 Task: Get directions from Crater Lake National Park, Oregon, United States to Guadalupe Mountains National Park, Texas, United States and explore the nearby restaurants with rating 4 and above and open 24 hours and cuisine european
Action: Mouse moved to (256, 74)
Screenshot: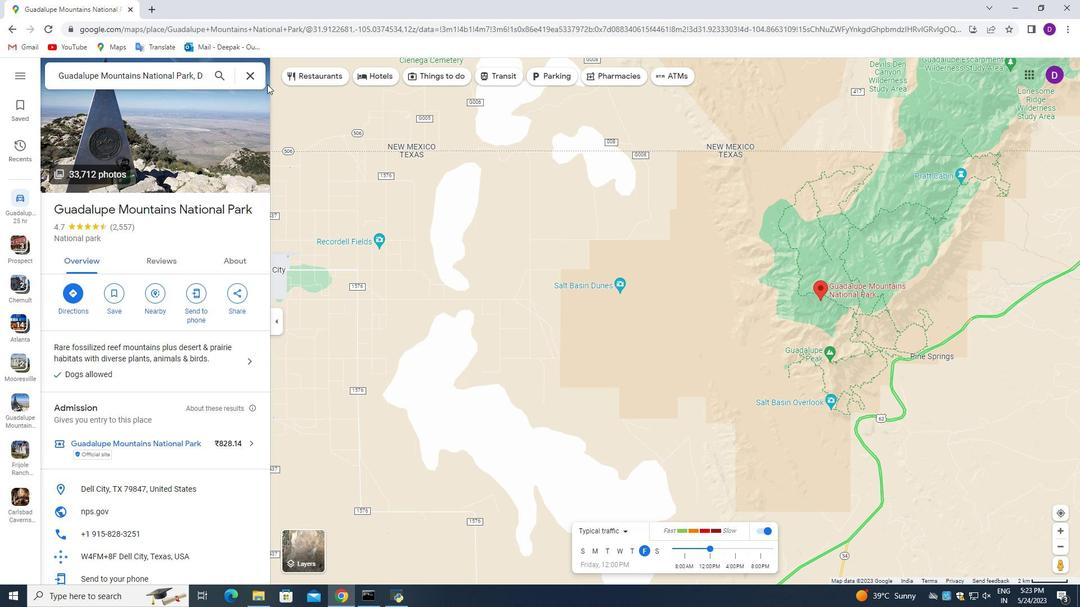 
Action: Mouse pressed left at (256, 74)
Screenshot: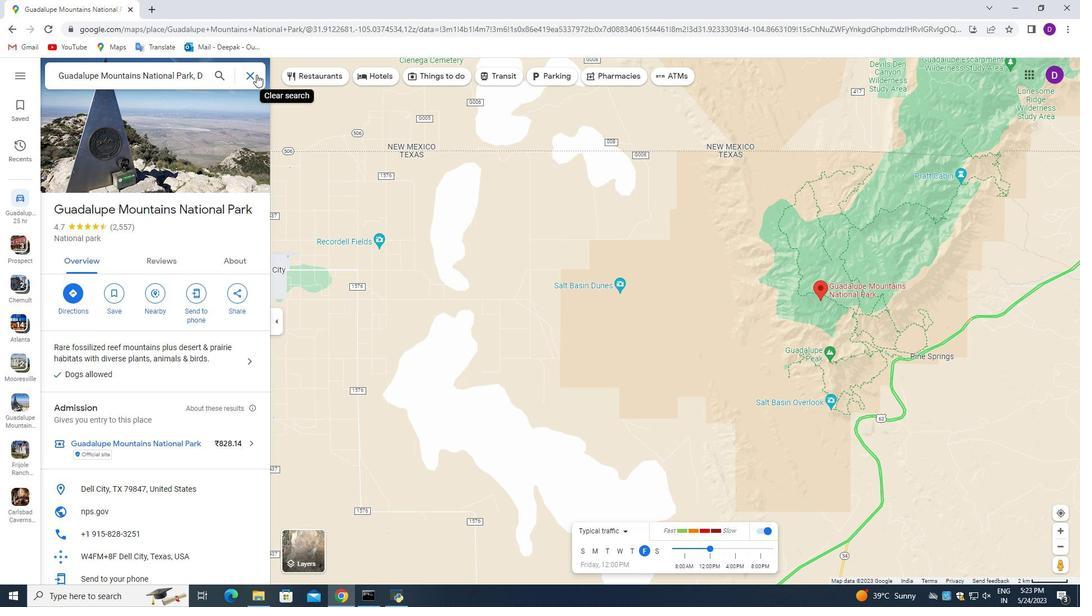 
Action: Mouse moved to (134, 73)
Screenshot: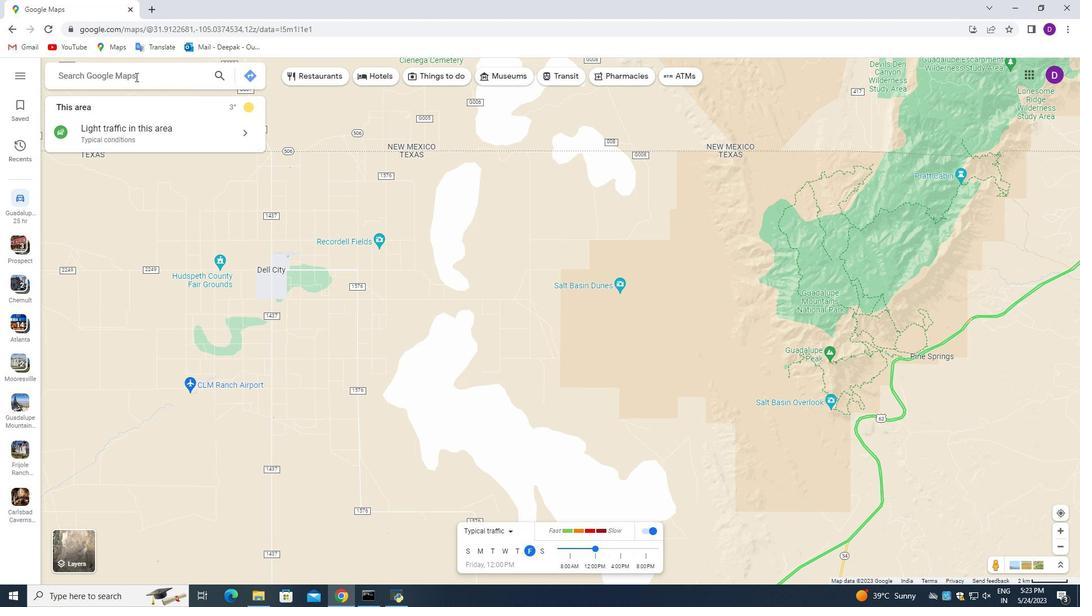 
Action: Mouse pressed left at (134, 73)
Screenshot: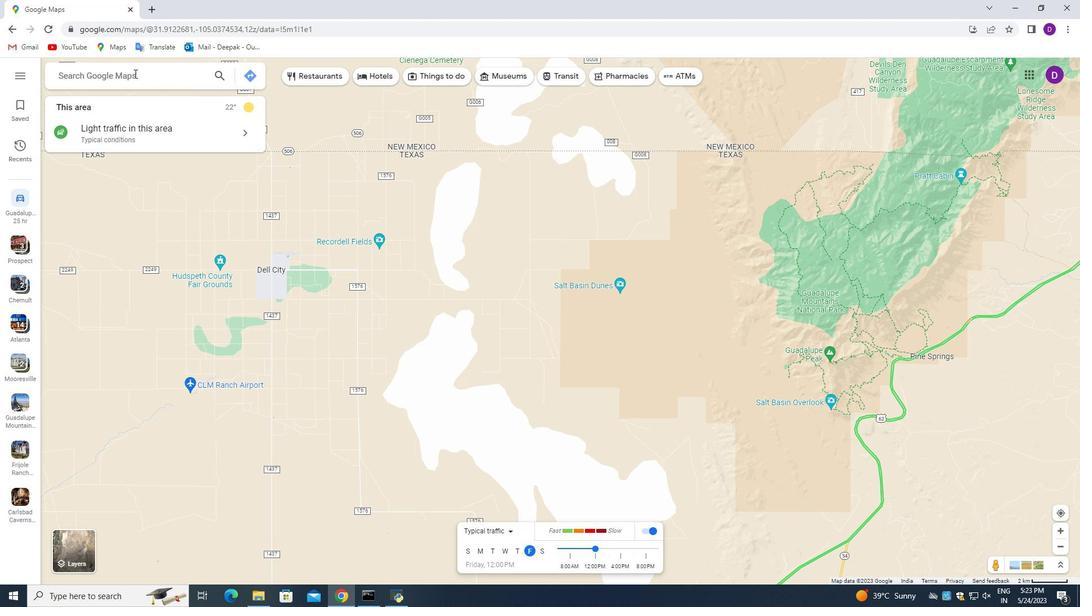 
Action: Mouse moved to (344, 183)
Screenshot: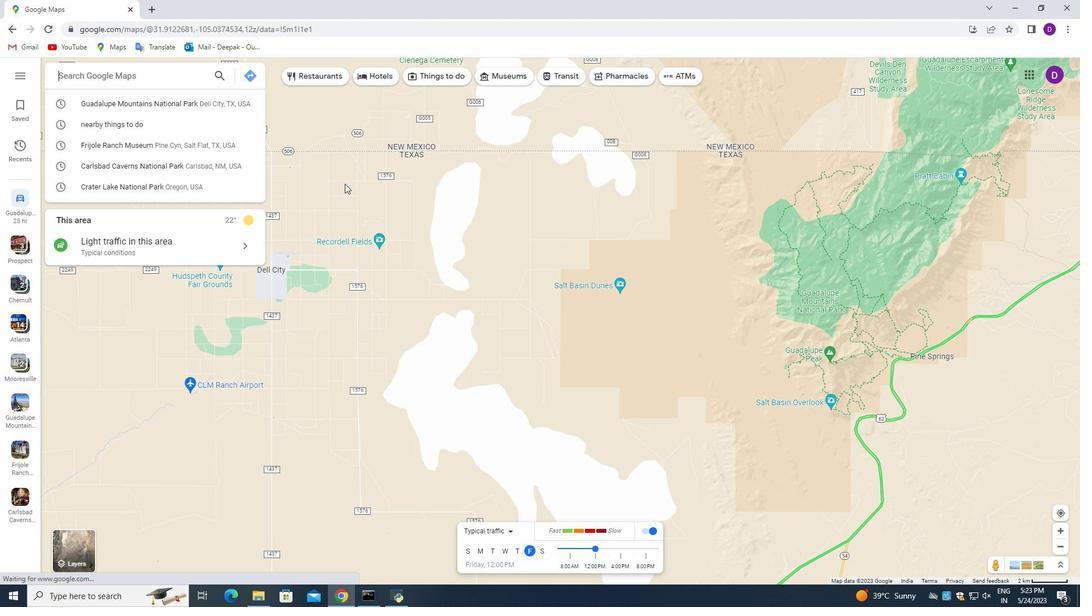 
Action: Key pressed <Key.shift_r>Ca<Key.backspace>rater<Key.space><Key.shift>Lake<Key.space><Key.shift>National<Key.space><Key.shift>Park,<Key.space><Key.shift>Oregon,<Key.space><Key.shift>United<Key.space><Key.shift_r>States
Screenshot: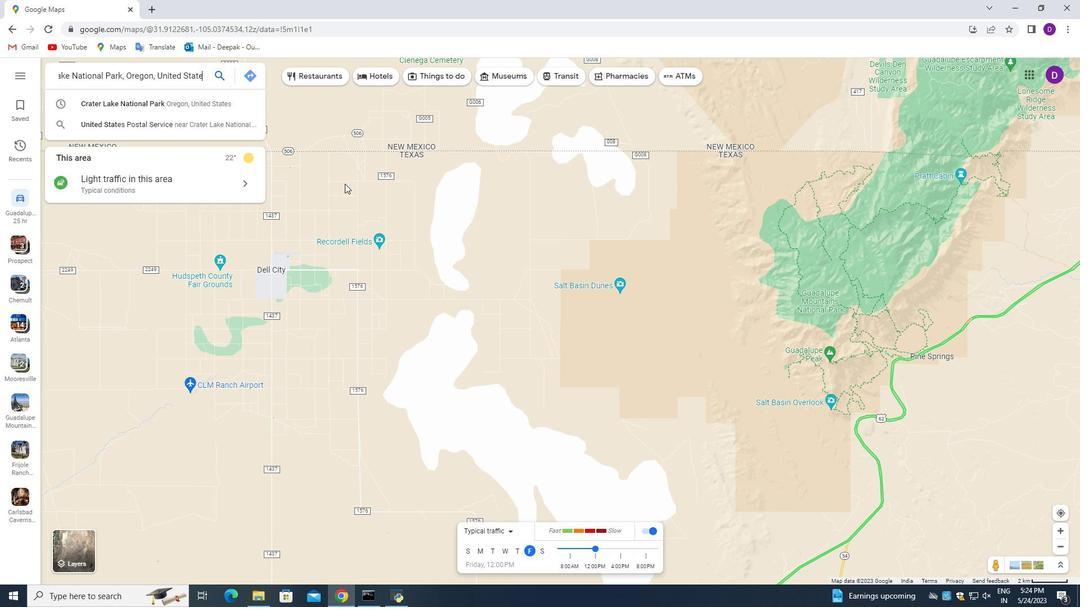 
Action: Mouse moved to (246, 76)
Screenshot: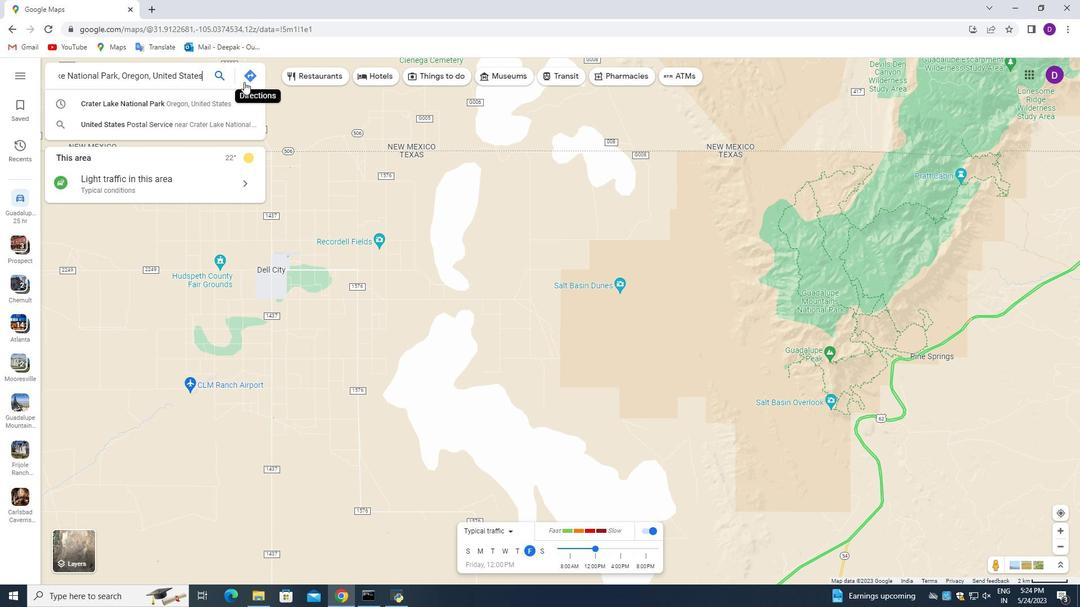 
Action: Mouse pressed left at (246, 76)
Screenshot: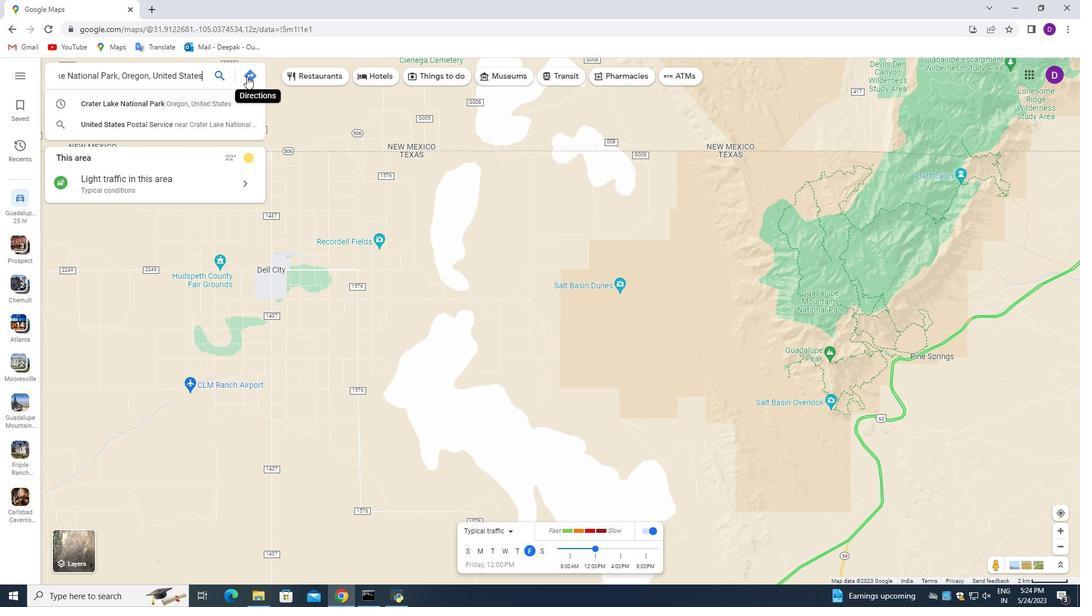 
Action: Mouse moved to (252, 111)
Screenshot: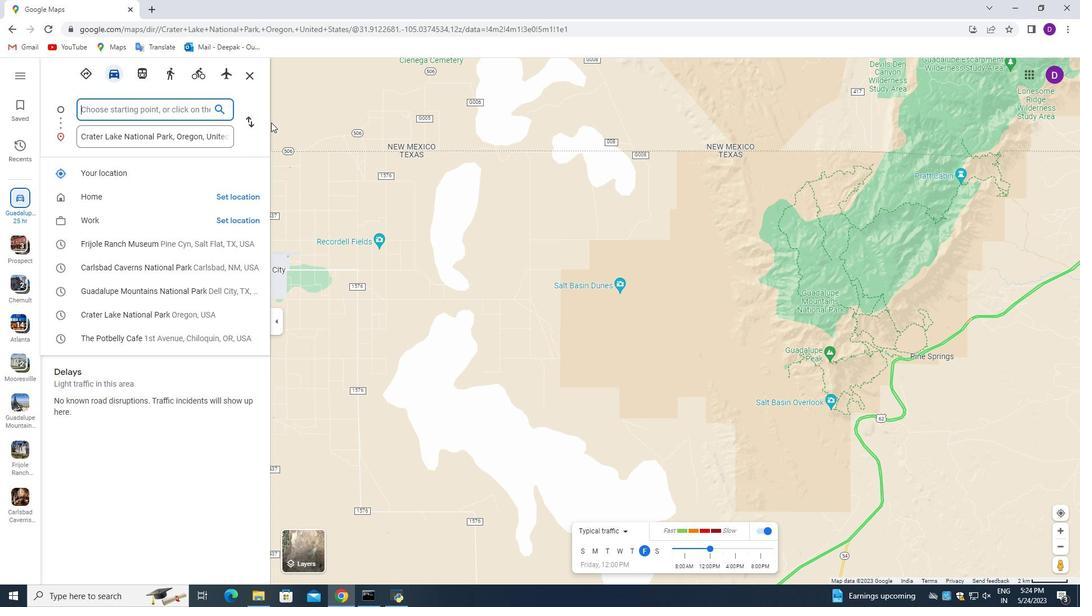 
Action: Key pressed <Key.shift_r>Guadalupe<Key.space><Key.shift>Mountains<Key.space><Key.shift>National<Key.space><Key.shift>Park,<Key.space><Key.shift_r>Texas,<Key.space><Key.shift>United<Key.space><Key.shift_r>States
Screenshot: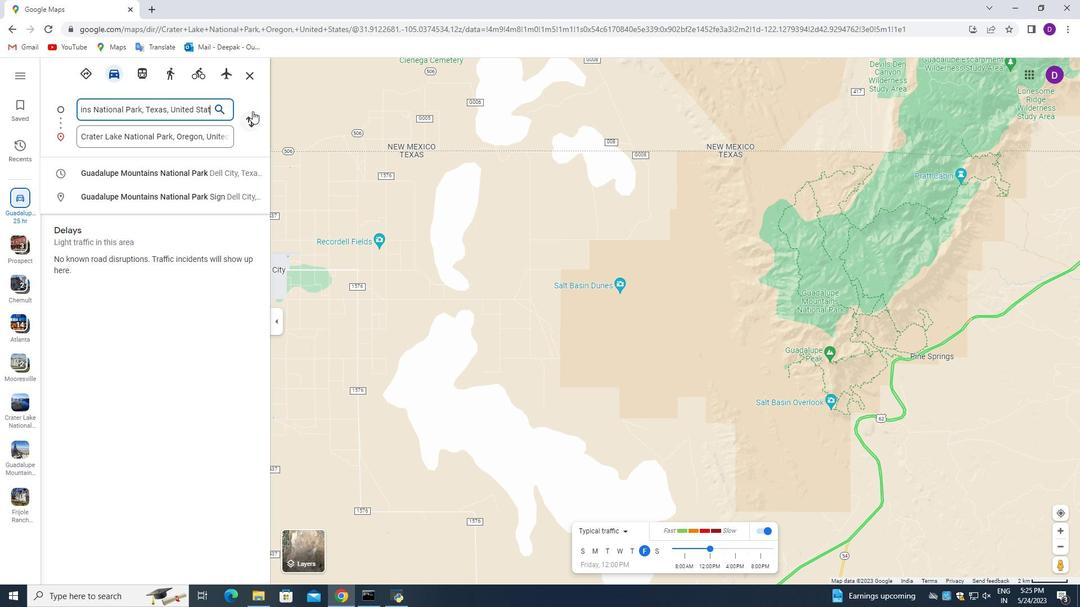 
Action: Mouse pressed left at (252, 111)
Screenshot: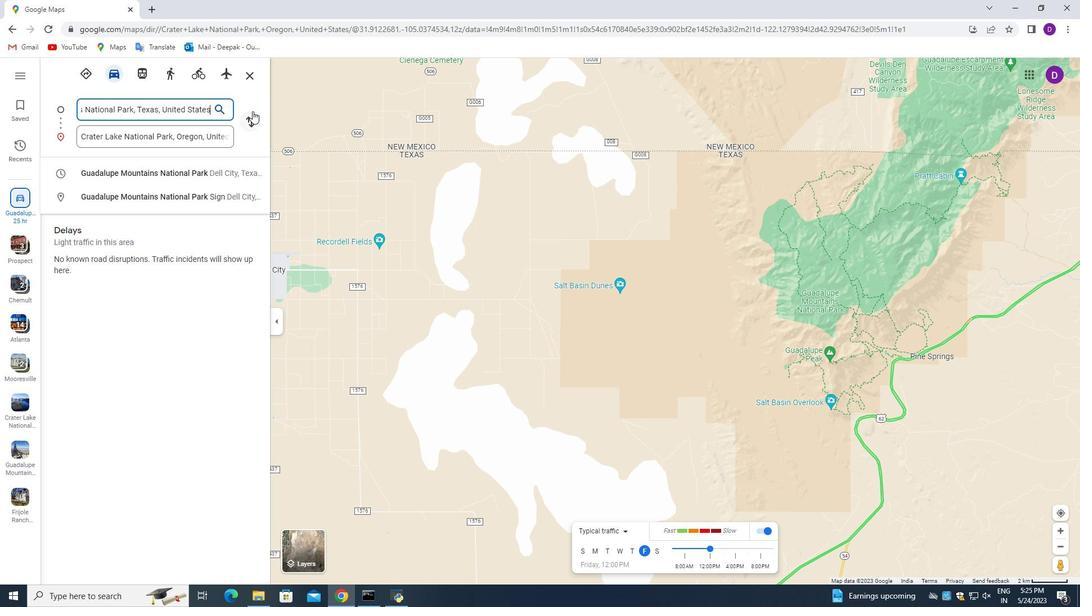 
Action: Mouse moved to (900, 486)
Screenshot: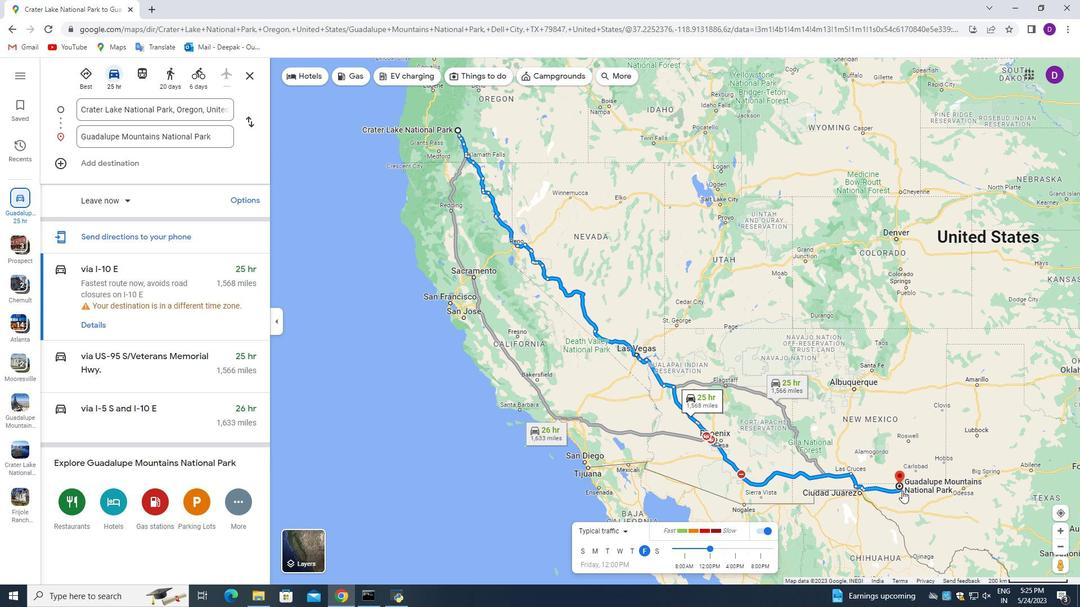 
Action: Mouse pressed left at (900, 486)
Screenshot: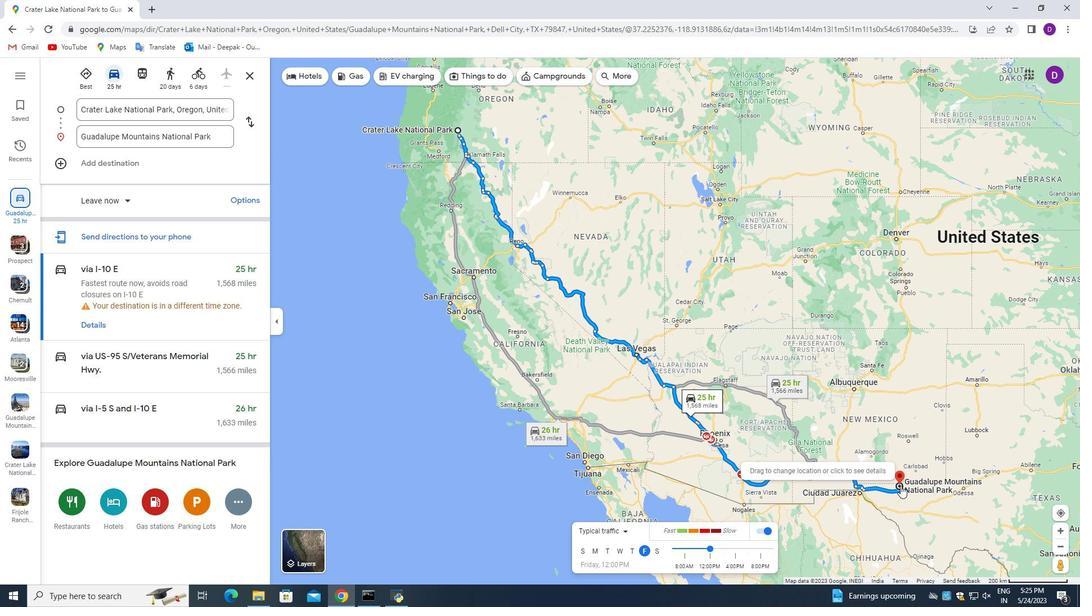 
Action: Mouse moved to (153, 300)
Screenshot: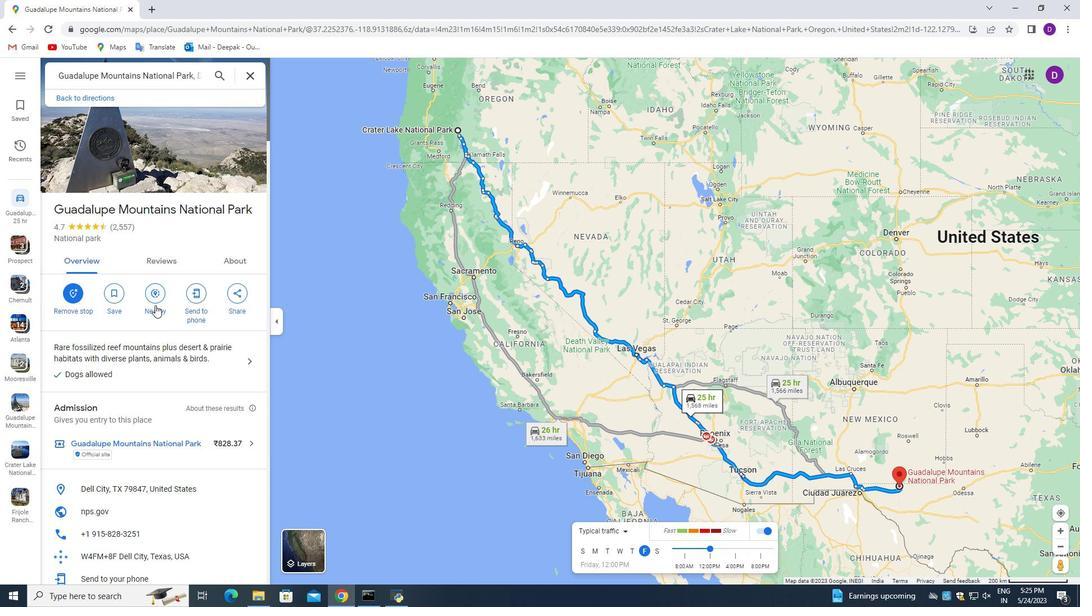 
Action: Mouse pressed left at (153, 300)
Screenshot: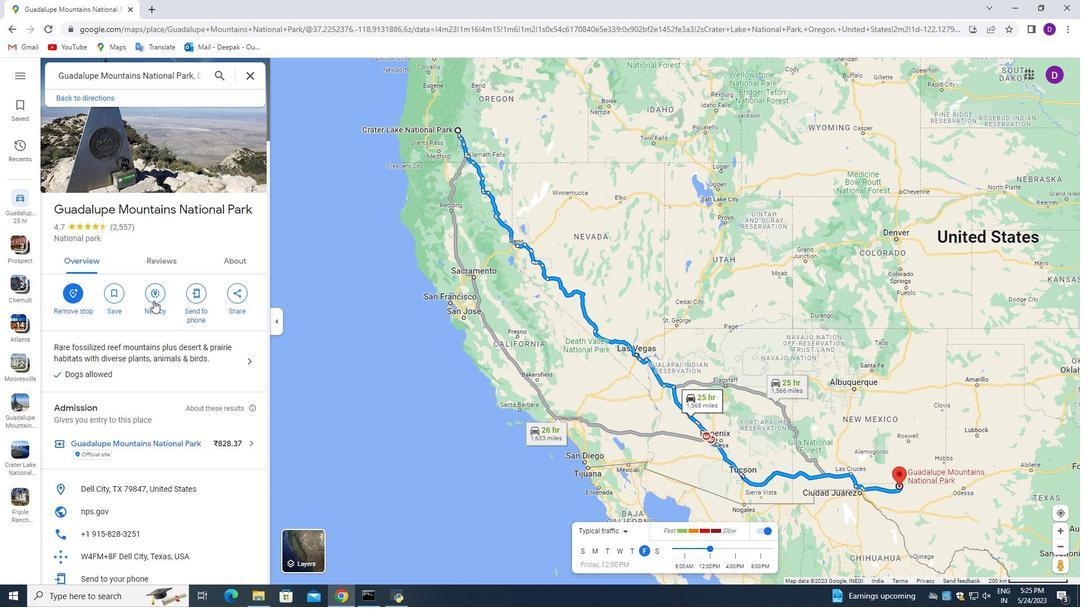 
Action: Mouse moved to (118, 97)
Screenshot: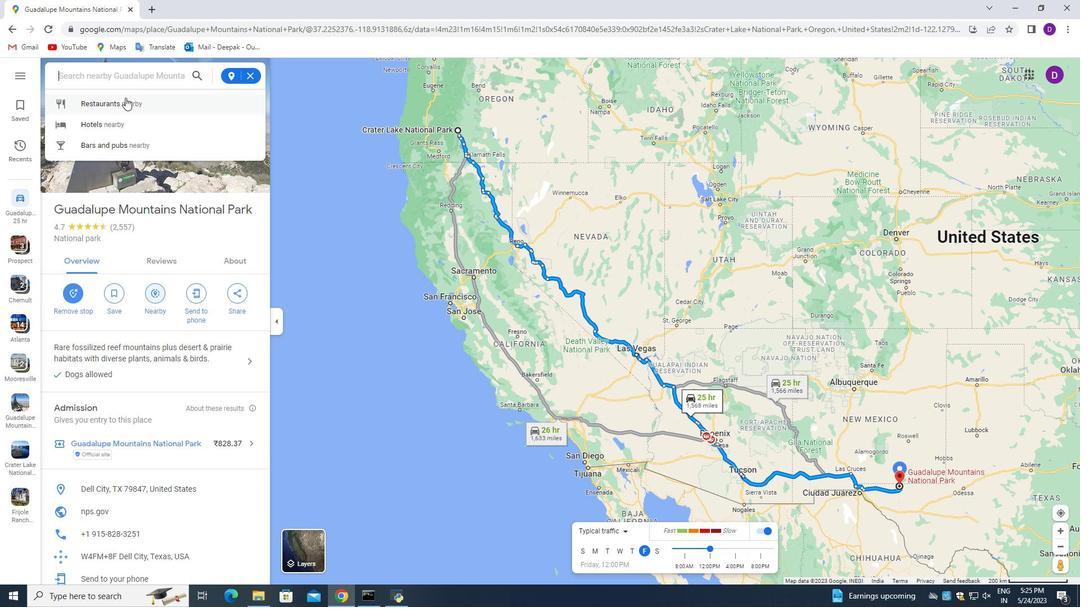 
Action: Mouse pressed left at (118, 97)
Screenshot: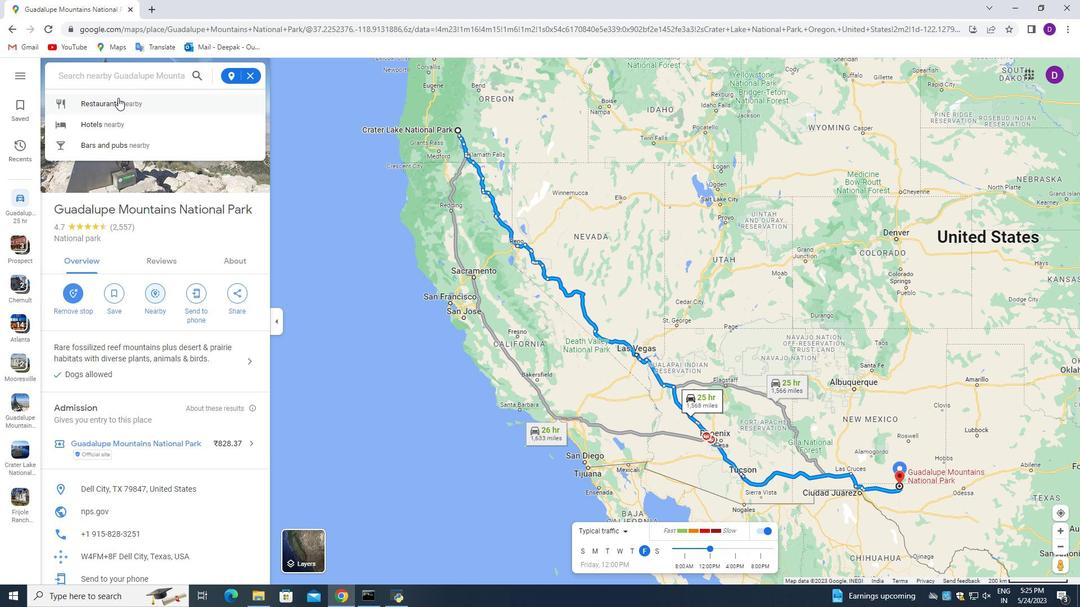 
Action: Mouse moved to (155, 153)
Screenshot: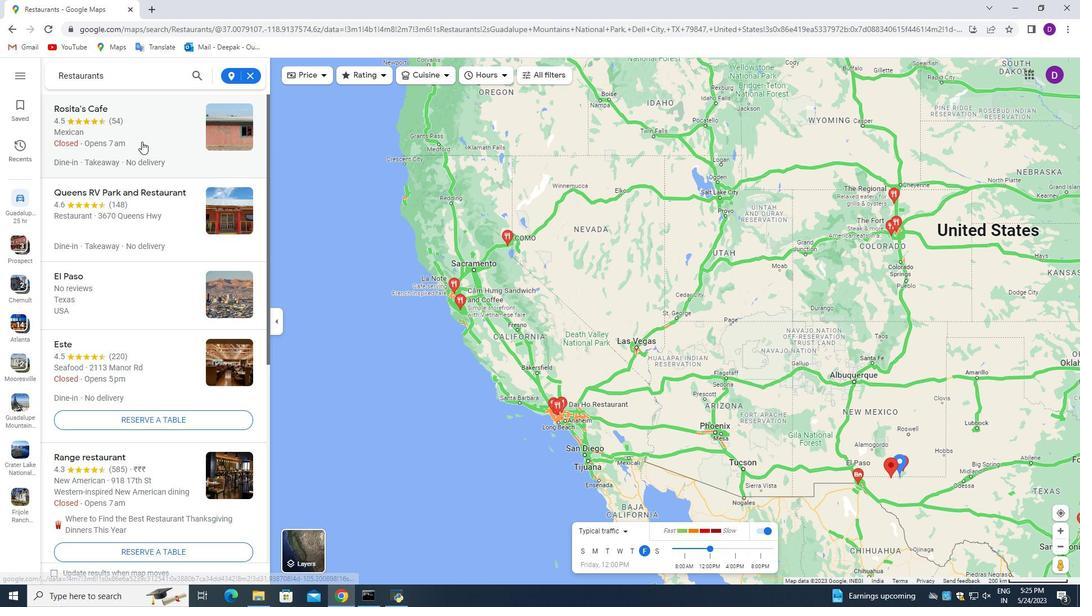 
Action: Mouse scrolled (155, 154) with delta (0, 0)
Screenshot: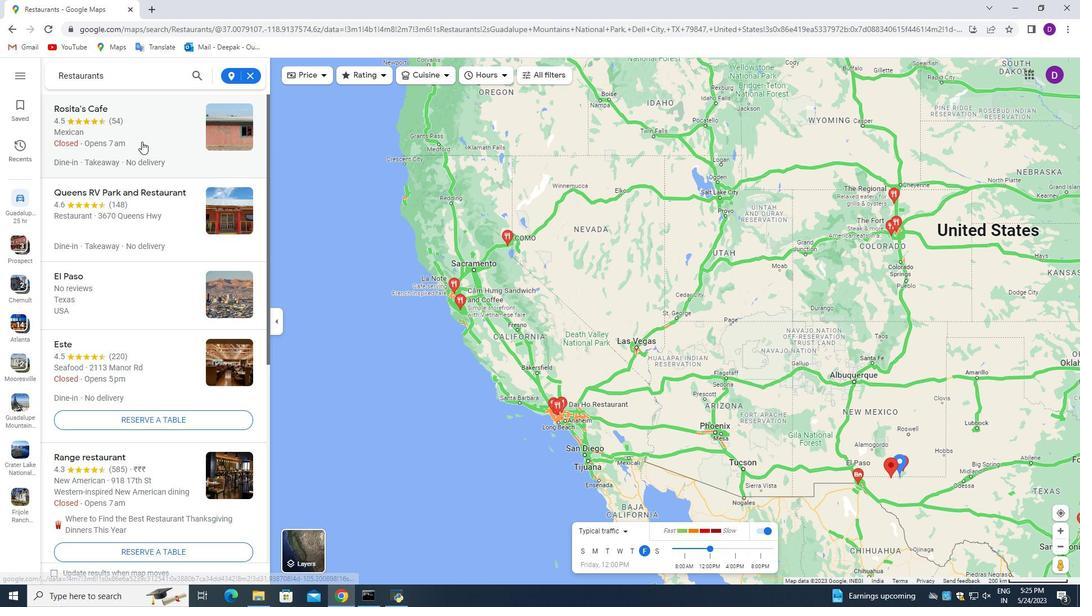 
Action: Mouse scrolled (155, 154) with delta (0, 0)
Screenshot: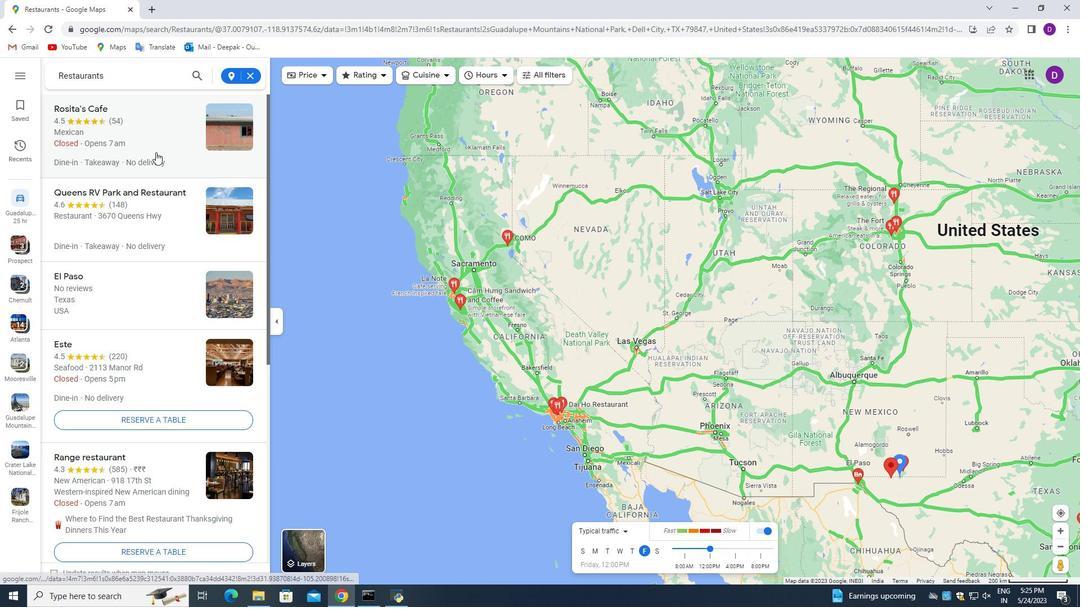
Action: Mouse scrolled (155, 154) with delta (0, 0)
Screenshot: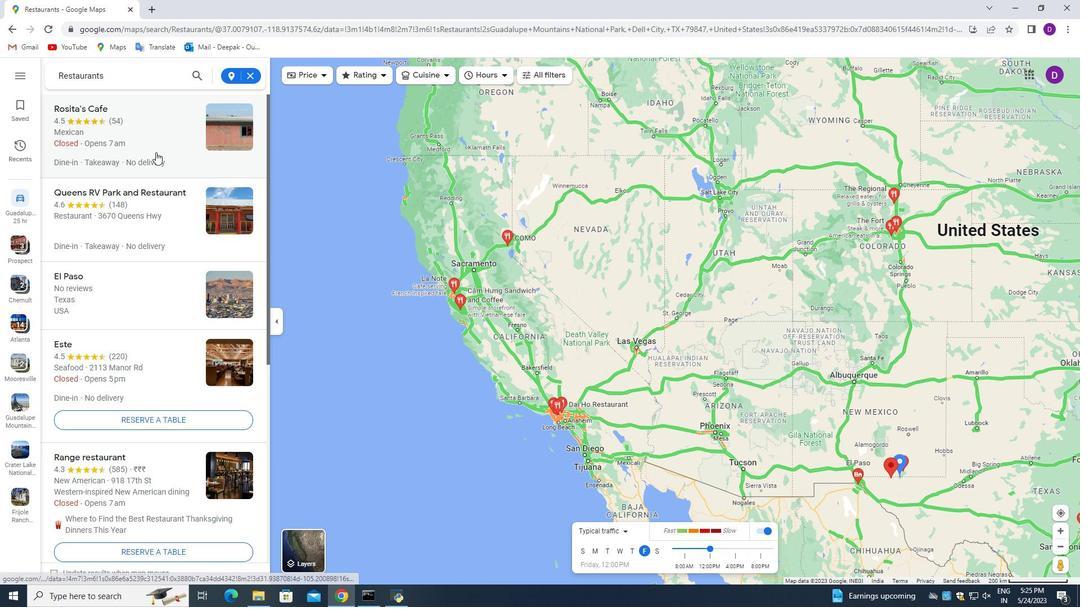 
Action: Mouse moved to (155, 154)
Screenshot: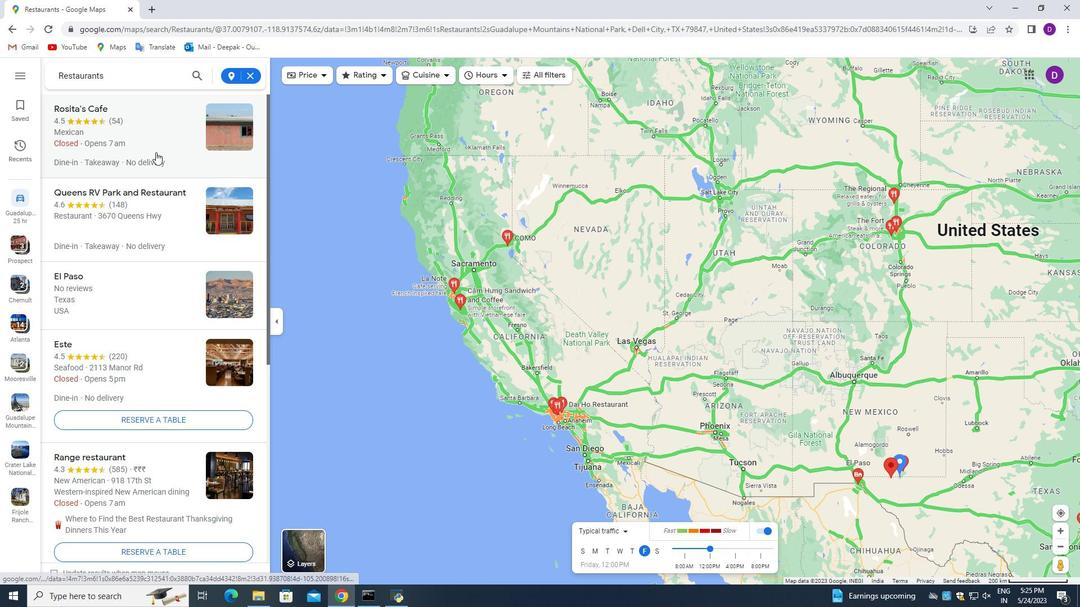 
Action: Mouse scrolled (155, 154) with delta (0, 0)
Screenshot: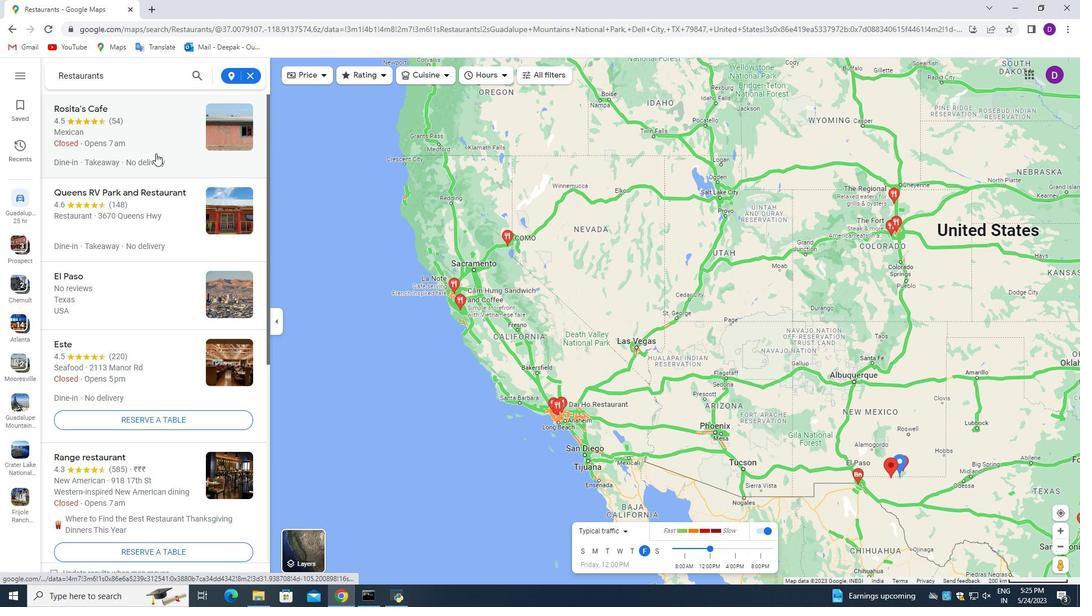 
Action: Mouse moved to (164, 228)
Screenshot: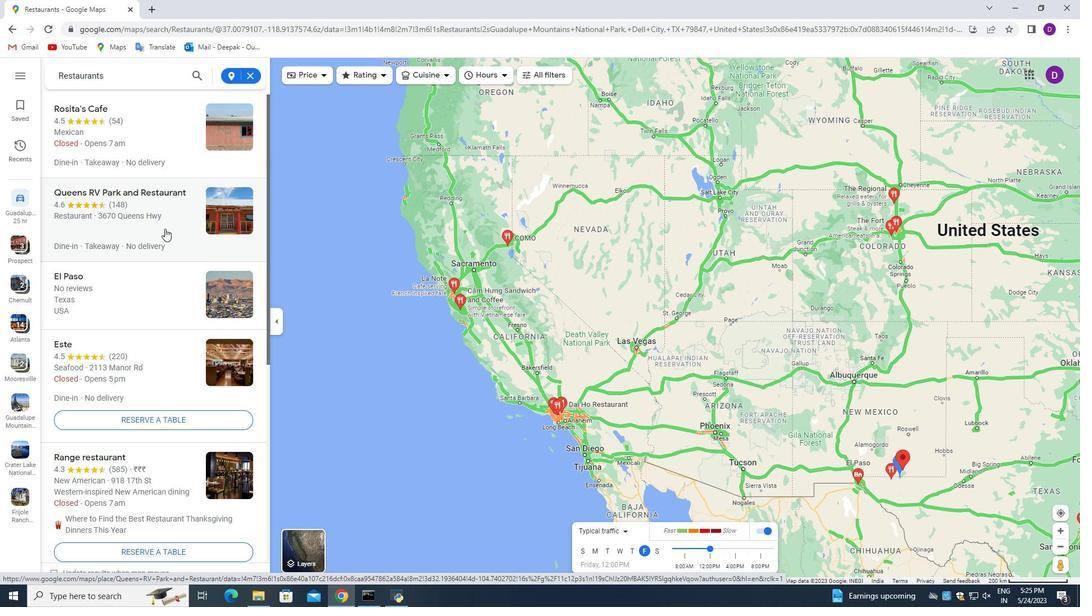 
Action: Mouse pressed left at (164, 228)
Screenshot: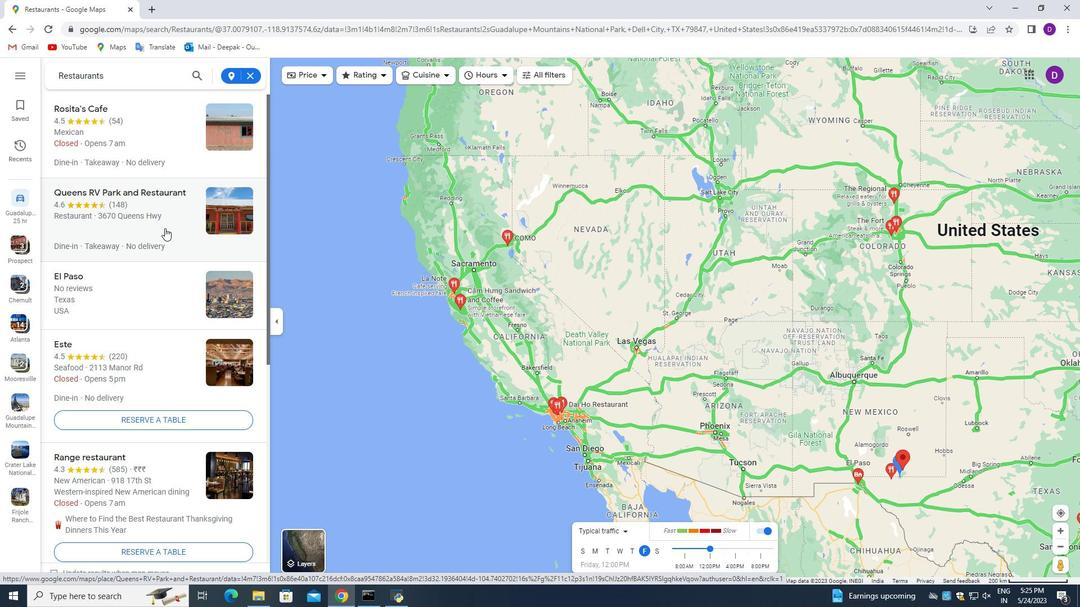 
Action: Mouse moved to (418, 436)
Screenshot: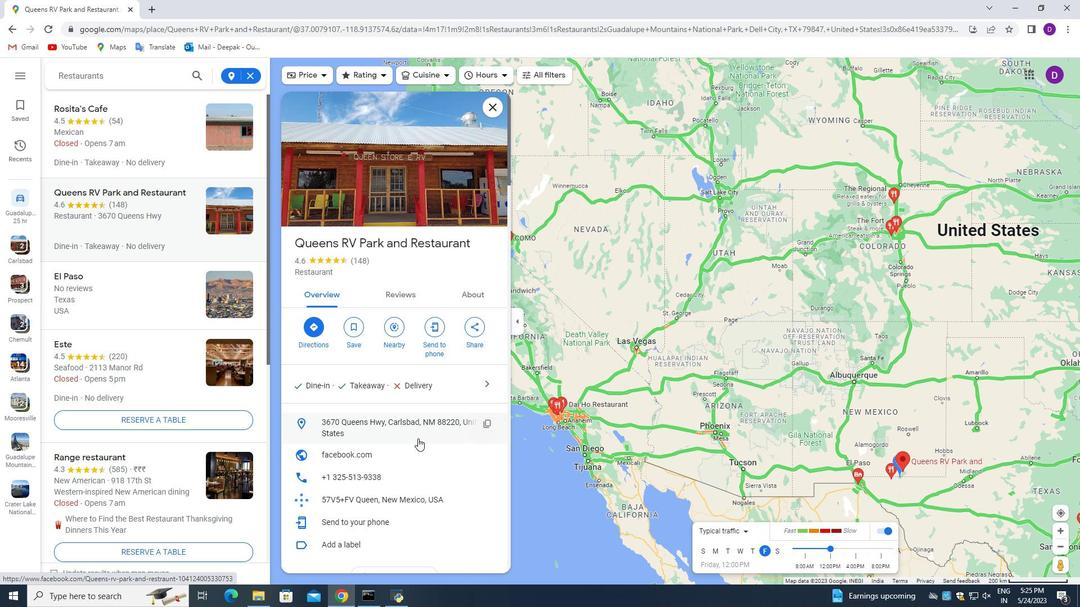
Action: Mouse scrolled (418, 435) with delta (0, 0)
Screenshot: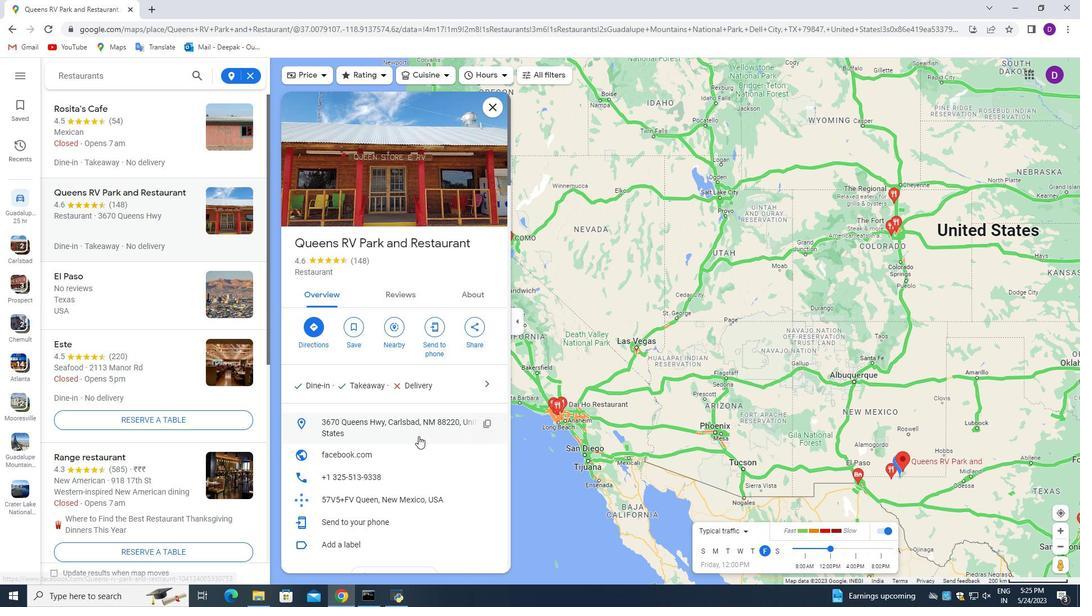 
Action: Mouse scrolled (418, 435) with delta (0, 0)
Screenshot: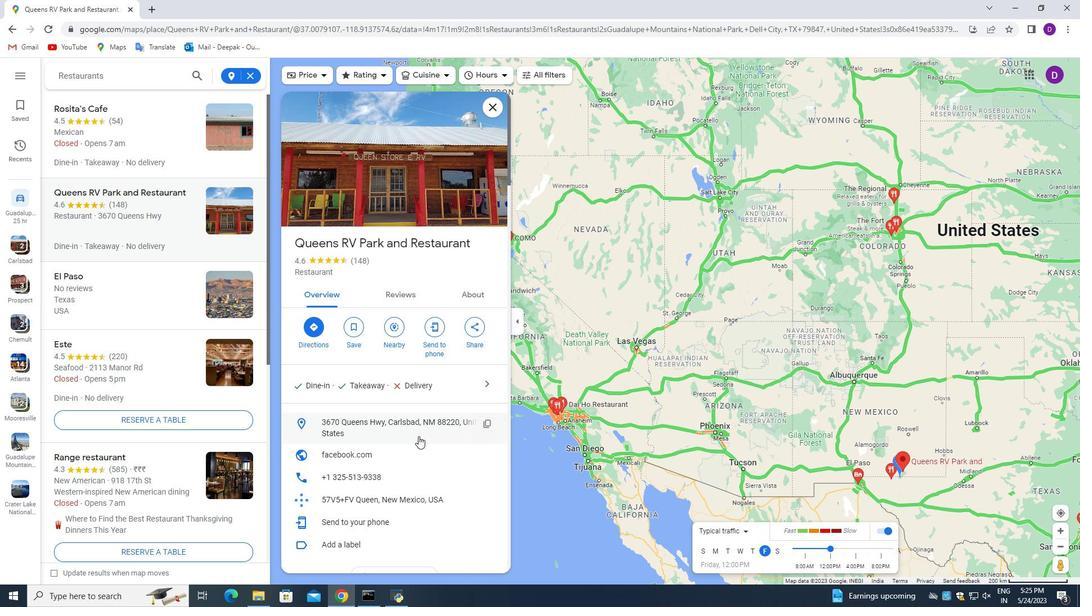 
Action: Mouse scrolled (418, 435) with delta (0, 0)
Screenshot: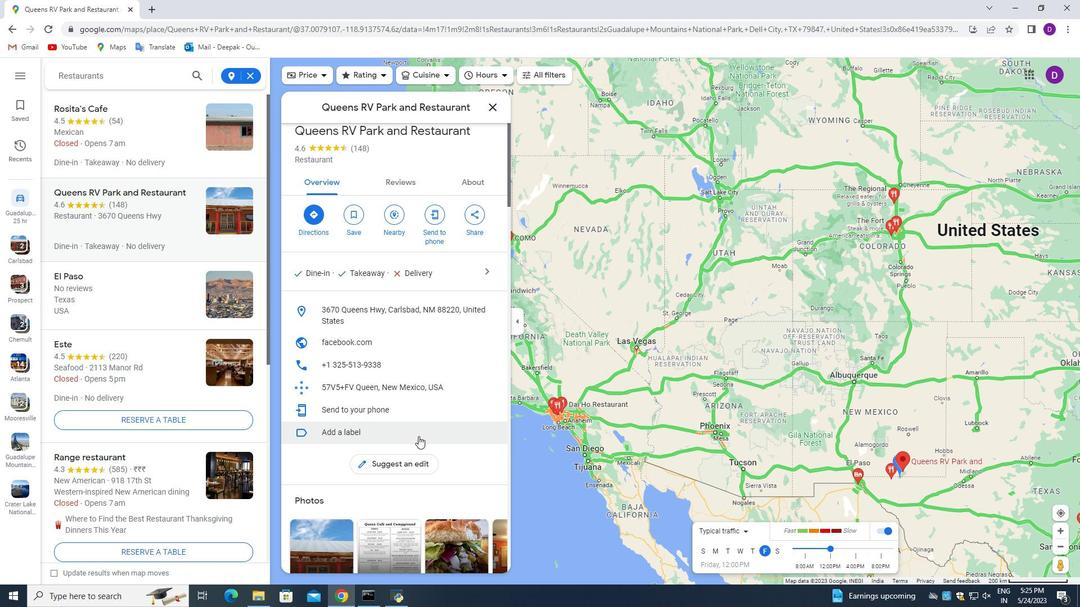 
Action: Mouse scrolled (418, 435) with delta (0, 0)
Screenshot: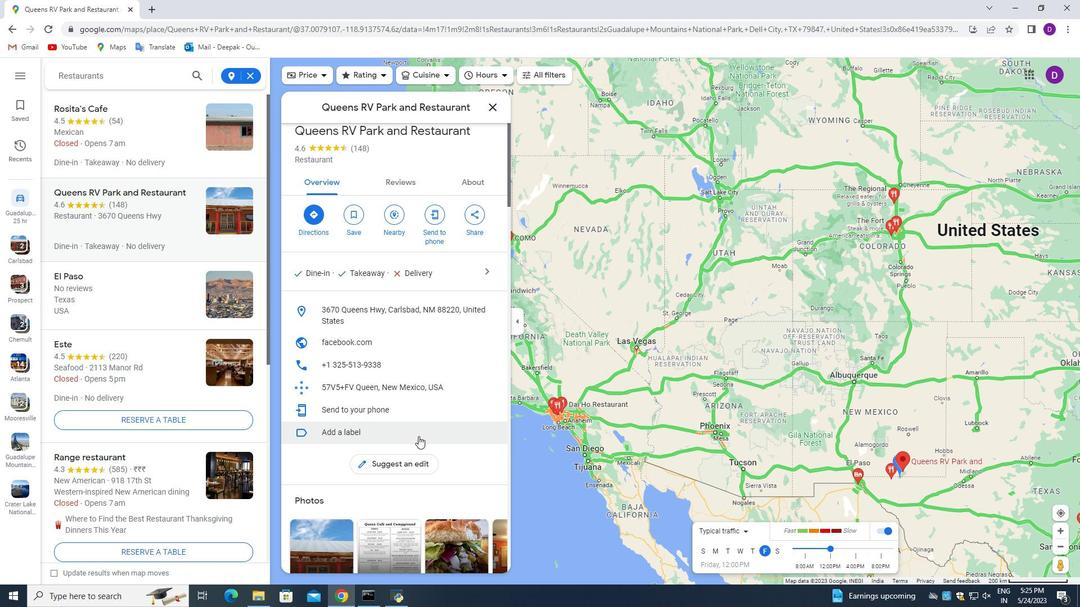 
Action: Mouse scrolled (418, 435) with delta (0, 0)
Screenshot: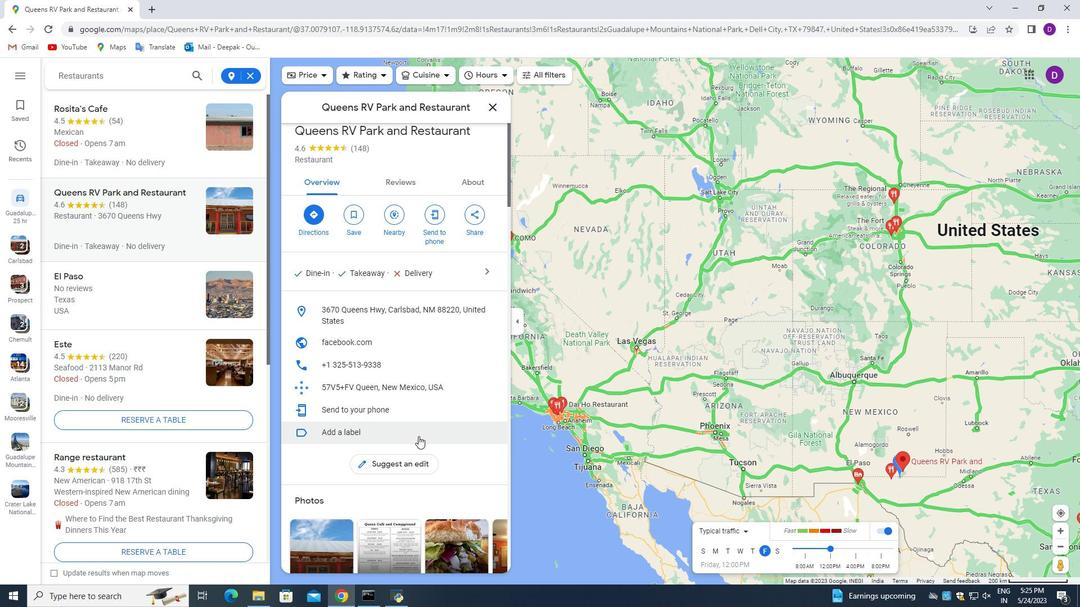 
Action: Mouse scrolled (418, 435) with delta (0, 0)
Screenshot: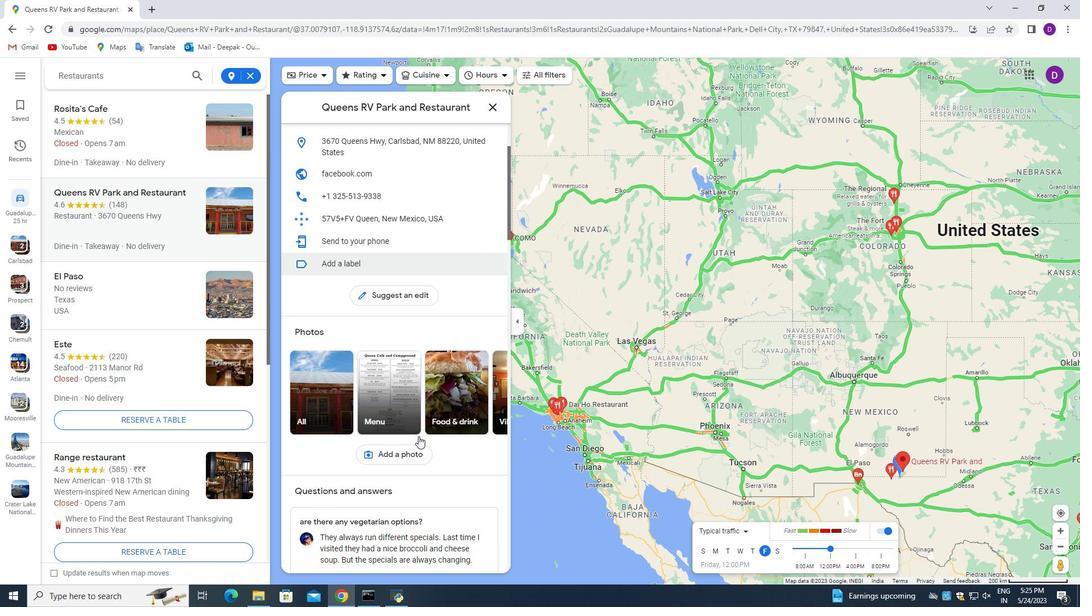 
Action: Mouse scrolled (418, 435) with delta (0, 0)
Screenshot: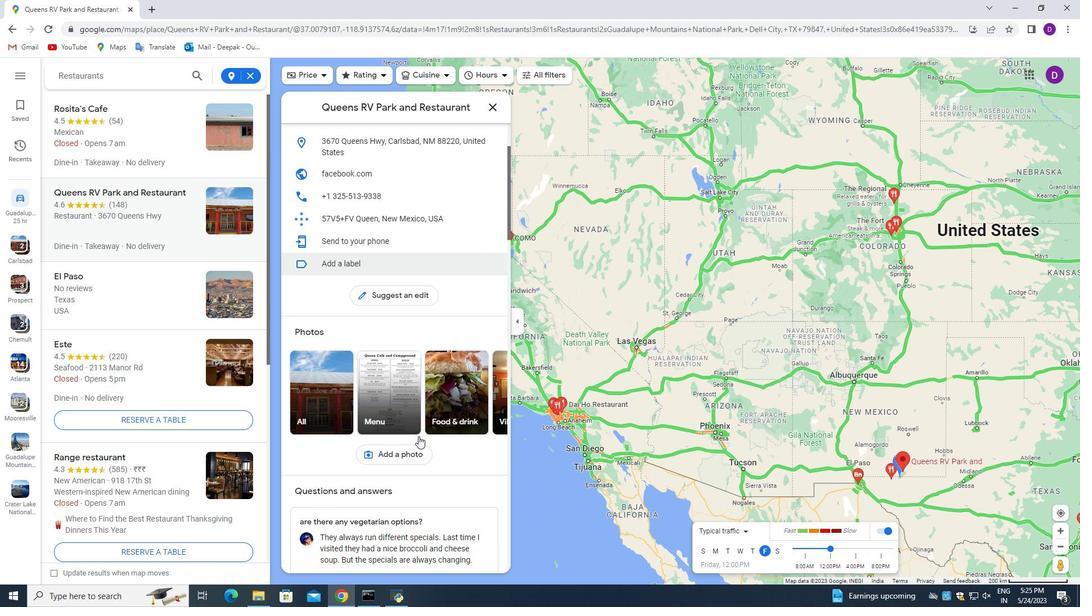 
Action: Mouse scrolled (418, 435) with delta (0, 0)
Screenshot: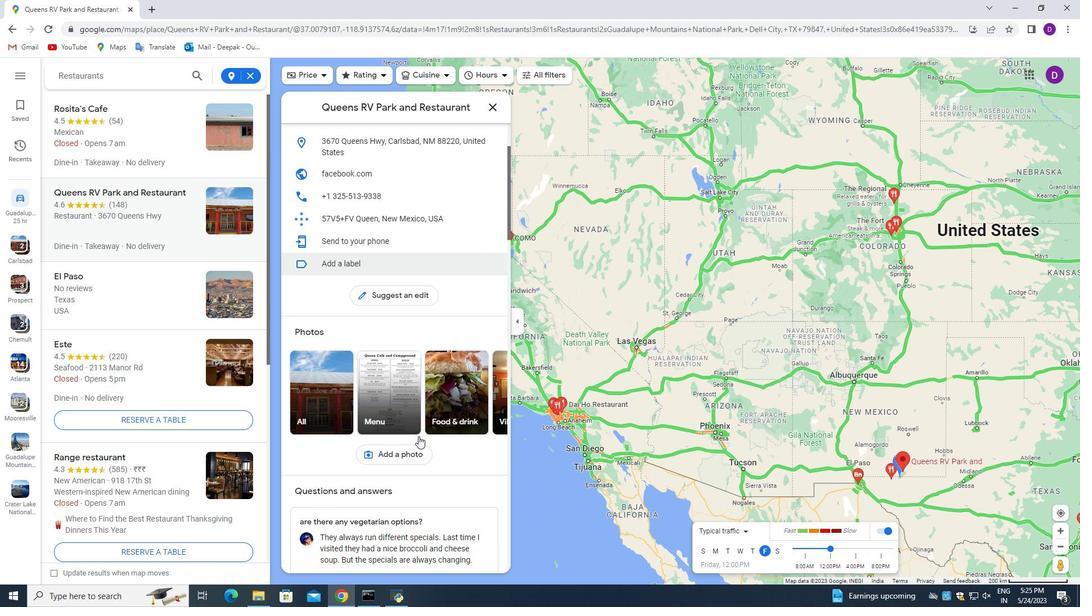 
Action: Mouse scrolled (418, 435) with delta (0, 0)
Screenshot: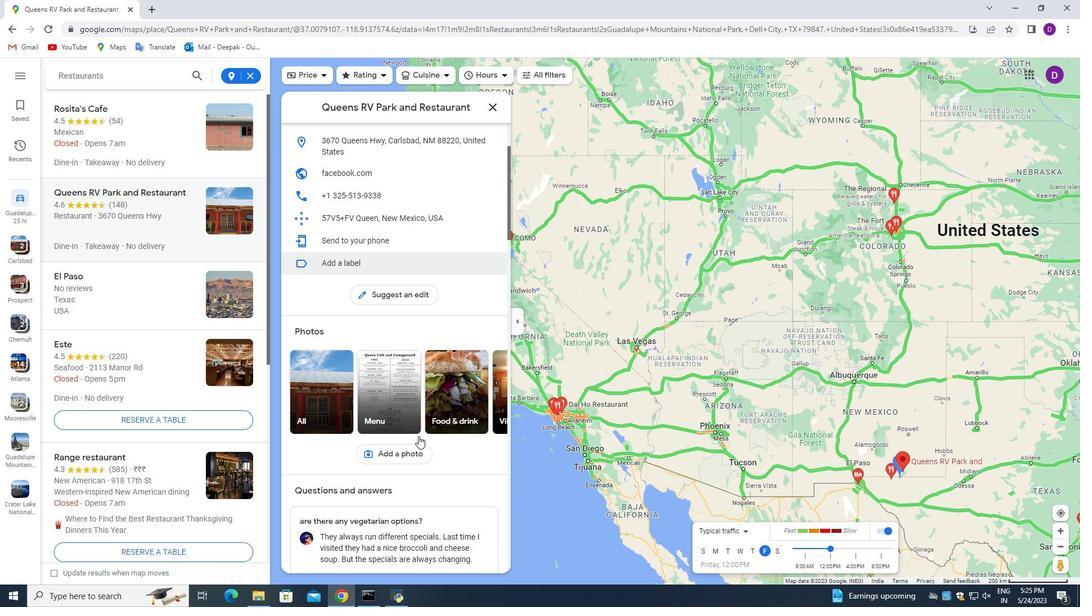 
Action: Mouse scrolled (418, 435) with delta (0, 0)
Screenshot: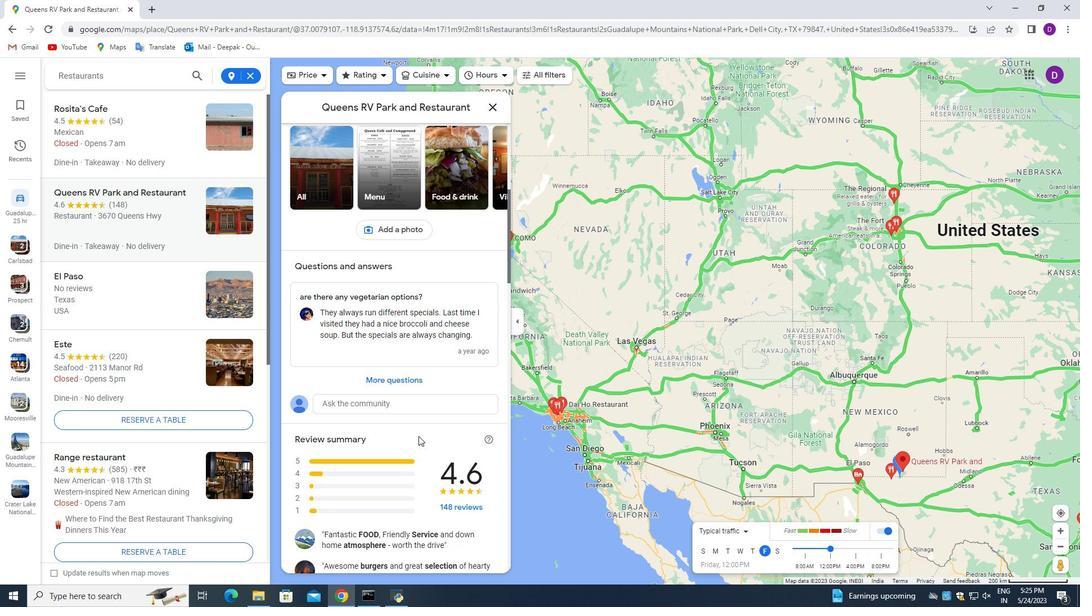 
Action: Mouse scrolled (418, 435) with delta (0, 0)
Screenshot: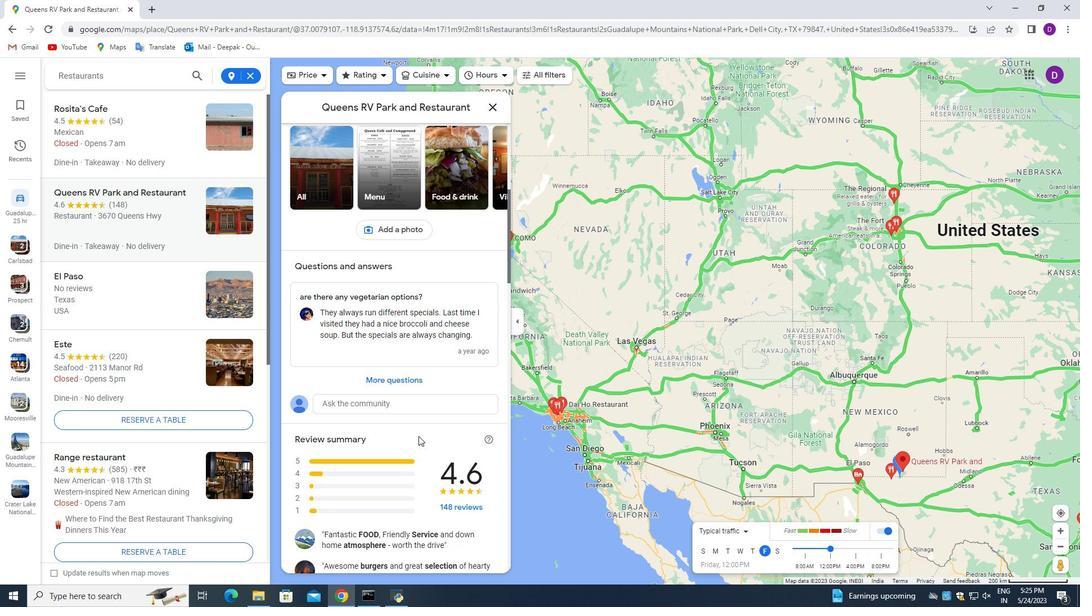 
Action: Mouse scrolled (418, 435) with delta (0, 0)
Screenshot: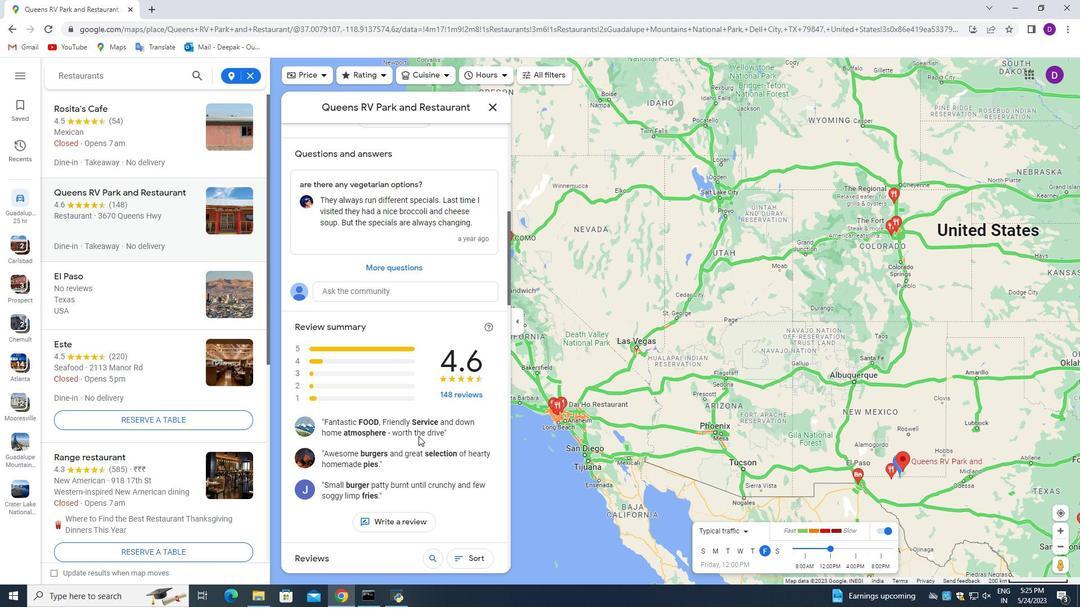 
Action: Mouse scrolled (418, 435) with delta (0, 0)
Screenshot: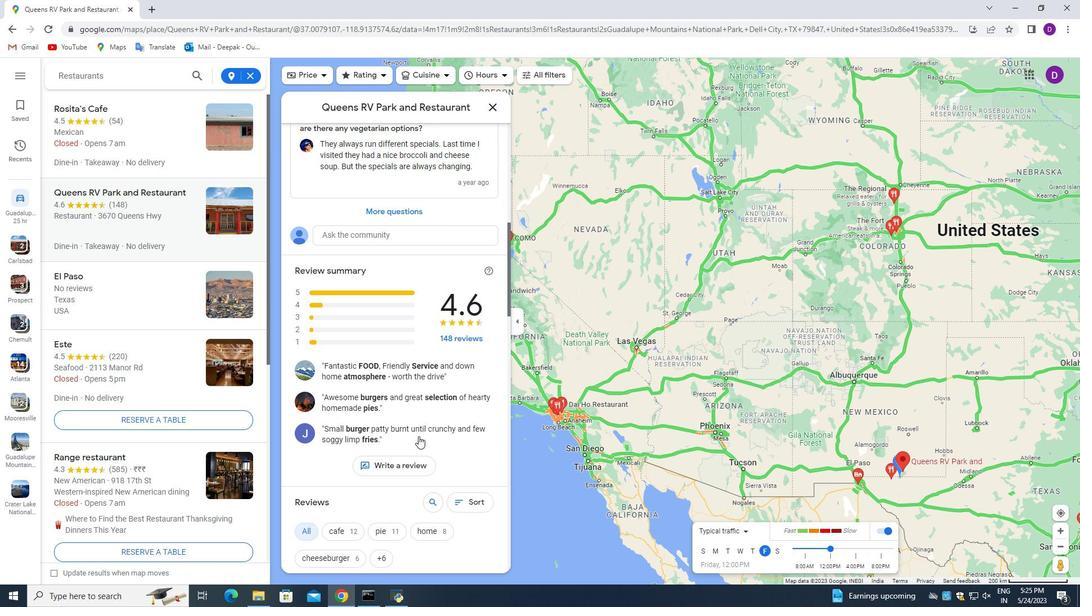 
Action: Mouse scrolled (418, 435) with delta (0, 0)
Screenshot: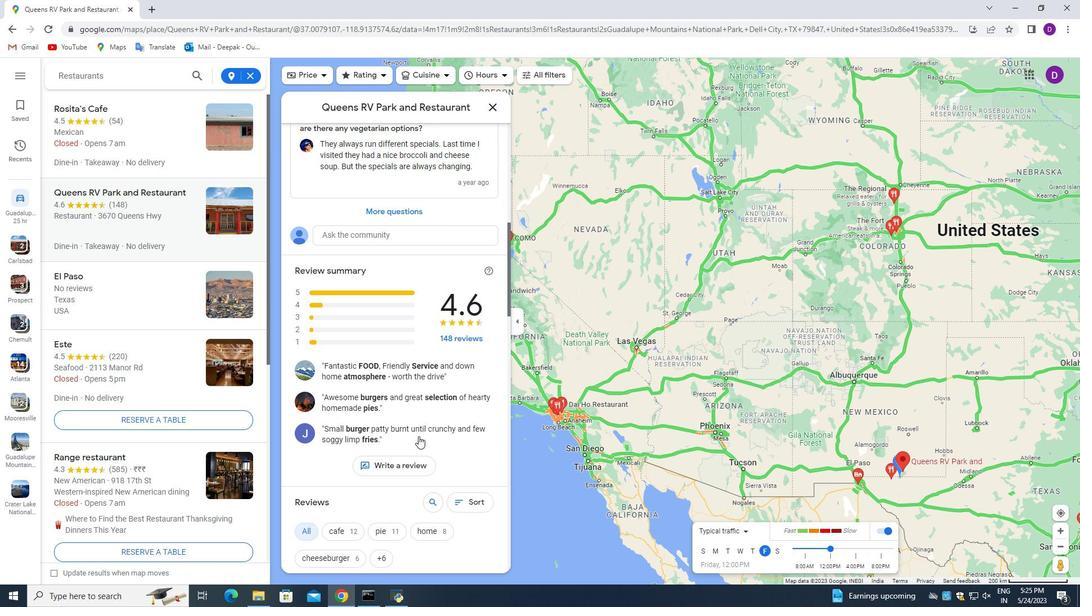 
Action: Mouse scrolled (418, 435) with delta (0, 0)
Screenshot: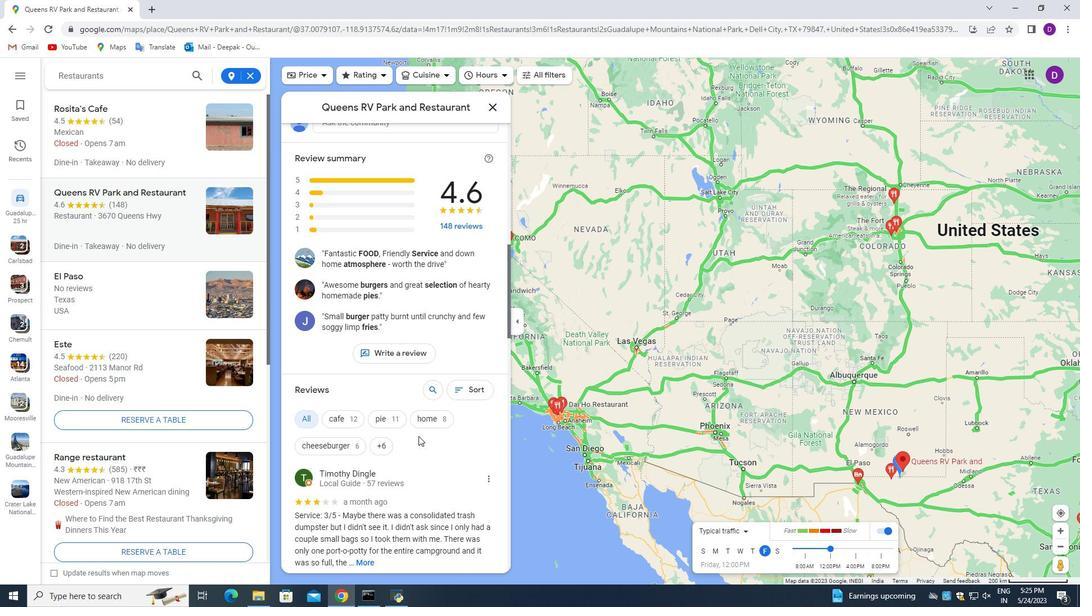 
Action: Mouse scrolled (418, 437) with delta (0, 0)
Screenshot: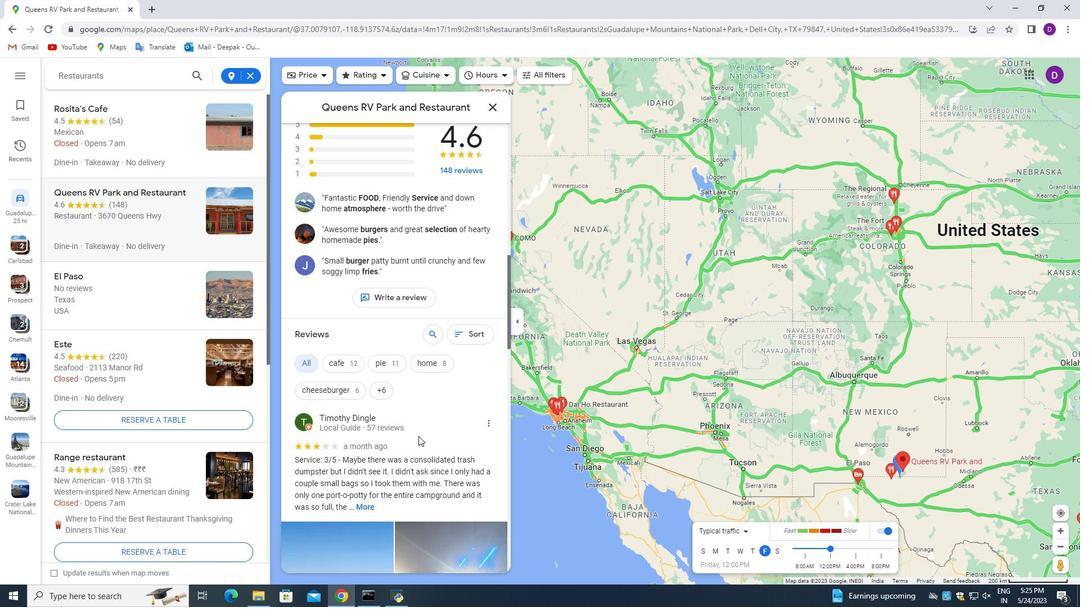 
Action: Mouse scrolled (418, 437) with delta (0, 0)
Screenshot: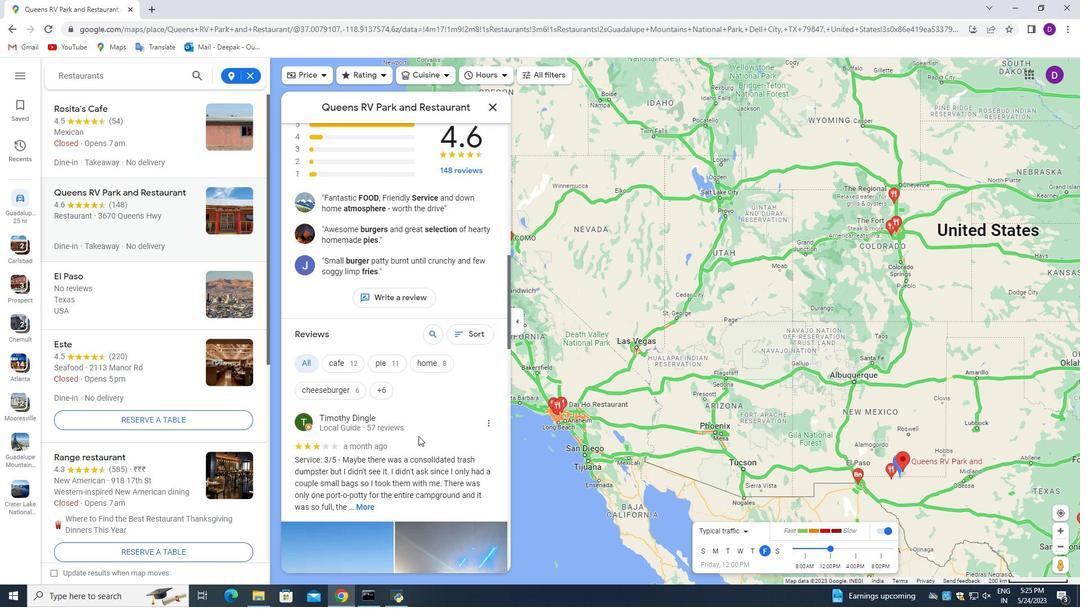 
Action: Mouse scrolled (418, 437) with delta (0, 0)
Screenshot: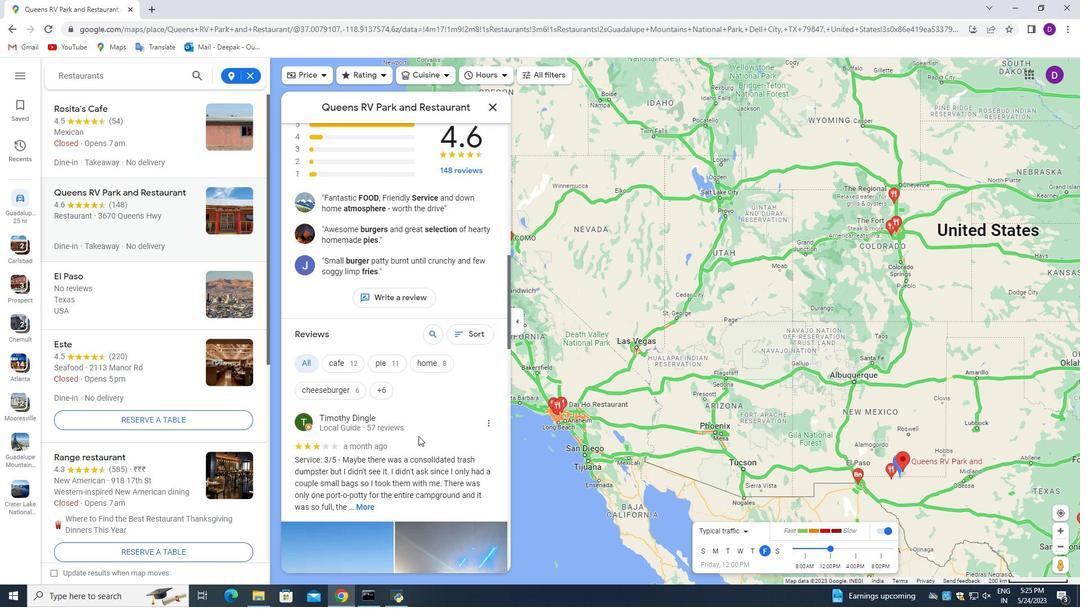 
Action: Mouse scrolled (418, 437) with delta (0, 0)
Screenshot: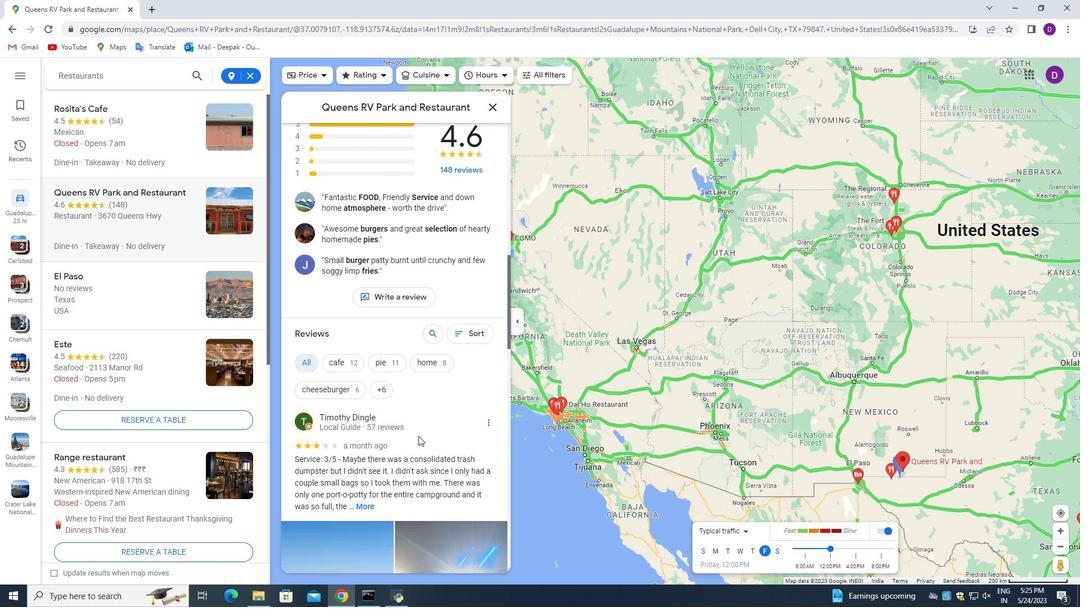
Action: Mouse scrolled (418, 437) with delta (0, 0)
Screenshot: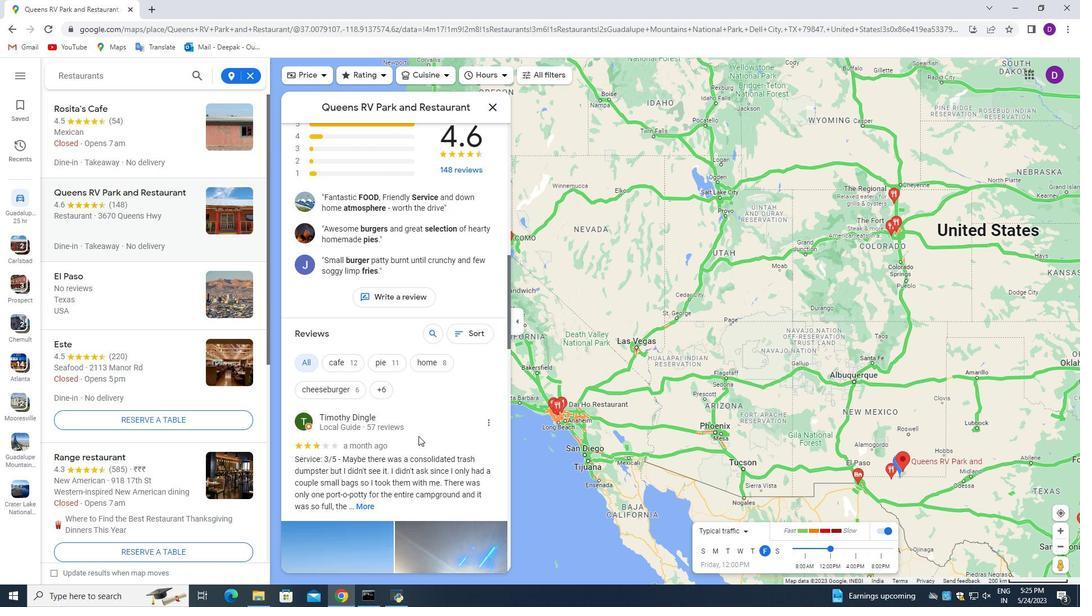 
Action: Mouse scrolled (418, 437) with delta (0, 0)
Screenshot: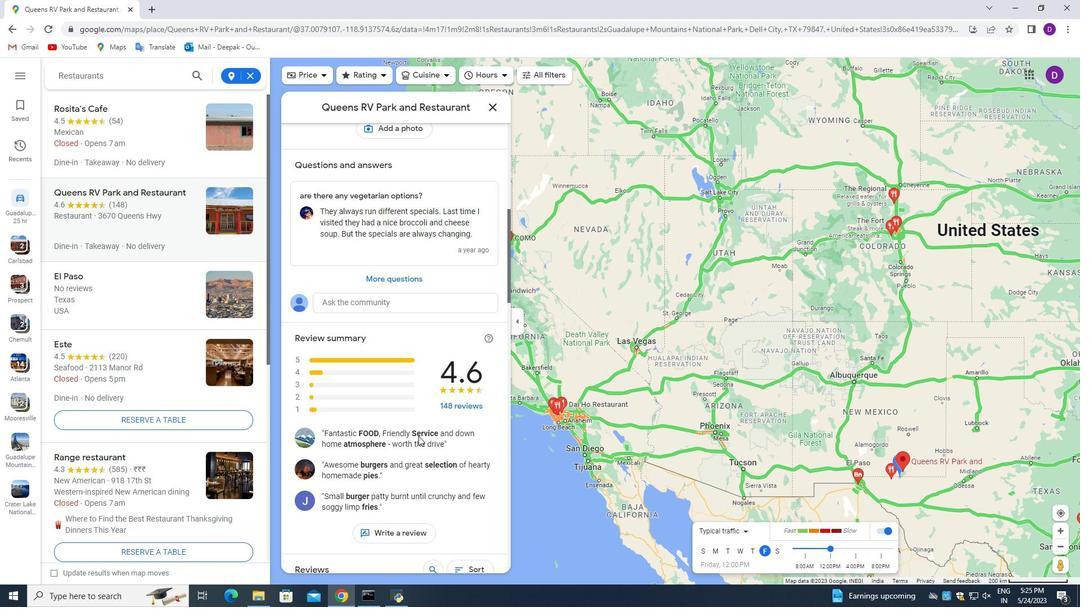 
Action: Mouse scrolled (418, 437) with delta (0, 0)
Screenshot: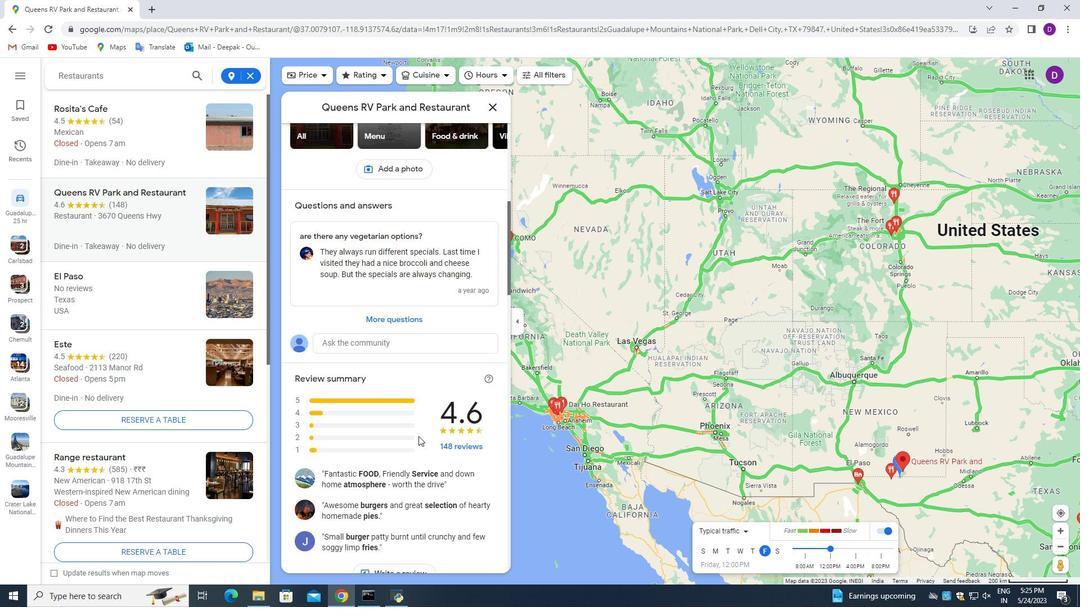 
Action: Mouse scrolled (418, 437) with delta (0, 0)
Screenshot: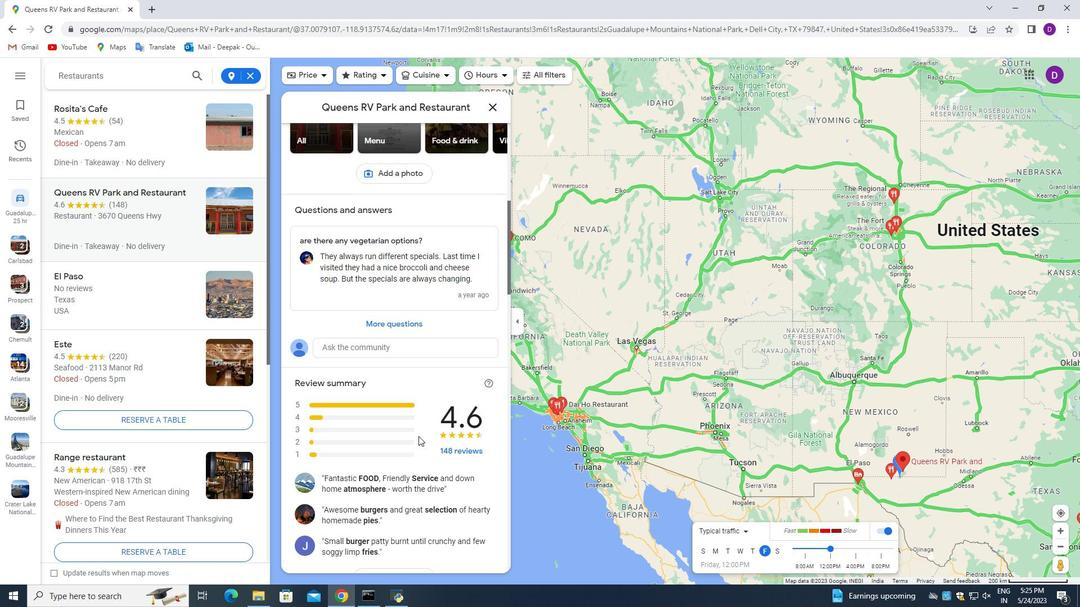 
Action: Mouse scrolled (418, 437) with delta (0, 0)
Screenshot: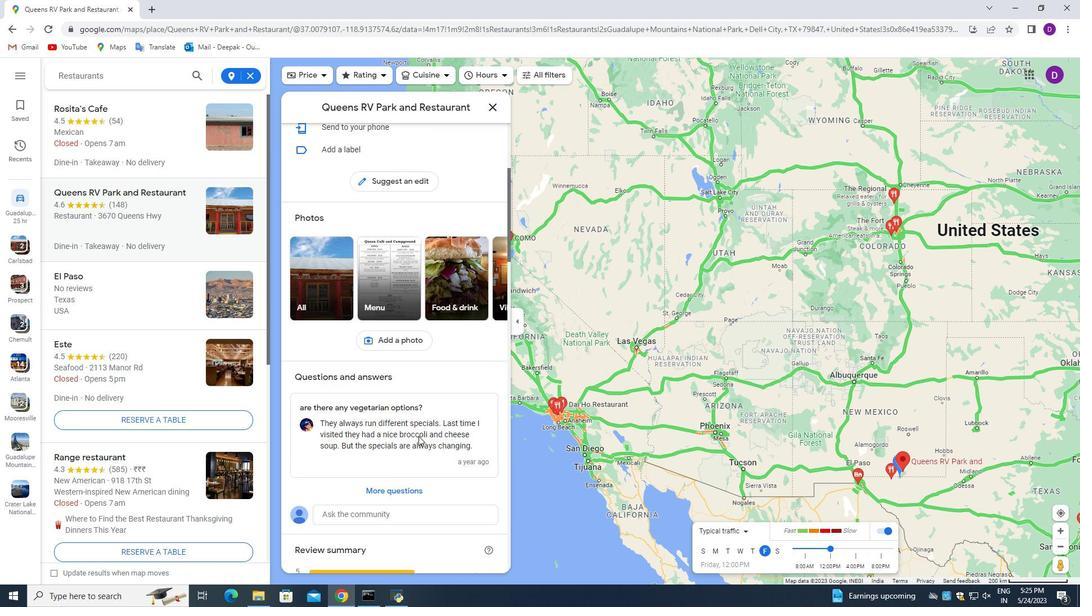
Action: Mouse scrolled (418, 437) with delta (0, 0)
Screenshot: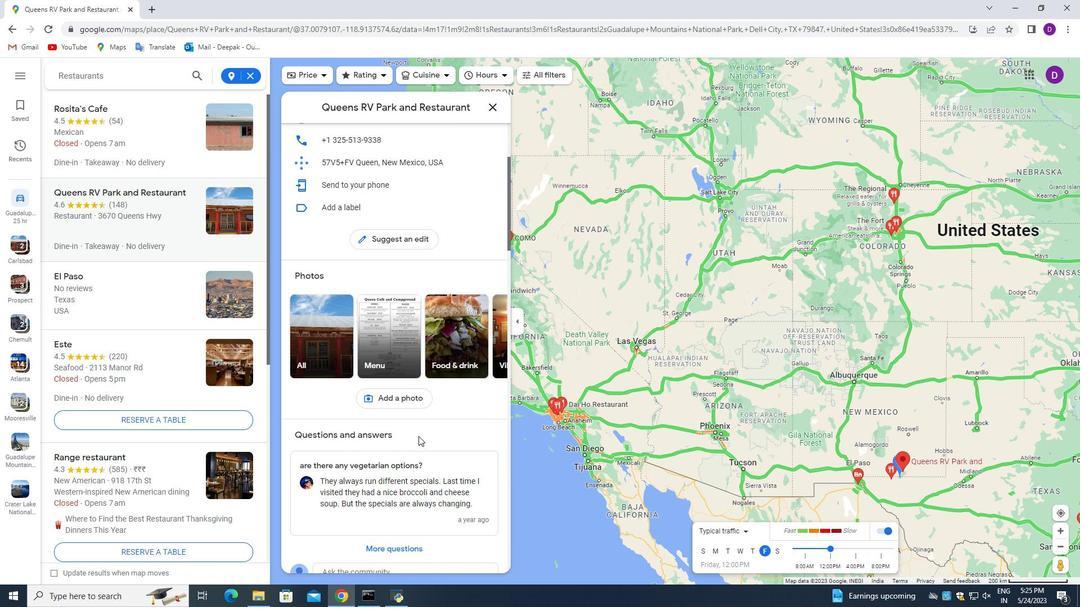 
Action: Mouse scrolled (418, 437) with delta (0, 0)
Screenshot: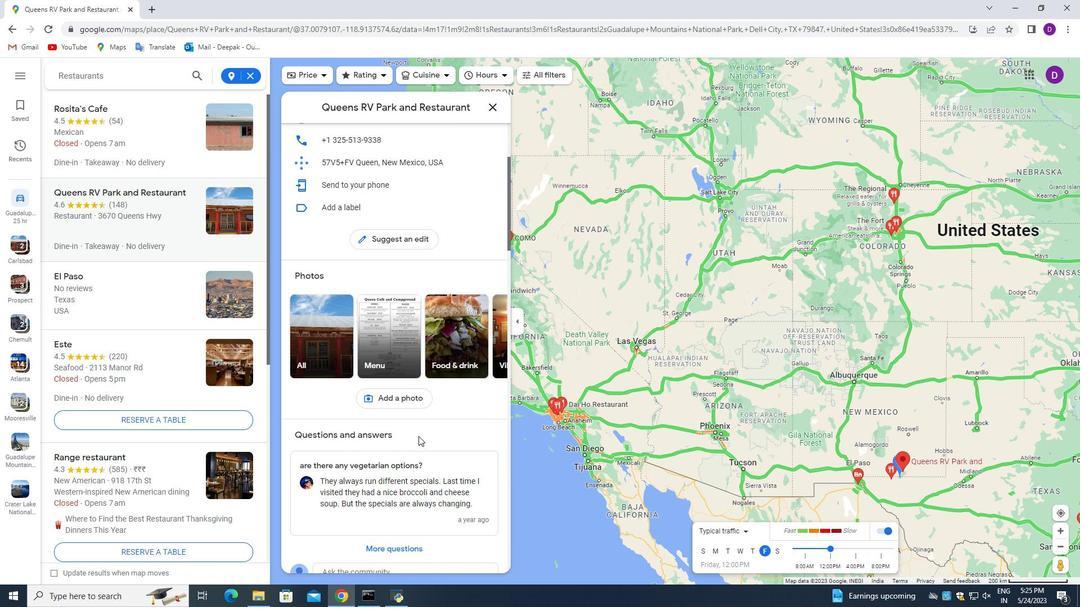
Action: Mouse scrolled (418, 437) with delta (0, 0)
Screenshot: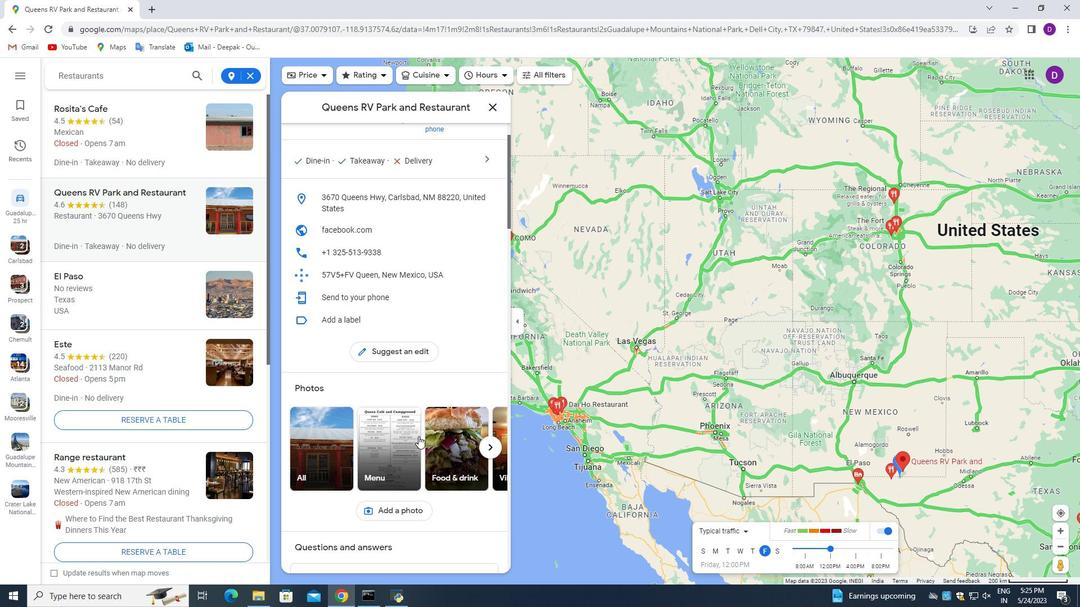 
Action: Mouse scrolled (418, 437) with delta (0, 0)
Screenshot: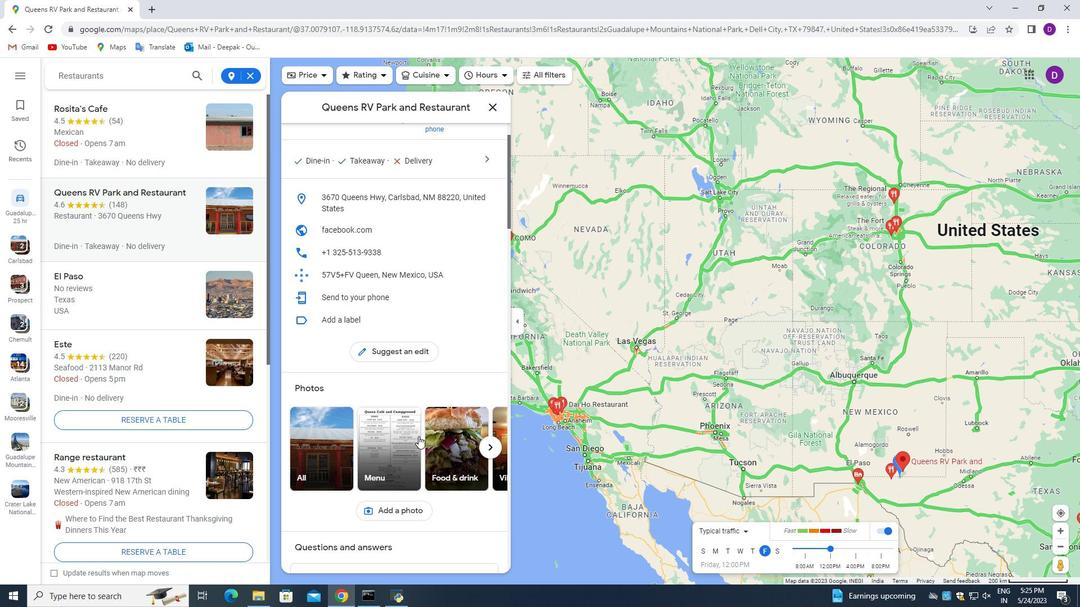 
Action: Mouse scrolled (418, 437) with delta (0, 0)
Screenshot: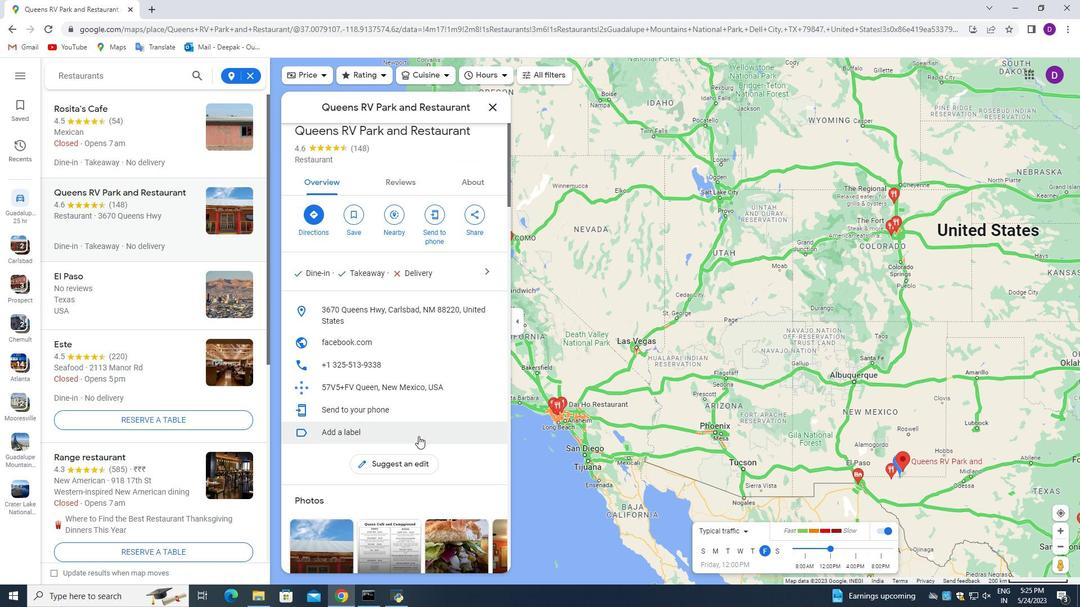 
Action: Mouse scrolled (418, 437) with delta (0, 0)
Screenshot: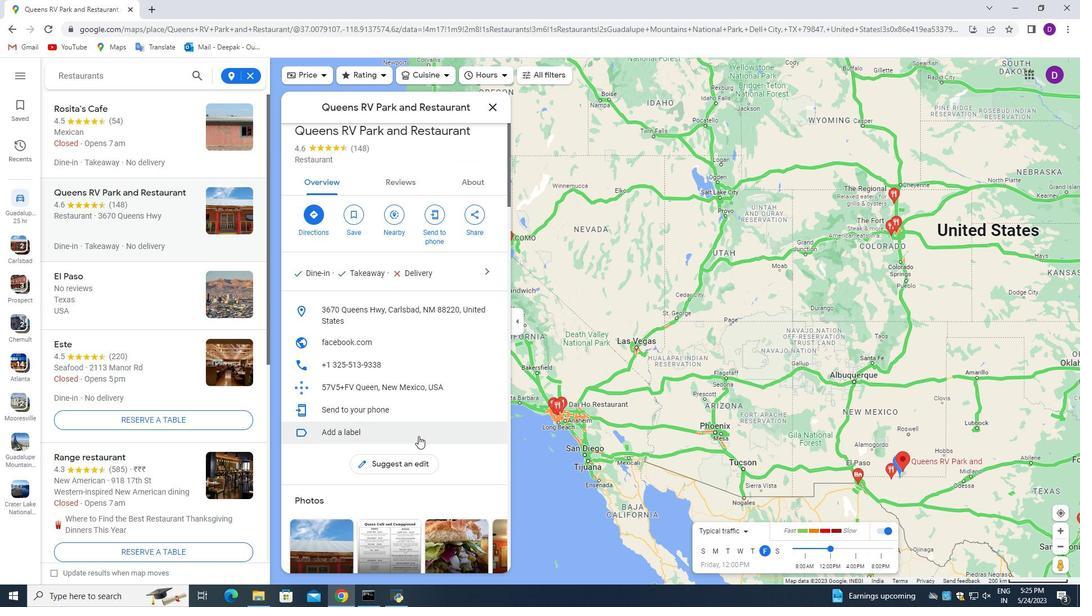 
Action: Mouse scrolled (418, 437) with delta (0, 0)
Screenshot: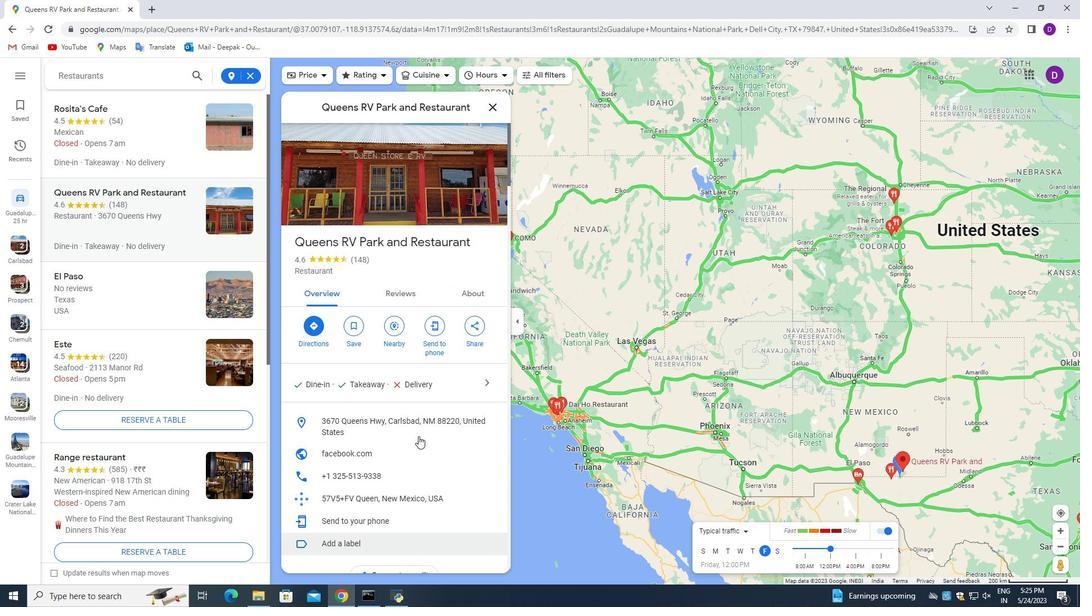 
Action: Mouse scrolled (418, 437) with delta (0, 0)
Screenshot: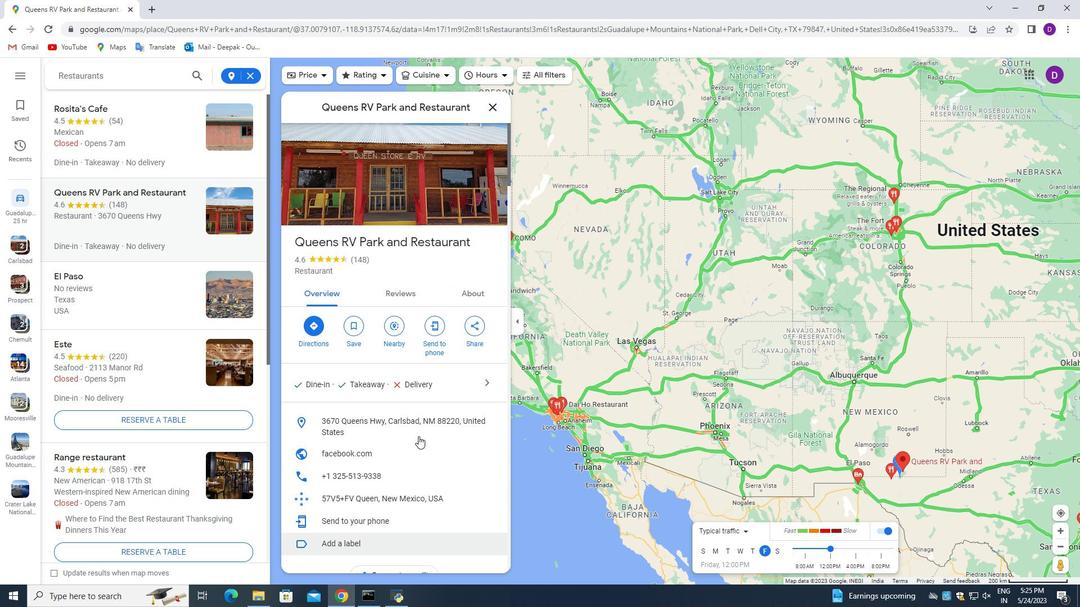 
Action: Mouse scrolled (418, 437) with delta (0, 0)
Screenshot: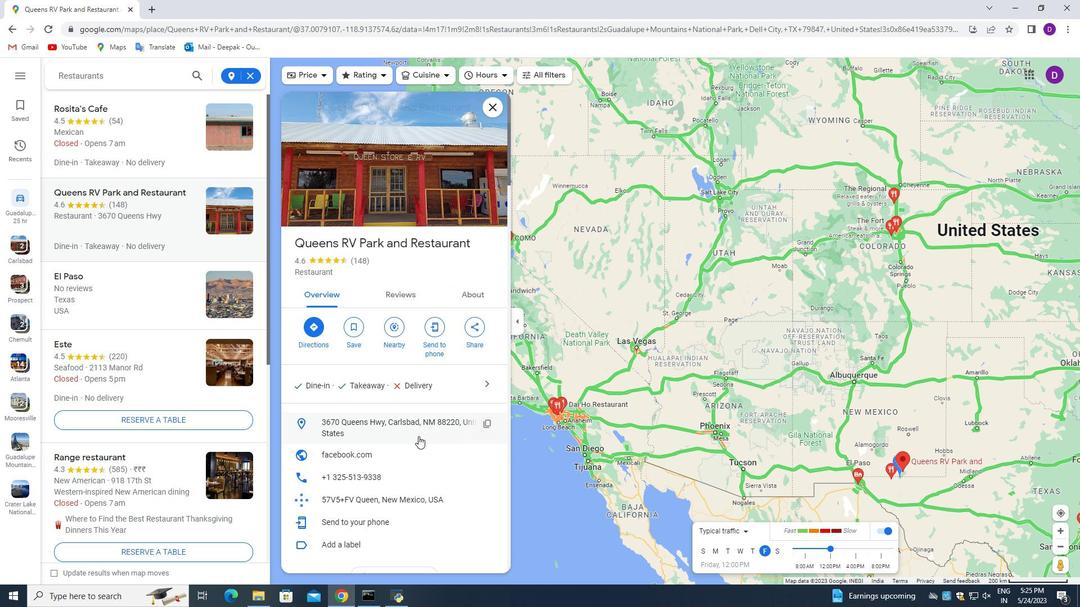 
Action: Mouse moved to (398, 192)
Screenshot: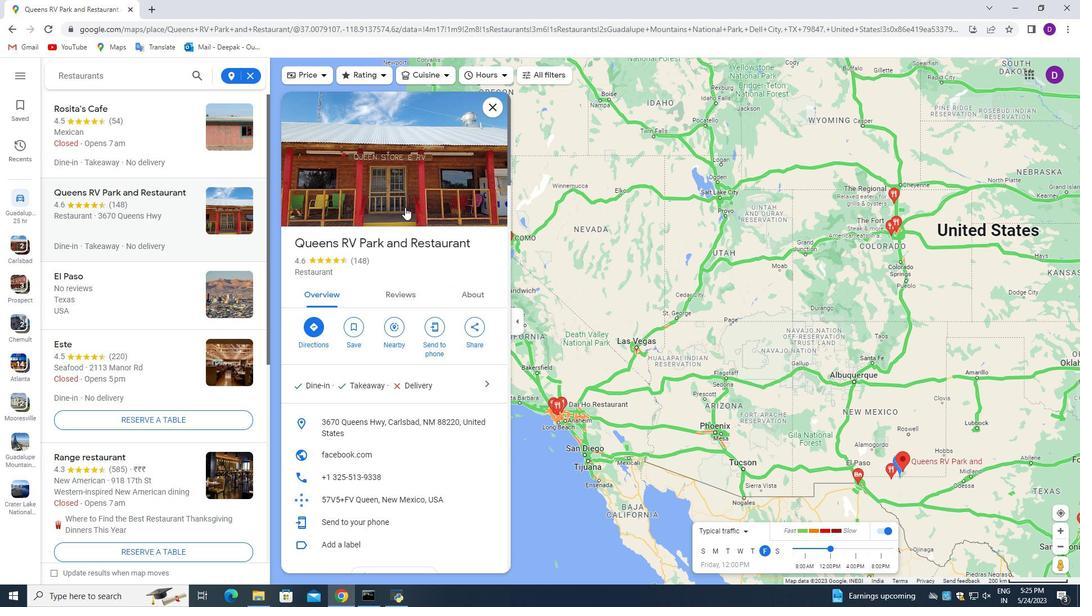 
Action: Mouse pressed left at (398, 192)
Screenshot: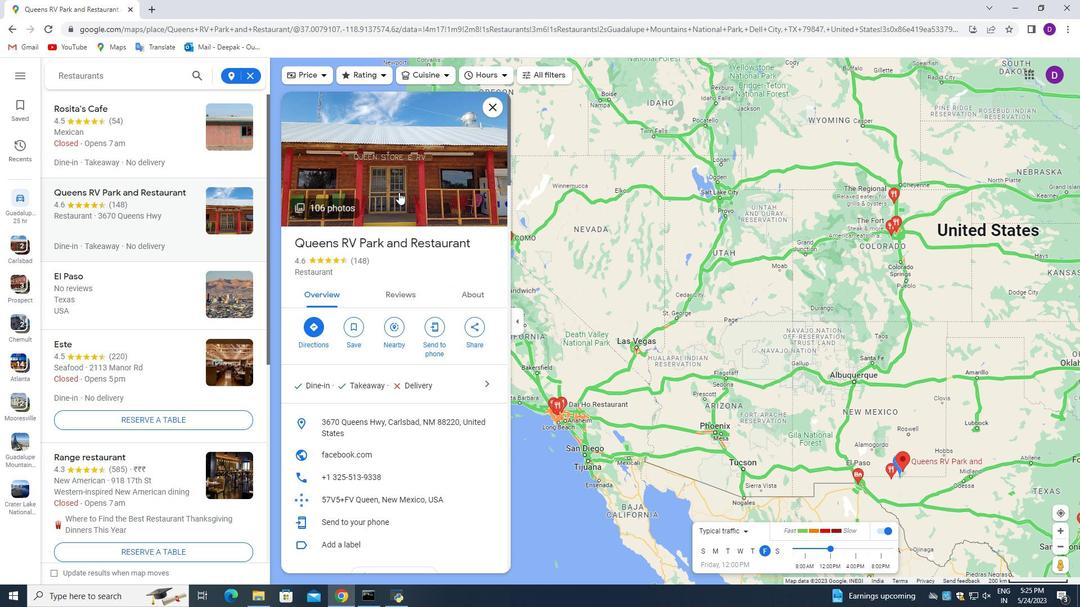 
Action: Mouse moved to (694, 498)
Screenshot: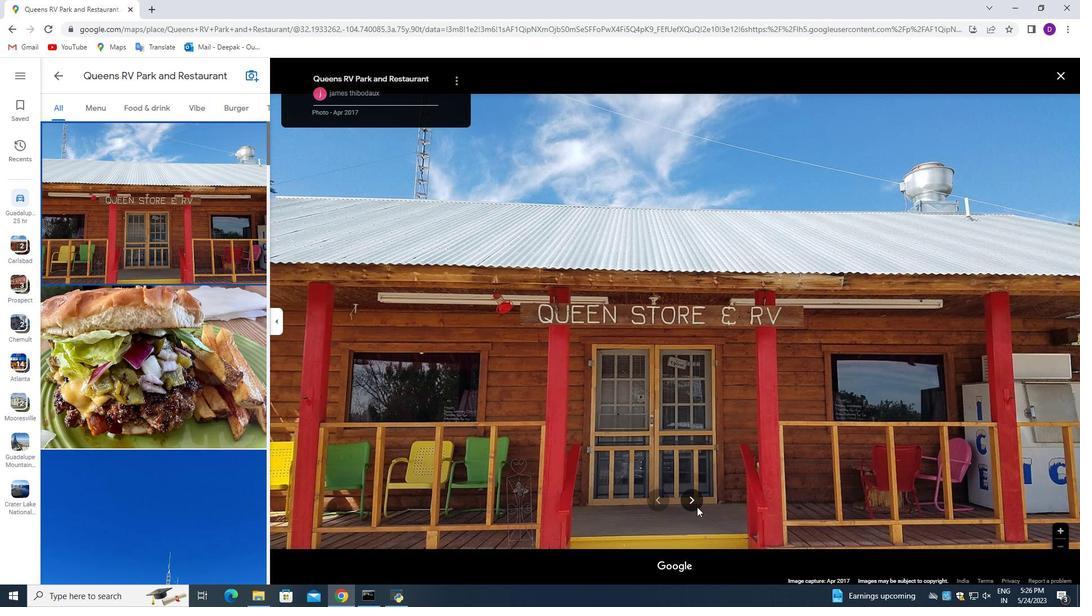 
Action: Mouse pressed left at (694, 498)
Screenshot: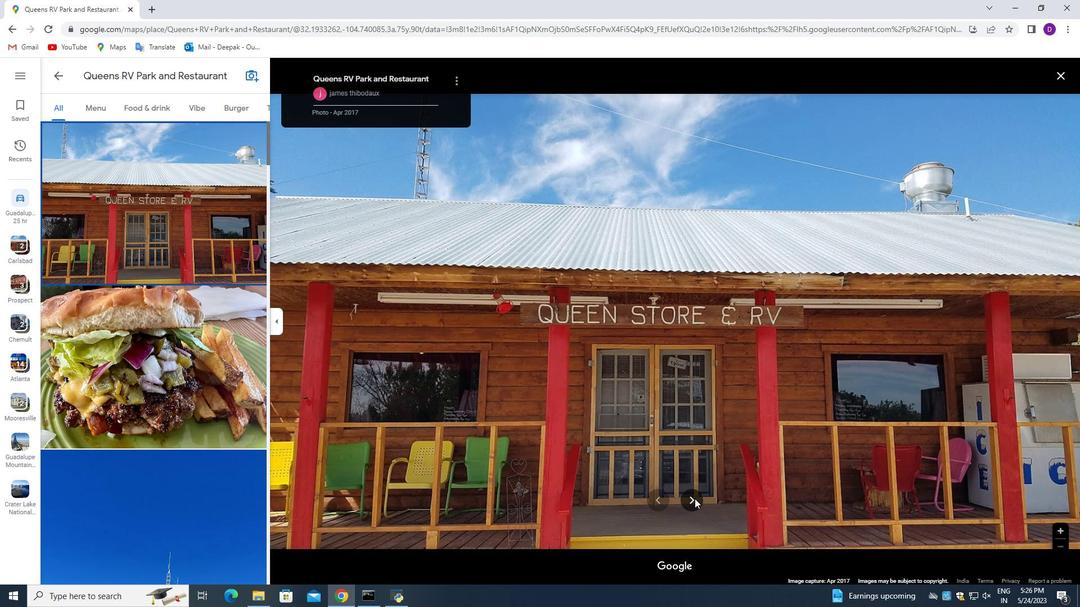
Action: Mouse pressed left at (694, 498)
Screenshot: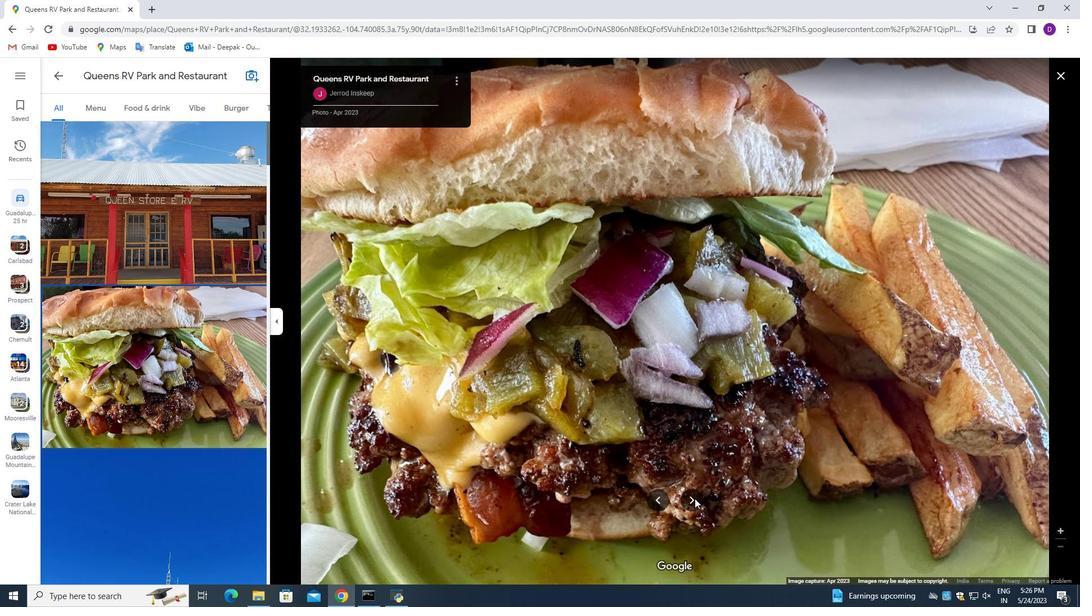 
Action: Mouse pressed left at (694, 498)
Screenshot: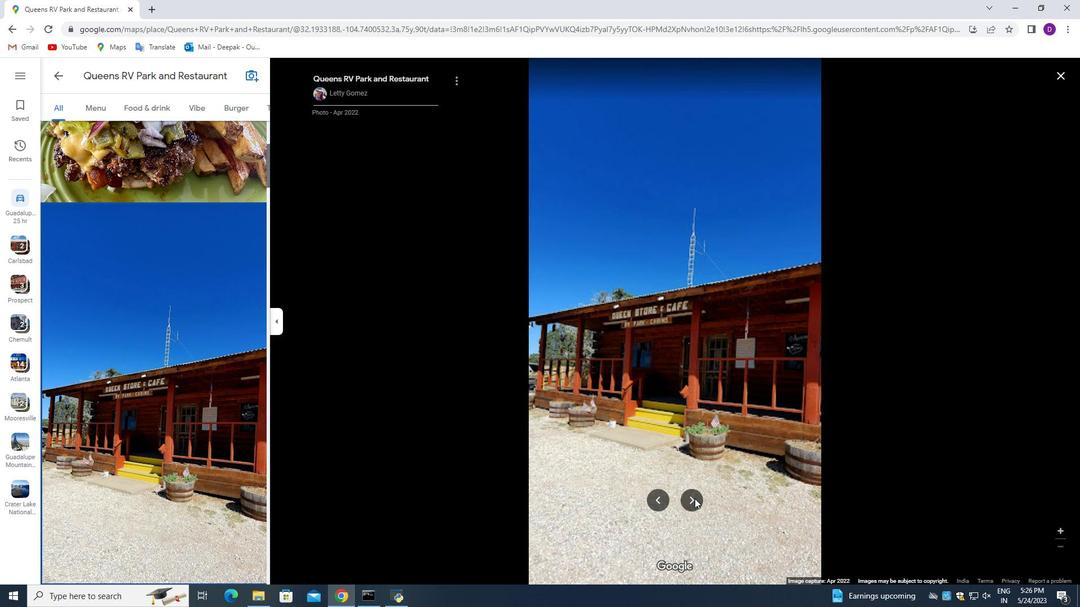 
Action: Mouse pressed left at (694, 498)
Screenshot: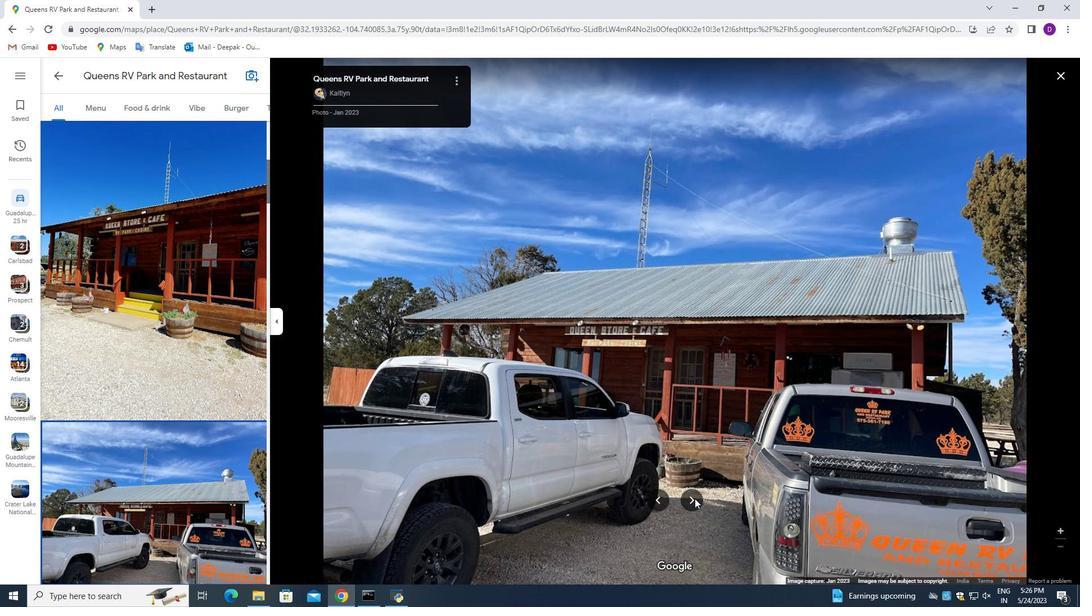 
Action: Mouse pressed left at (694, 498)
Screenshot: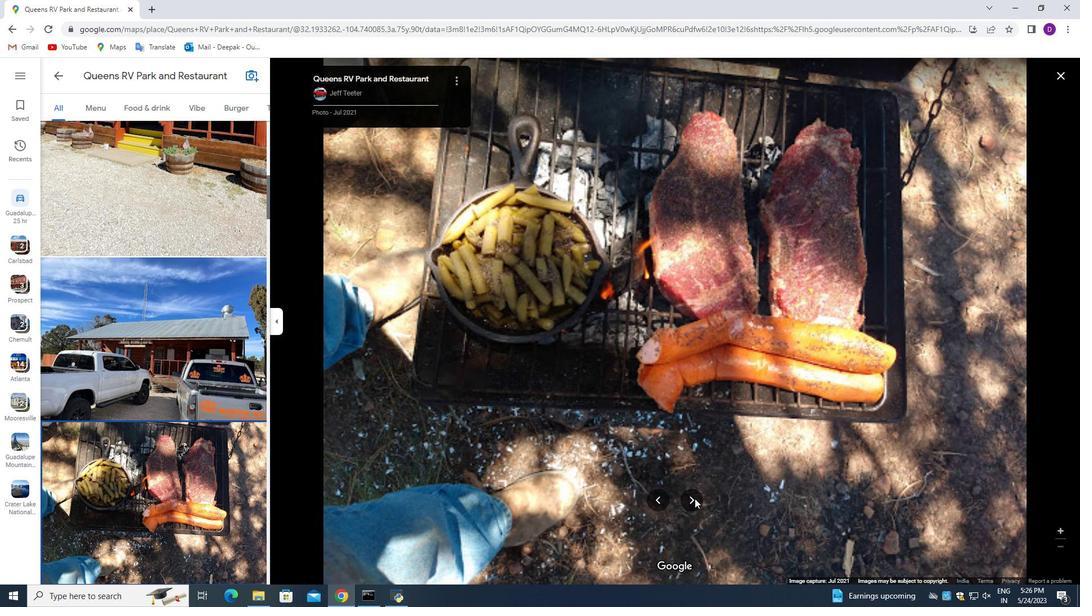 
Action: Mouse pressed left at (694, 498)
Screenshot: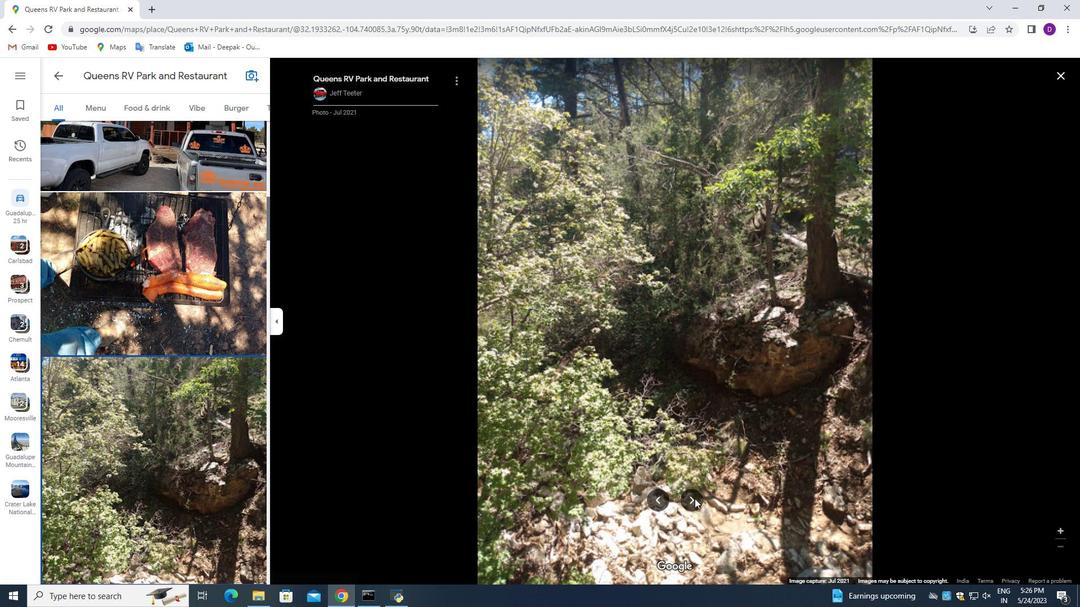 
Action: Mouse pressed left at (694, 498)
Screenshot: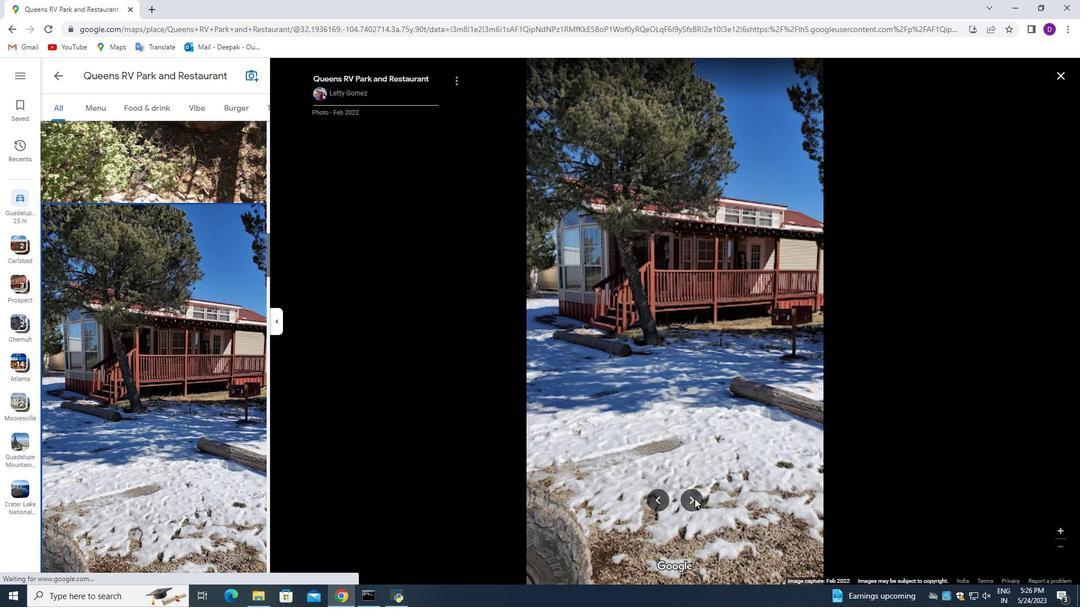 
Action: Mouse pressed left at (694, 498)
Screenshot: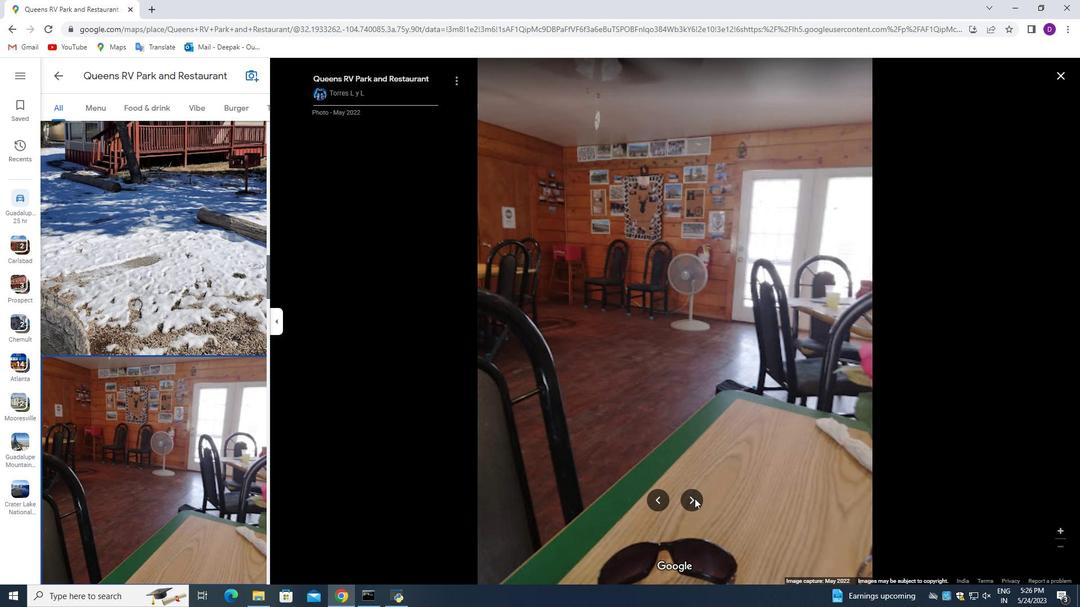 
Action: Key pressed <Key.right><Key.right><Key.right><Key.right><Key.right><Key.right><Key.right><Key.right><Key.right><Key.right><Key.right><Key.right><Key.right><Key.right><Key.right><Key.right><Key.right><Key.right><Key.right><Key.right><Key.right><Key.right><Key.right><Key.right><Key.right><Key.right><Key.right><Key.right><Key.right><Key.right><Key.right><Key.right><Key.right><Key.right><Key.right>
Screenshot: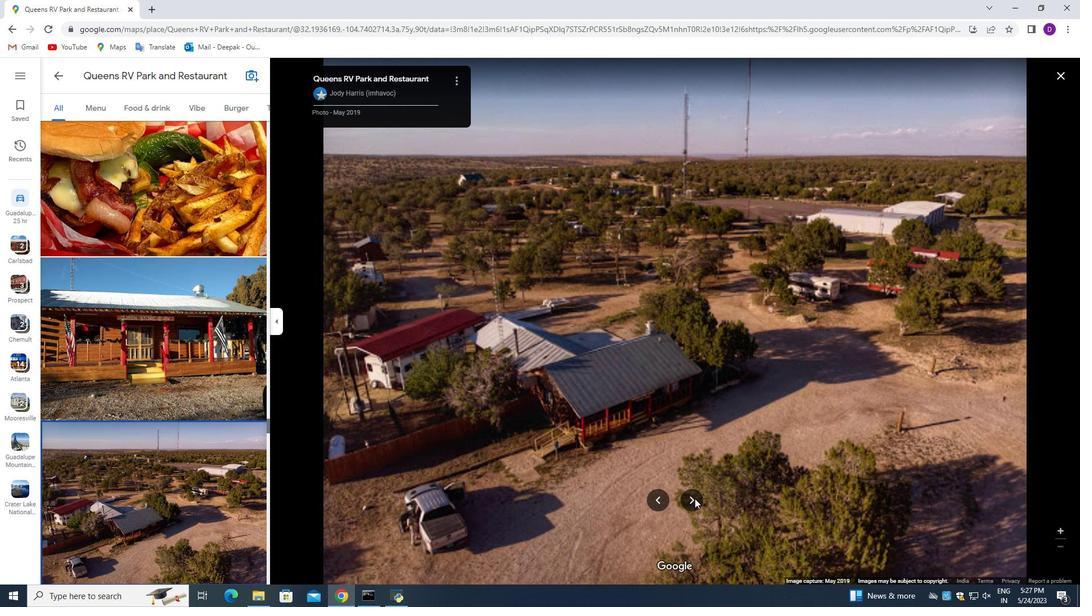 
Action: Mouse moved to (57, 84)
Screenshot: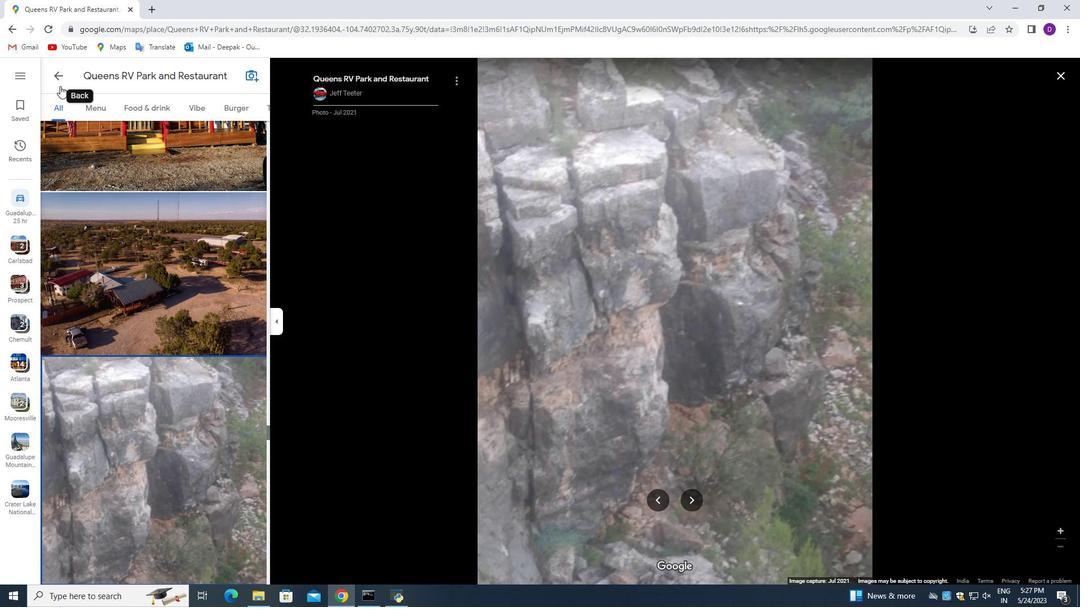 
Action: Mouse pressed left at (57, 84)
Screenshot: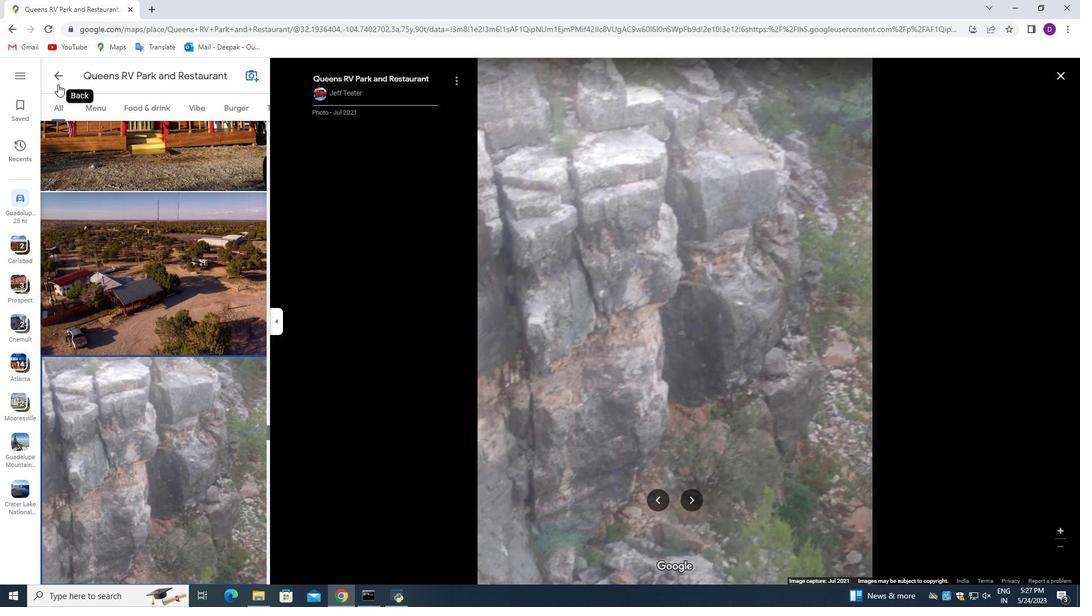 
Action: Mouse moved to (389, 304)
Screenshot: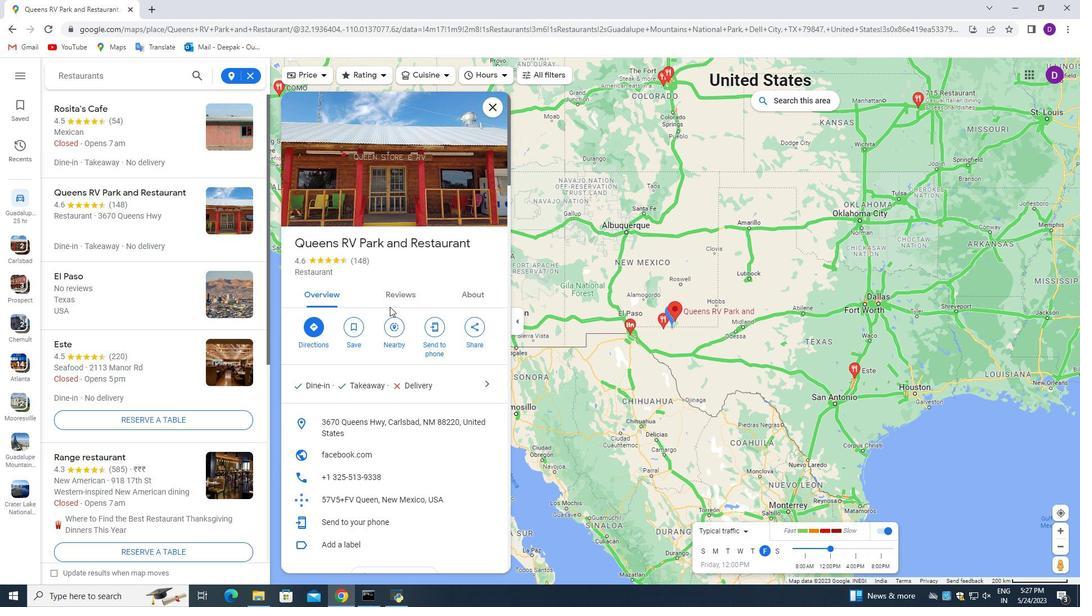 
Action: Mouse pressed left at (389, 304)
Screenshot: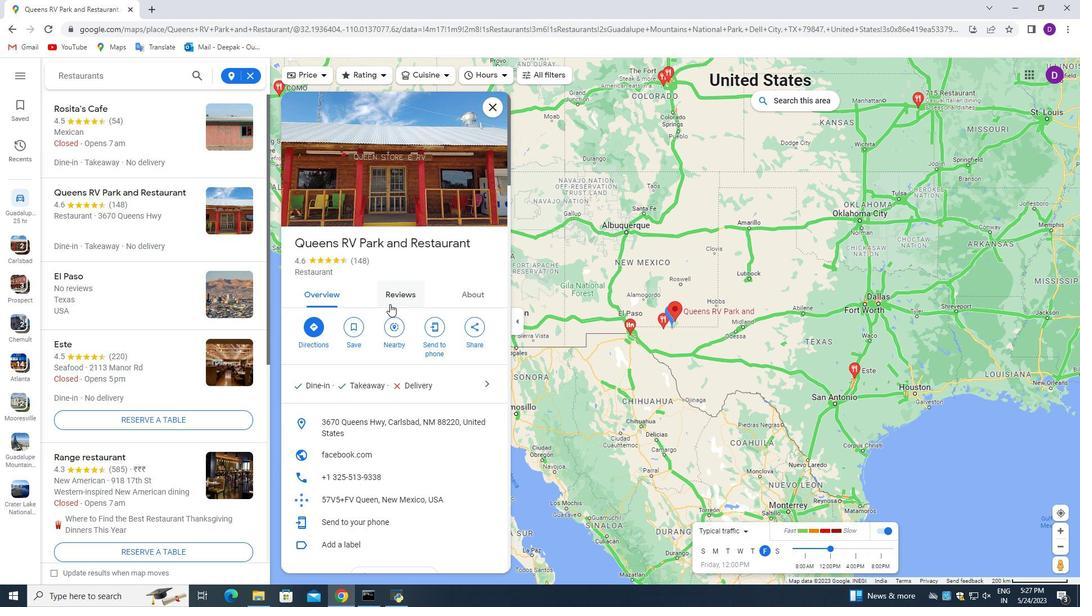 
Action: Mouse moved to (403, 339)
Screenshot: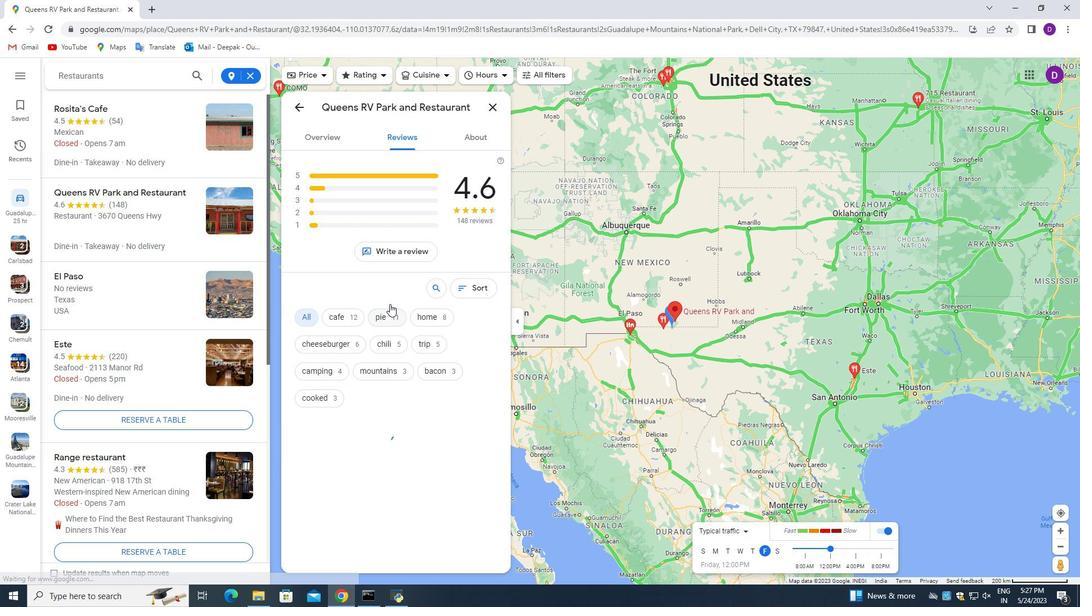 
Action: Mouse scrolled (403, 338) with delta (0, 0)
Screenshot: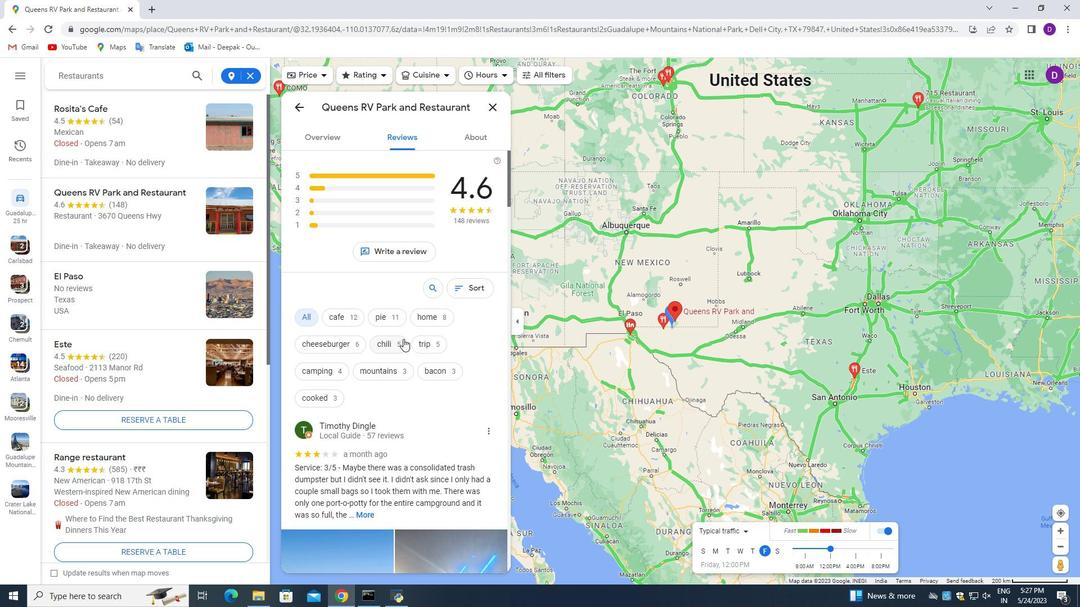 
Action: Mouse scrolled (403, 338) with delta (0, 0)
Screenshot: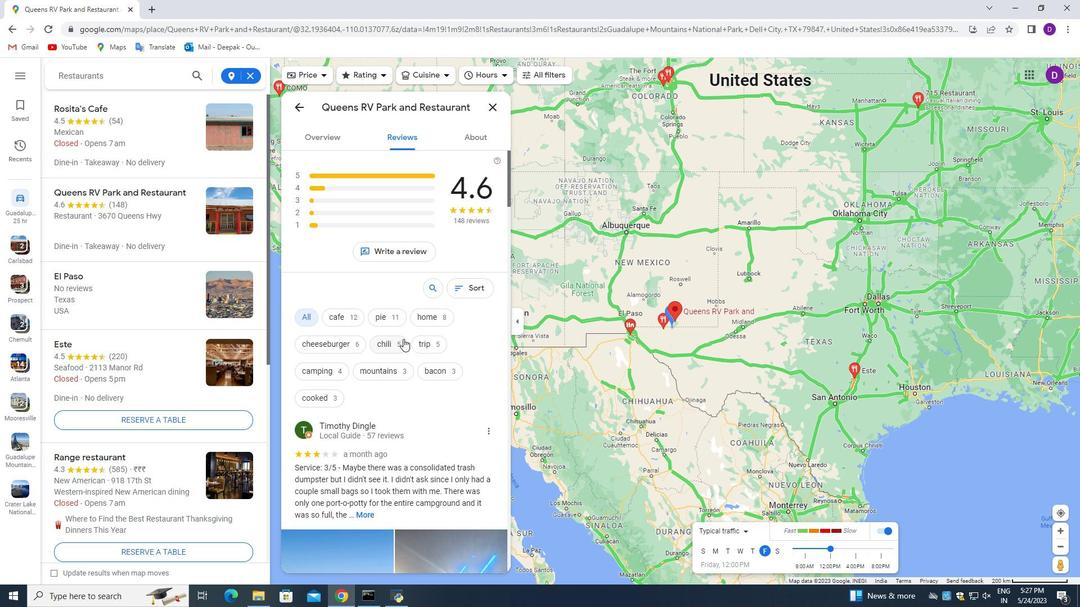 
Action: Mouse scrolled (403, 338) with delta (0, 0)
Screenshot: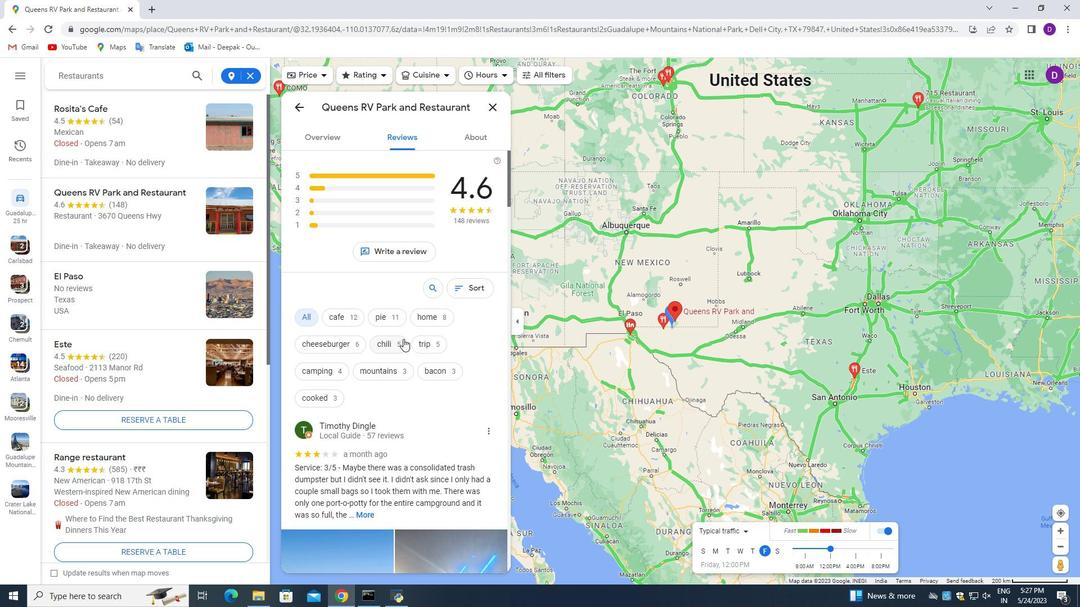 
Action: Mouse moved to (457, 329)
Screenshot: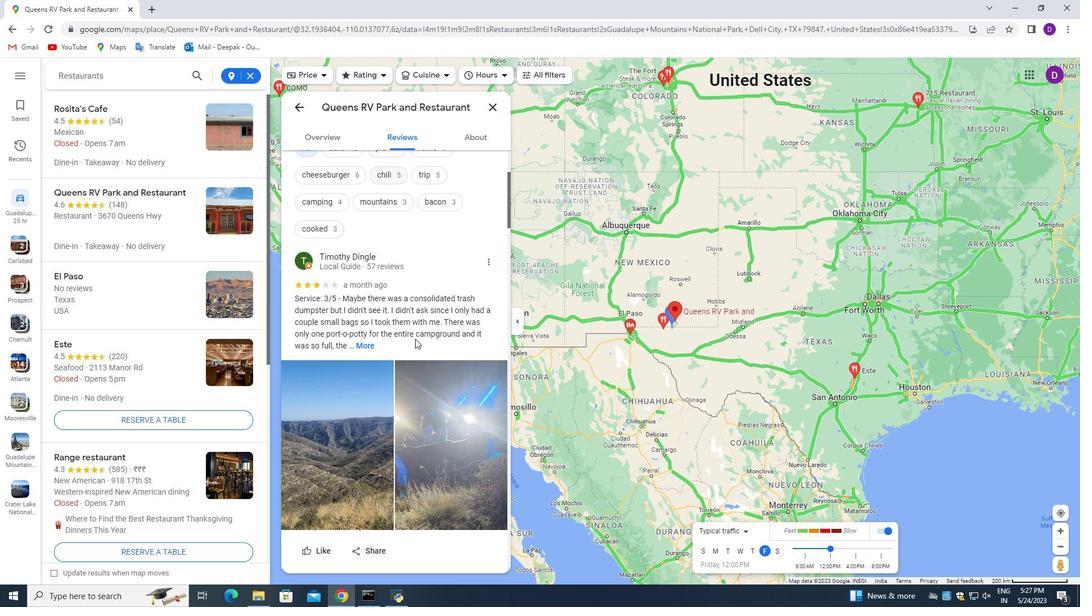 
Action: Mouse scrolled (457, 328) with delta (0, 0)
Screenshot: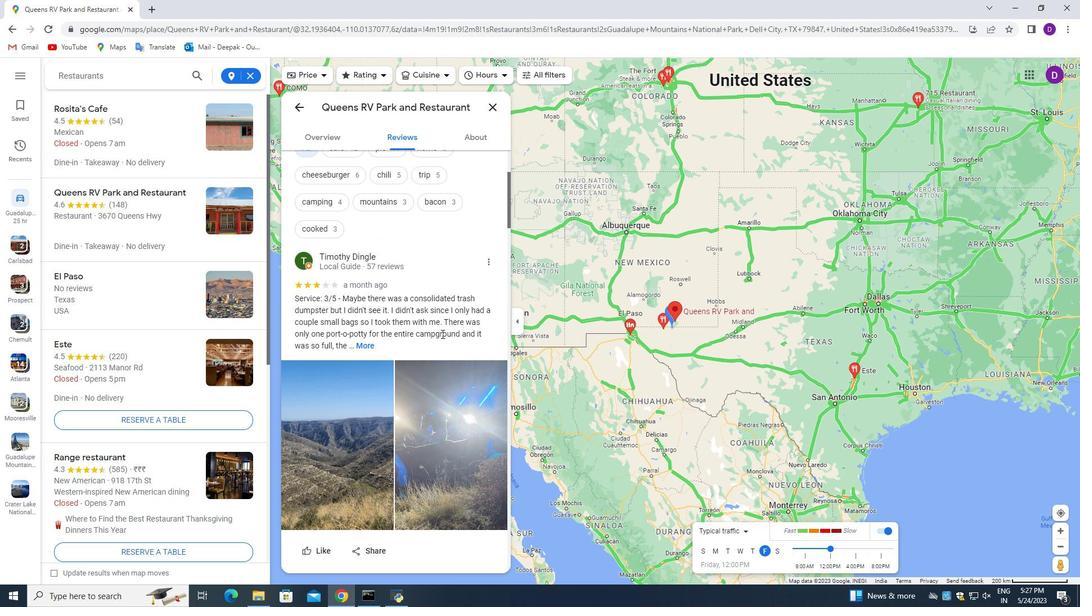 
Action: Mouse moved to (367, 293)
Screenshot: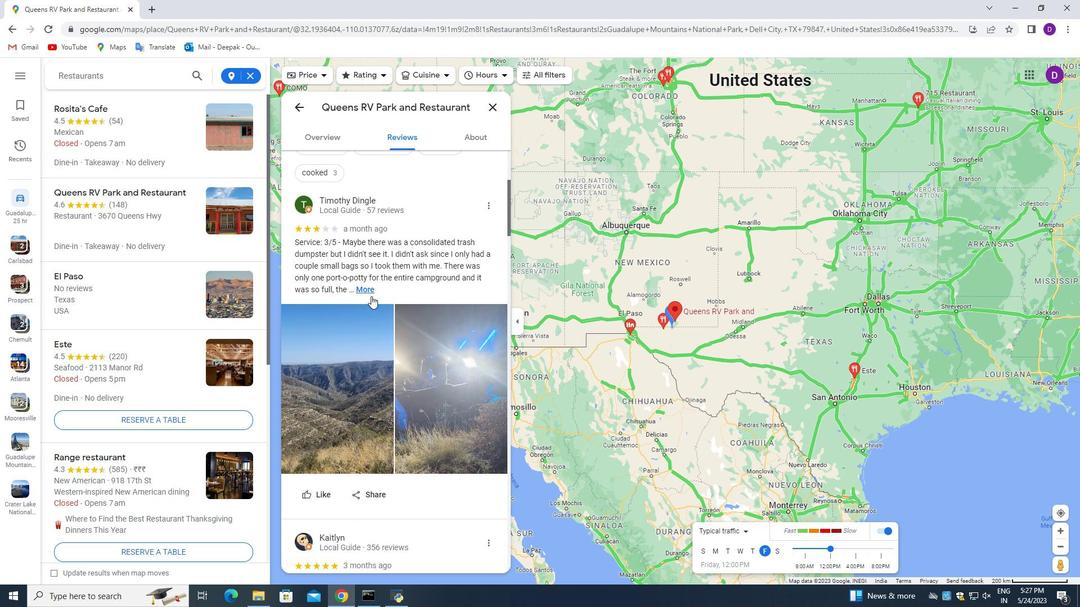 
Action: Mouse pressed left at (367, 293)
Screenshot: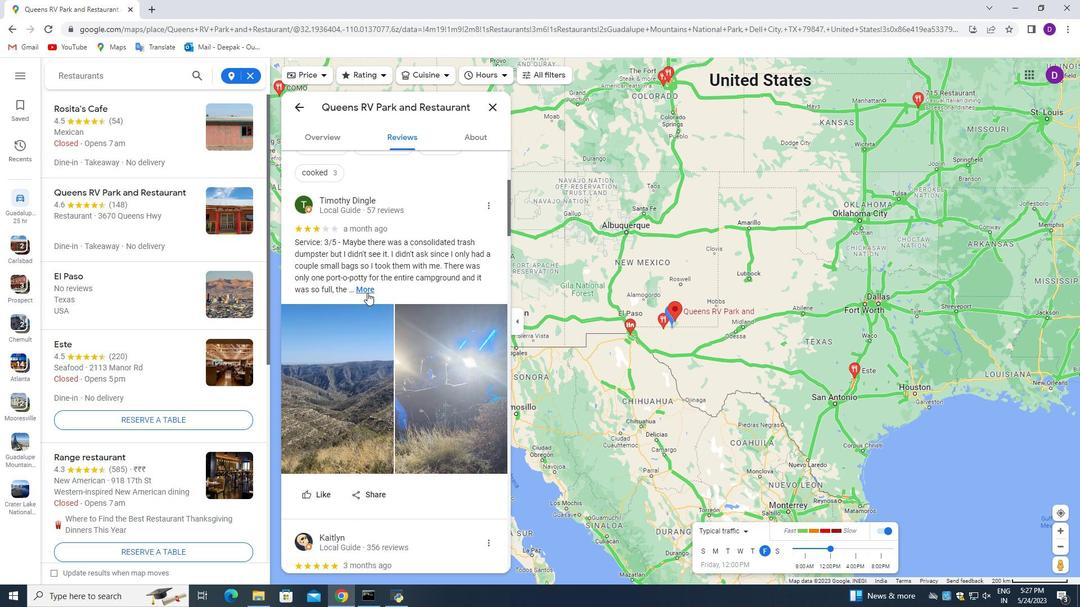 
Action: Mouse moved to (385, 354)
Screenshot: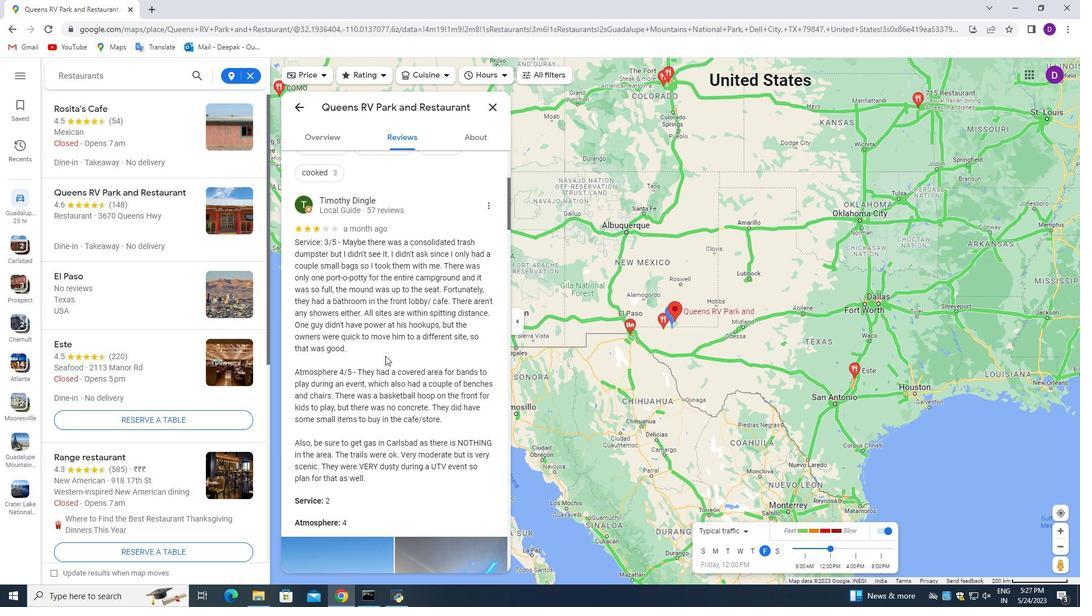 
Action: Mouse scrolled (385, 354) with delta (0, 0)
Screenshot: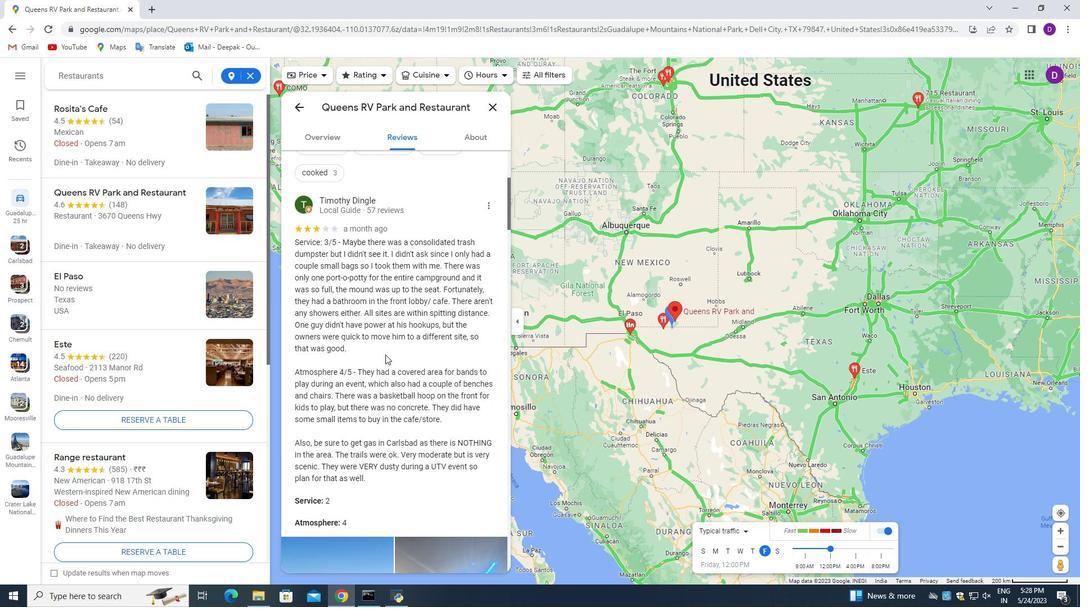
Action: Mouse scrolled (385, 354) with delta (0, 0)
Screenshot: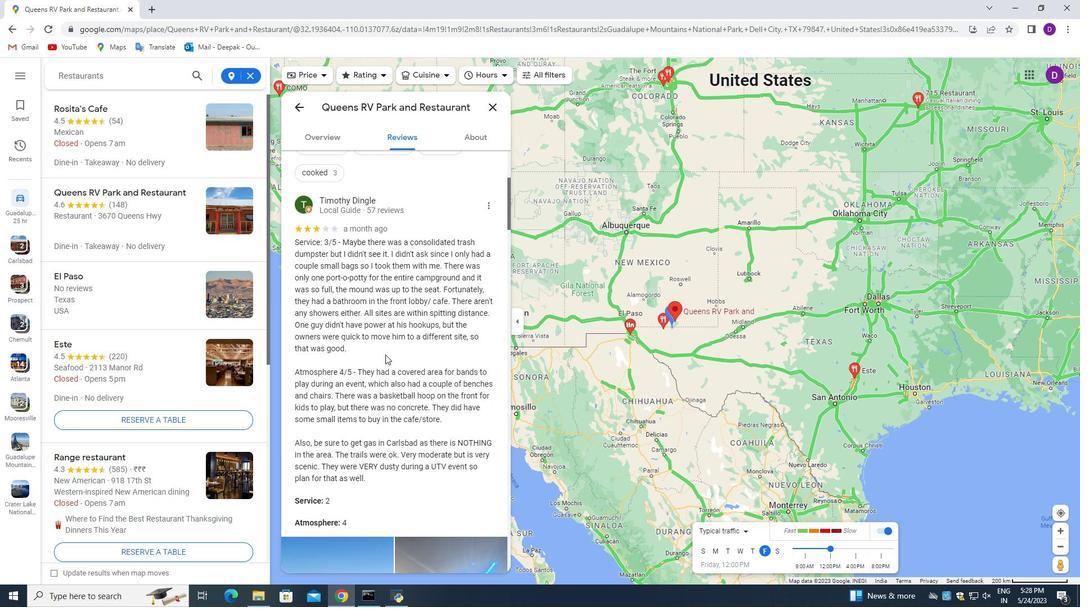 
Action: Mouse moved to (385, 353)
Screenshot: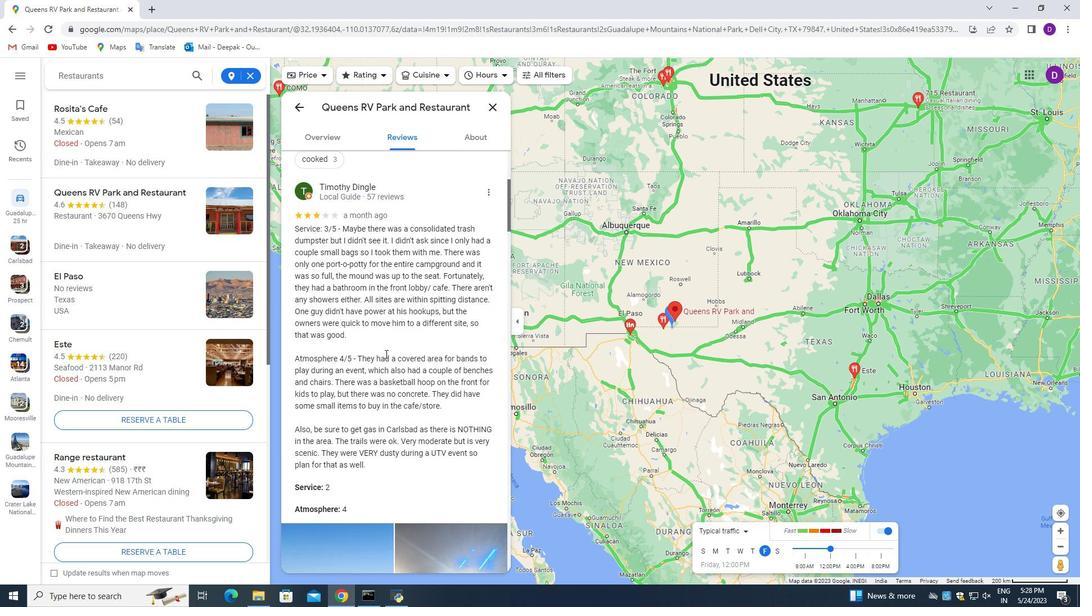 
Action: Mouse scrolled (385, 352) with delta (0, 0)
Screenshot: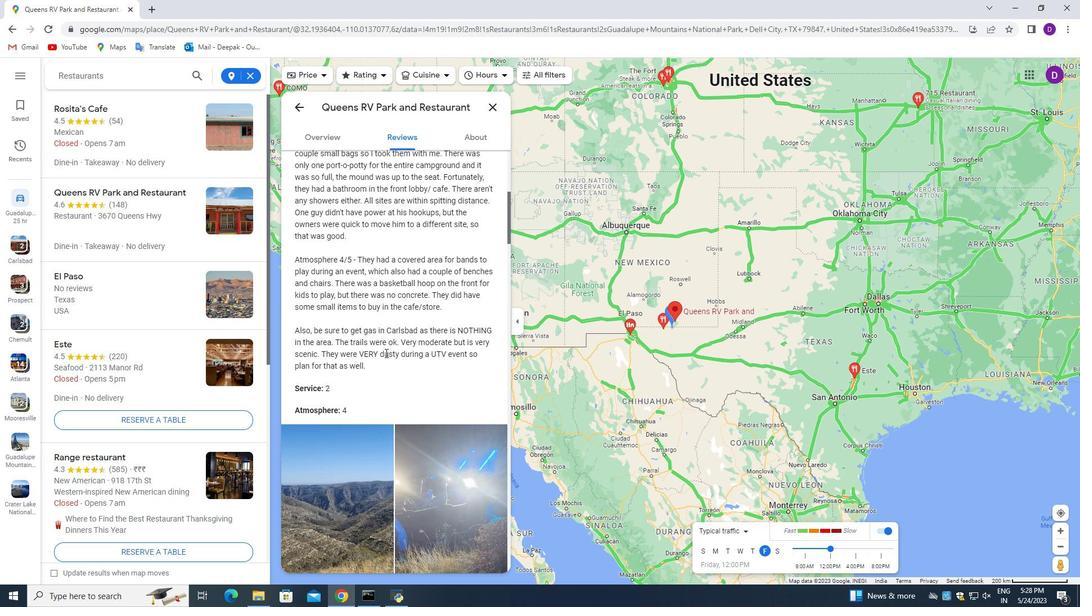 
Action: Mouse scrolled (385, 352) with delta (0, 0)
Screenshot: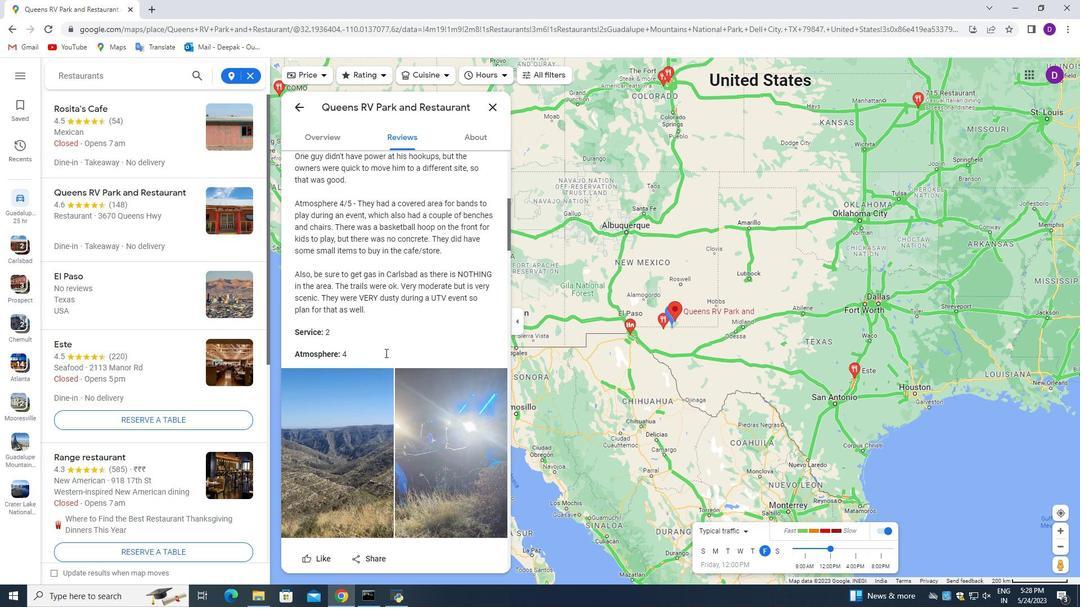 
Action: Mouse scrolled (385, 352) with delta (0, 0)
Screenshot: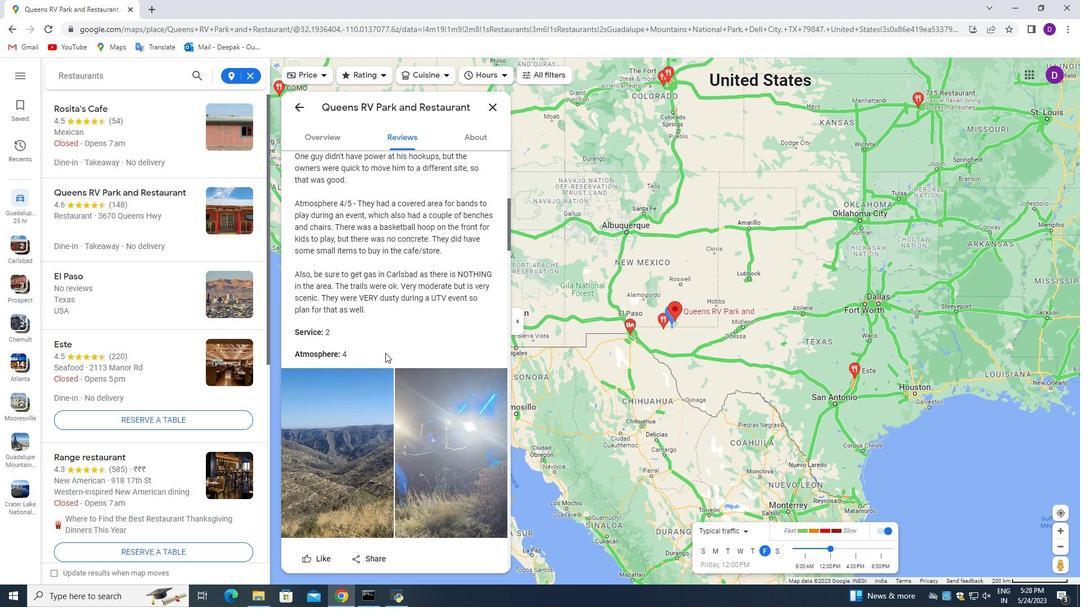
Action: Mouse moved to (385, 352)
Screenshot: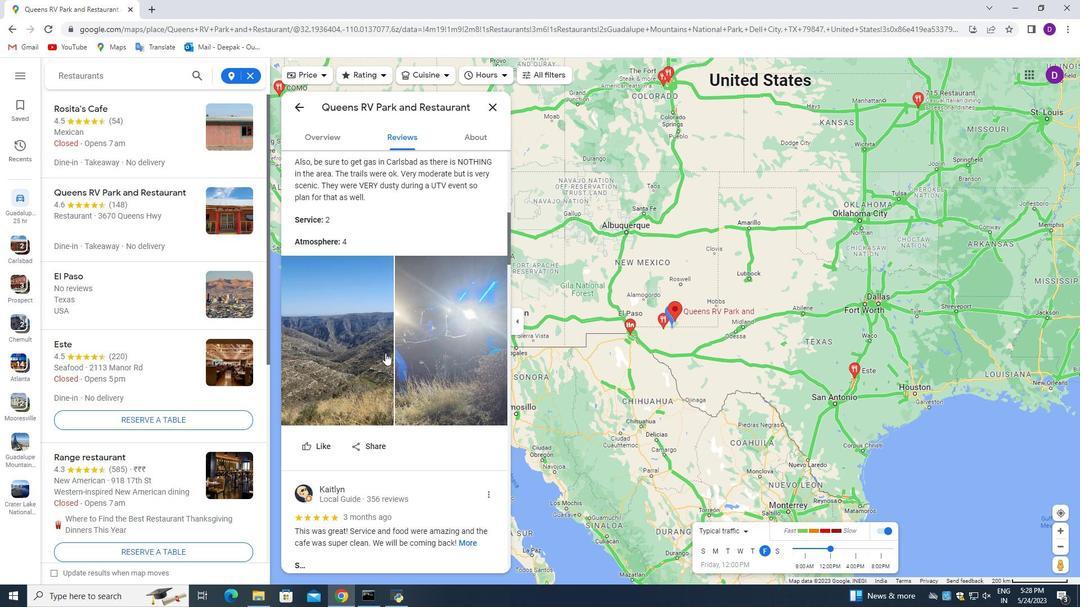 
Action: Mouse scrolled (385, 353) with delta (0, 0)
Screenshot: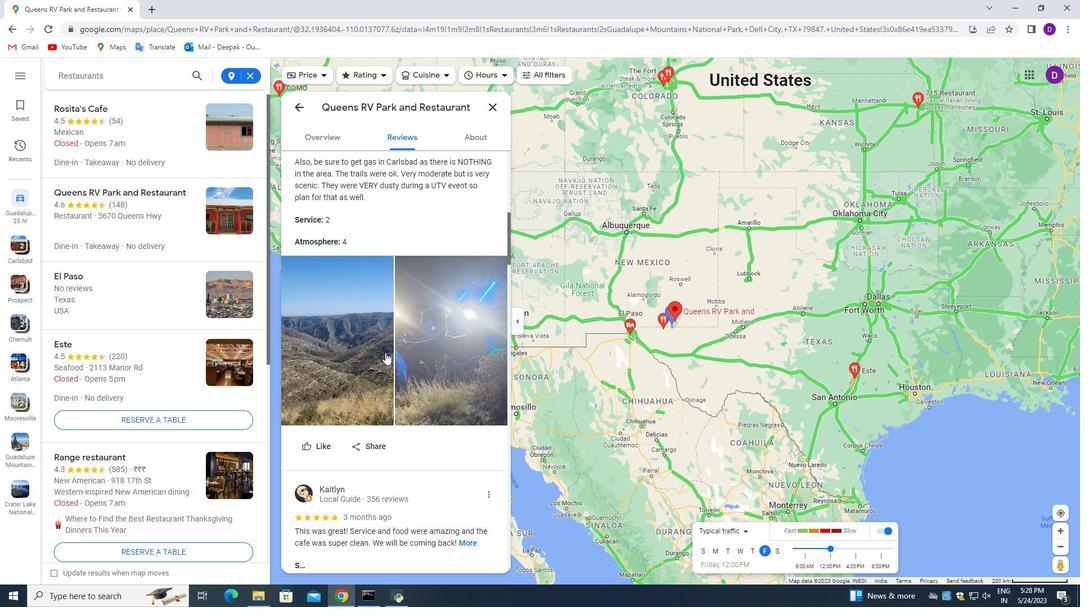 
Action: Mouse scrolled (385, 353) with delta (0, 0)
Screenshot: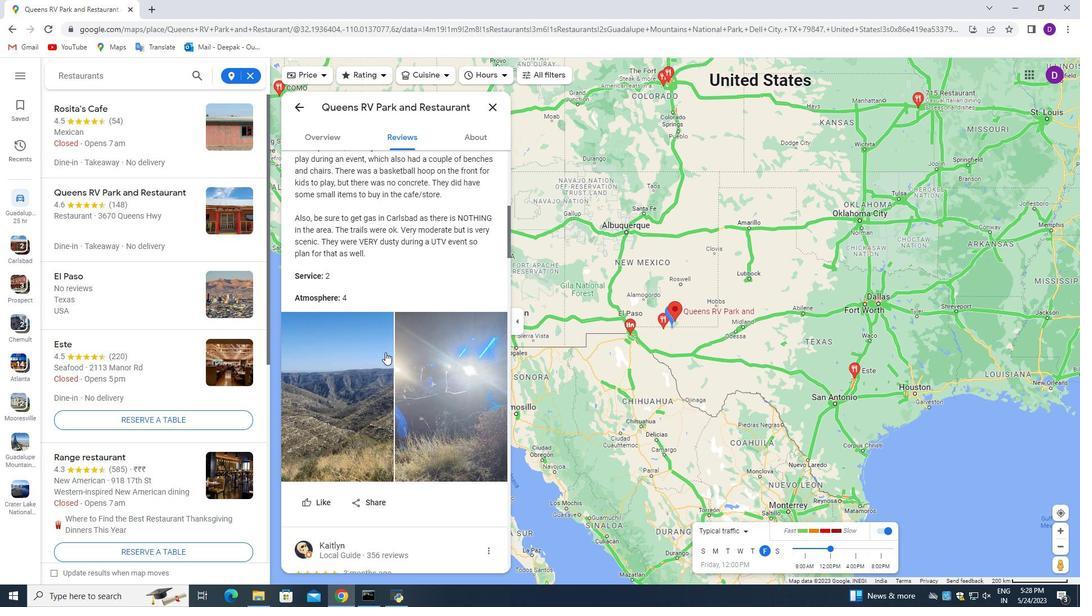 
Action: Mouse scrolled (385, 353) with delta (0, 0)
Screenshot: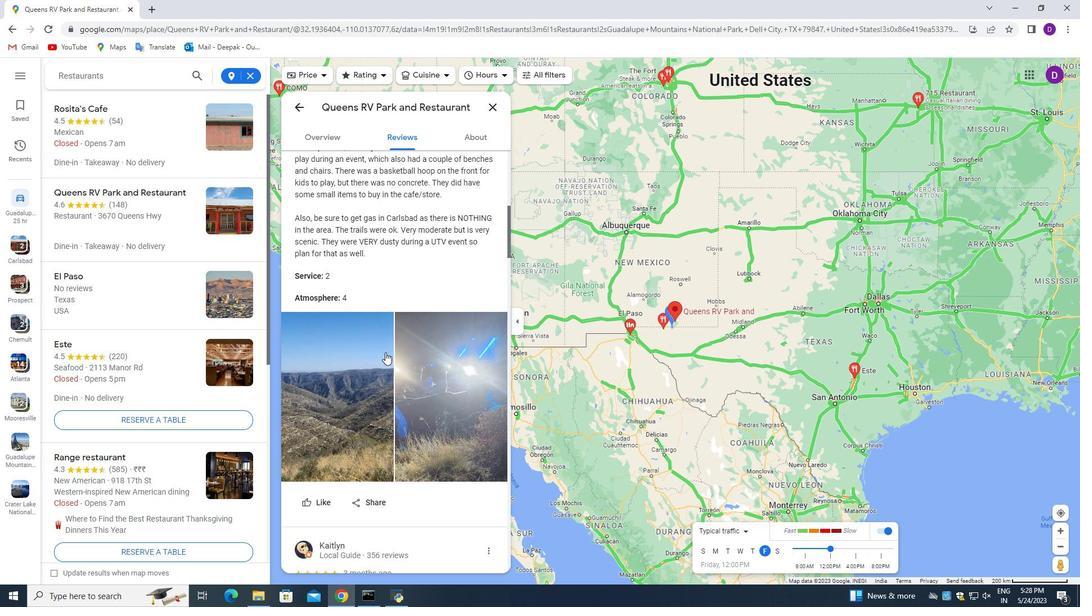 
Action: Mouse scrolled (385, 353) with delta (0, 0)
Screenshot: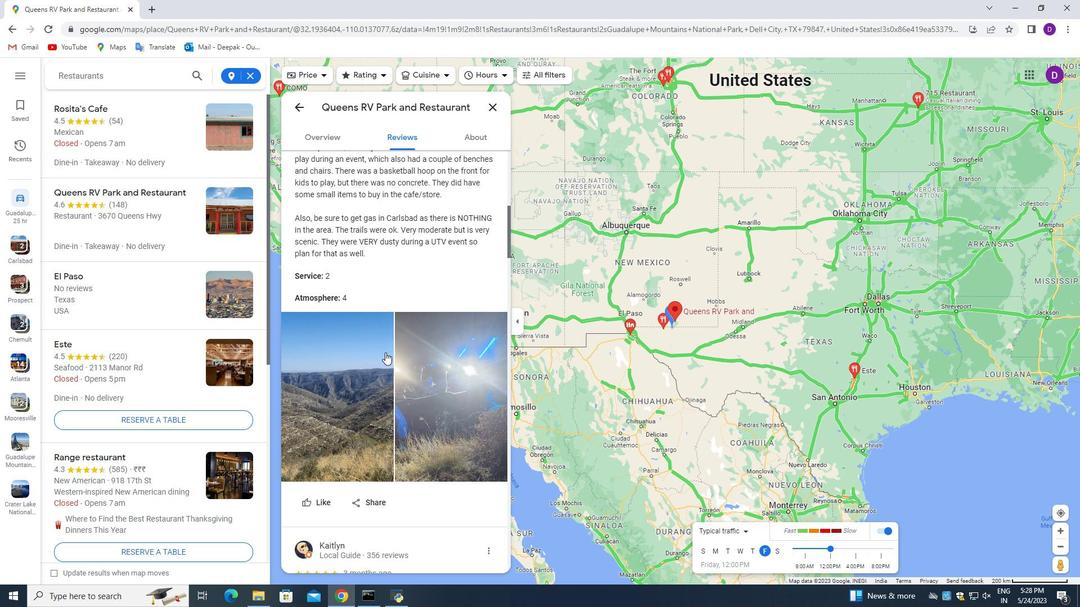 
Action: Mouse scrolled (385, 353) with delta (0, 0)
Screenshot: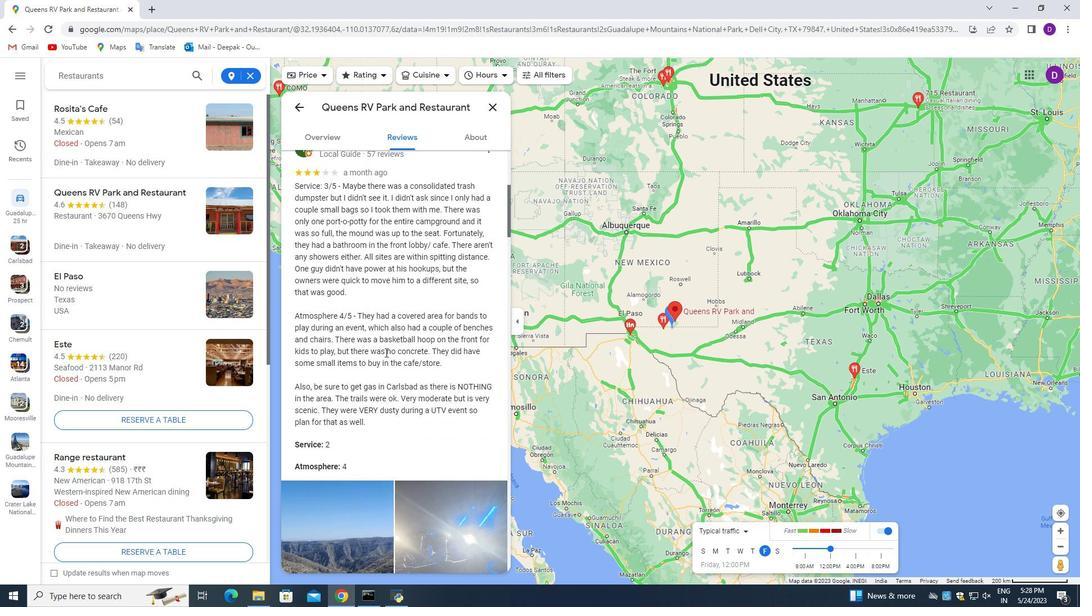 
Action: Mouse scrolled (385, 352) with delta (0, 0)
Screenshot: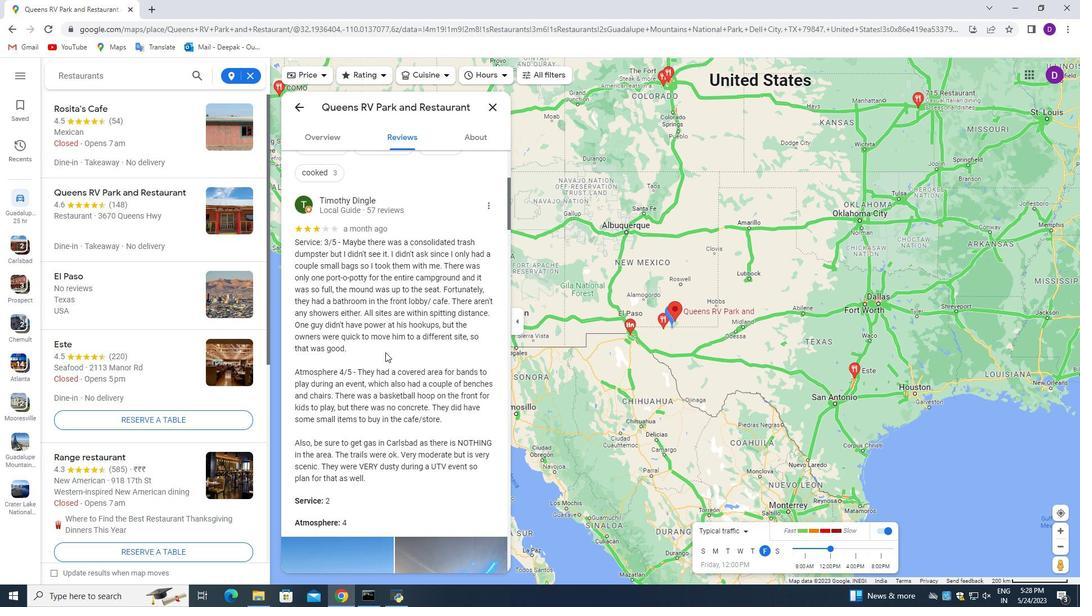 
Action: Mouse scrolled (385, 352) with delta (0, 0)
Screenshot: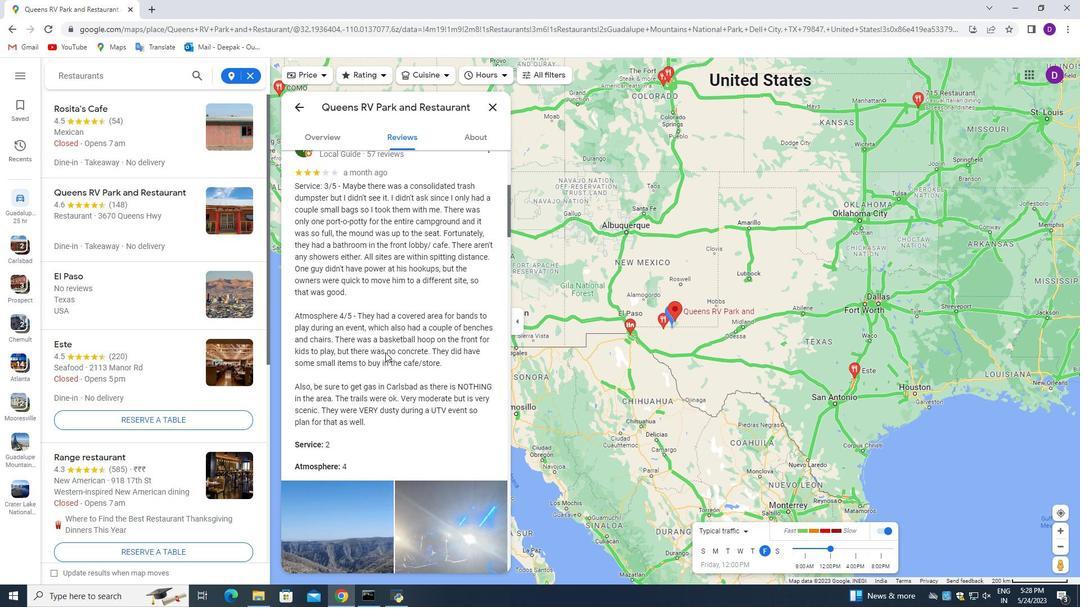
Action: Mouse scrolled (385, 352) with delta (0, 0)
Screenshot: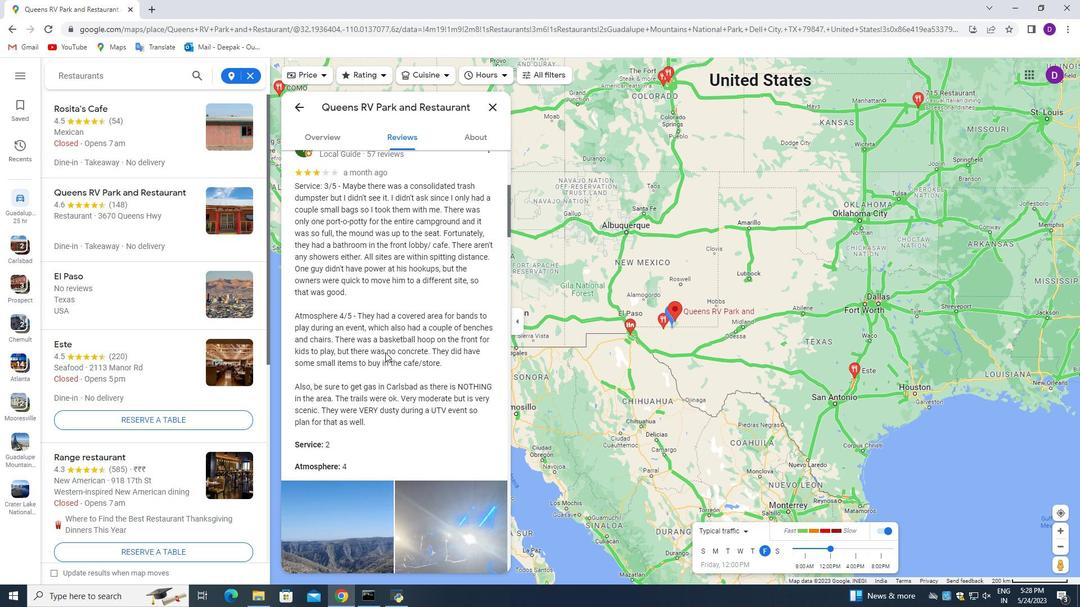 
Action: Mouse scrolled (385, 352) with delta (0, 0)
Screenshot: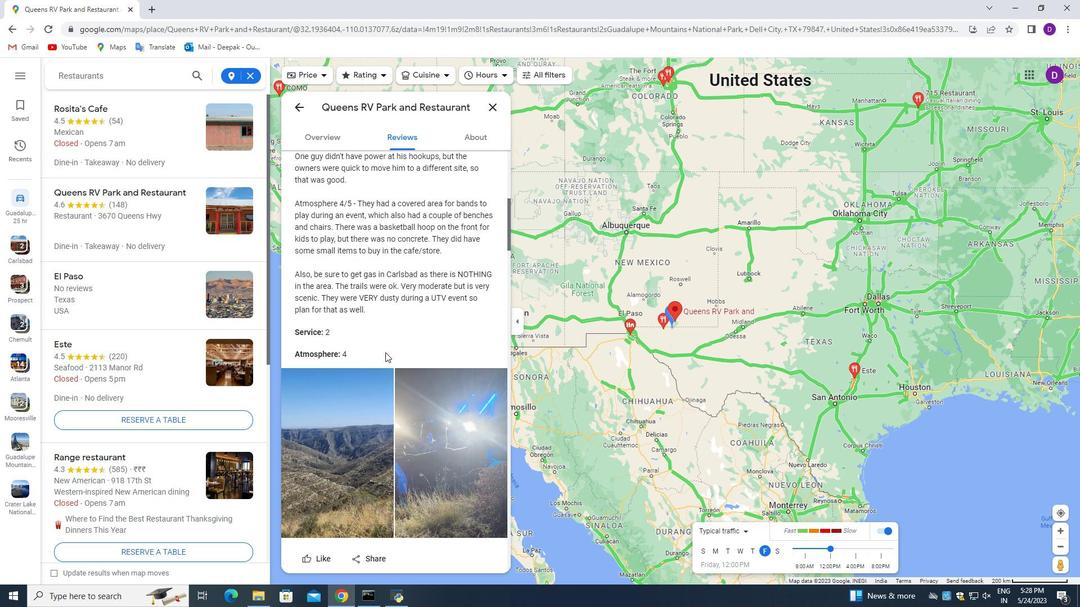 
Action: Mouse scrolled (385, 352) with delta (0, 0)
Screenshot: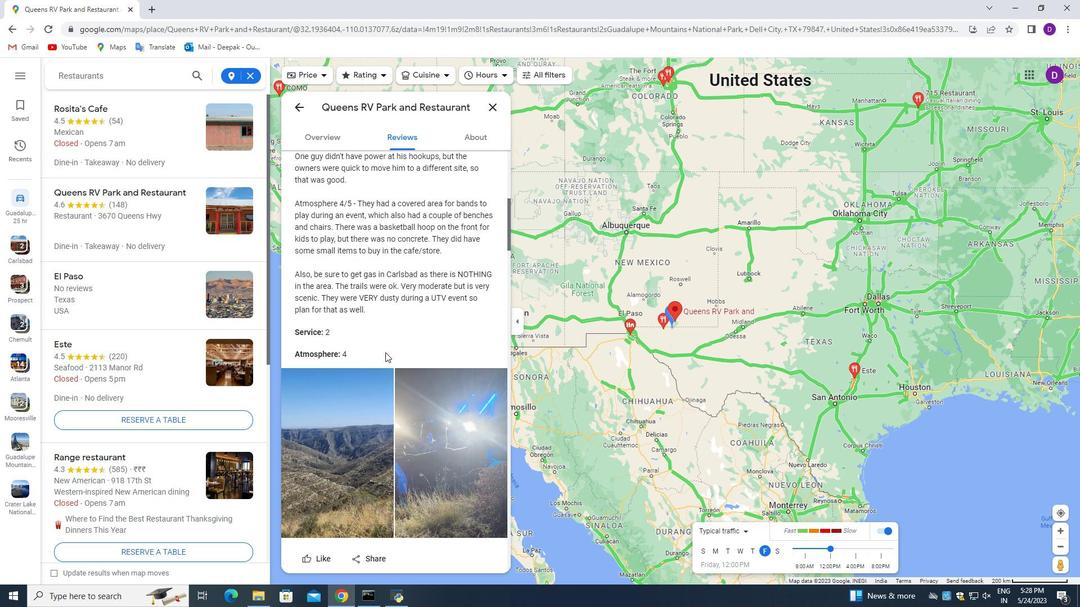 
Action: Mouse scrolled (385, 352) with delta (0, 0)
Screenshot: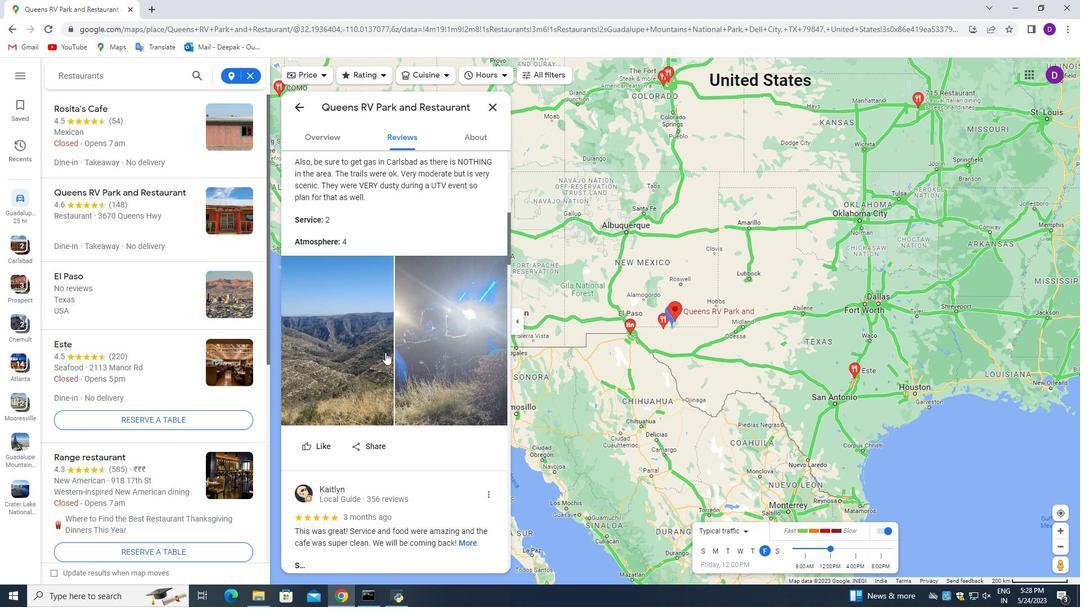 
Action: Mouse scrolled (385, 352) with delta (0, 0)
Screenshot: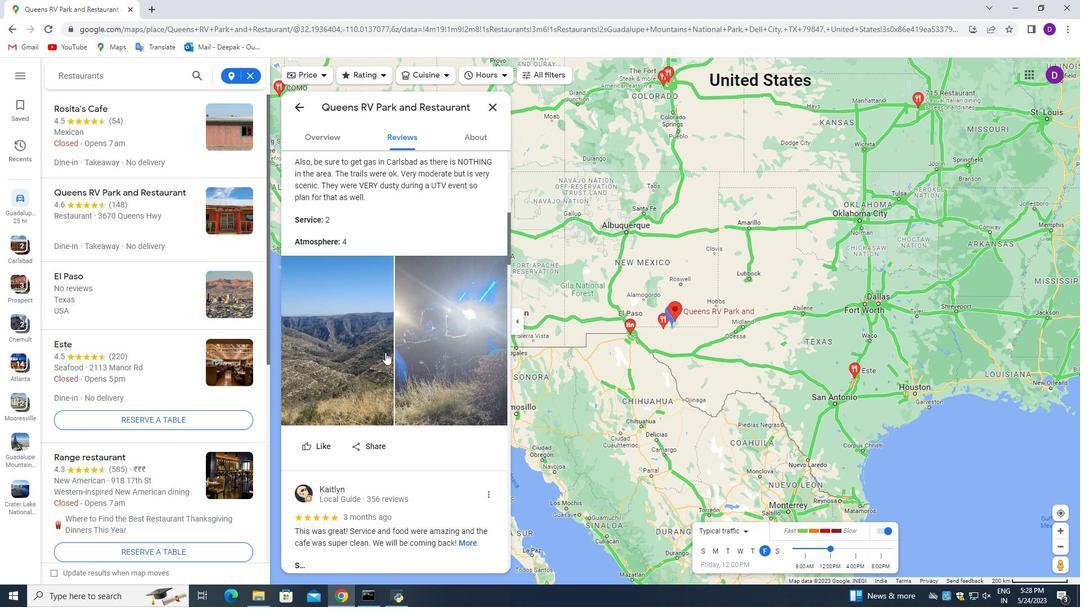 
Action: Mouse scrolled (385, 352) with delta (0, 0)
Screenshot: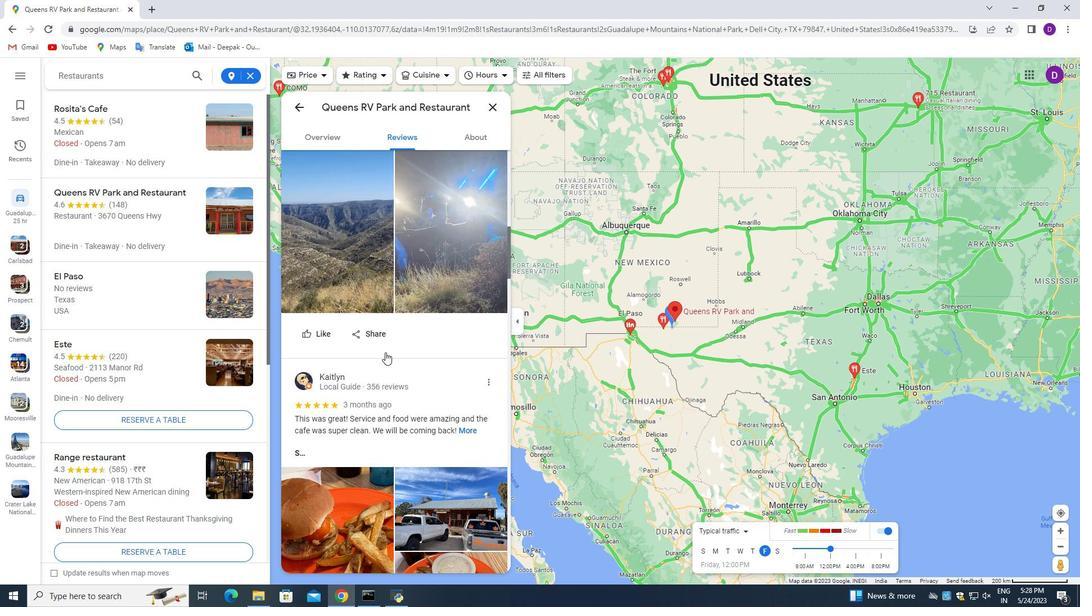 
Action: Mouse scrolled (385, 352) with delta (0, 0)
Screenshot: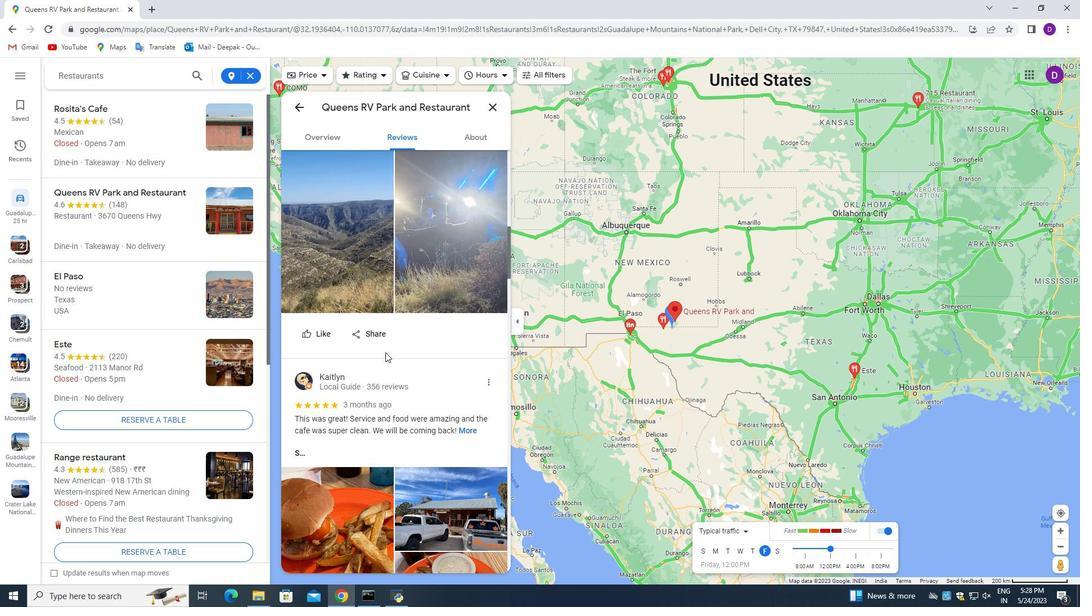 
Action: Mouse scrolled (385, 352) with delta (0, 0)
Screenshot: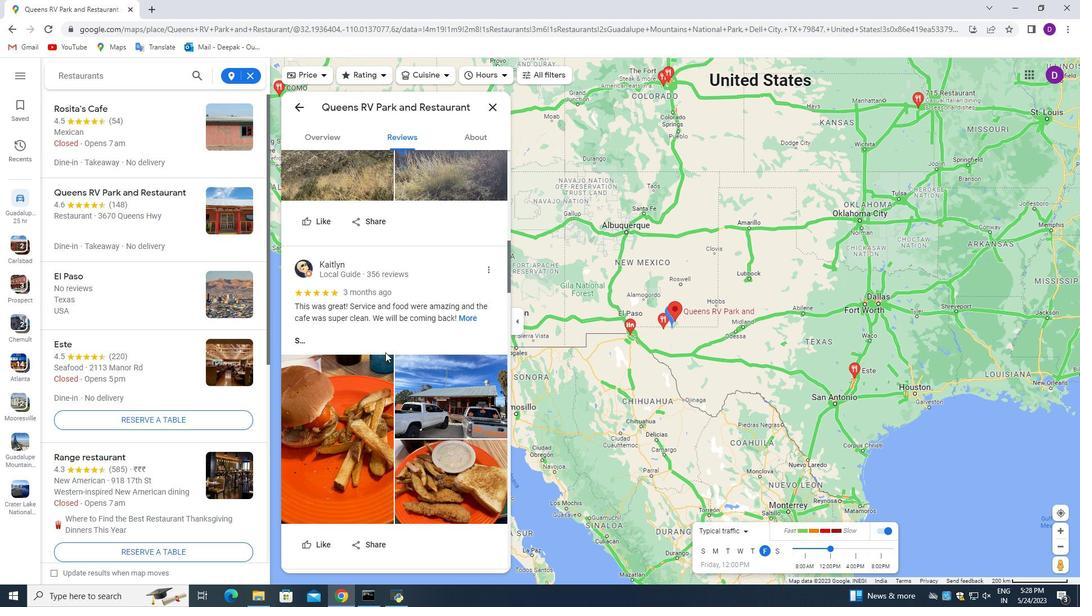 
Action: Mouse scrolled (385, 352) with delta (0, 0)
Screenshot: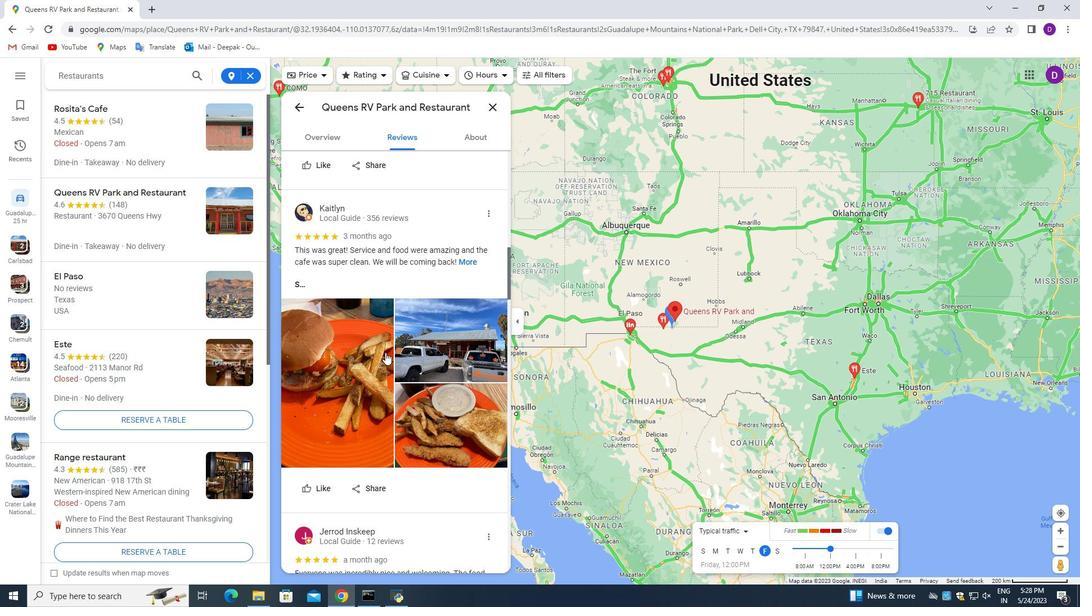
Action: Mouse scrolled (385, 352) with delta (0, 0)
Screenshot: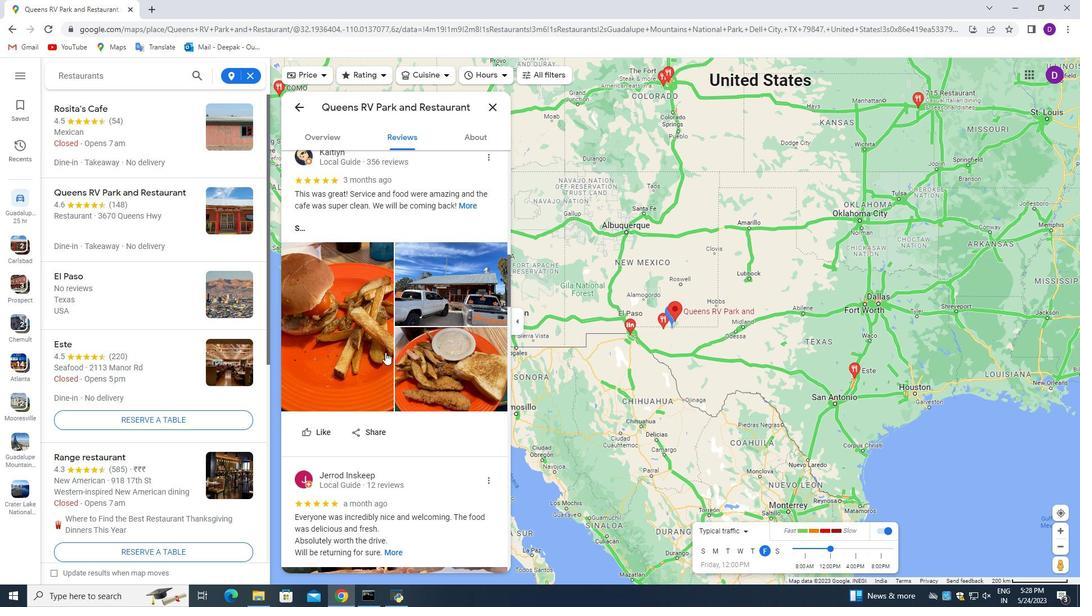 
Action: Mouse scrolled (385, 352) with delta (0, 0)
Screenshot: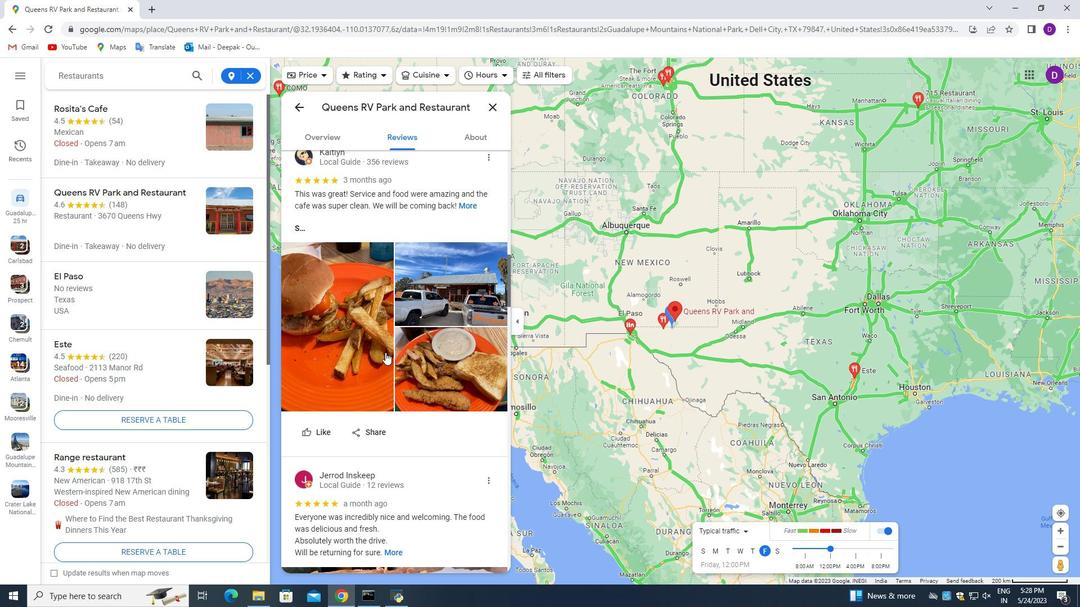 
Action: Mouse scrolled (385, 352) with delta (0, 0)
Screenshot: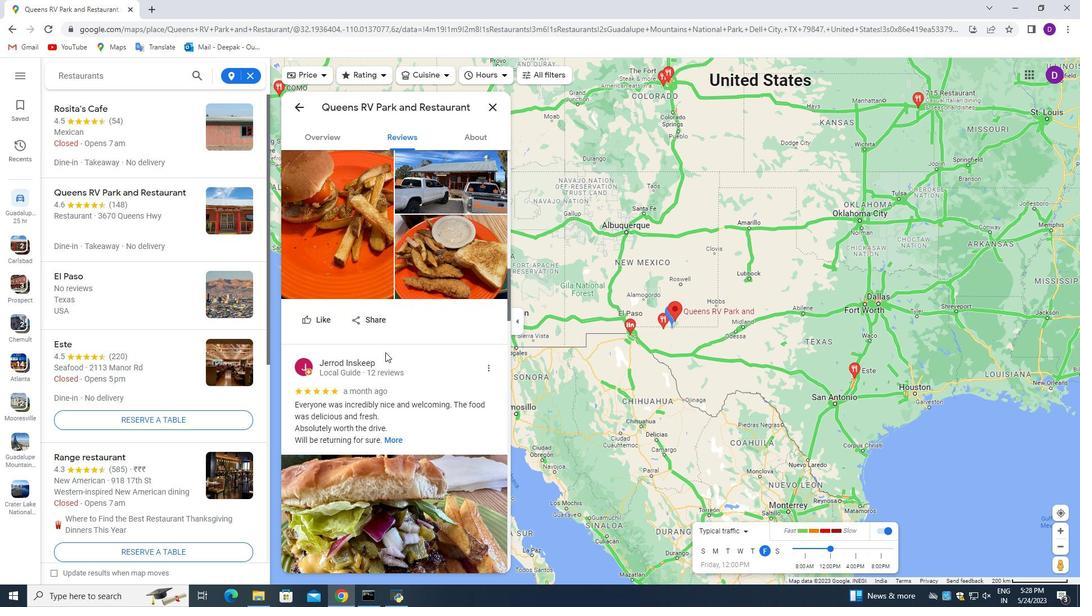 
Action: Mouse scrolled (385, 352) with delta (0, 0)
Screenshot: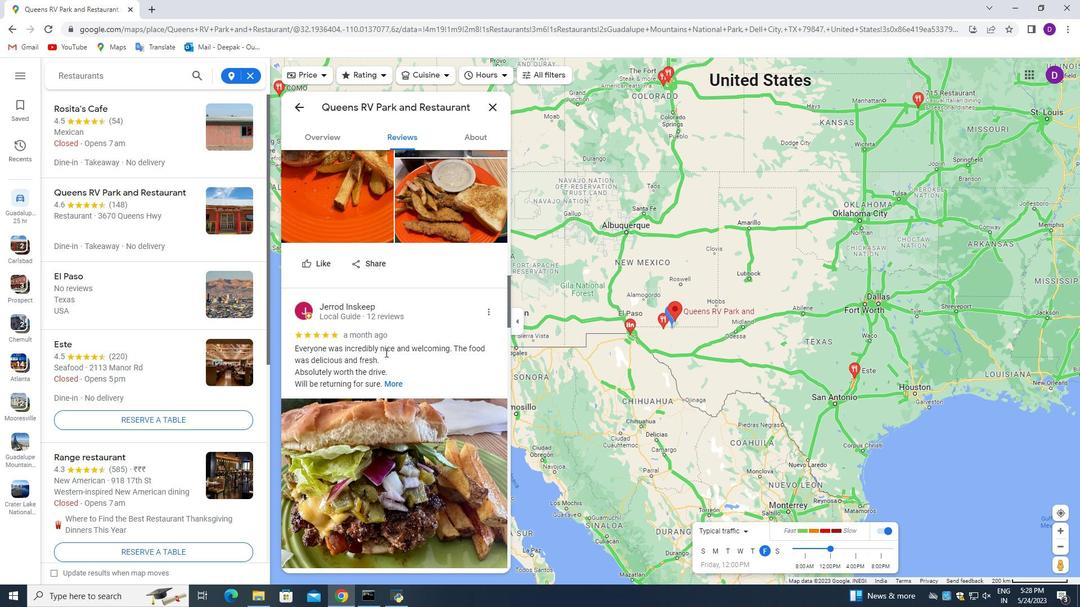 
Action: Mouse scrolled (385, 352) with delta (0, 0)
Screenshot: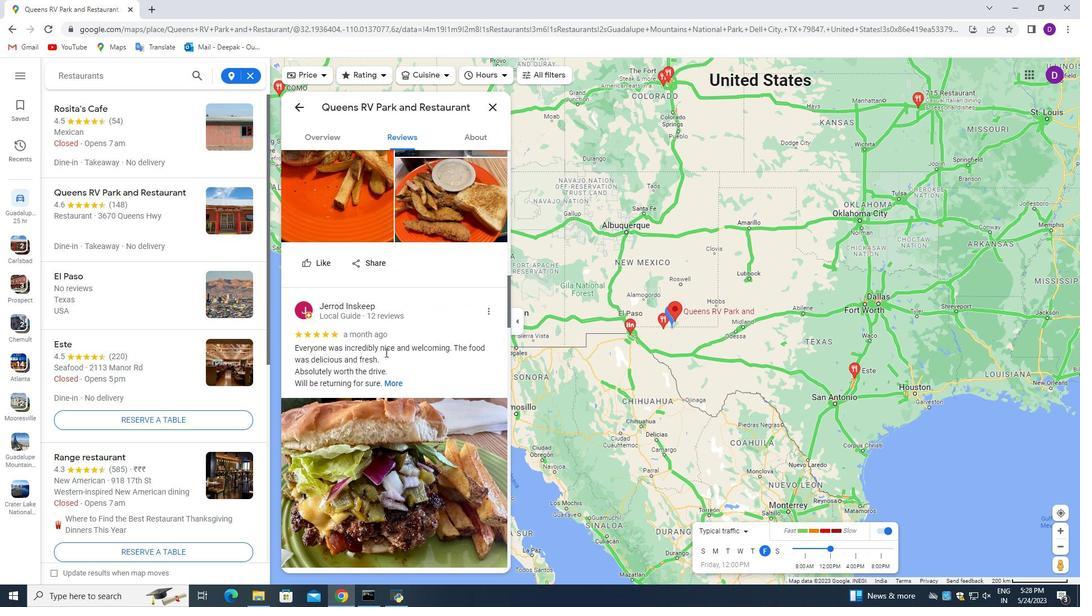 
Action: Mouse scrolled (385, 352) with delta (0, 0)
Screenshot: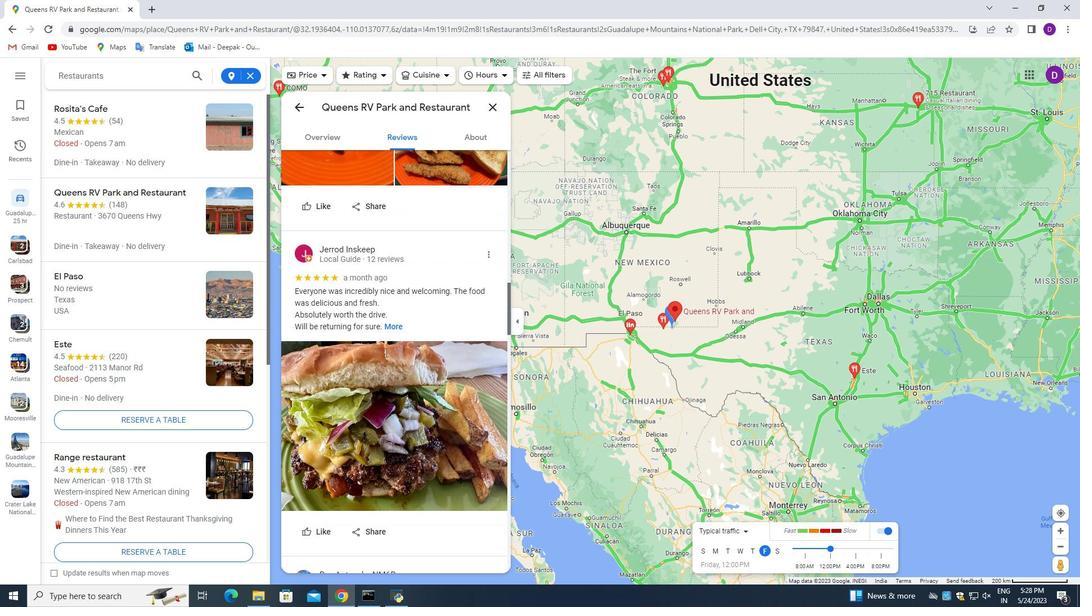
Action: Mouse scrolled (385, 352) with delta (0, 0)
Screenshot: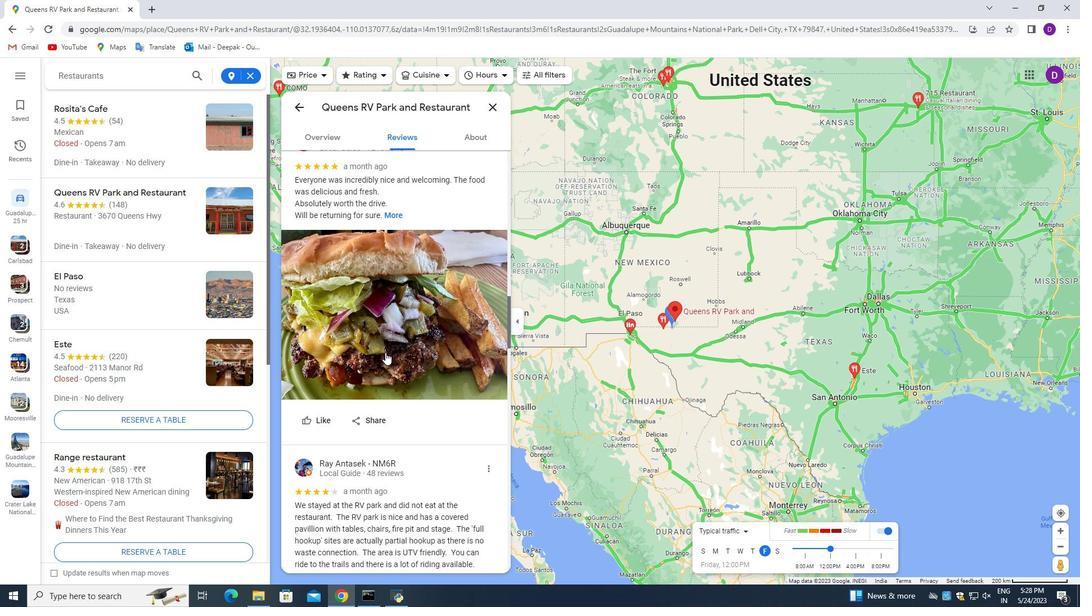 
Action: Mouse scrolled (385, 353) with delta (0, 0)
Screenshot: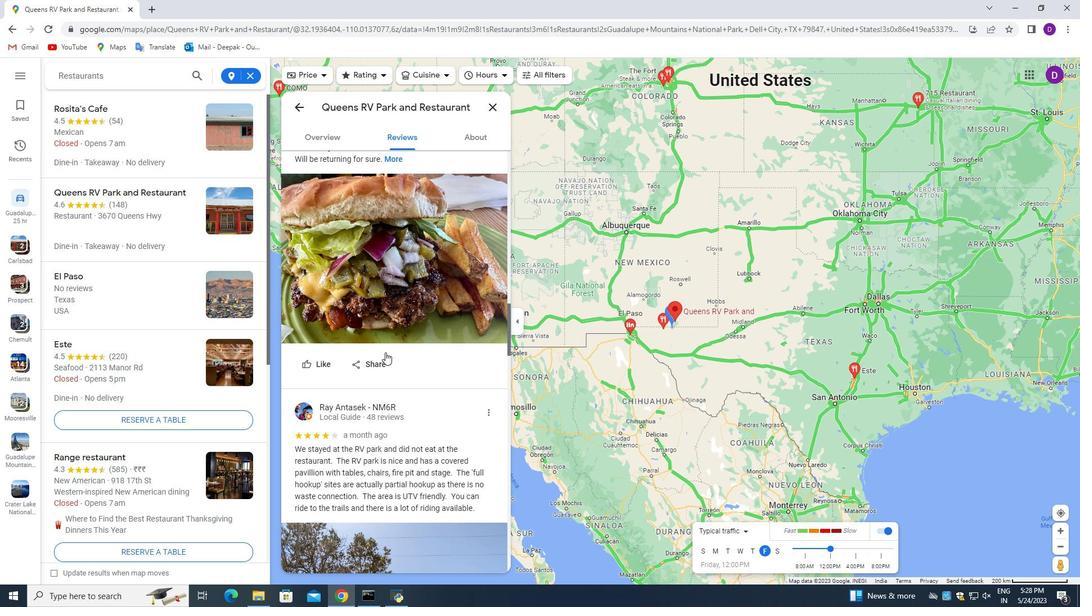 
Action: Mouse scrolled (385, 353) with delta (0, 0)
Screenshot: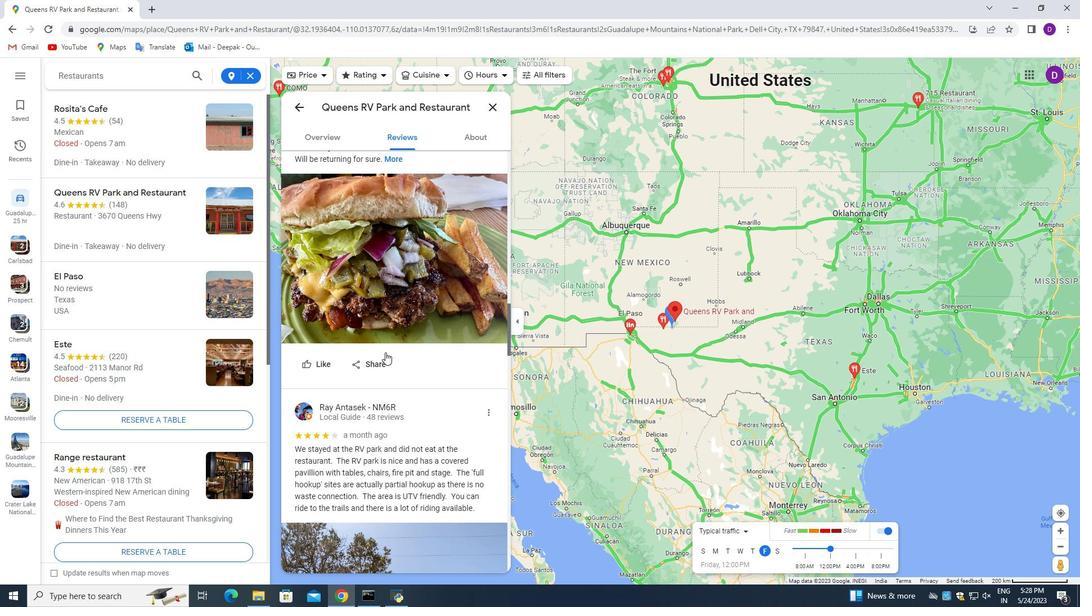 
Action: Mouse moved to (395, 269)
Screenshot: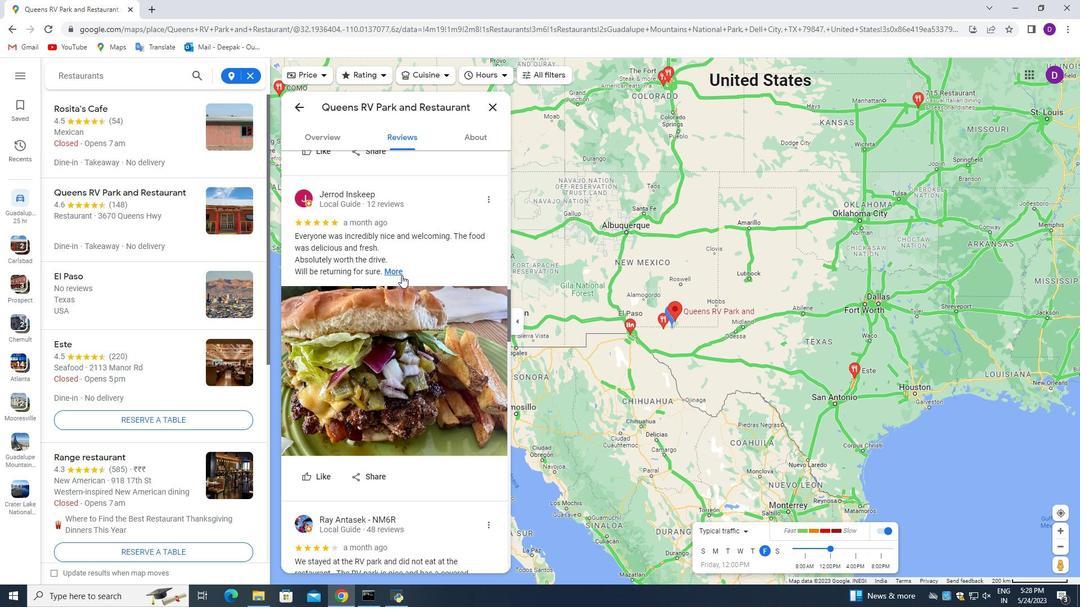 
Action: Mouse pressed left at (395, 269)
Screenshot: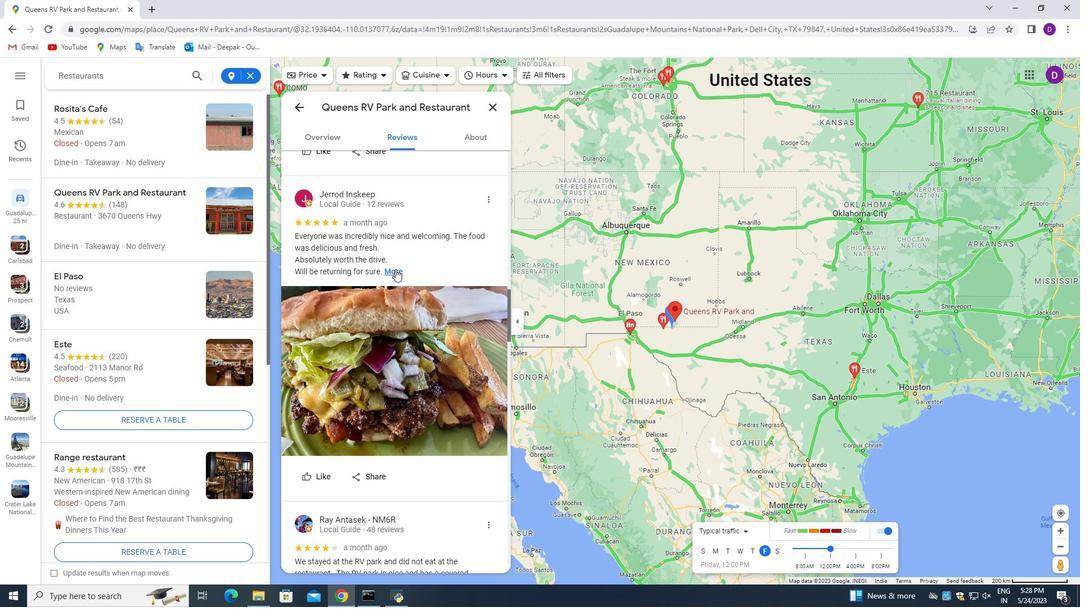 
Action: Mouse moved to (374, 290)
Screenshot: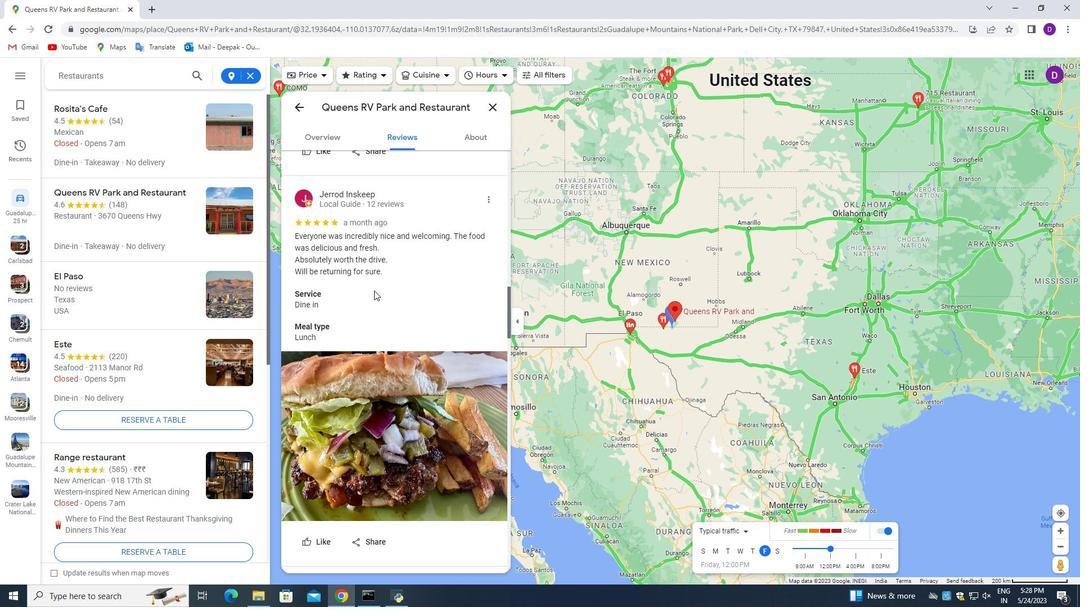 
Action: Mouse scrolled (374, 289) with delta (0, 0)
Screenshot: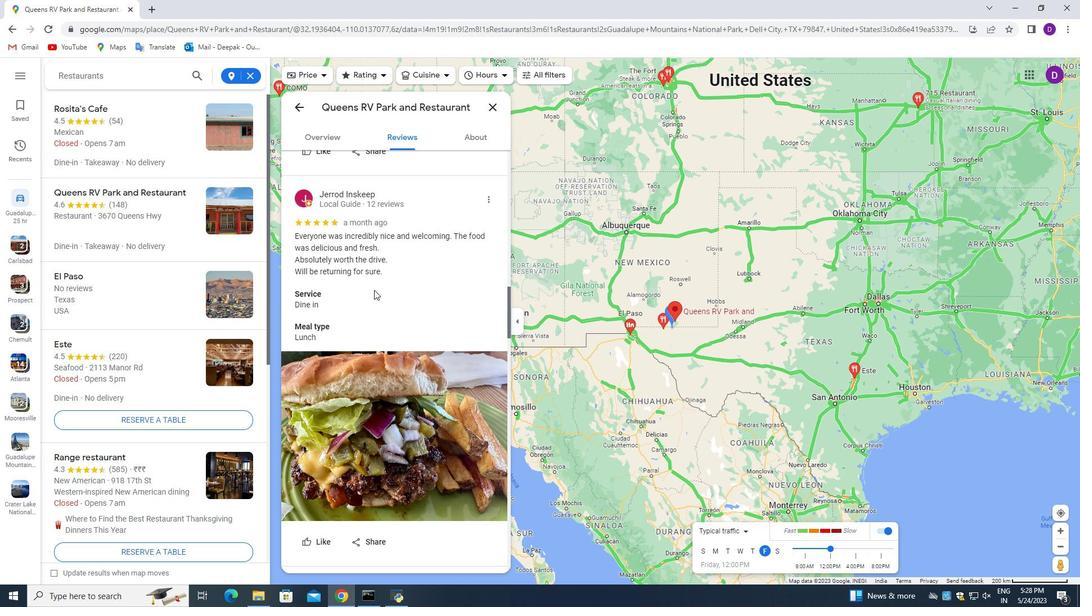 
Action: Mouse scrolled (374, 289) with delta (0, 0)
Screenshot: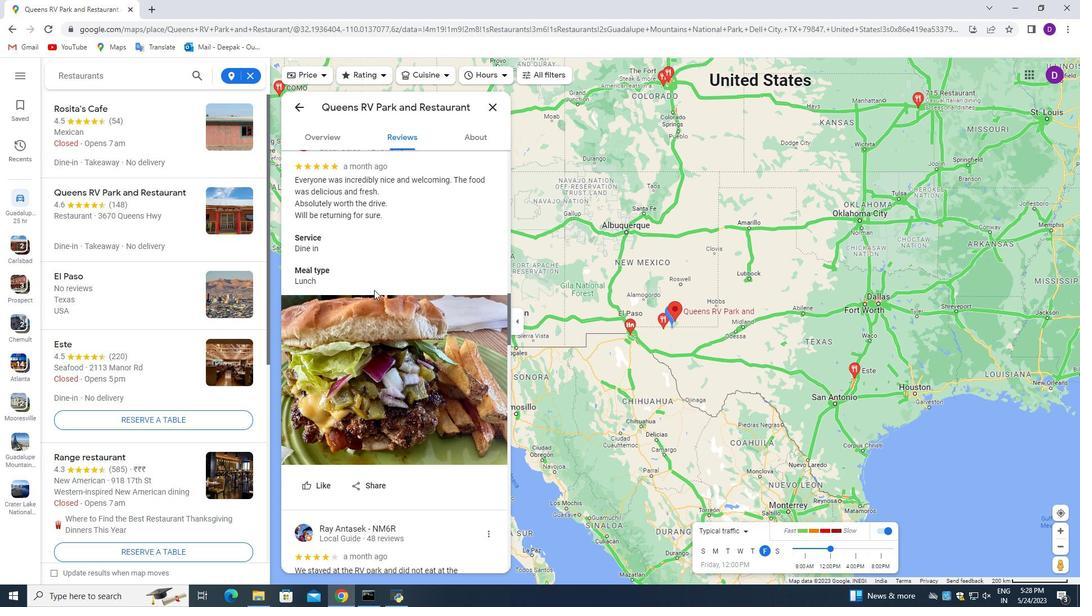 
Action: Mouse scrolled (374, 289) with delta (0, 0)
Screenshot: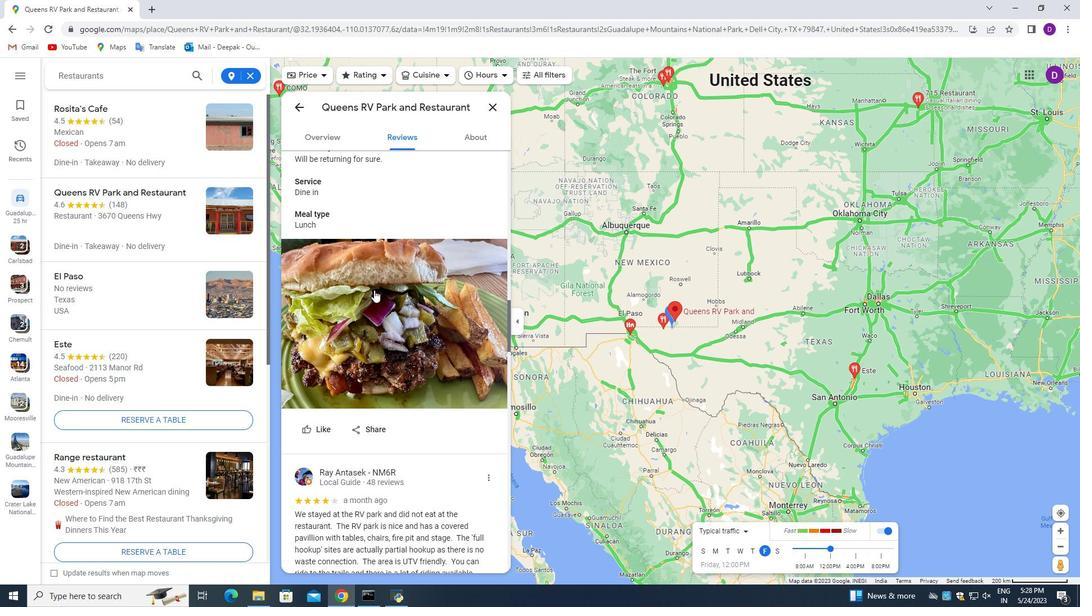 
Action: Mouse scrolled (374, 289) with delta (0, 0)
Screenshot: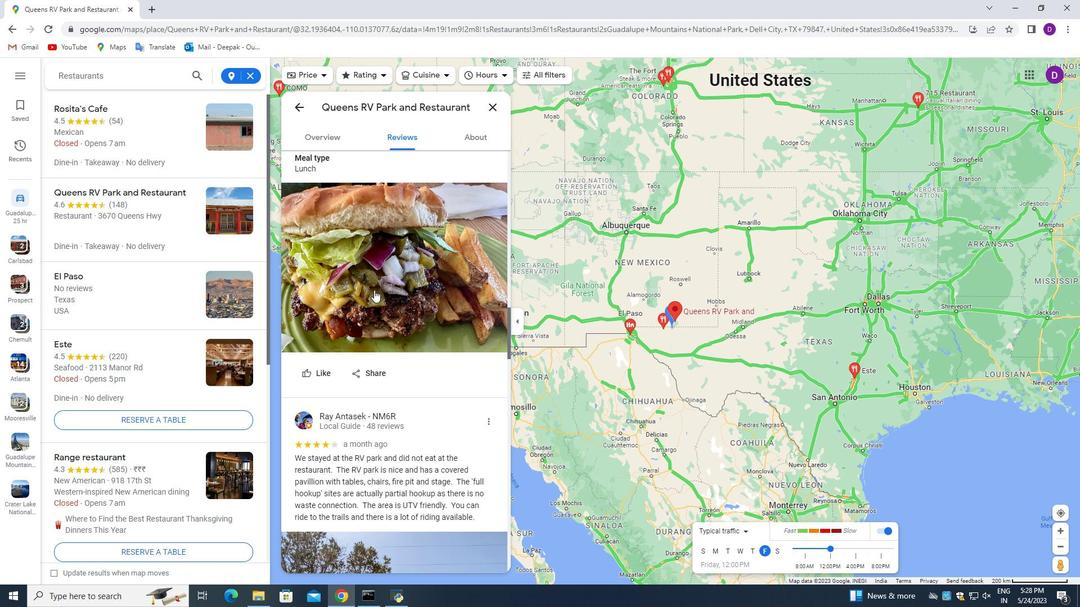 
Action: Mouse scrolled (374, 289) with delta (0, 0)
Screenshot: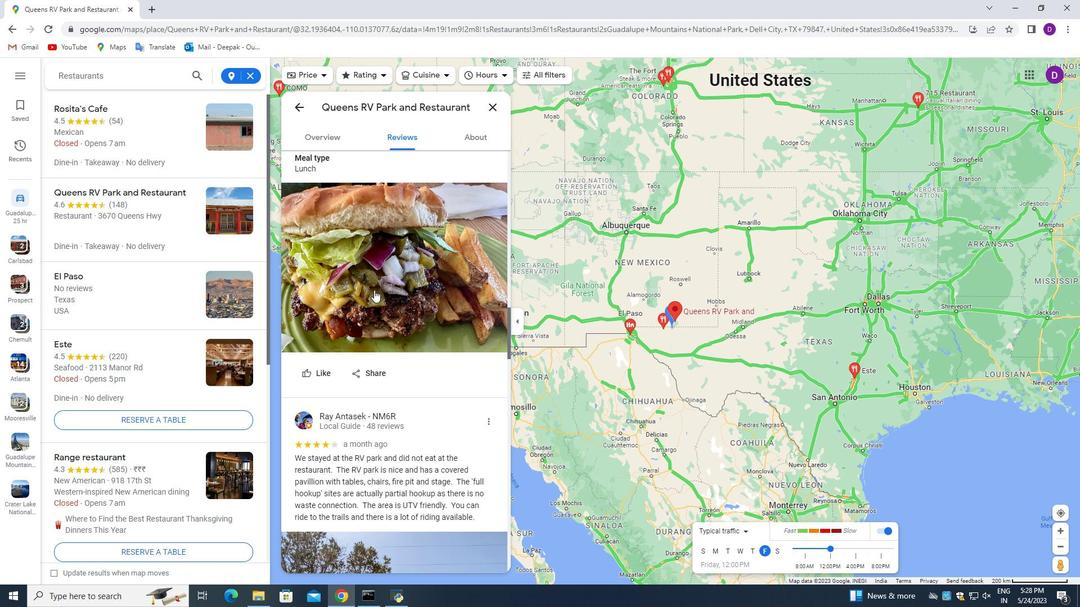 
Action: Mouse moved to (381, 293)
Screenshot: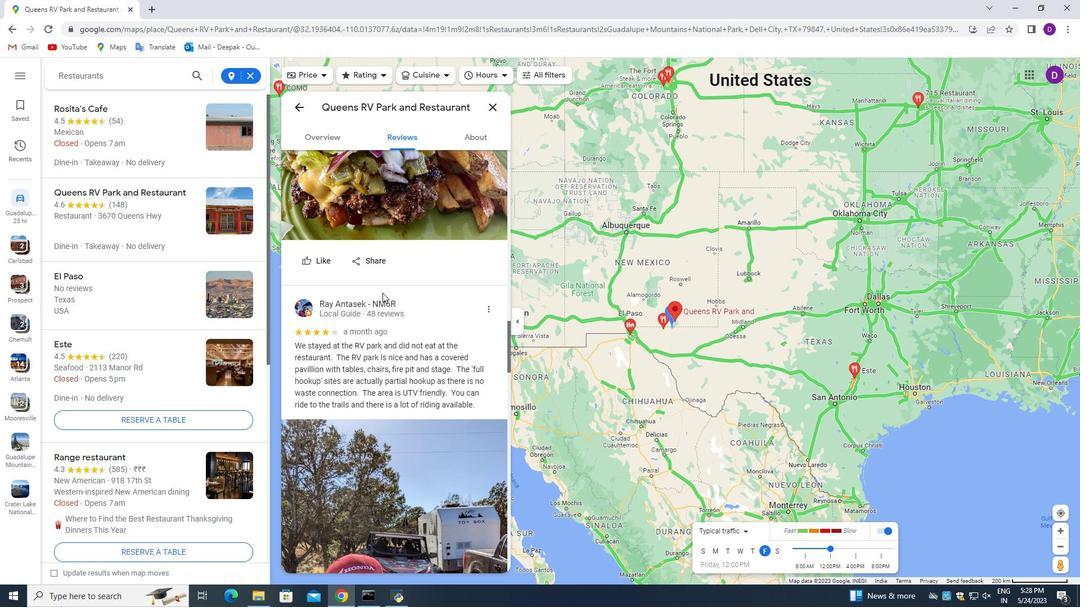
Action: Mouse scrolled (381, 292) with delta (0, 0)
Screenshot: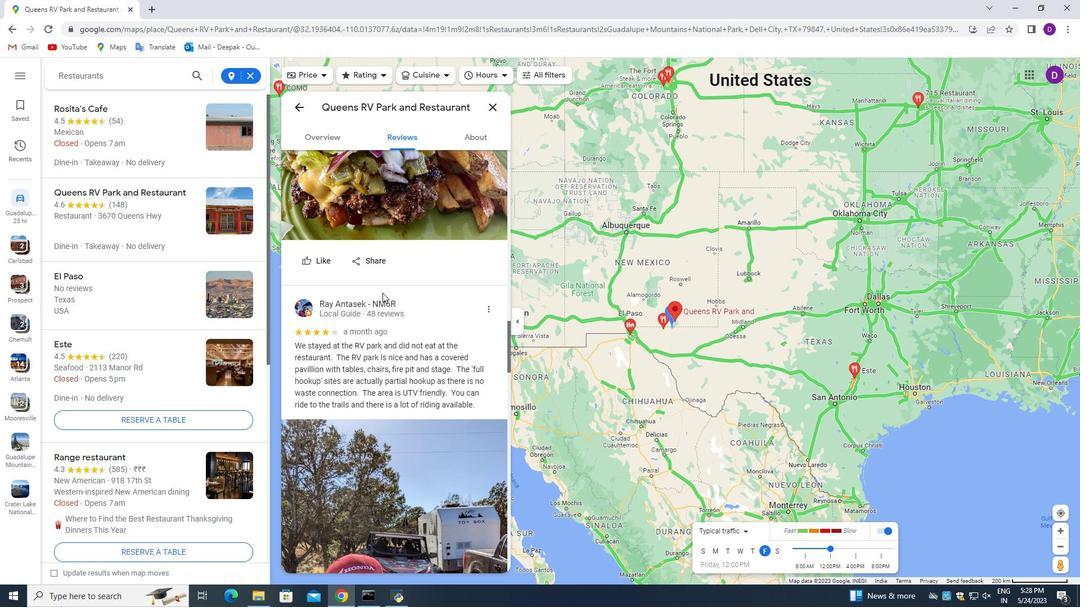 
Action: Mouse scrolled (381, 292) with delta (0, 0)
Screenshot: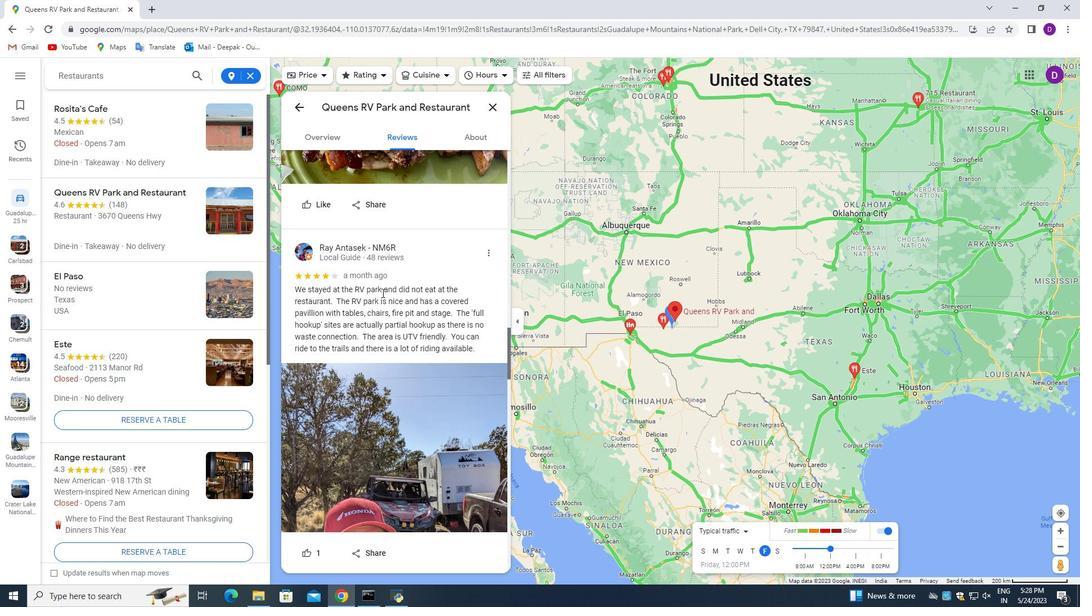 
Action: Mouse scrolled (381, 292) with delta (0, 0)
Screenshot: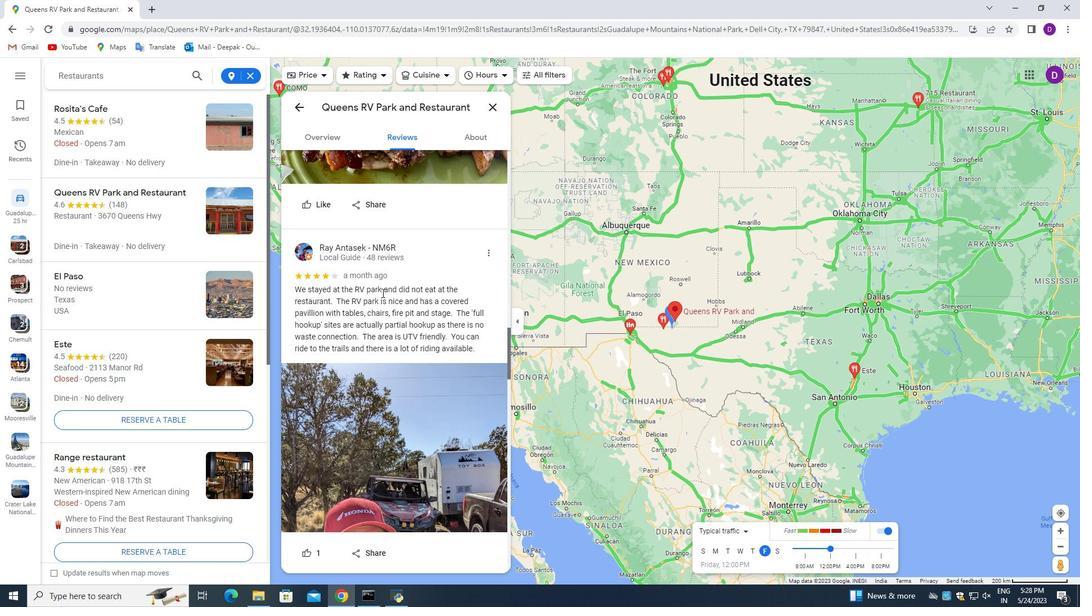 
Action: Mouse scrolled (381, 293) with delta (0, 0)
Screenshot: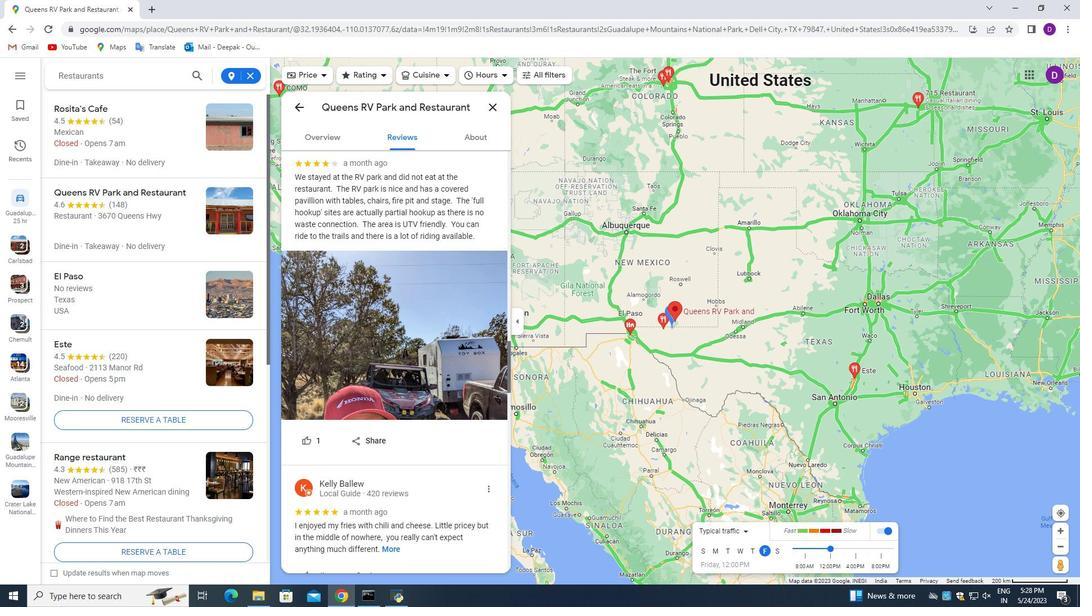 
Action: Mouse moved to (378, 297)
Screenshot: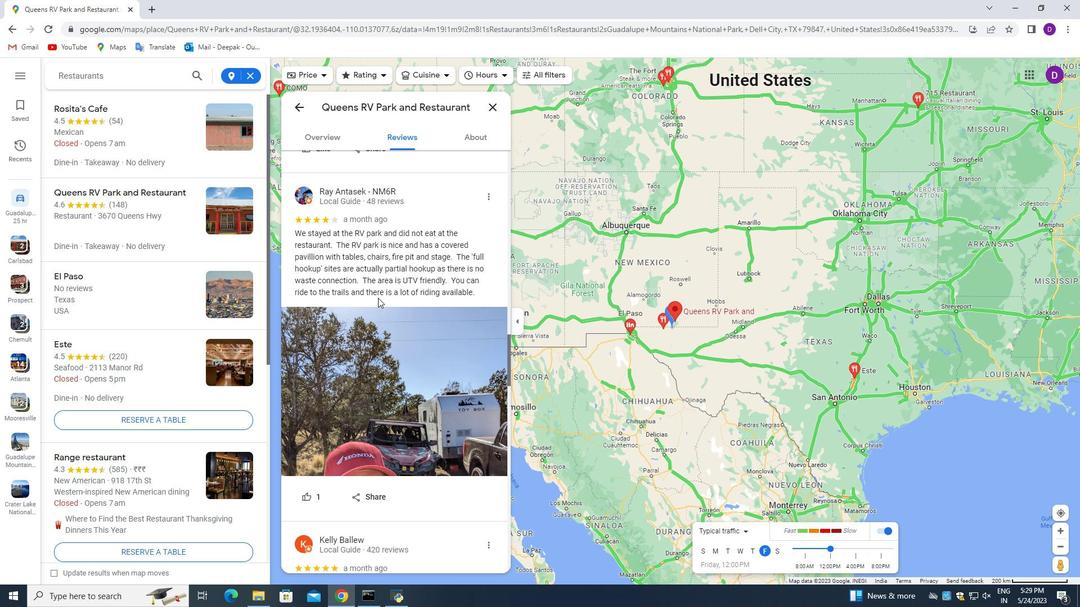 
Action: Mouse scrolled (378, 297) with delta (0, 0)
Screenshot: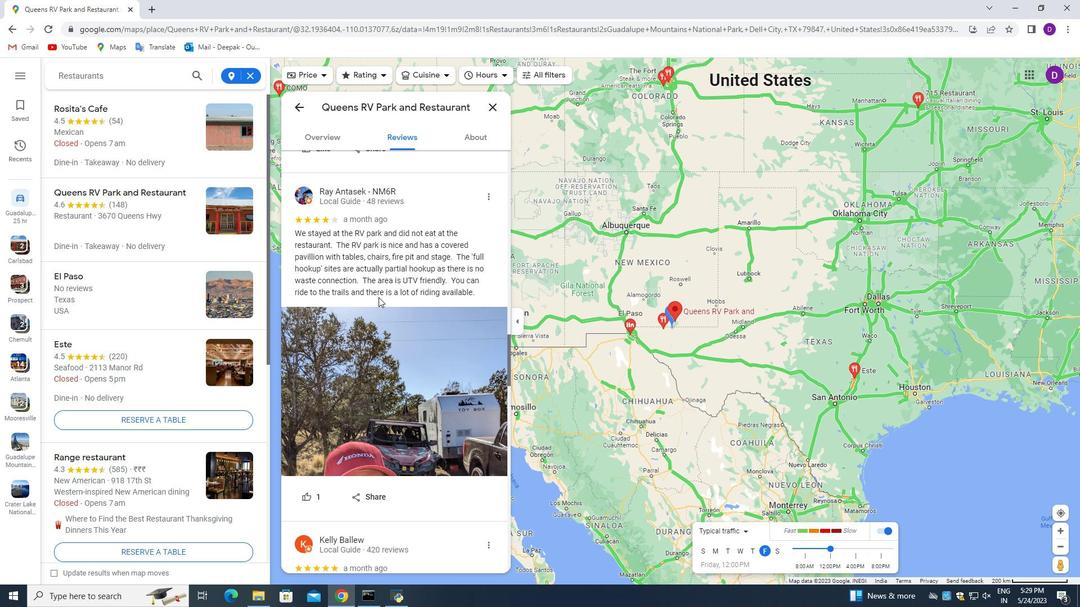 
Action: Mouse scrolled (378, 297) with delta (0, 0)
Screenshot: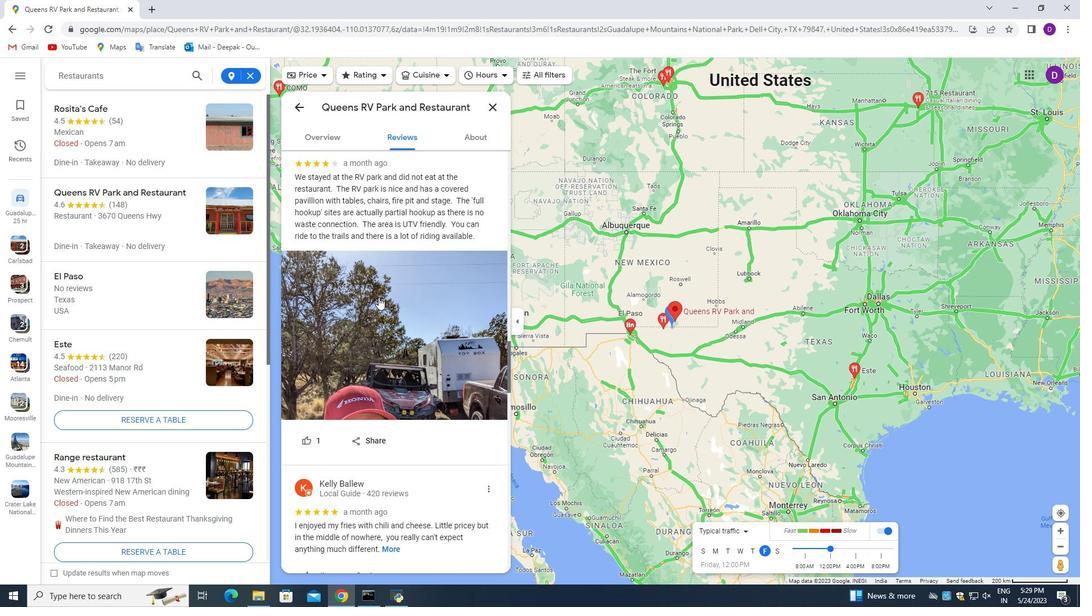 
Action: Mouse scrolled (378, 297) with delta (0, 0)
Screenshot: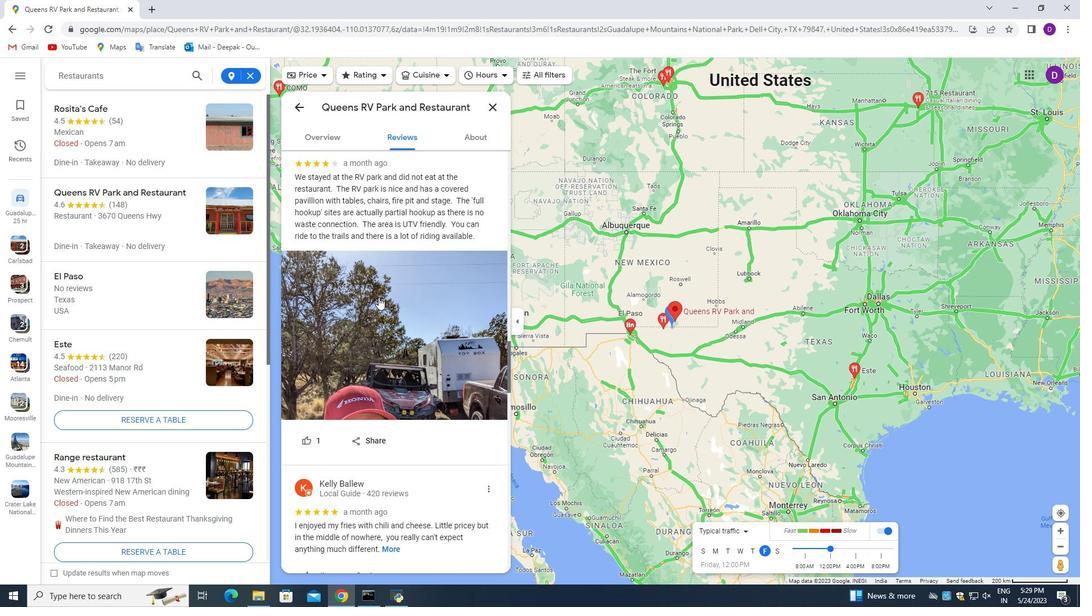 
Action: Mouse scrolled (378, 297) with delta (0, 0)
Screenshot: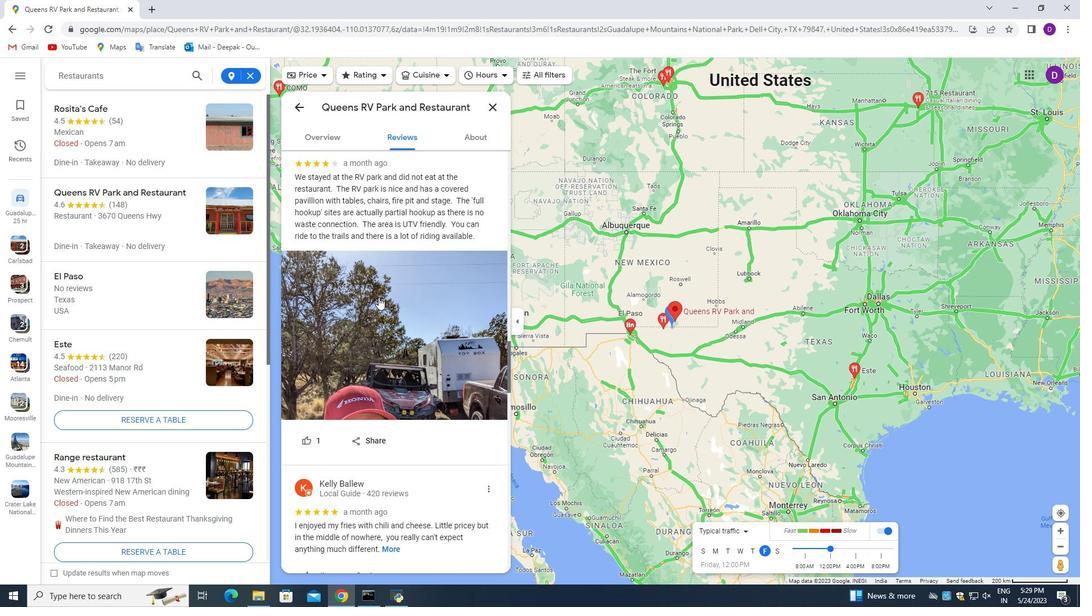 
Action: Mouse scrolled (378, 297) with delta (0, 0)
Screenshot: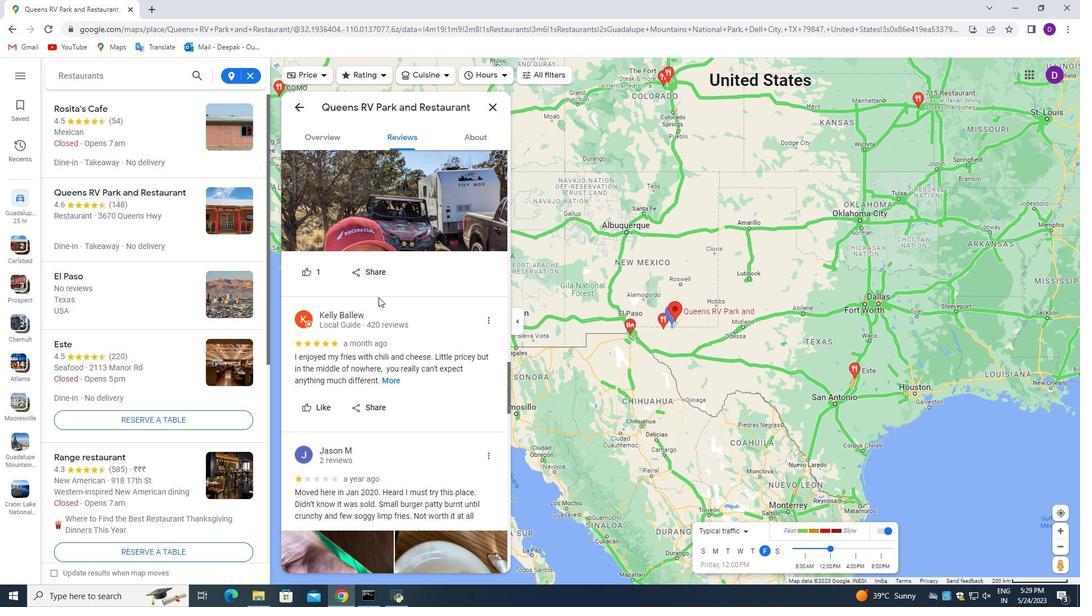 
Action: Mouse scrolled (378, 297) with delta (0, 0)
Screenshot: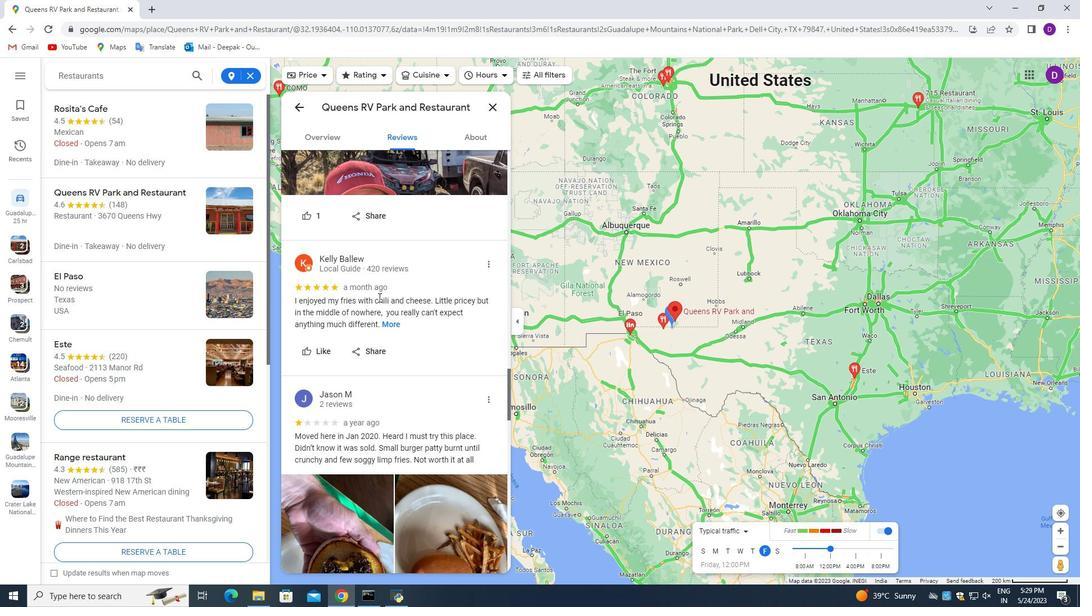 
Action: Mouse scrolled (378, 297) with delta (0, 0)
Screenshot: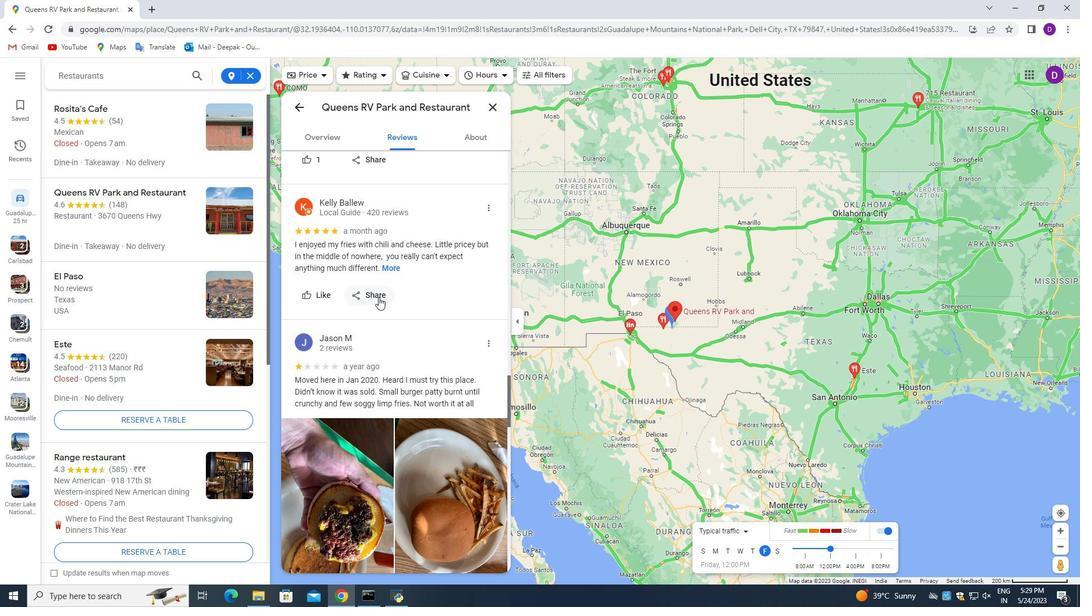 
Action: Mouse scrolled (378, 297) with delta (0, 0)
Screenshot: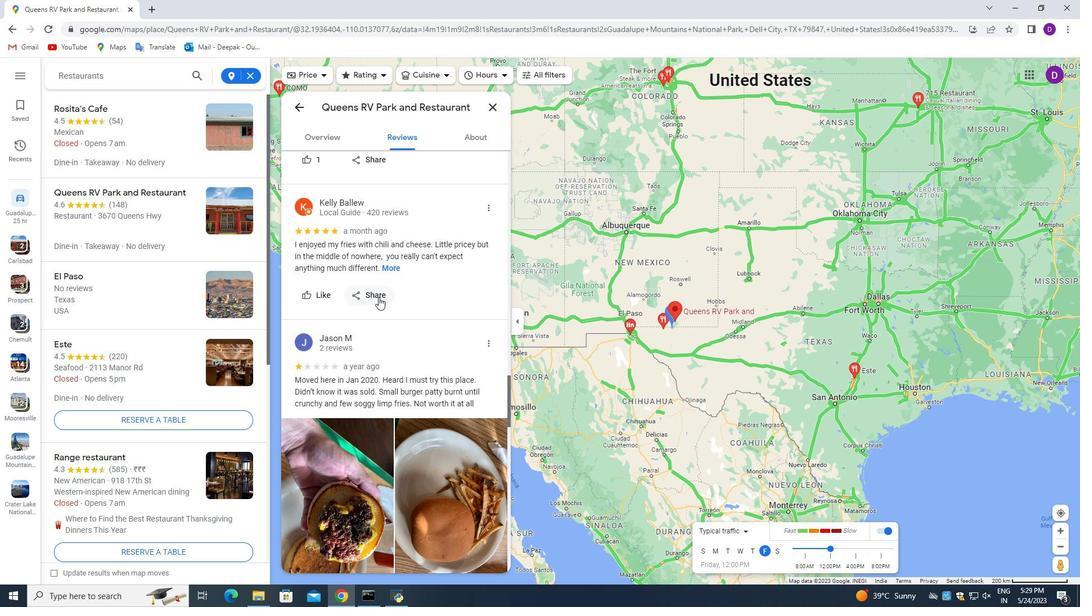 
Action: Mouse moved to (394, 304)
Screenshot: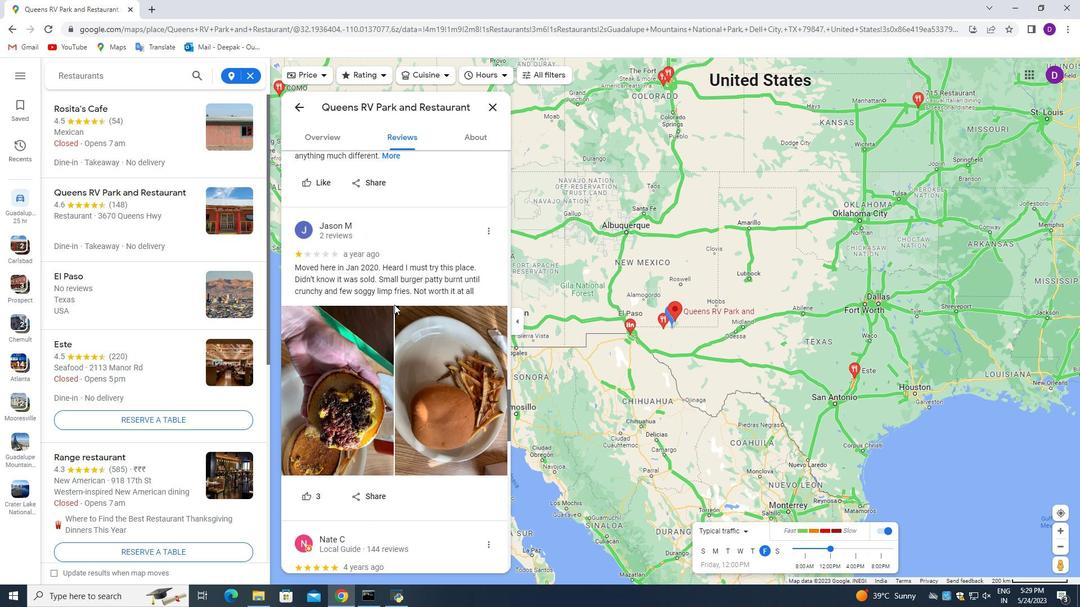 
Action: Mouse scrolled (394, 304) with delta (0, 0)
Screenshot: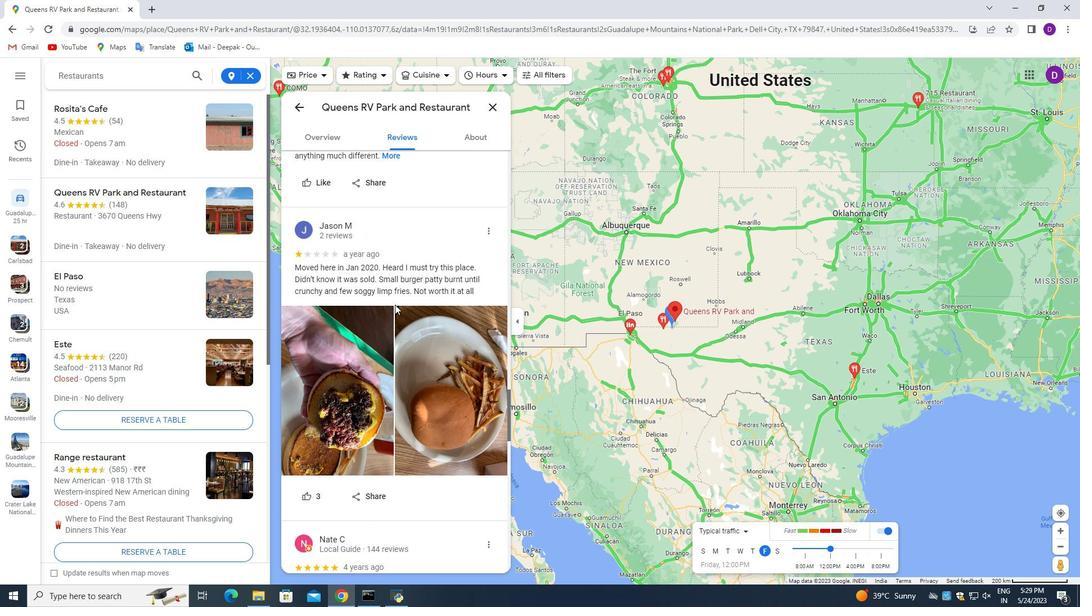 
Action: Mouse scrolled (394, 304) with delta (0, 0)
Screenshot: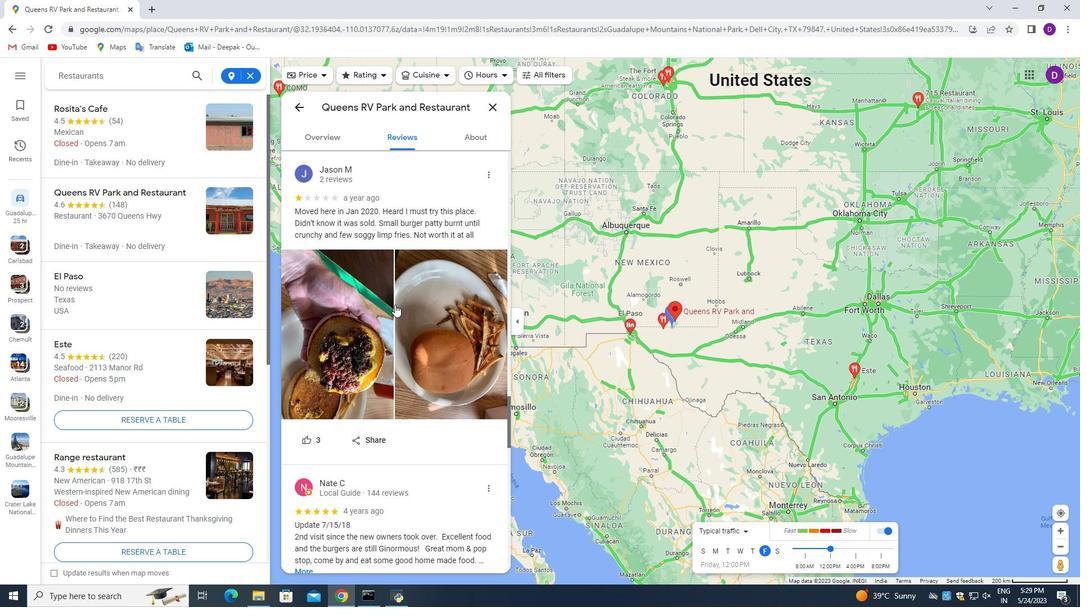 
Action: Mouse scrolled (394, 304) with delta (0, 0)
Screenshot: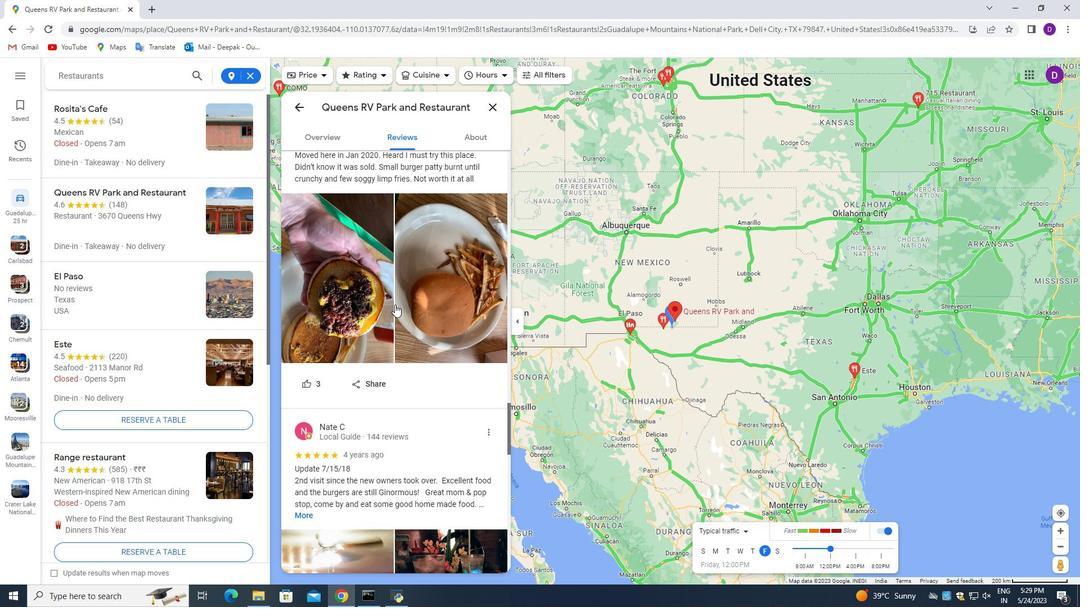 
Action: Mouse scrolled (394, 304) with delta (0, 0)
Screenshot: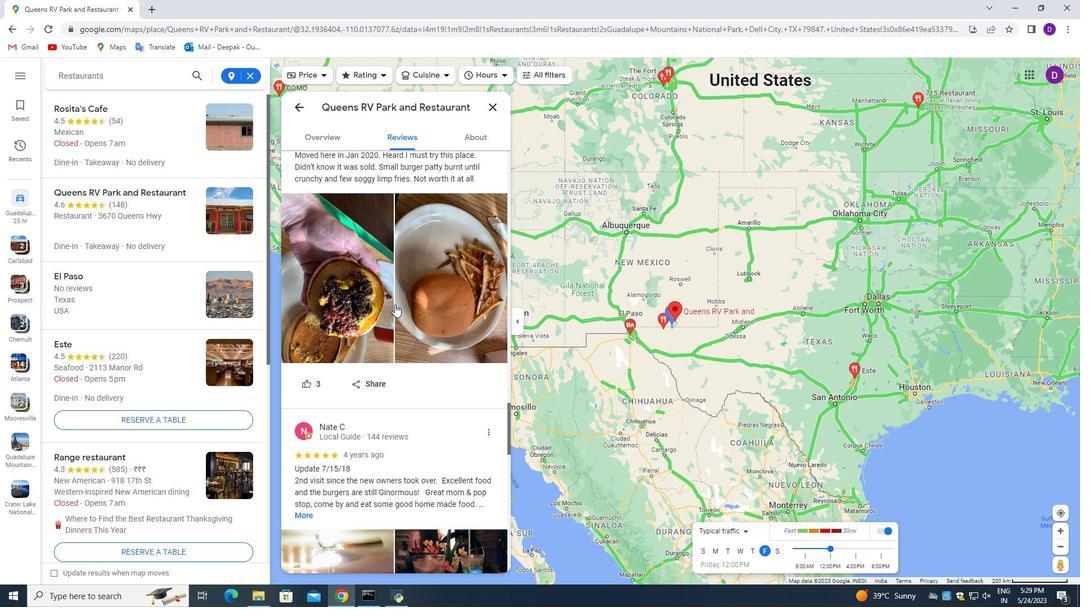 
Action: Mouse scrolled (394, 304) with delta (0, 0)
Screenshot: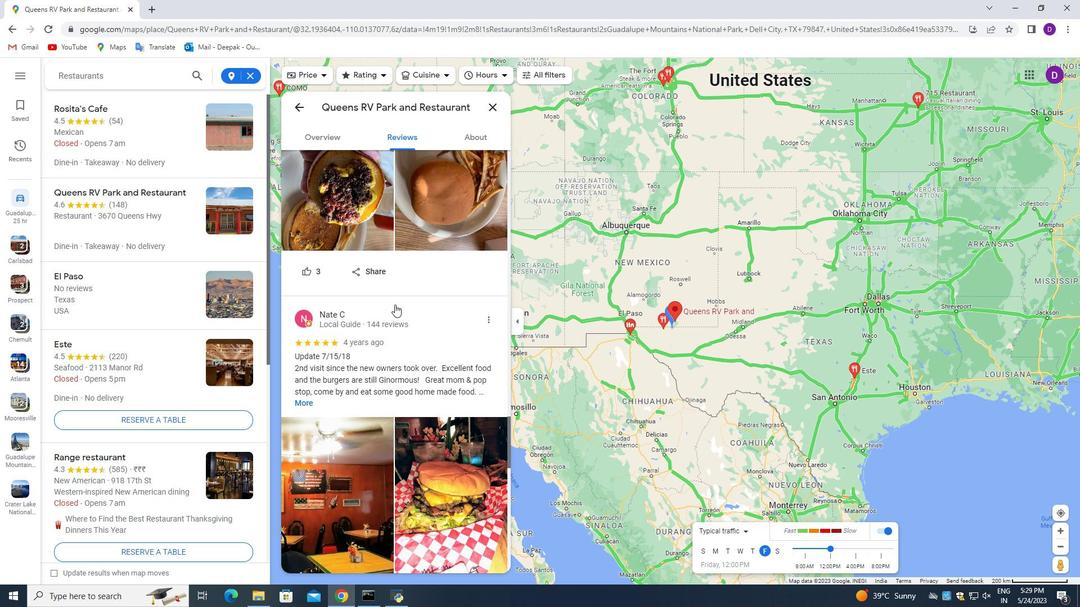 
Action: Mouse scrolled (394, 304) with delta (0, 0)
Screenshot: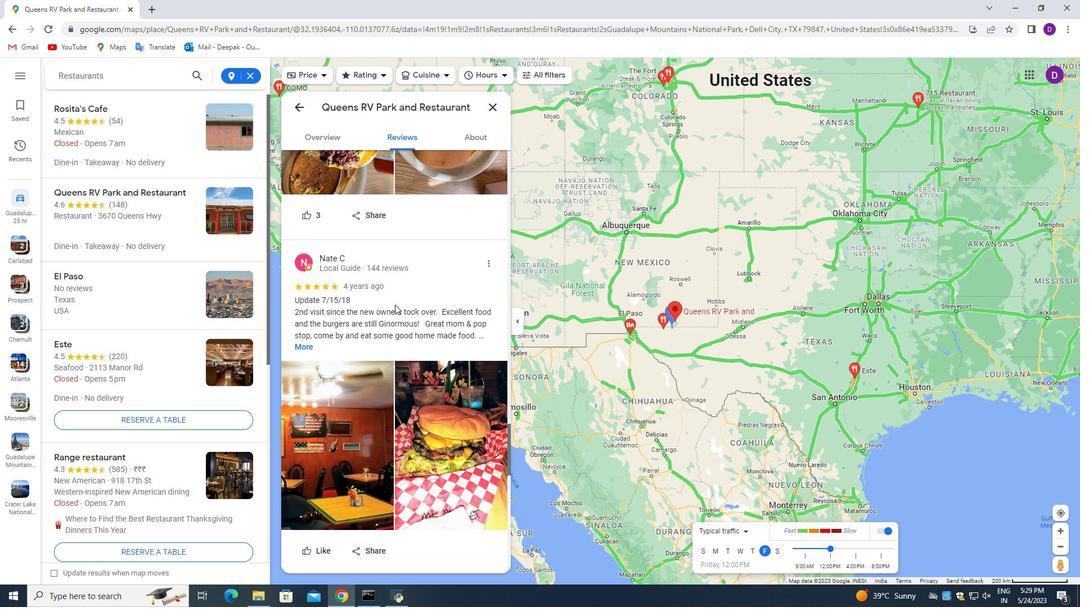 
Action: Mouse scrolled (394, 304) with delta (0, 0)
Screenshot: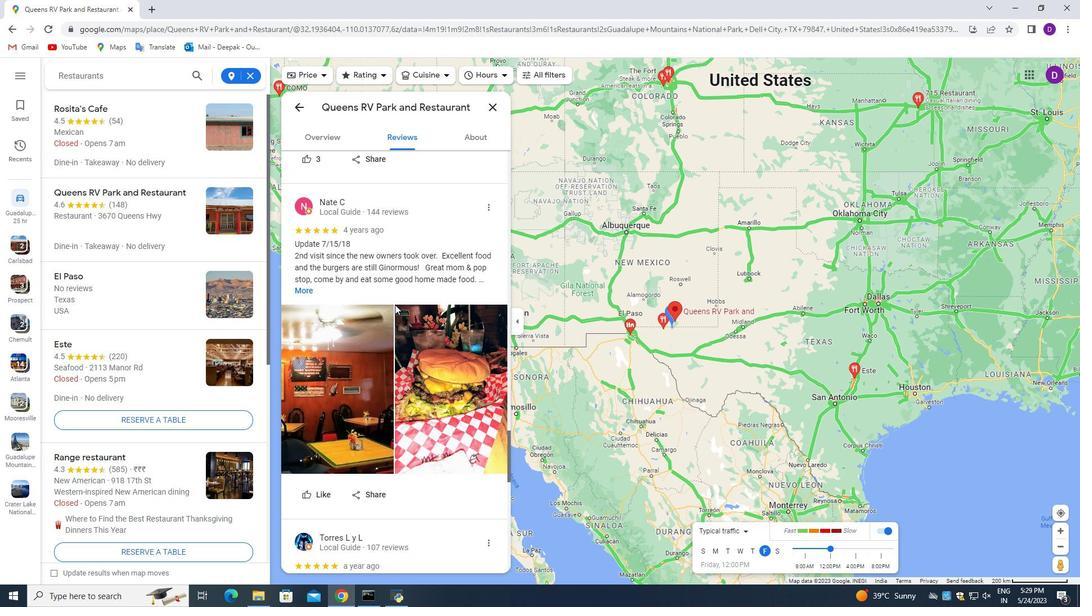 
Action: Mouse scrolled (394, 304) with delta (0, 0)
Screenshot: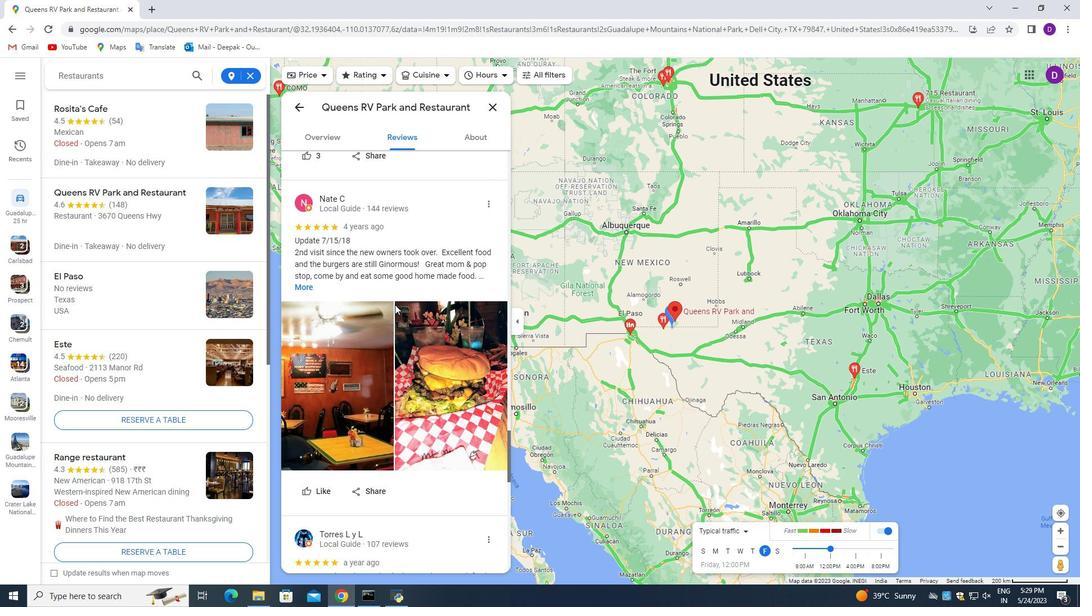 
Action: Mouse scrolled (394, 304) with delta (0, 0)
Screenshot: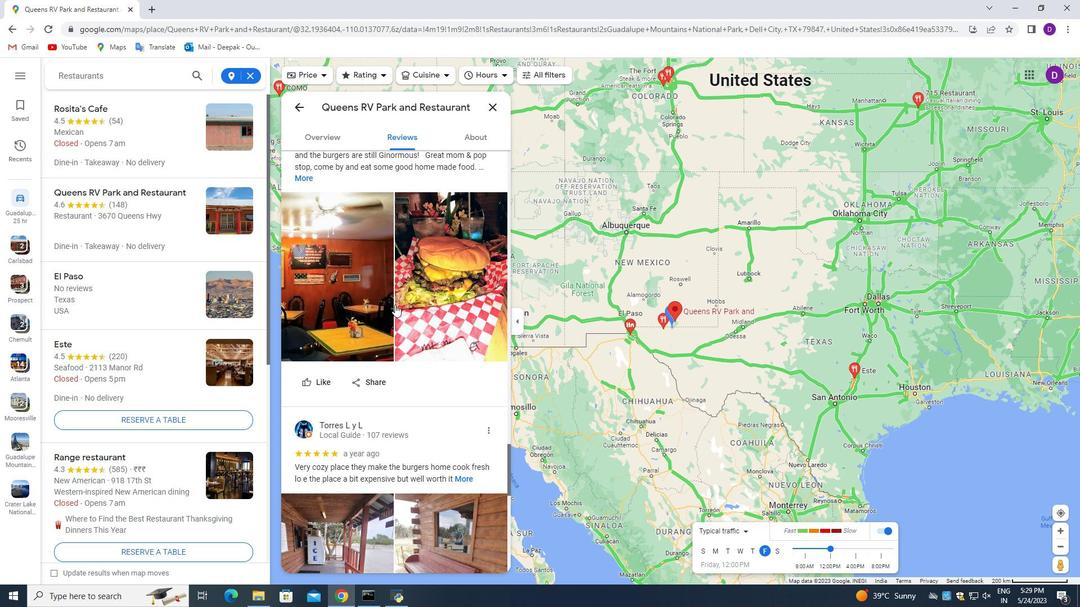 
Action: Mouse scrolled (394, 304) with delta (0, 0)
Screenshot: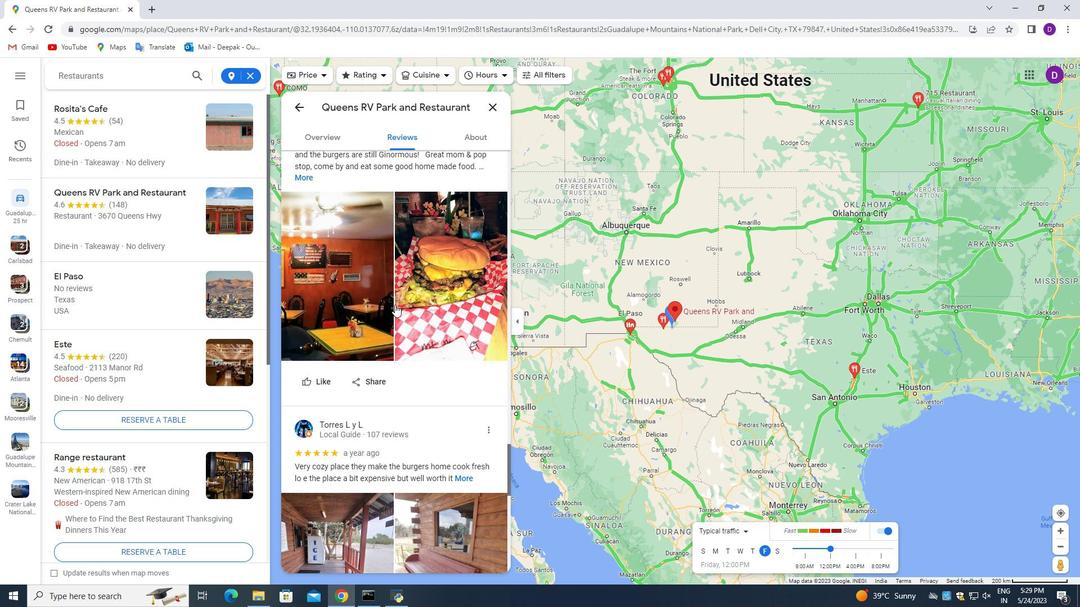 
Action: Mouse scrolled (394, 304) with delta (0, 0)
Screenshot: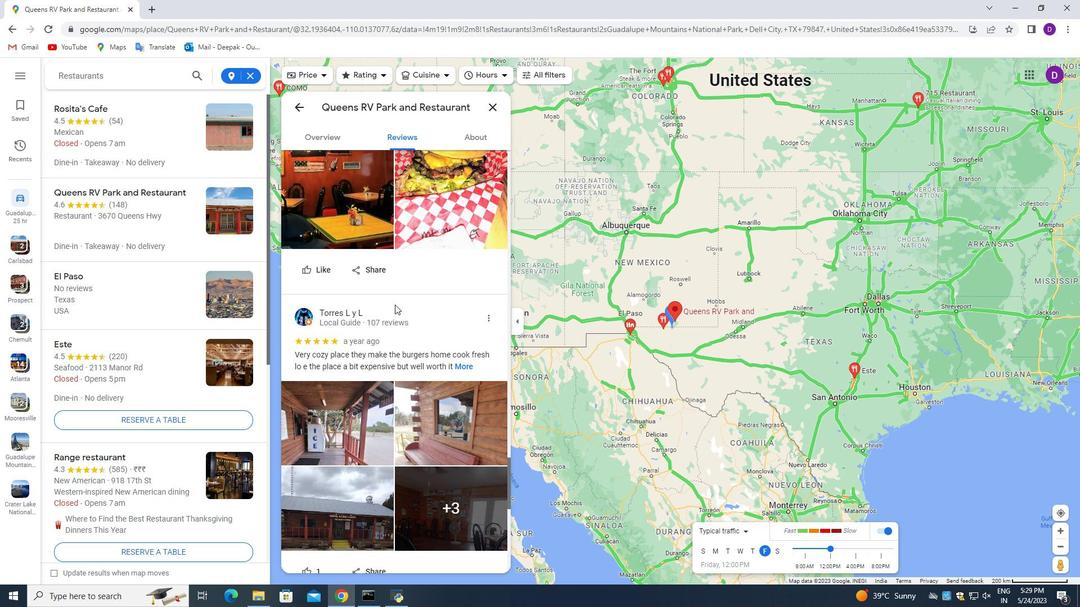 
Action: Mouse scrolled (394, 304) with delta (0, 0)
Screenshot: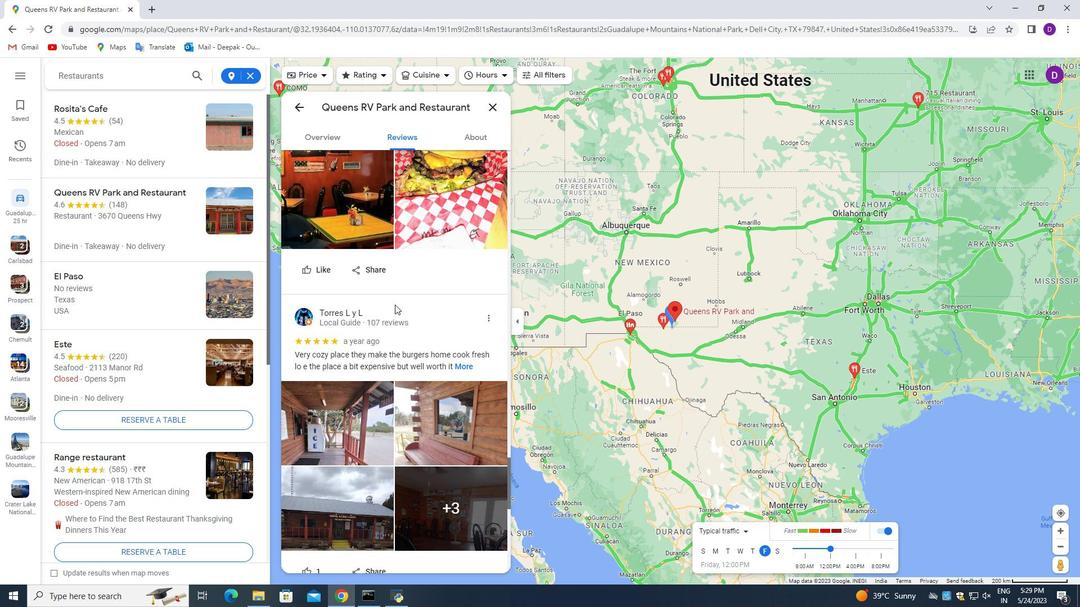 
Action: Mouse scrolled (394, 304) with delta (0, 0)
Screenshot: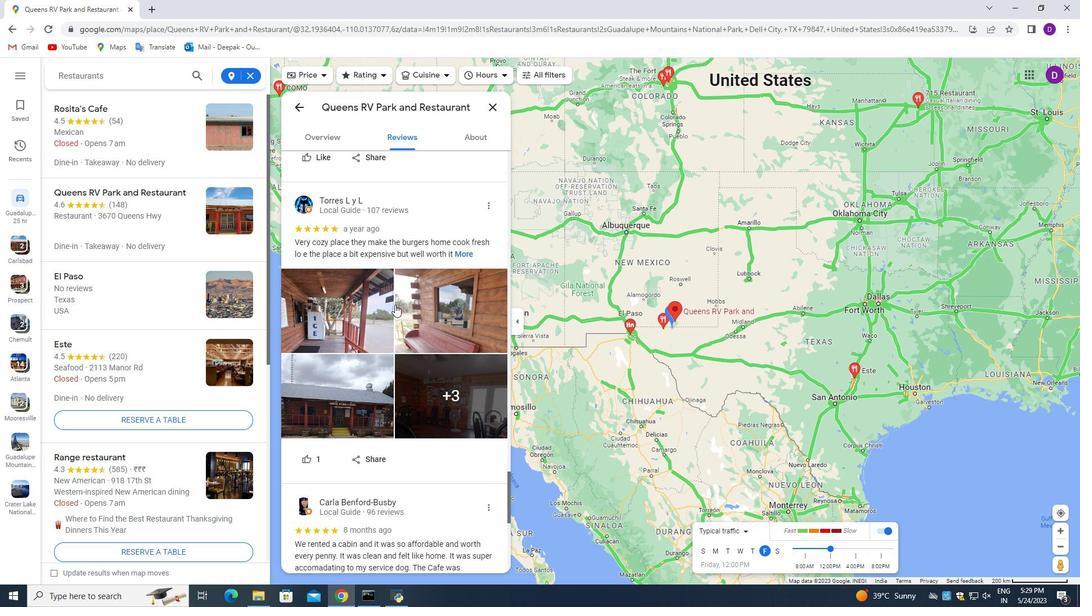
Action: Mouse scrolled (394, 304) with delta (0, 0)
Screenshot: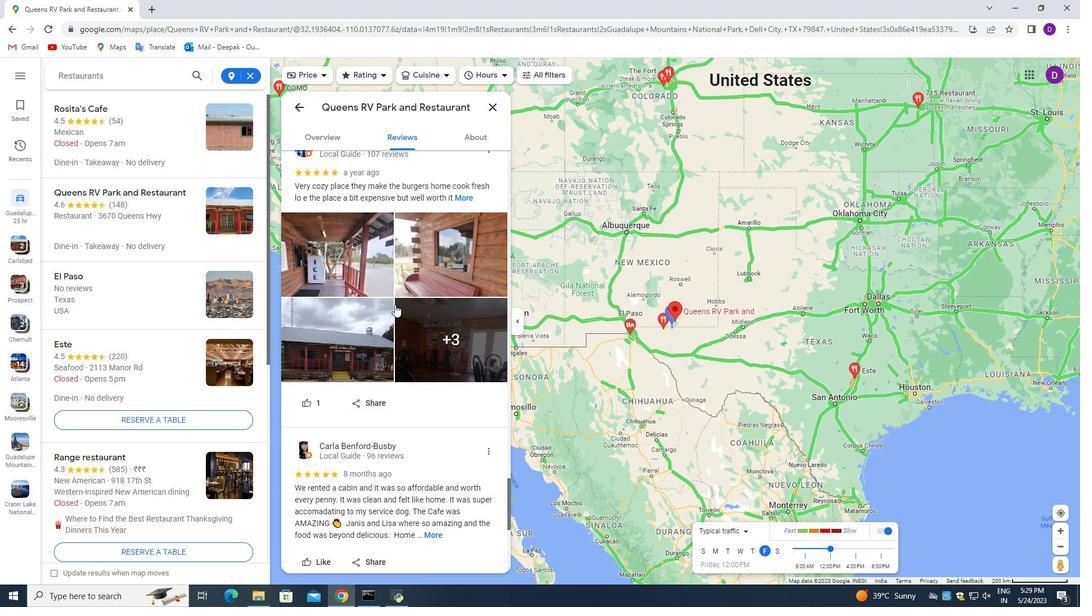 
Action: Mouse scrolled (394, 304) with delta (0, 0)
Screenshot: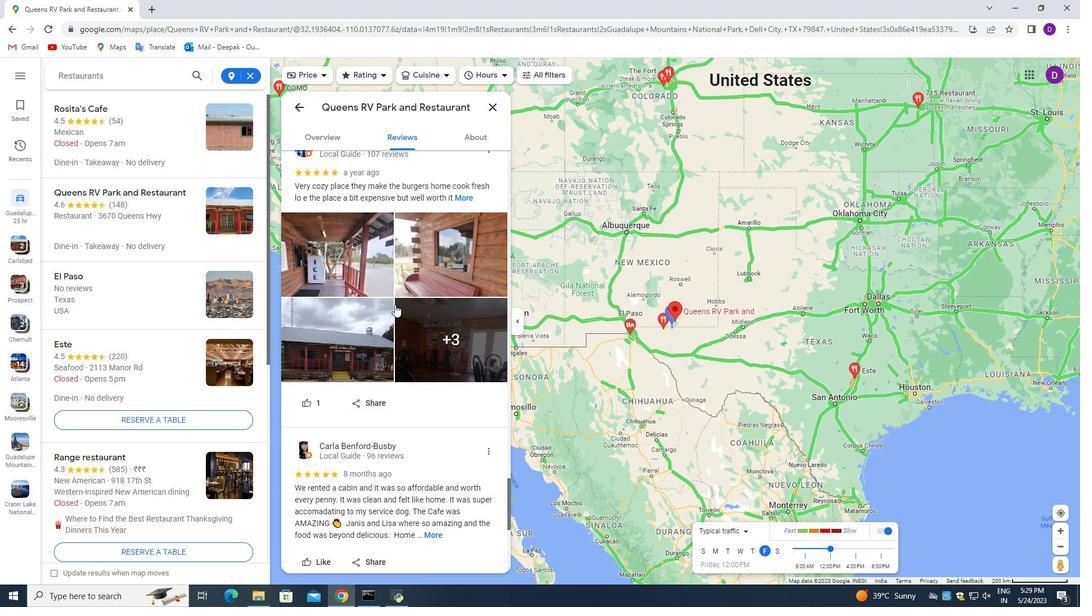 
Action: Mouse scrolled (394, 304) with delta (0, 0)
Screenshot: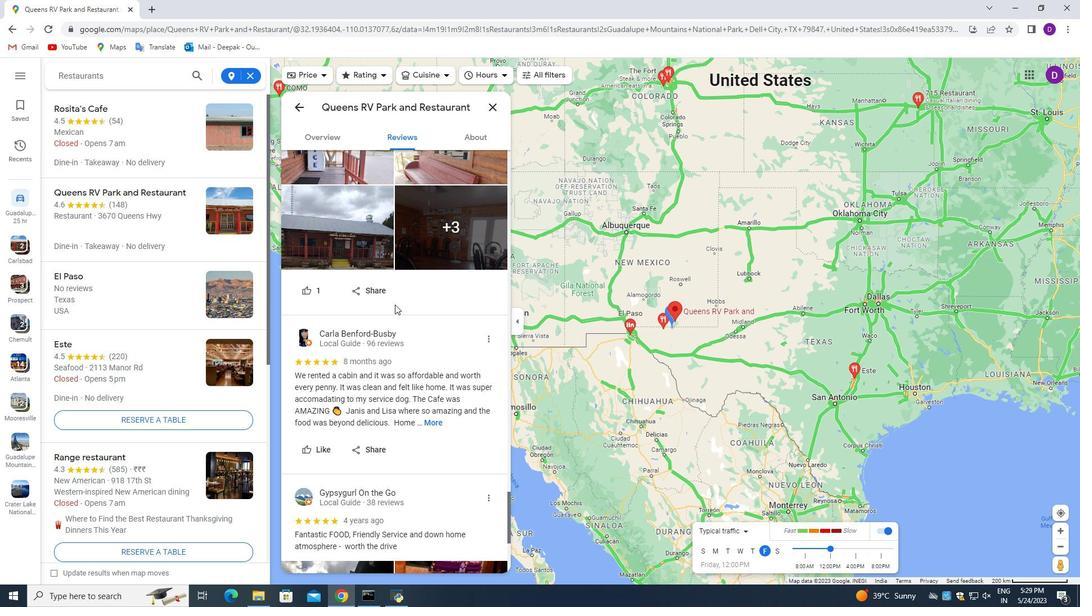 
Action: Mouse scrolled (394, 304) with delta (0, 0)
Screenshot: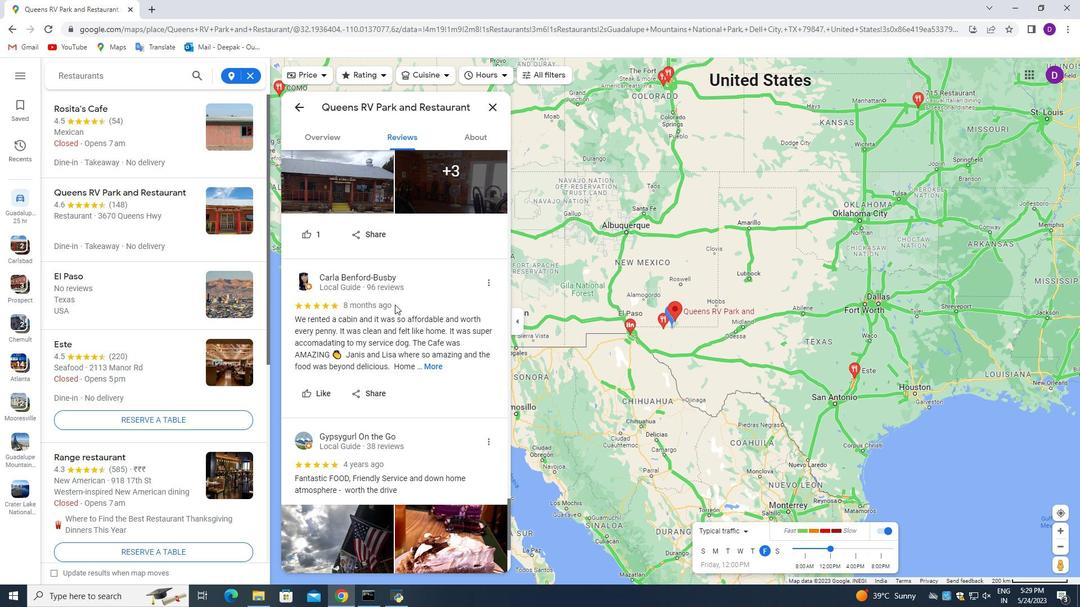 
Action: Mouse scrolled (394, 304) with delta (0, 0)
Screenshot: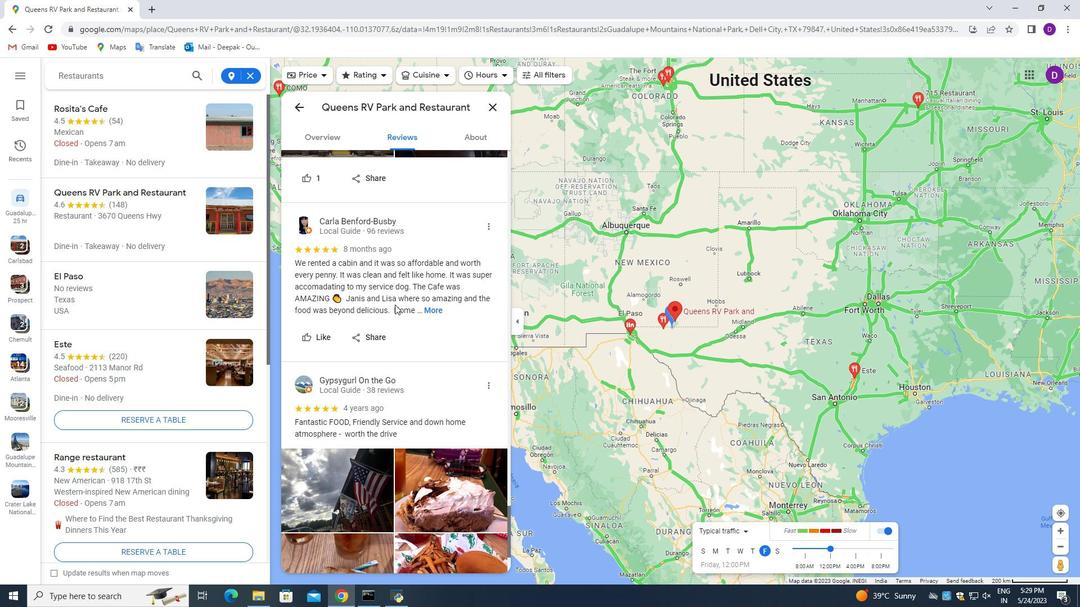 
Action: Mouse scrolled (394, 304) with delta (0, 0)
Screenshot: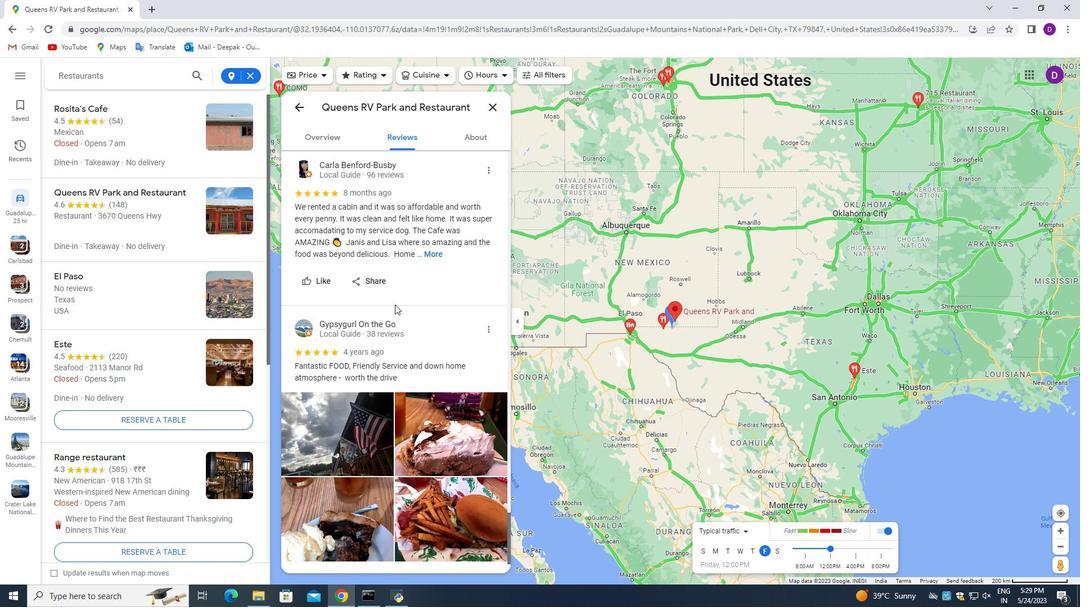 
Action: Mouse scrolled (394, 304) with delta (0, 0)
Screenshot: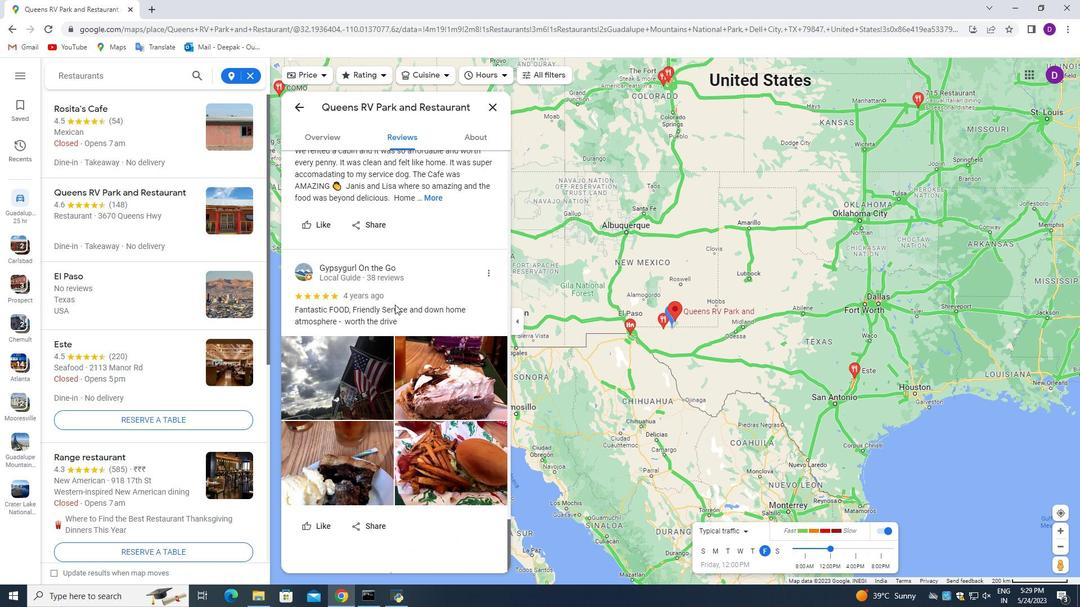 
Action: Mouse scrolled (394, 304) with delta (0, 0)
Screenshot: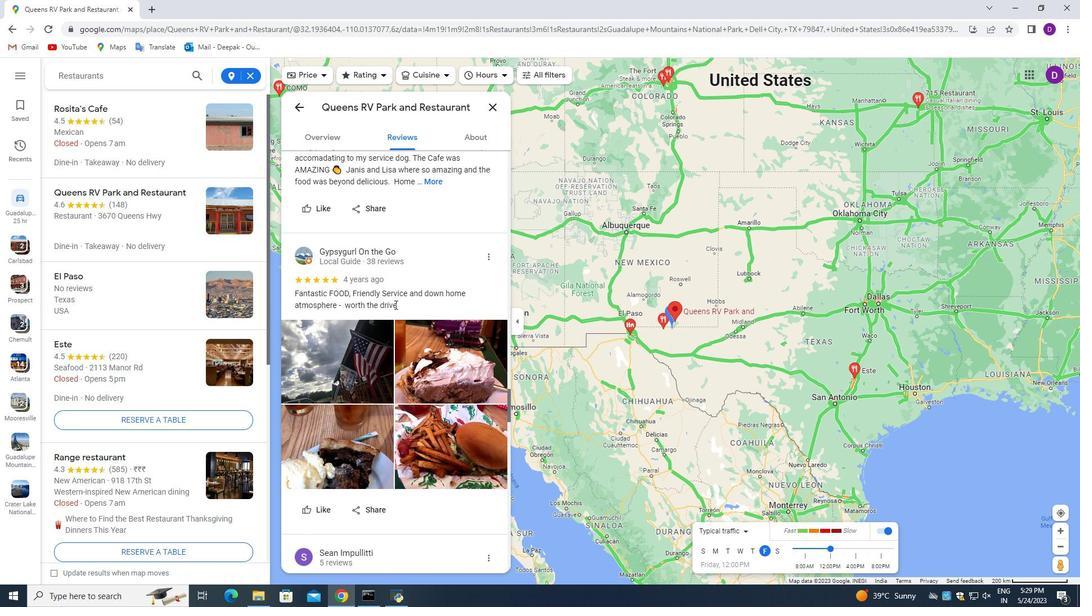 
Action: Mouse scrolled (394, 304) with delta (0, 0)
Screenshot: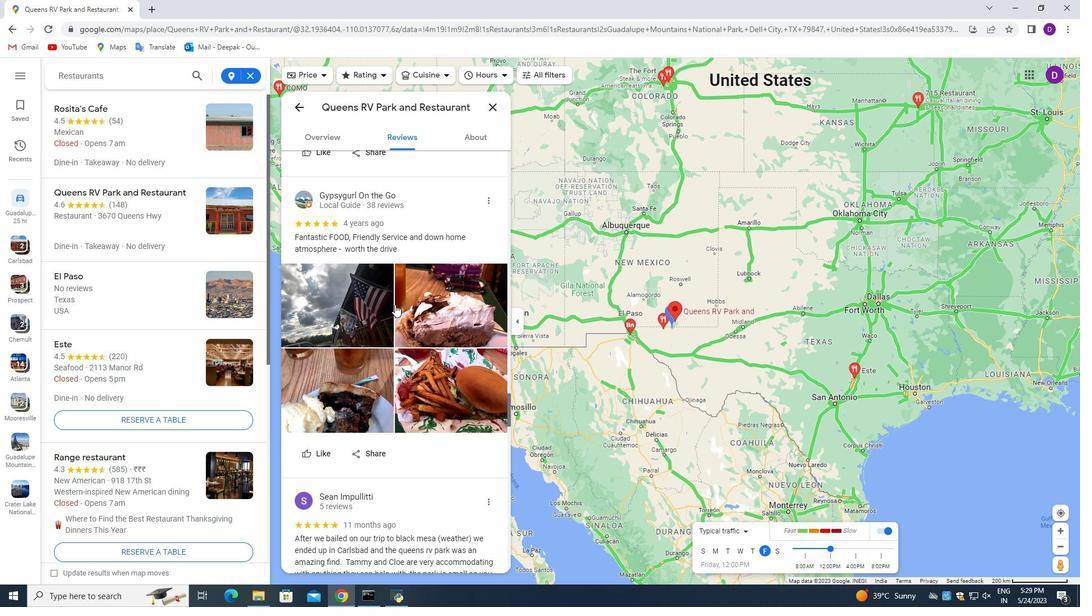 
Action: Mouse scrolled (394, 304) with delta (0, 0)
Screenshot: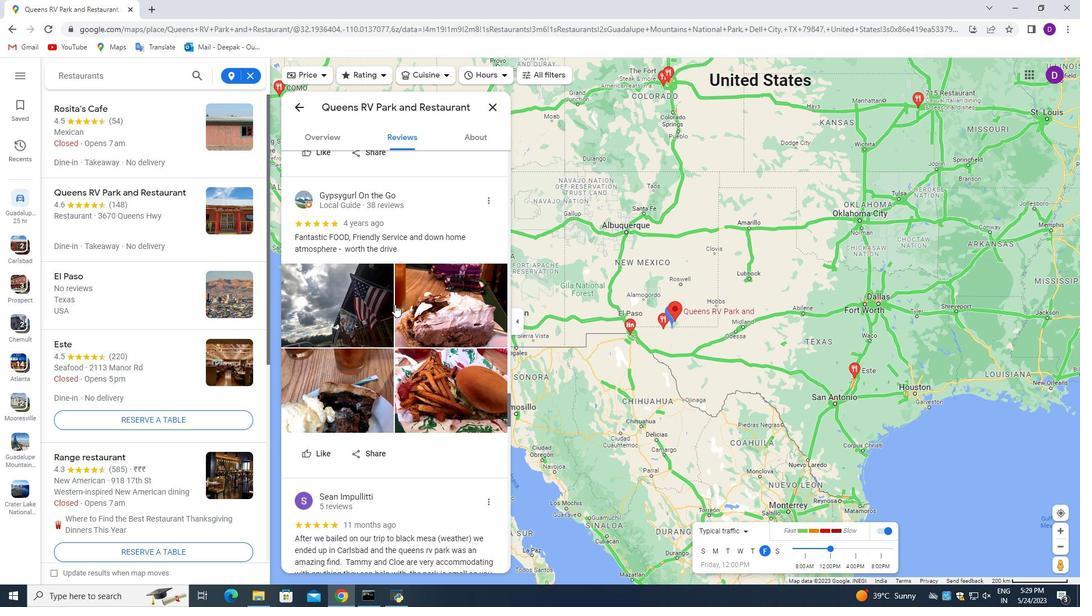 
Action: Mouse scrolled (394, 304) with delta (0, 0)
Screenshot: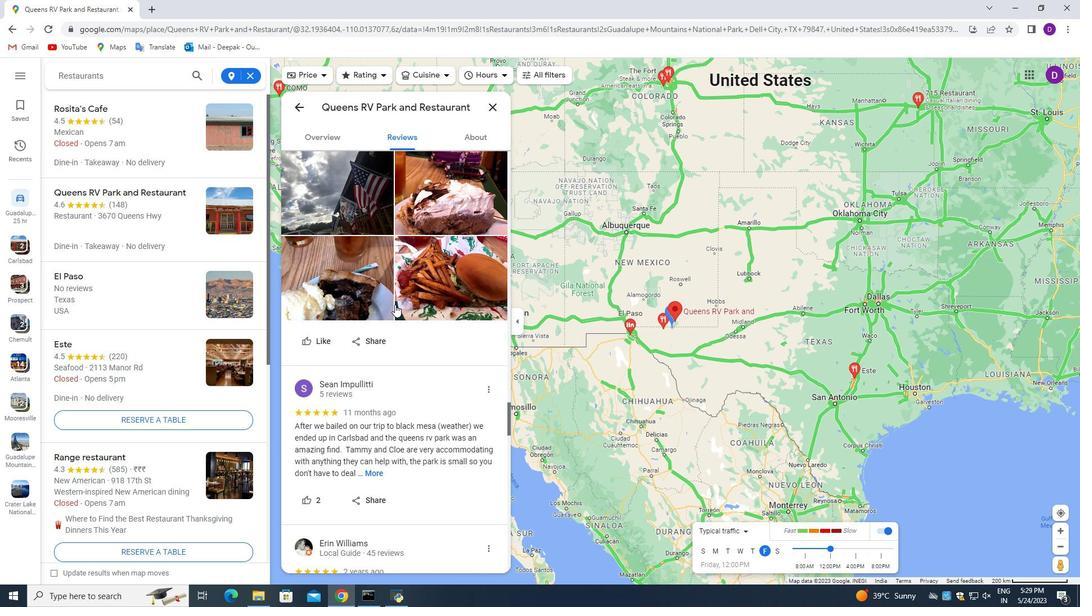 
Action: Mouse scrolled (394, 304) with delta (0, 0)
Screenshot: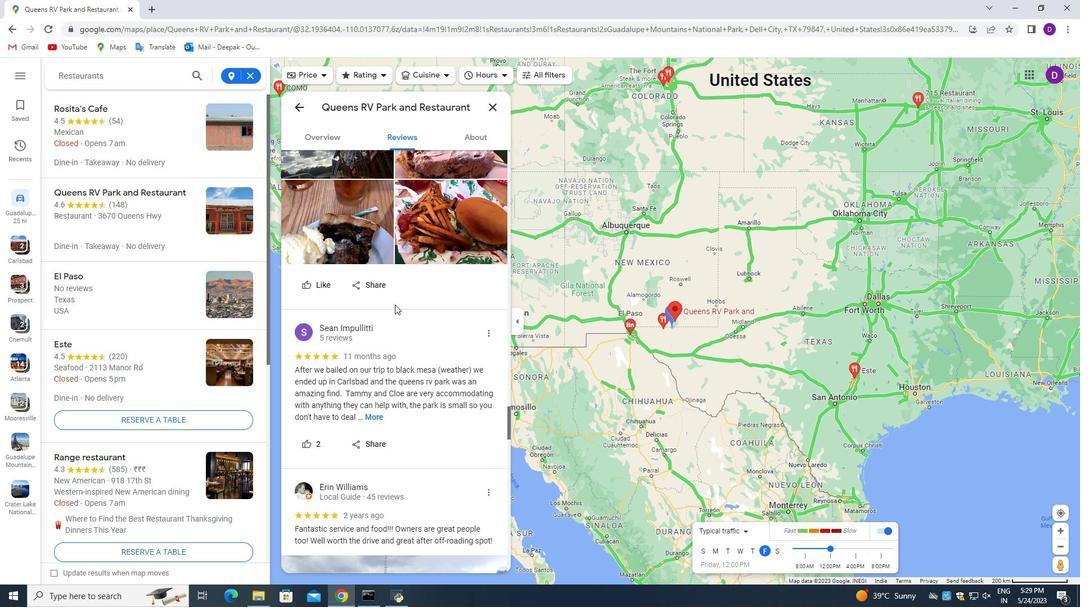 
Action: Mouse scrolled (394, 304) with delta (0, 0)
Screenshot: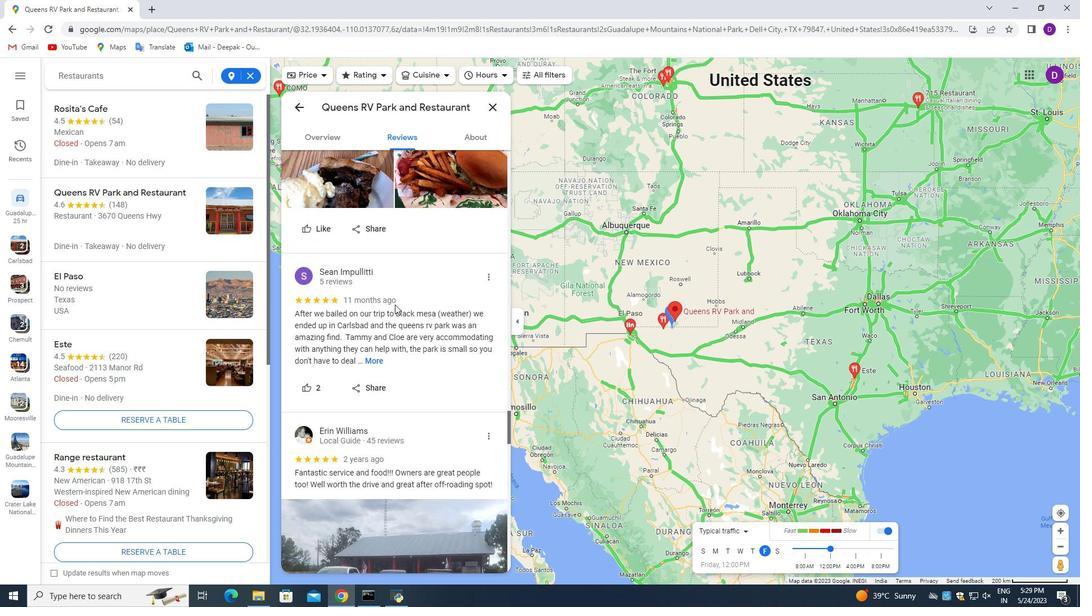 
Action: Mouse scrolled (394, 304) with delta (0, 0)
Screenshot: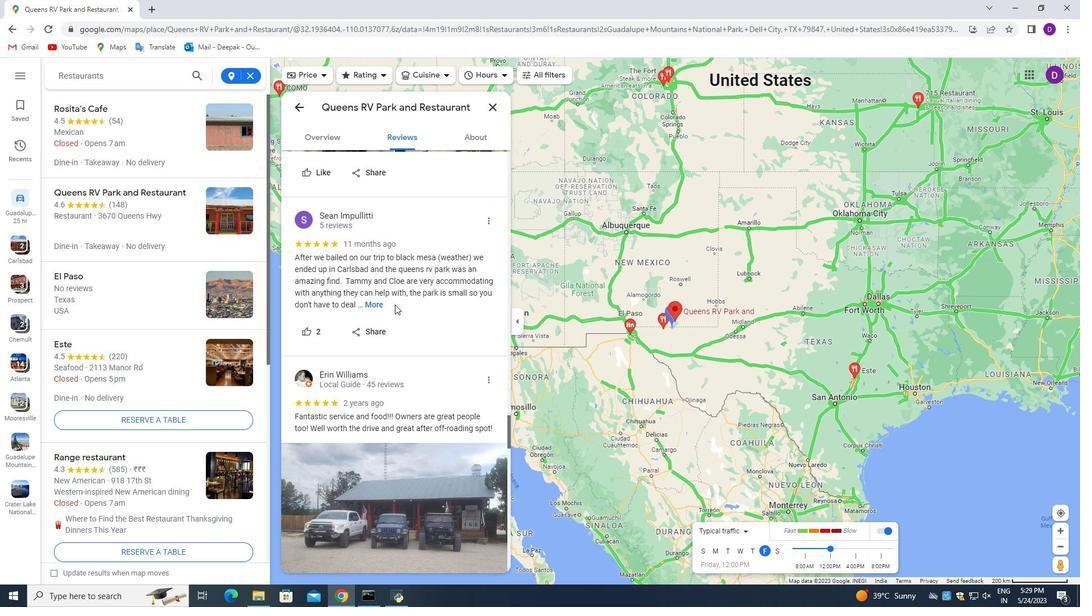 
Action: Mouse scrolled (394, 304) with delta (0, 0)
Screenshot: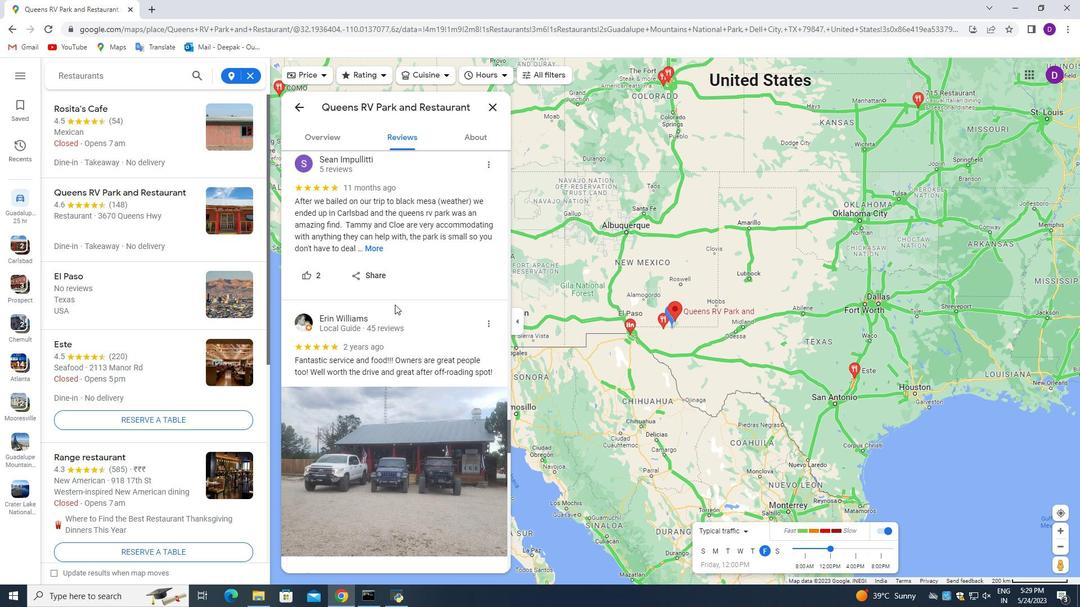 
Action: Mouse scrolled (394, 304) with delta (0, 0)
Screenshot: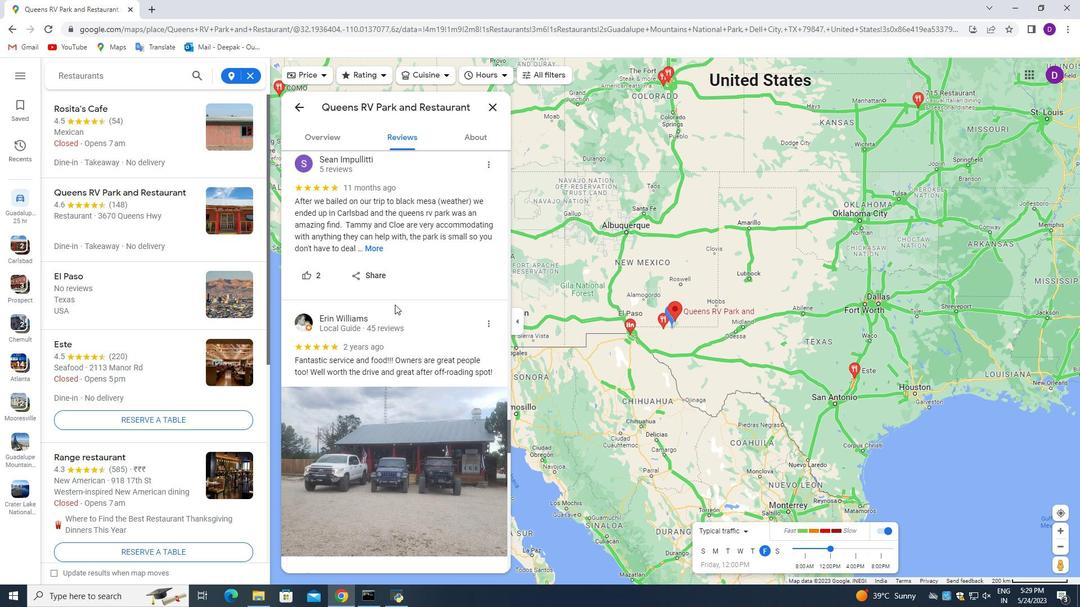 
Action: Mouse scrolled (394, 304) with delta (0, 0)
Screenshot: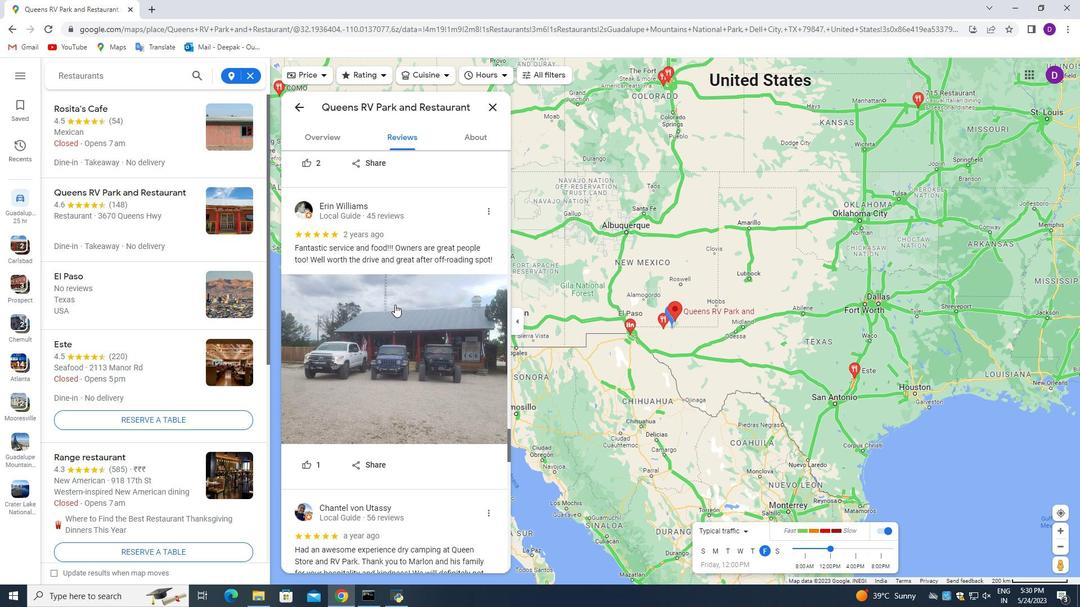 
Action: Mouse scrolled (394, 304) with delta (0, 0)
Screenshot: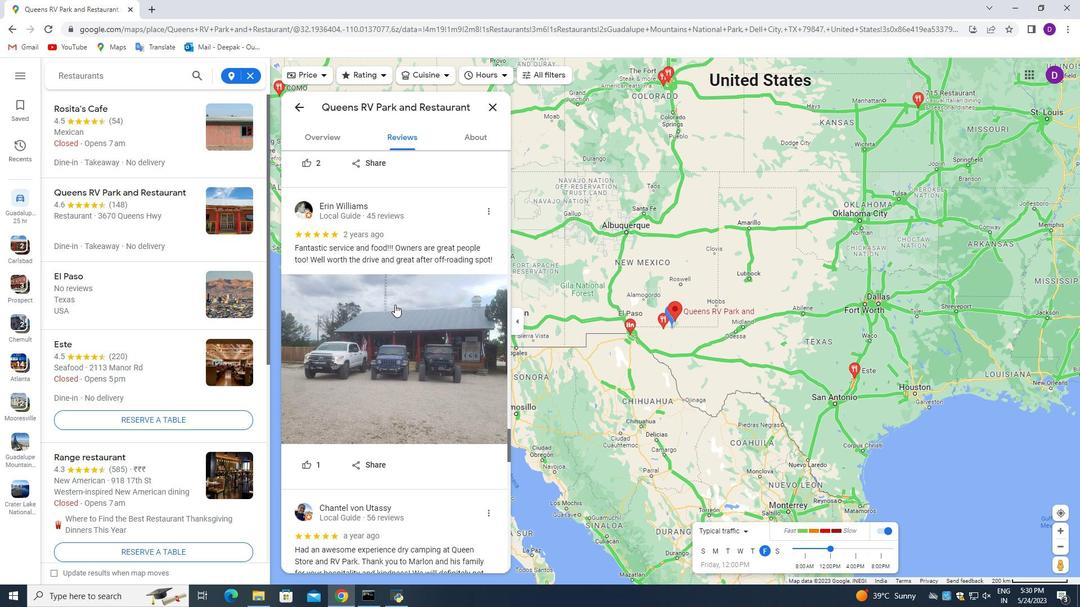 
Action: Mouse scrolled (394, 304) with delta (0, 0)
Screenshot: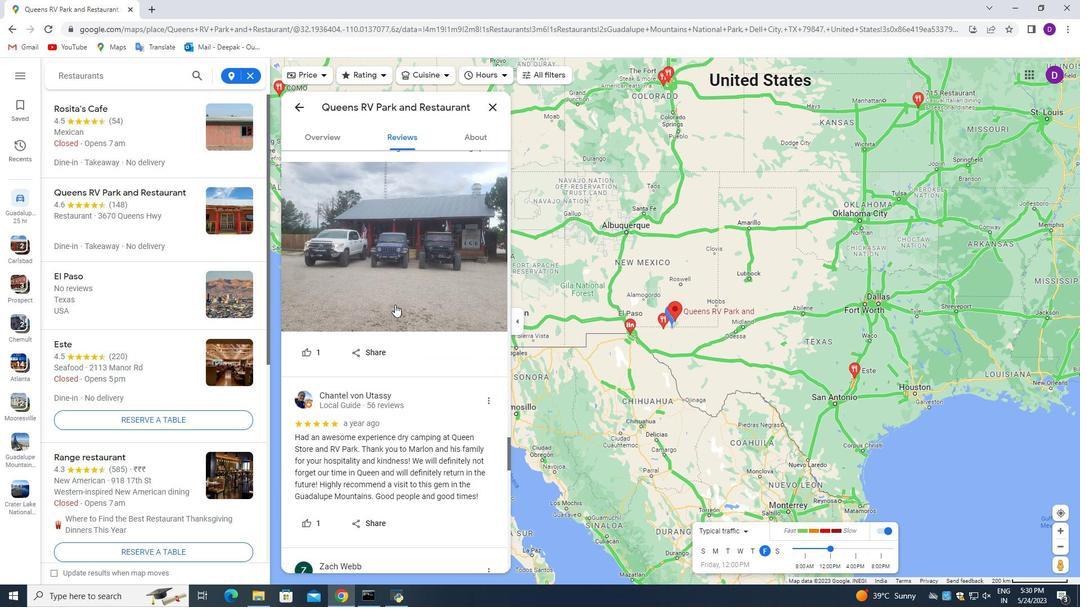 
Action: Mouse scrolled (394, 304) with delta (0, 0)
Screenshot: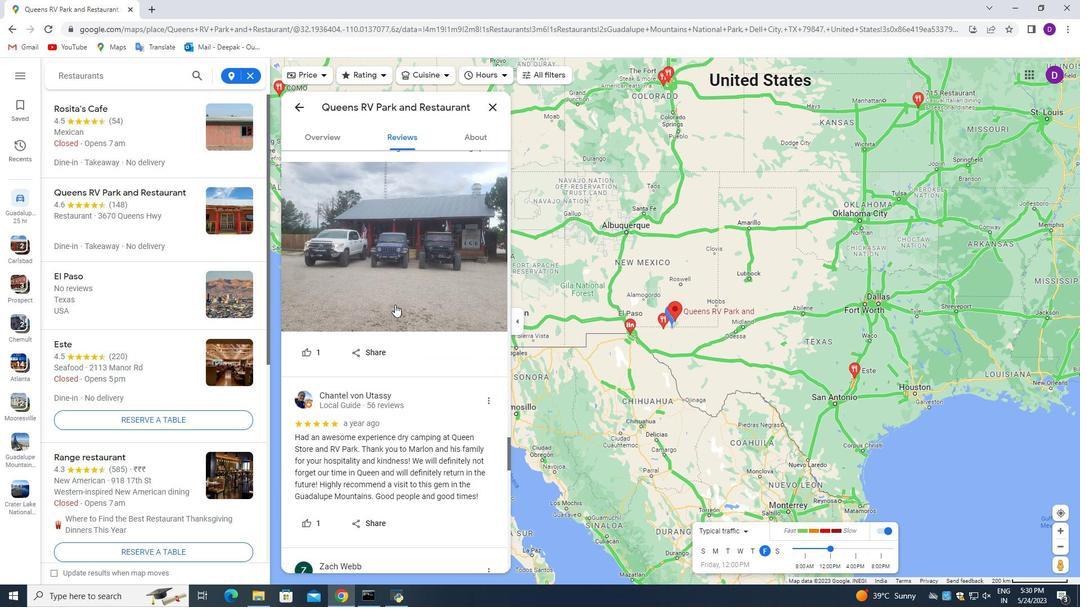 
Action: Mouse scrolled (394, 304) with delta (0, 0)
Screenshot: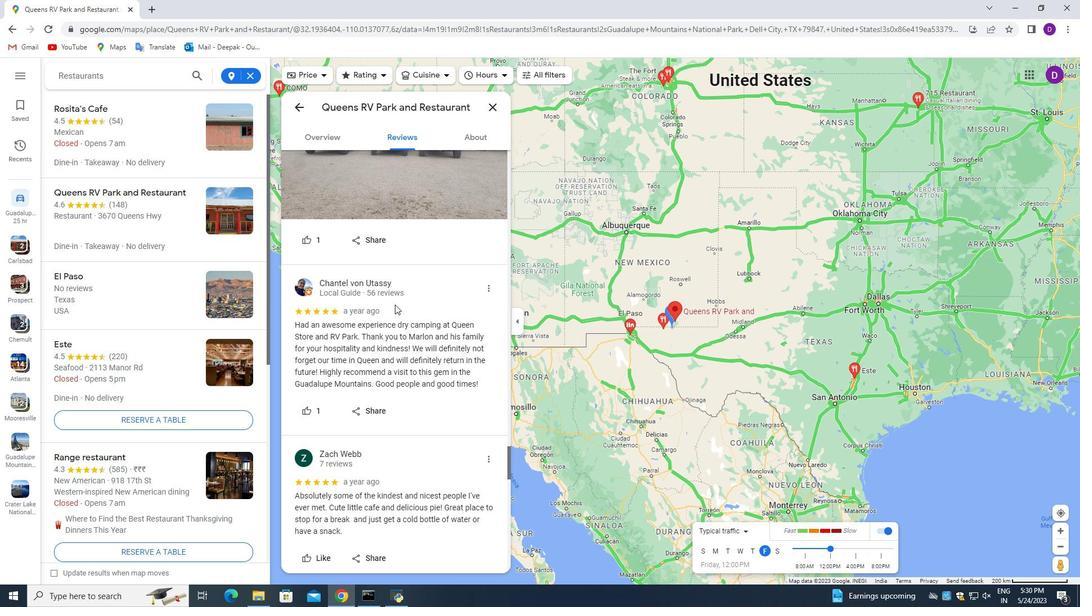 
Action: Mouse scrolled (394, 304) with delta (0, 0)
Screenshot: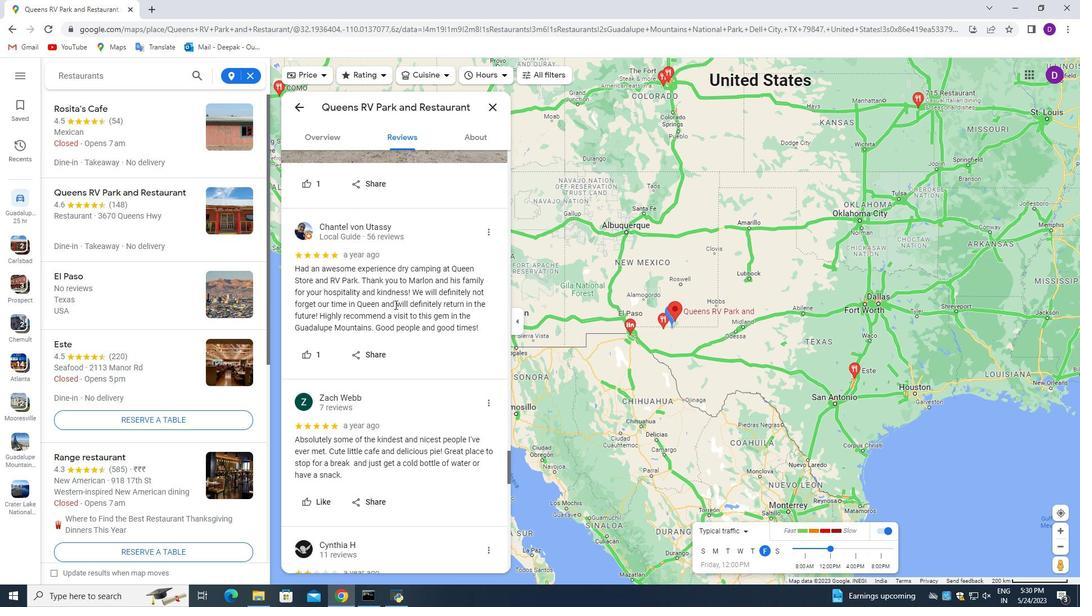 
Action: Mouse scrolled (394, 304) with delta (0, 0)
Screenshot: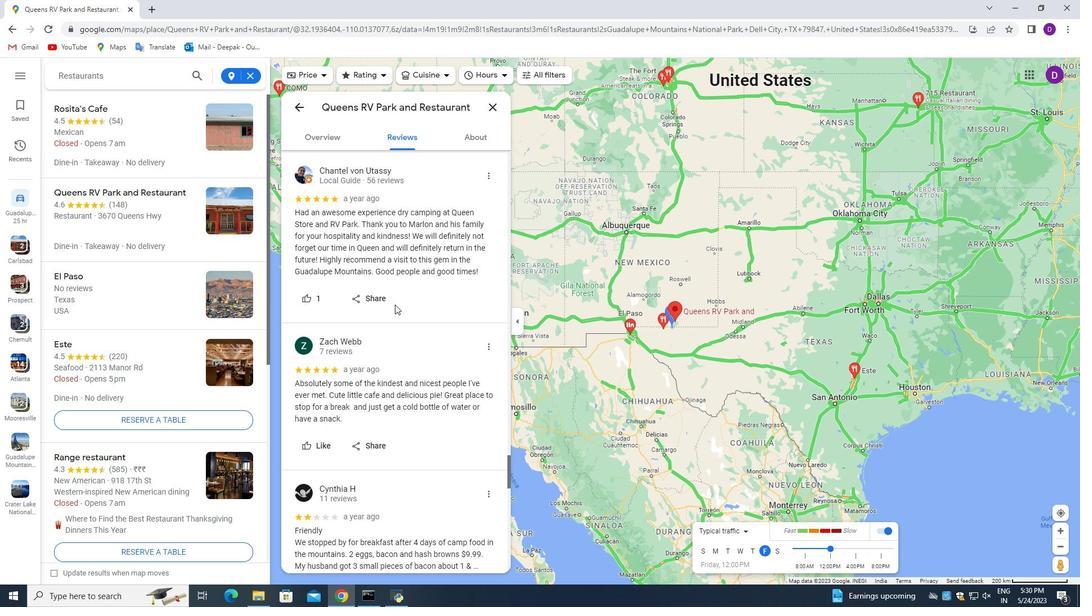 
Action: Mouse scrolled (394, 304) with delta (0, 0)
Screenshot: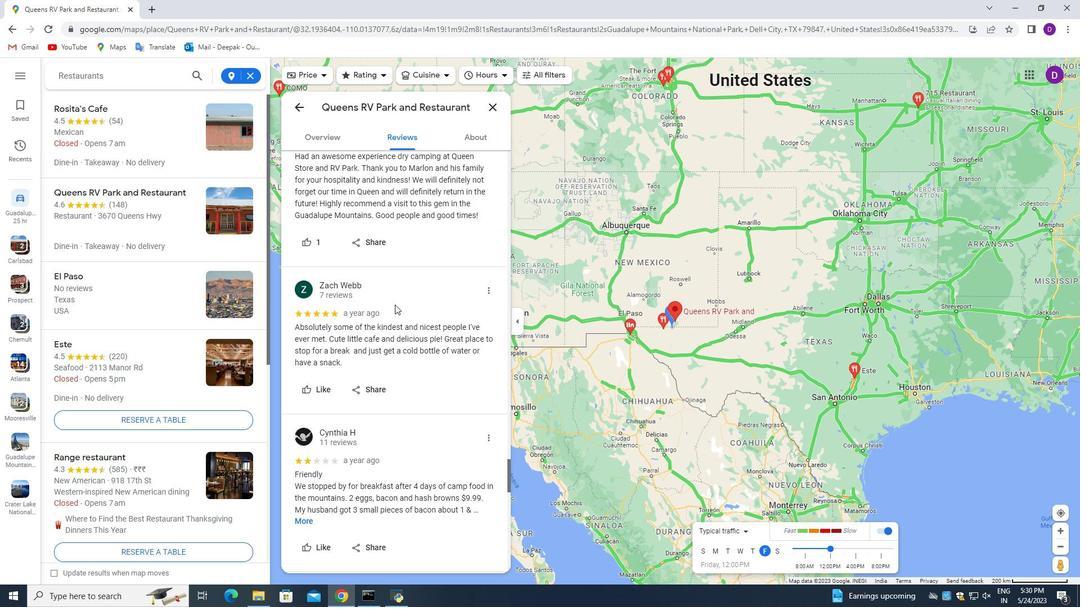 
Action: Mouse scrolled (394, 304) with delta (0, 0)
Screenshot: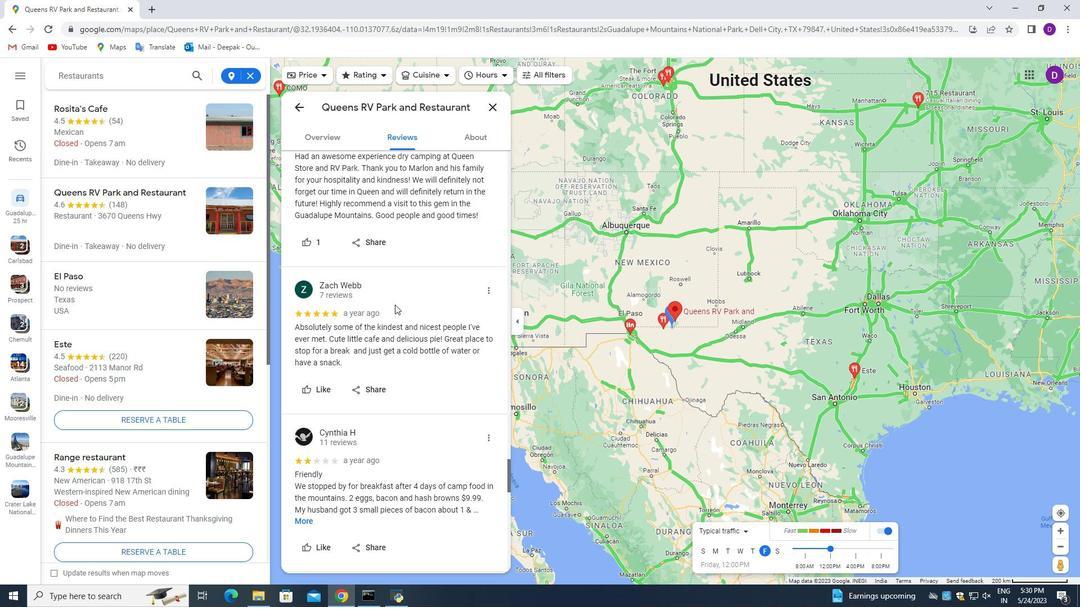 
Action: Mouse scrolled (394, 304) with delta (0, 0)
Screenshot: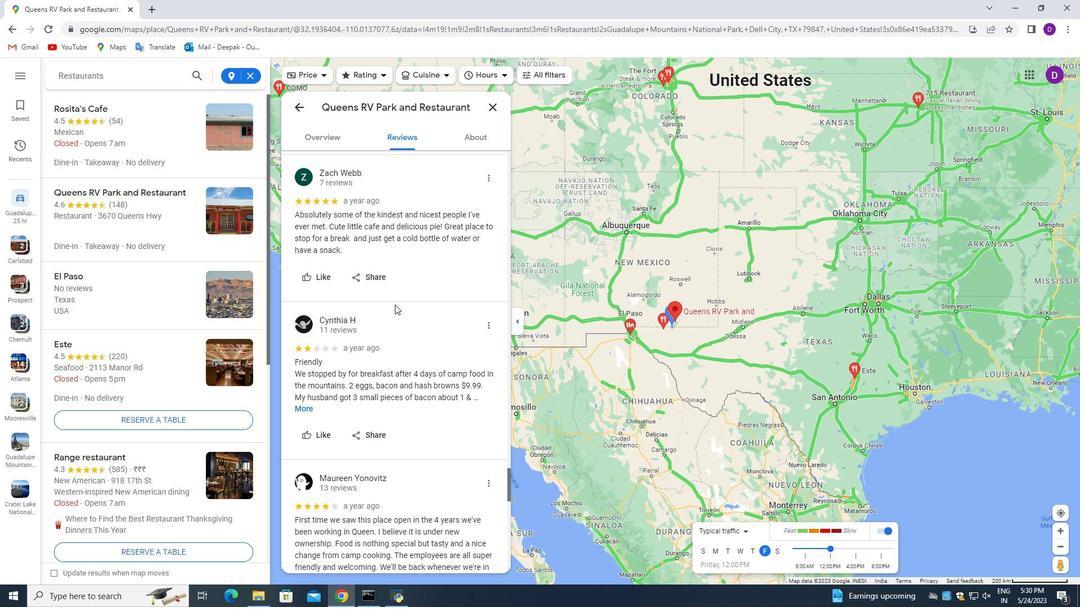 
Action: Mouse scrolled (394, 304) with delta (0, 0)
Screenshot: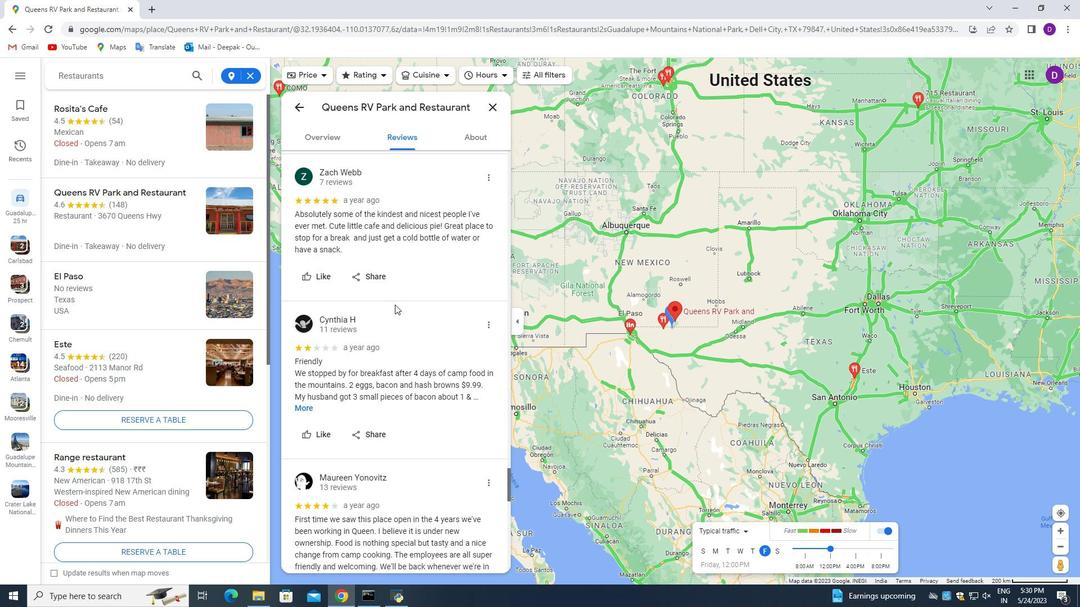 
Action: Mouse scrolled (394, 304) with delta (0, 0)
Screenshot: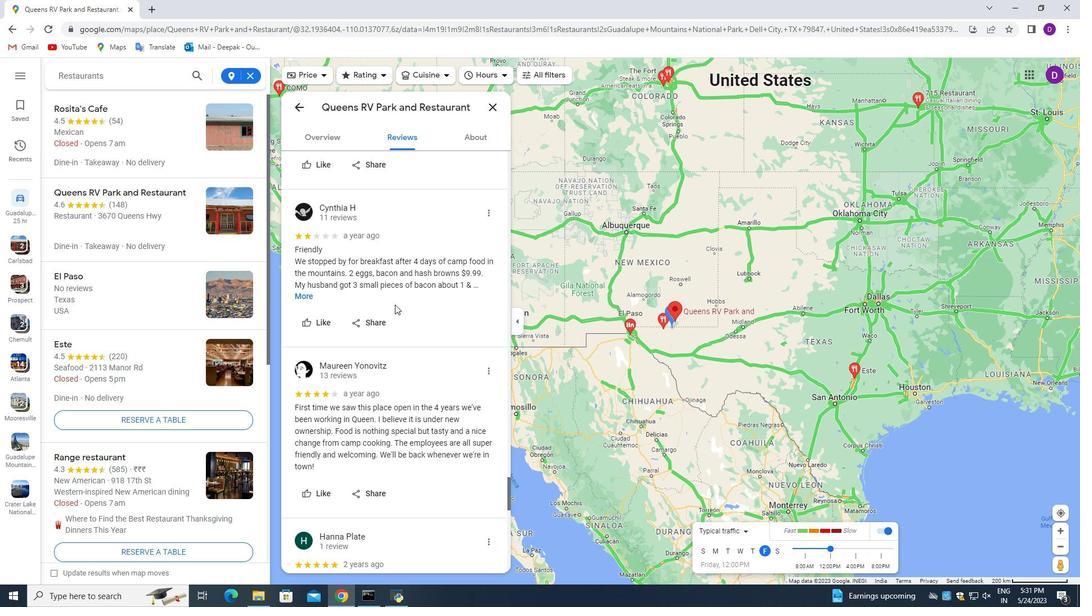 
Action: Mouse moved to (393, 277)
Screenshot: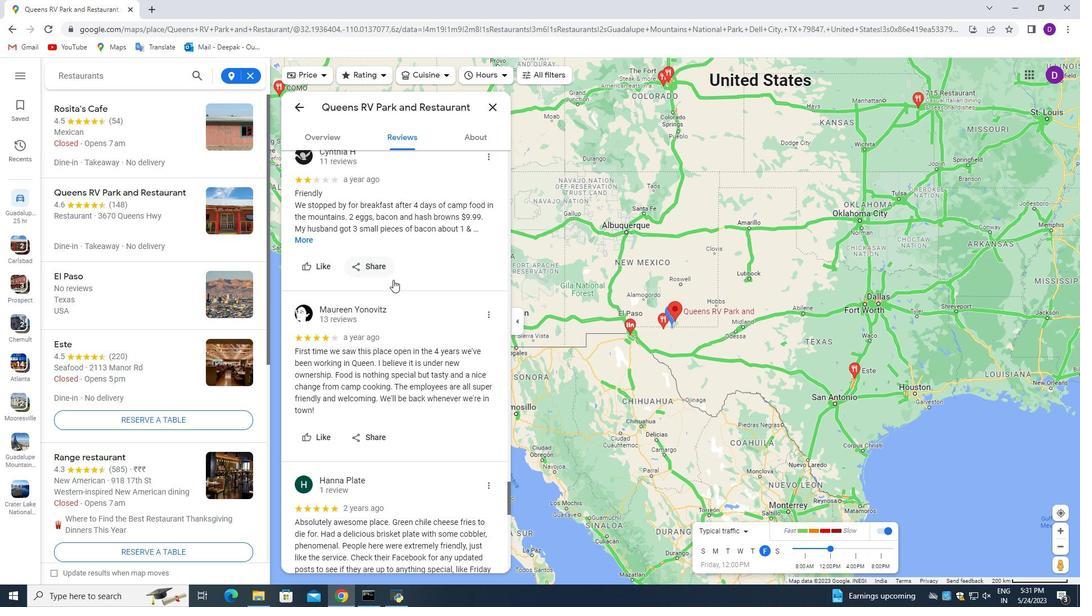 
Action: Mouse scrolled (393, 277) with delta (0, 0)
Screenshot: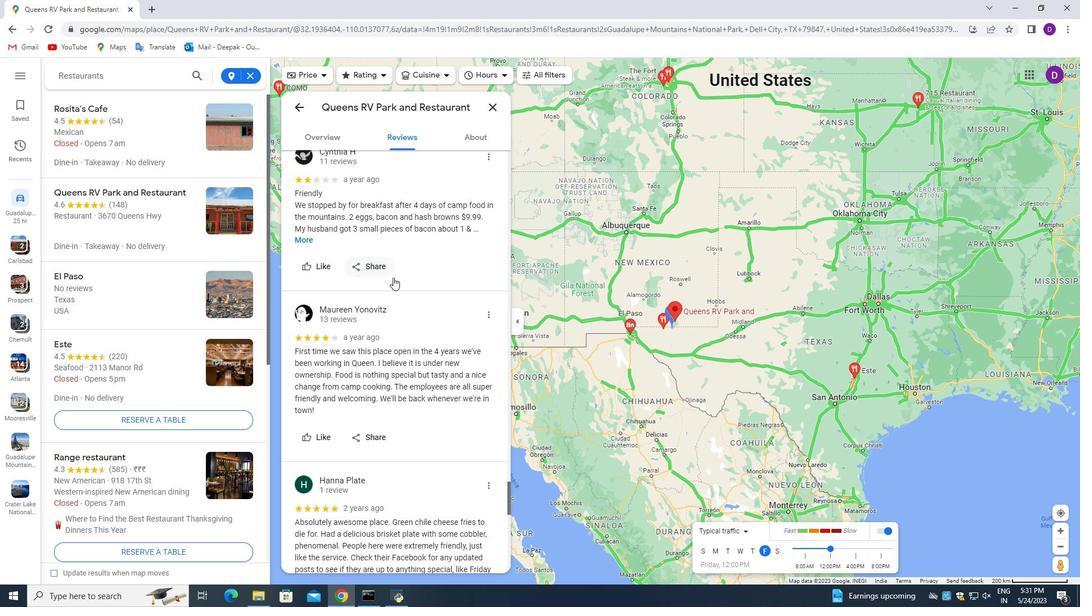 
Action: Mouse moved to (390, 285)
Screenshot: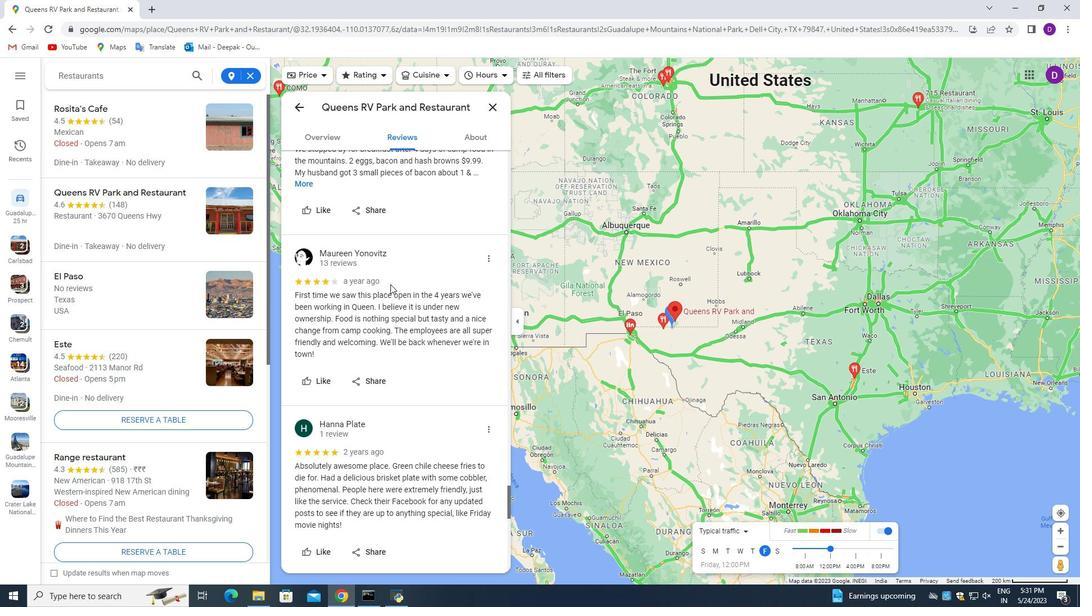 
Action: Mouse scrolled (390, 284) with delta (0, 0)
Screenshot: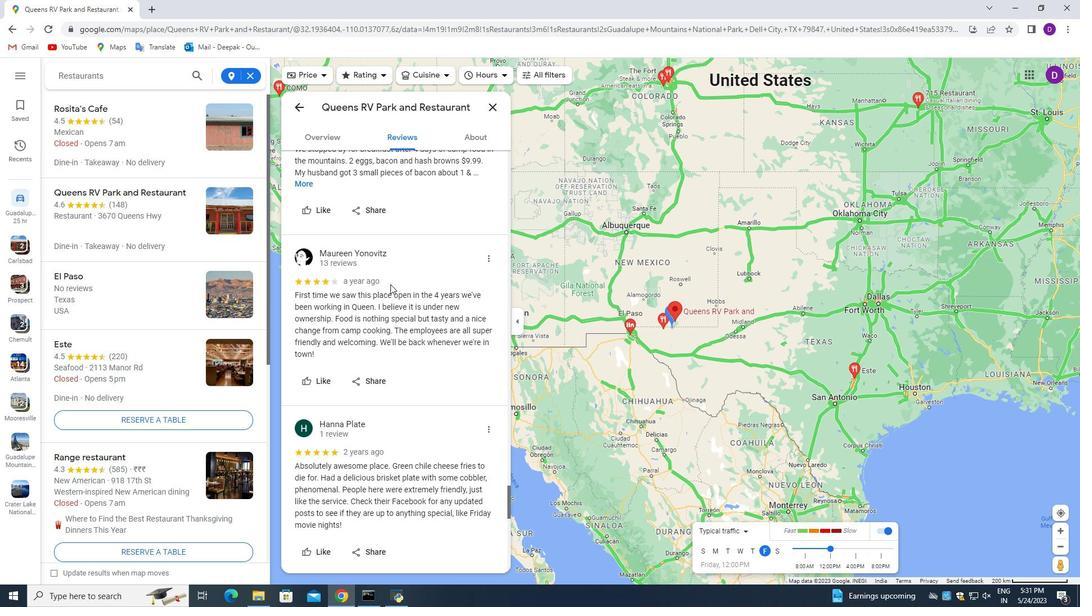 
Action: Mouse moved to (388, 285)
Screenshot: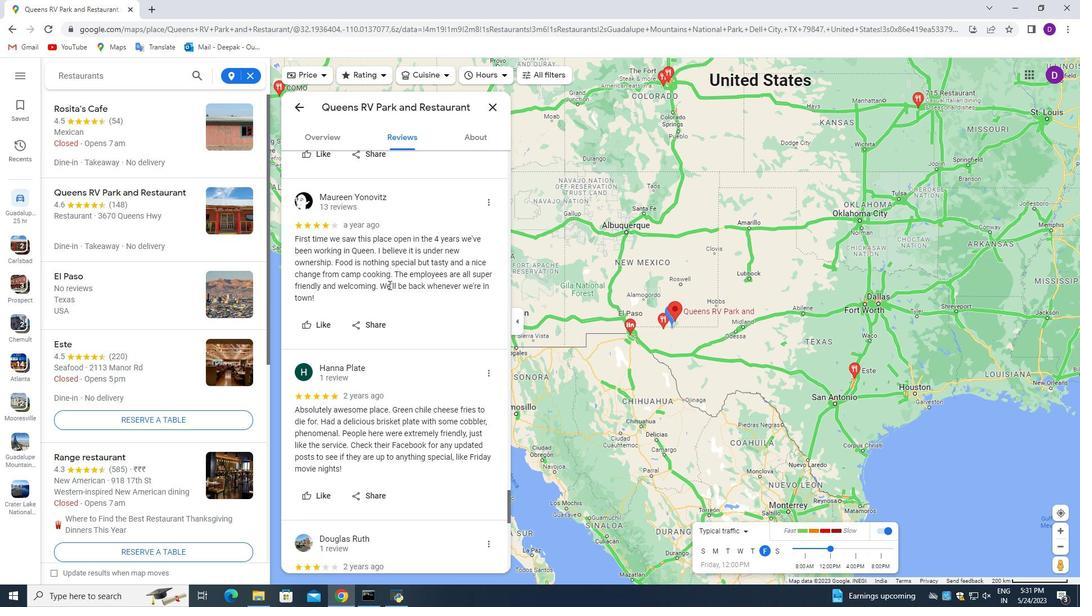 
Action: Mouse scrolled (388, 284) with delta (0, 0)
Screenshot: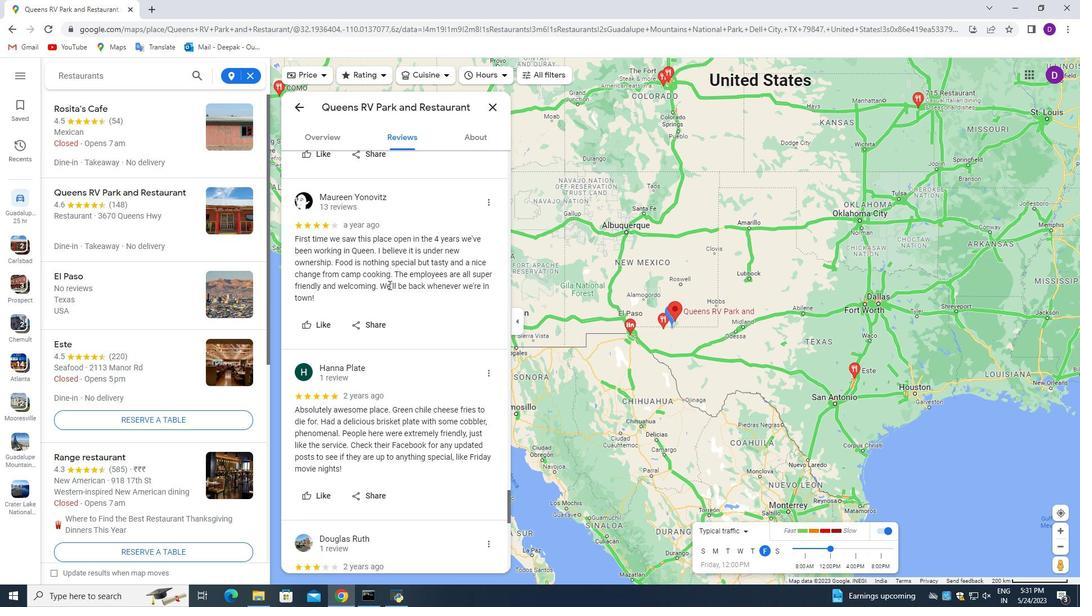 
Action: Mouse moved to (398, 275)
Screenshot: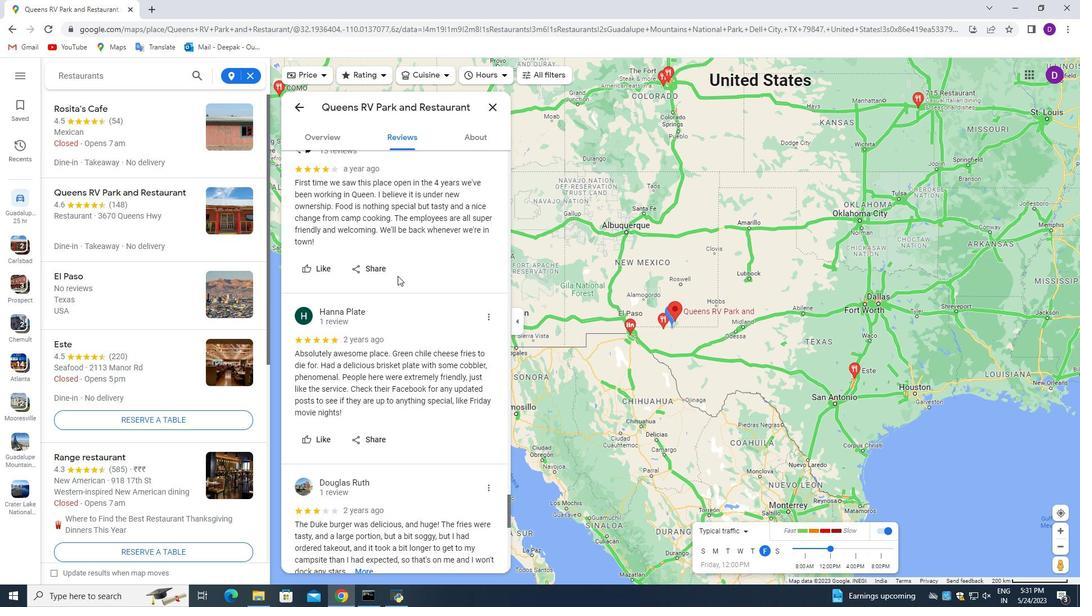 
Action: Mouse scrolled (398, 275) with delta (0, 0)
Screenshot: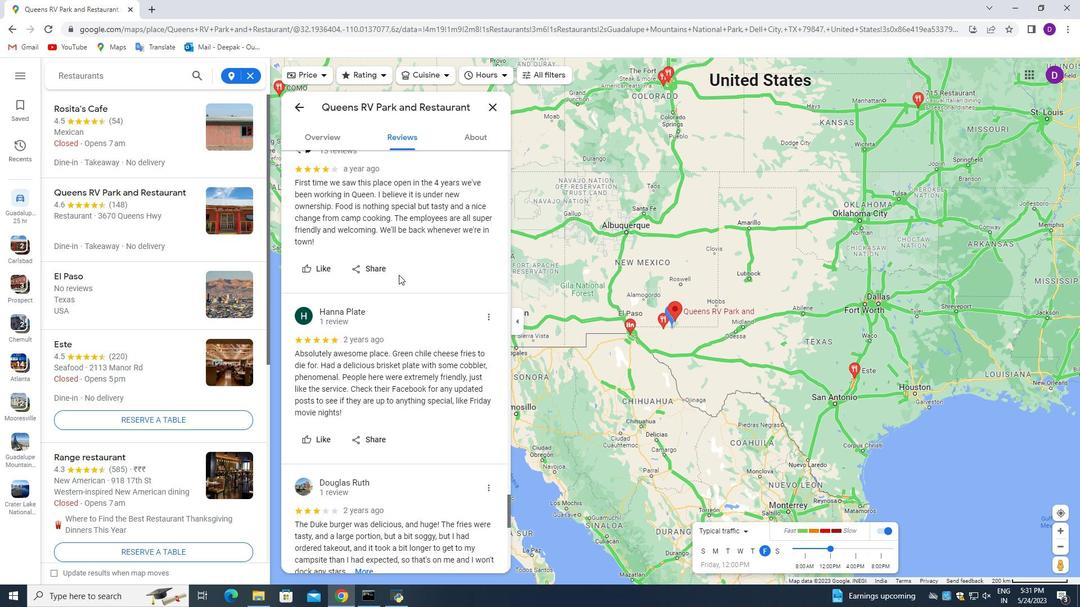 
Action: Mouse scrolled (398, 274) with delta (0, 0)
Screenshot: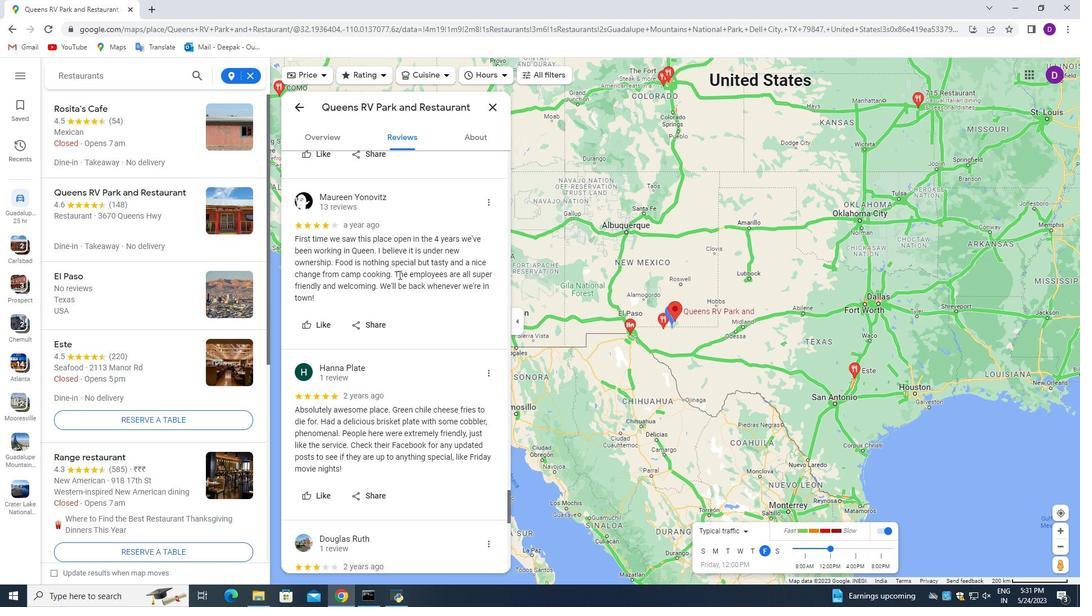
Action: Mouse scrolled (398, 274) with delta (0, 0)
Screenshot: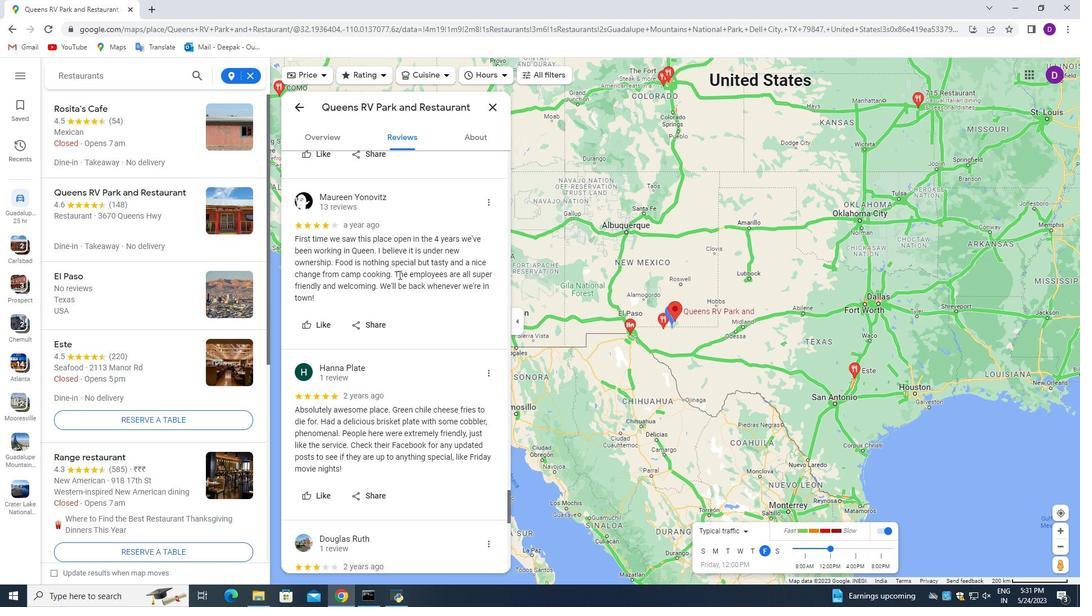 
Action: Mouse scrolled (398, 274) with delta (0, 0)
Screenshot: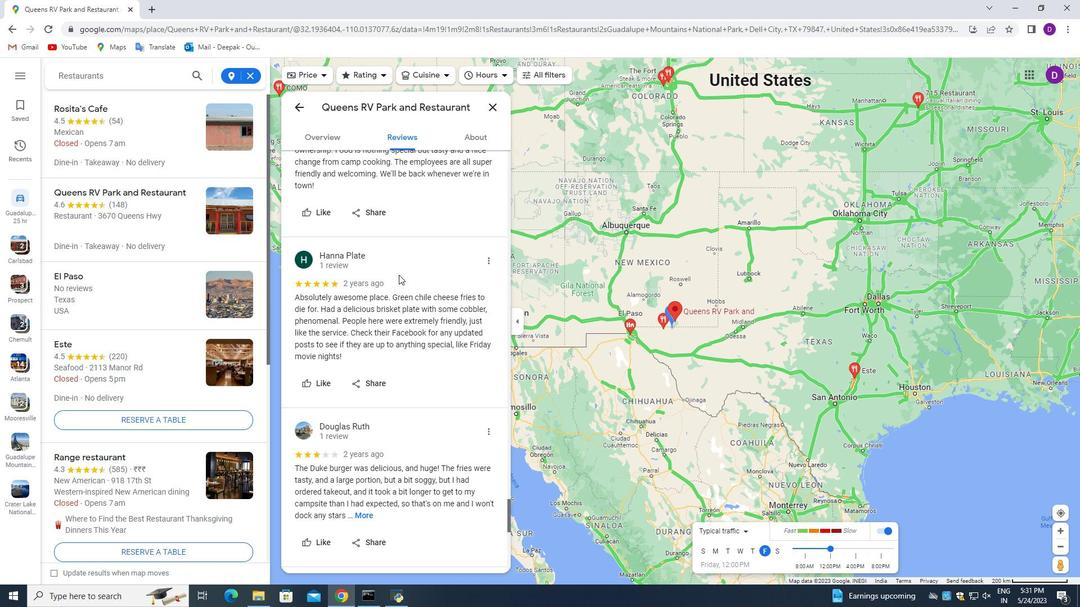 
Action: Mouse scrolled (398, 274) with delta (0, 0)
Screenshot: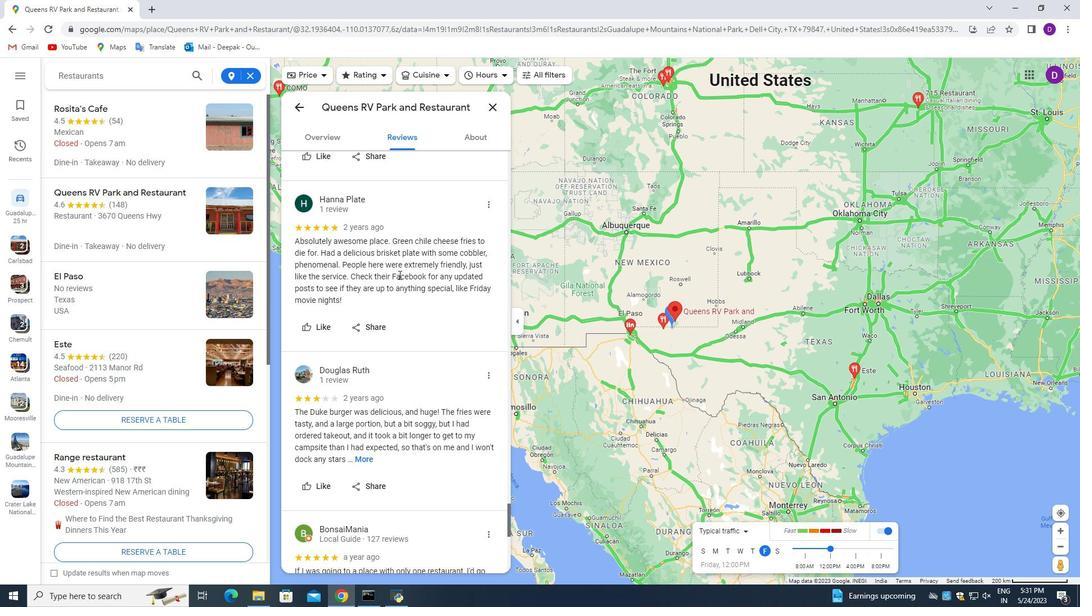 
Action: Mouse scrolled (398, 274) with delta (0, 0)
Screenshot: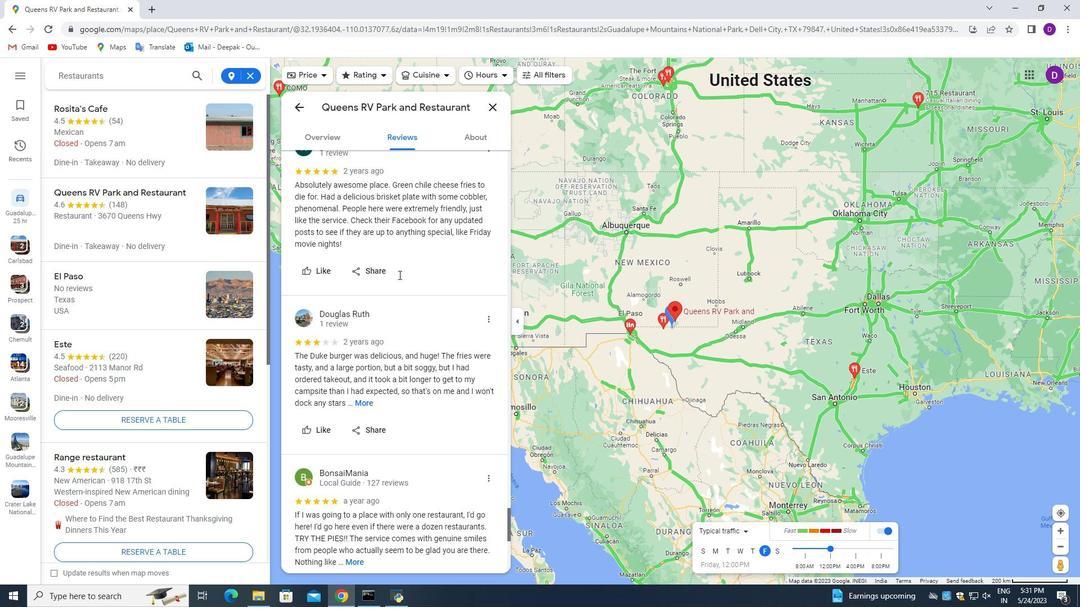 
Action: Mouse scrolled (398, 274) with delta (0, 0)
Screenshot: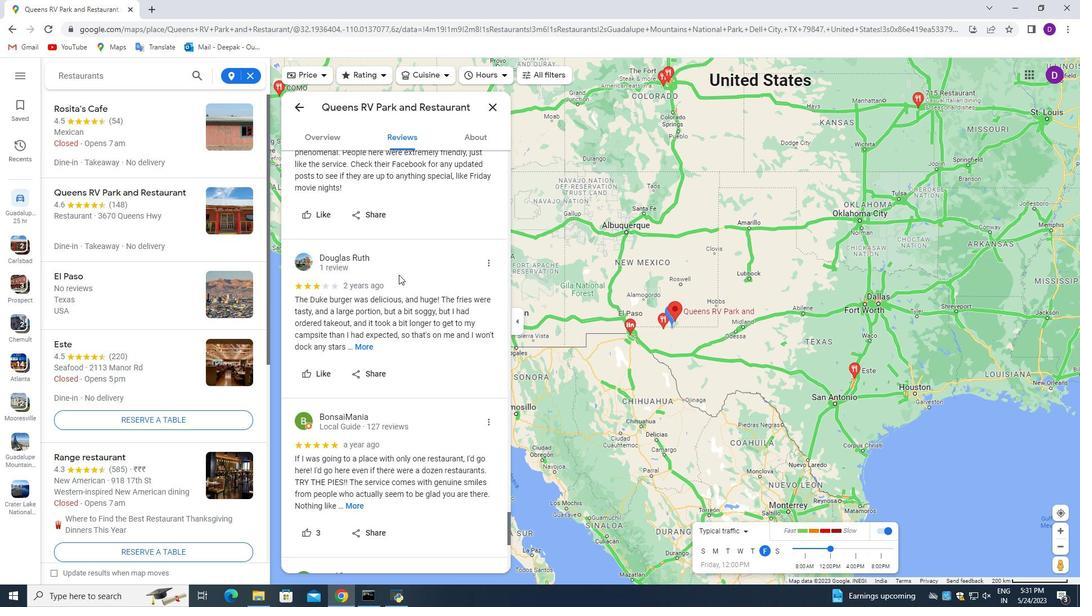 
Action: Mouse scrolled (398, 274) with delta (0, 0)
Screenshot: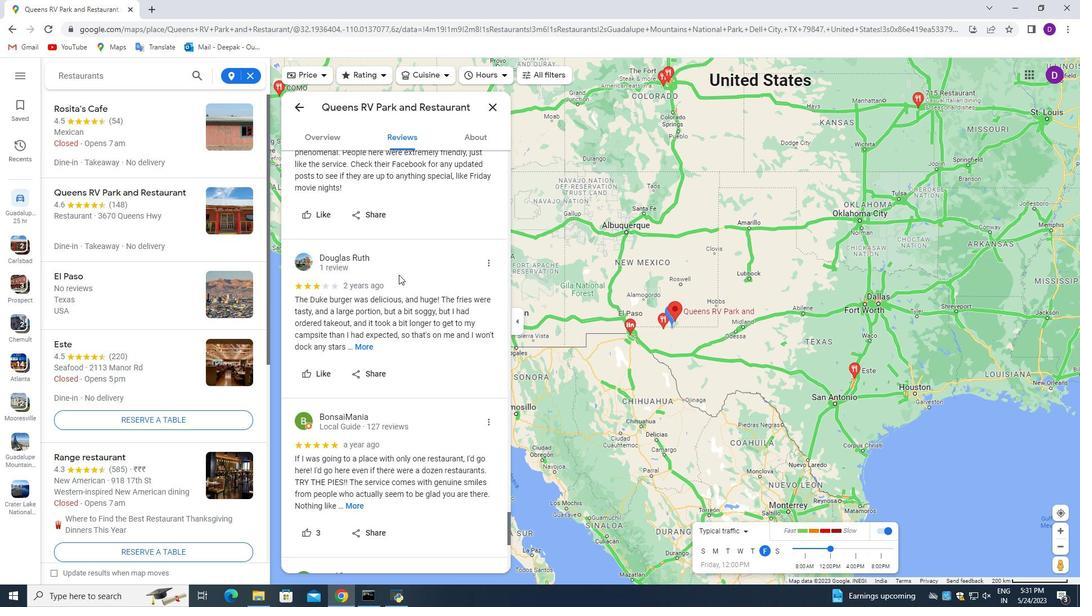 
Action: Mouse moved to (421, 274)
Screenshot: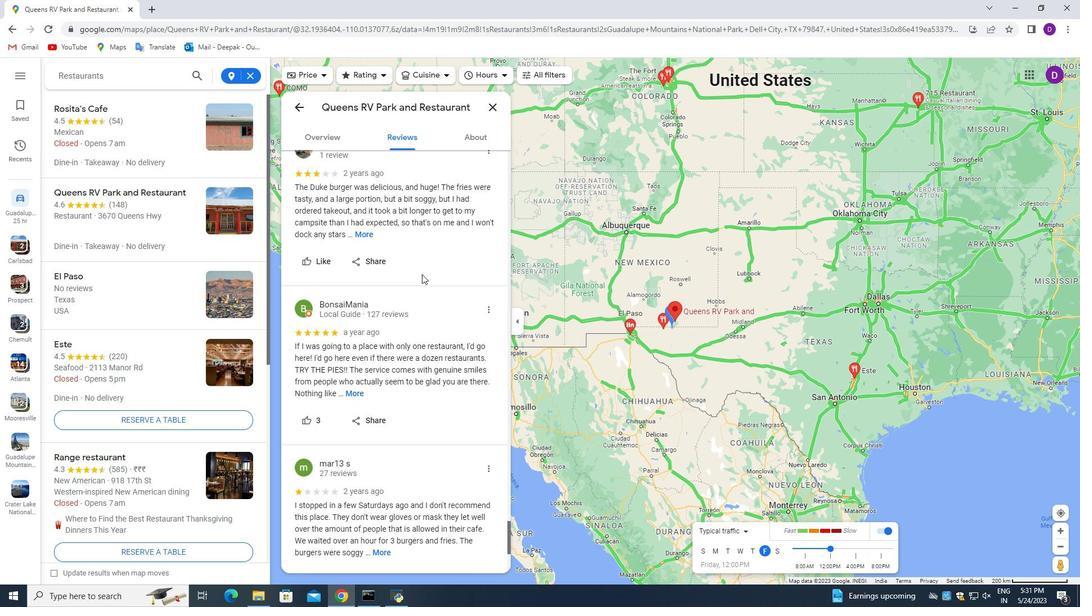 
Action: Mouse scrolled (421, 273) with delta (0, 0)
Screenshot: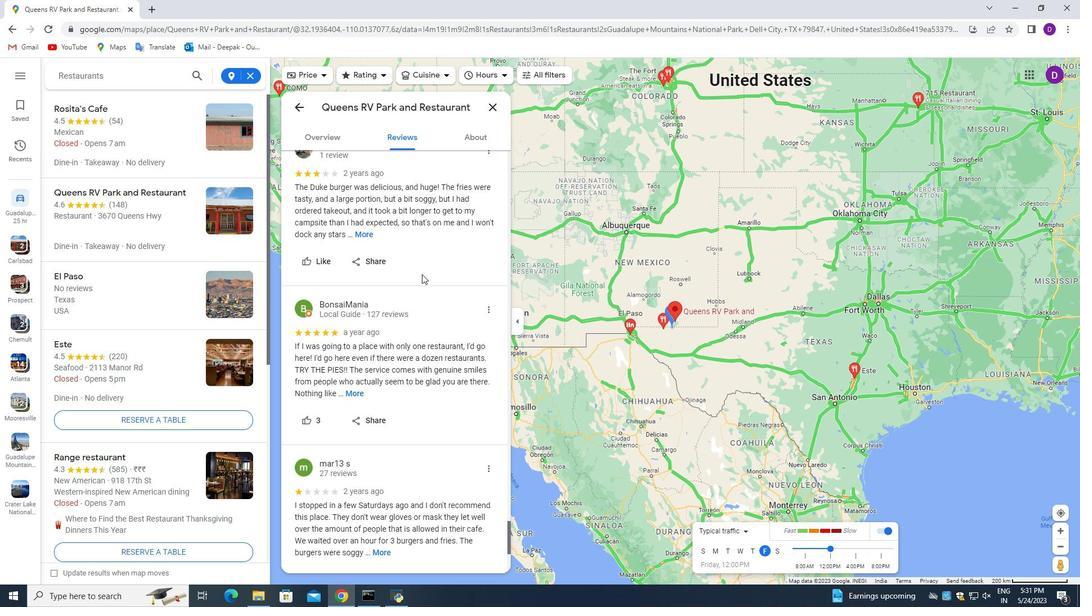 
Action: Mouse scrolled (421, 273) with delta (0, 0)
Screenshot: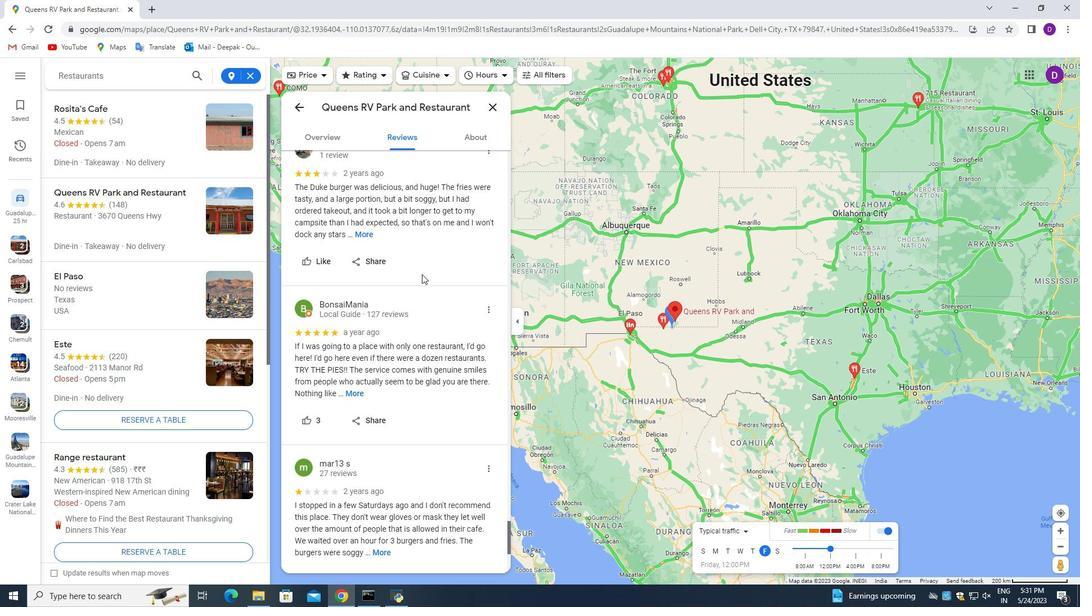 
Action: Mouse moved to (358, 284)
Screenshot: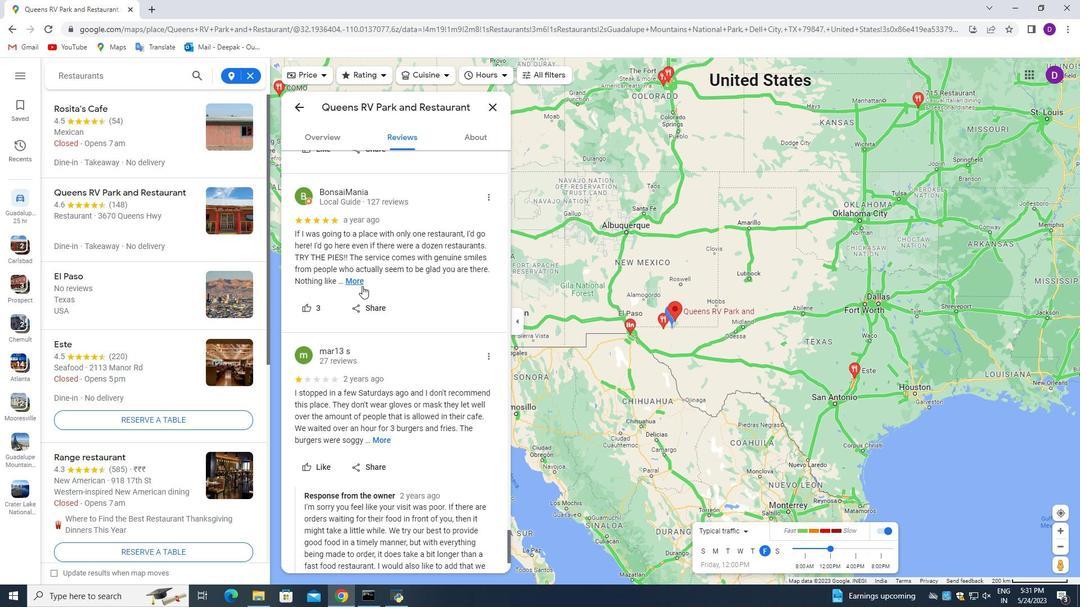 
Action: Mouse pressed left at (358, 284)
Screenshot: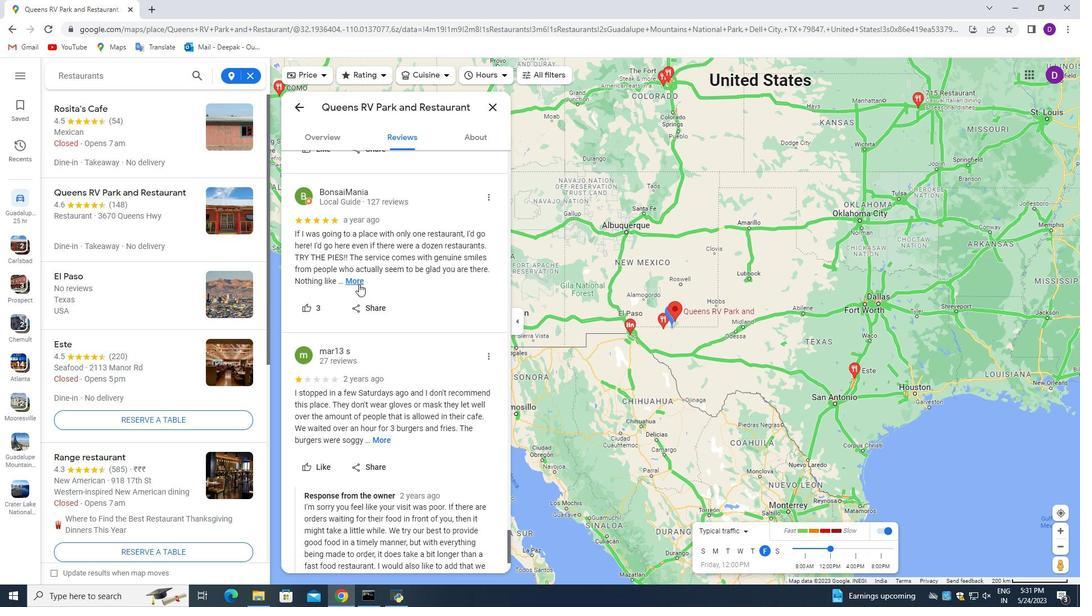 
Action: Mouse moved to (411, 330)
Screenshot: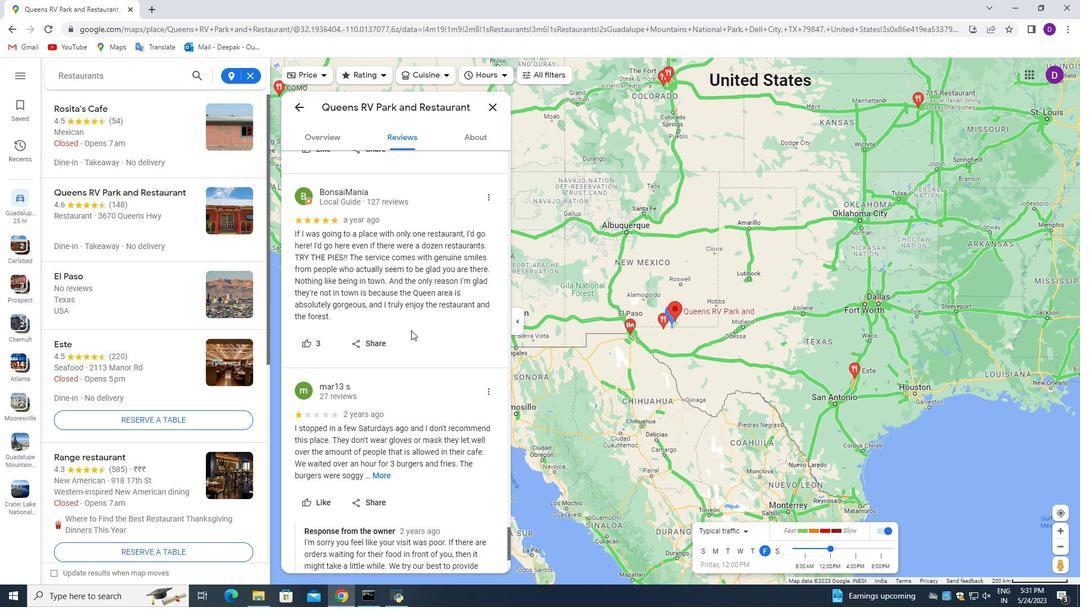 
Action: Mouse scrolled (411, 330) with delta (0, 0)
Screenshot: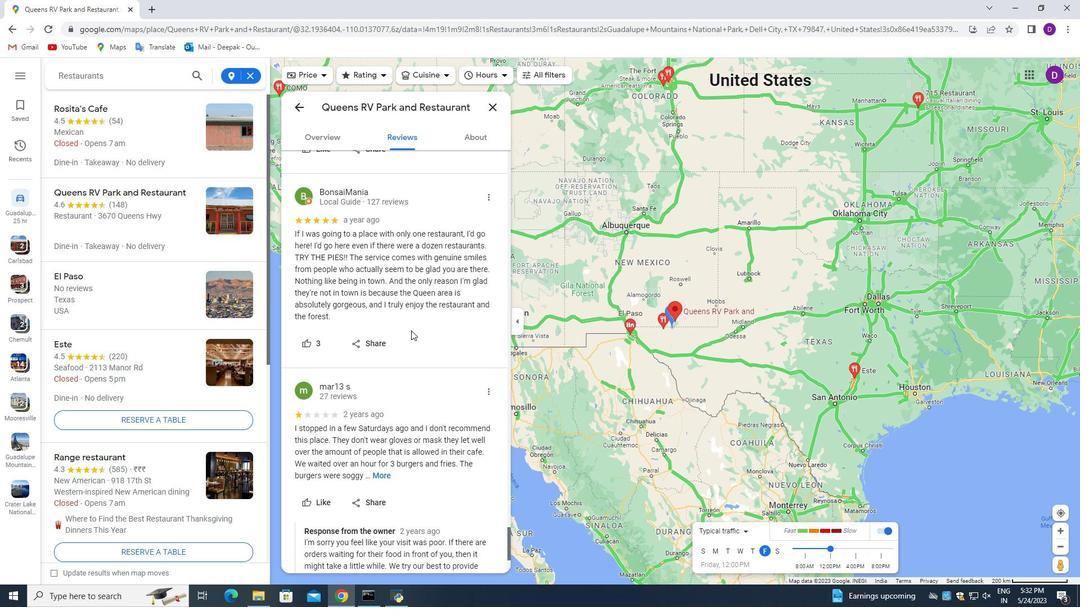 
Action: Mouse moved to (409, 330)
Screenshot: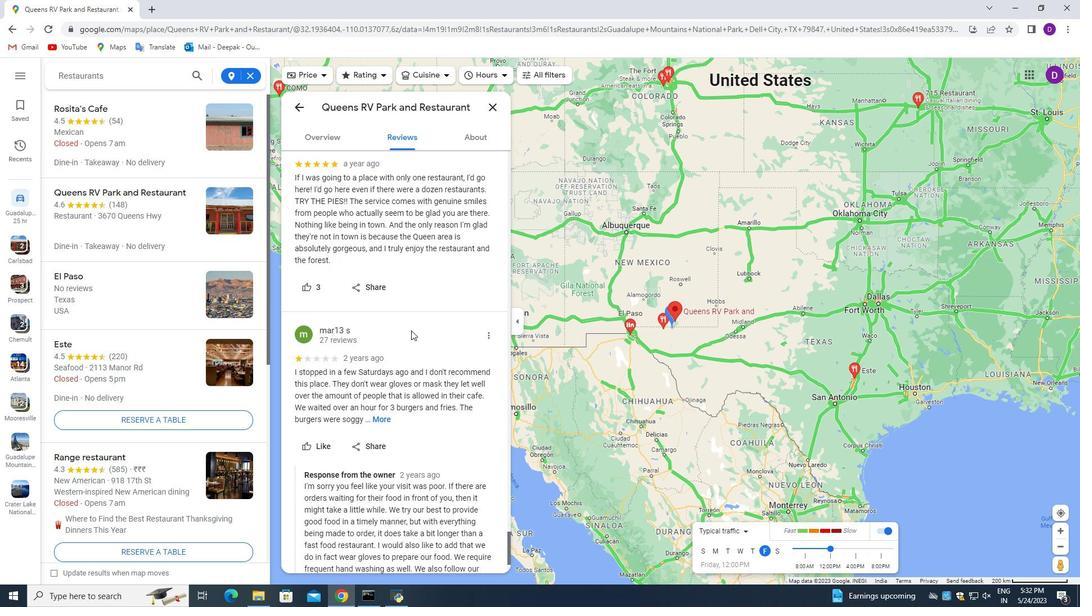 
Action: Mouse scrolled (409, 330) with delta (0, 0)
Screenshot: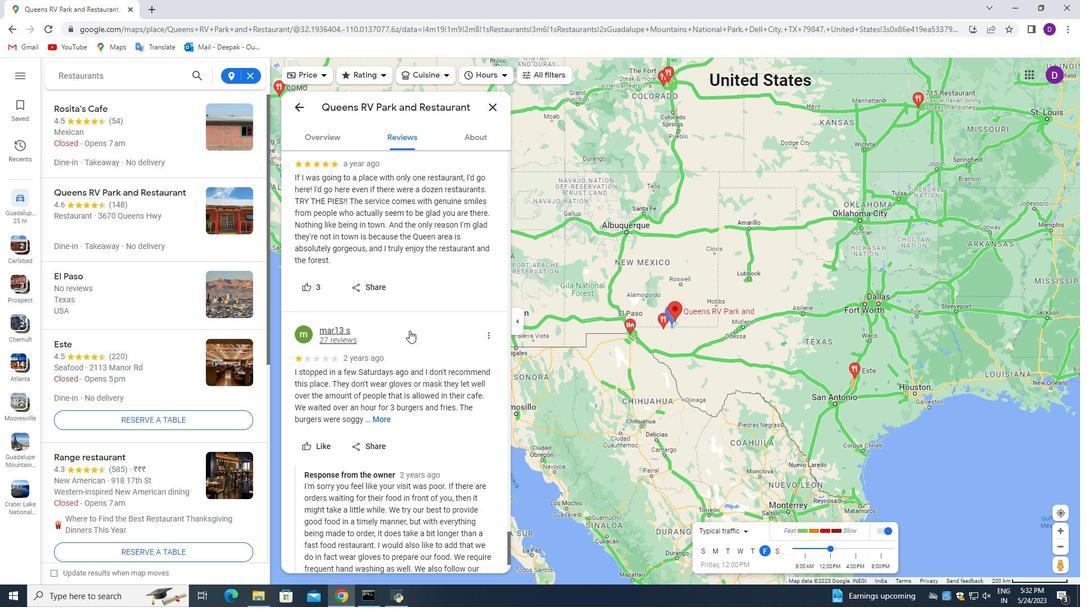 
Action: Mouse scrolled (409, 330) with delta (0, 0)
Screenshot: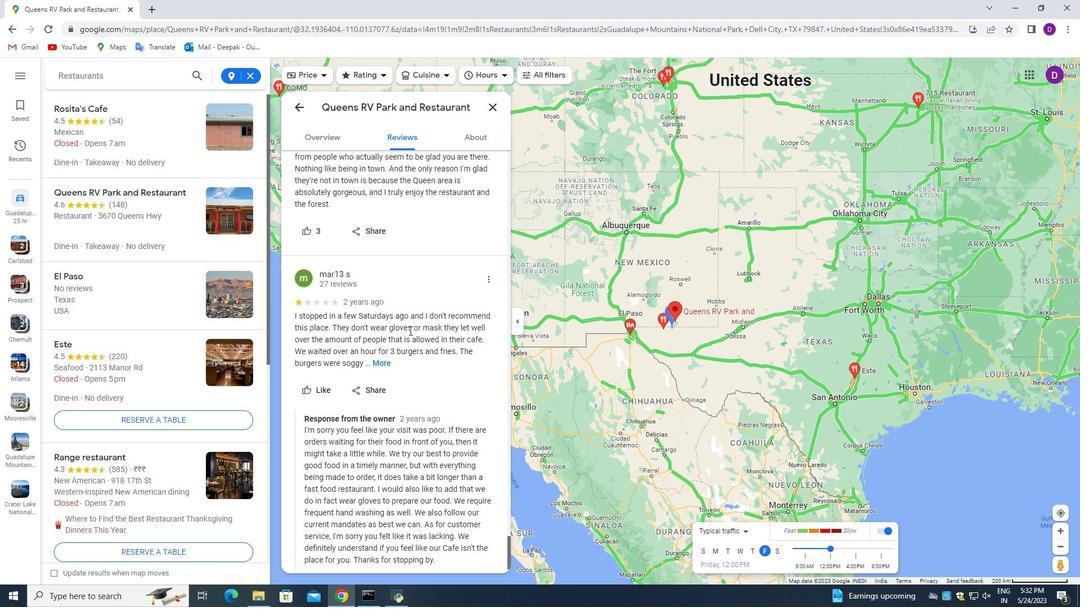
Action: Mouse moved to (379, 316)
Screenshot: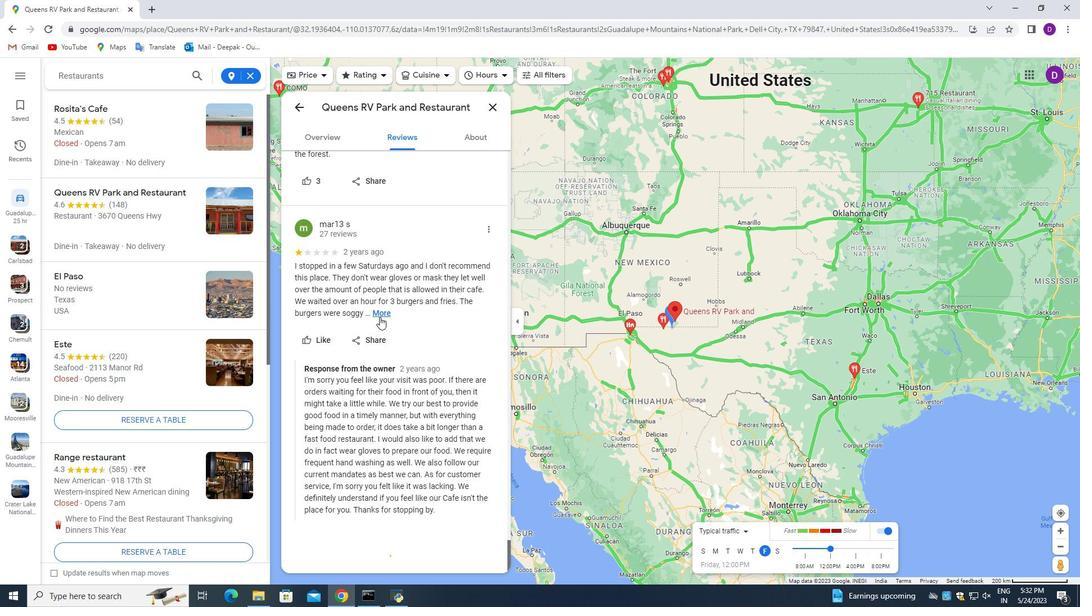
Action: Mouse pressed left at (379, 316)
Screenshot: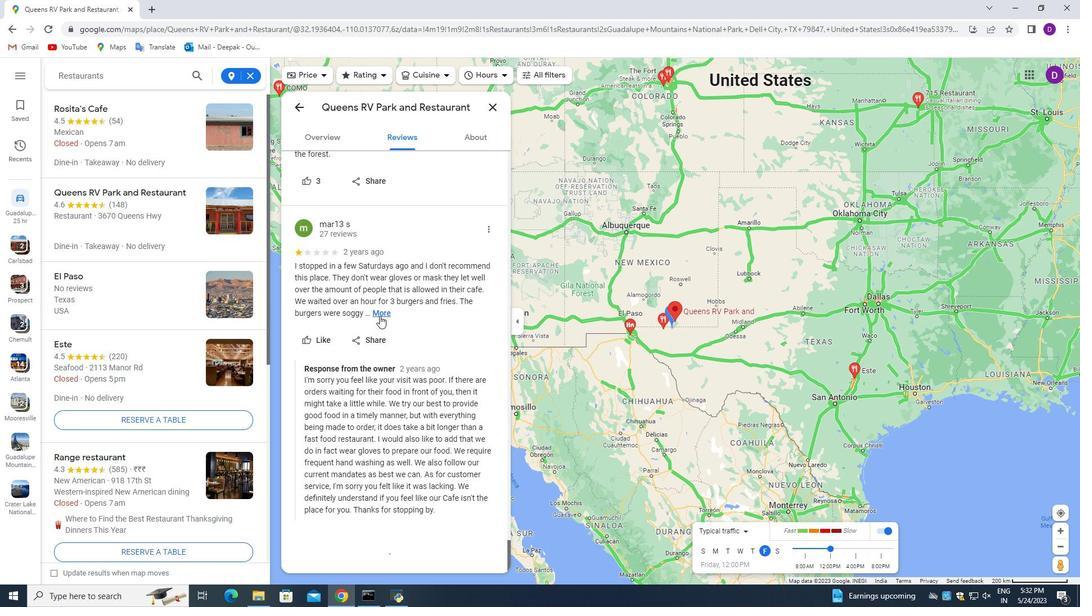 
Action: Mouse moved to (387, 364)
Screenshot: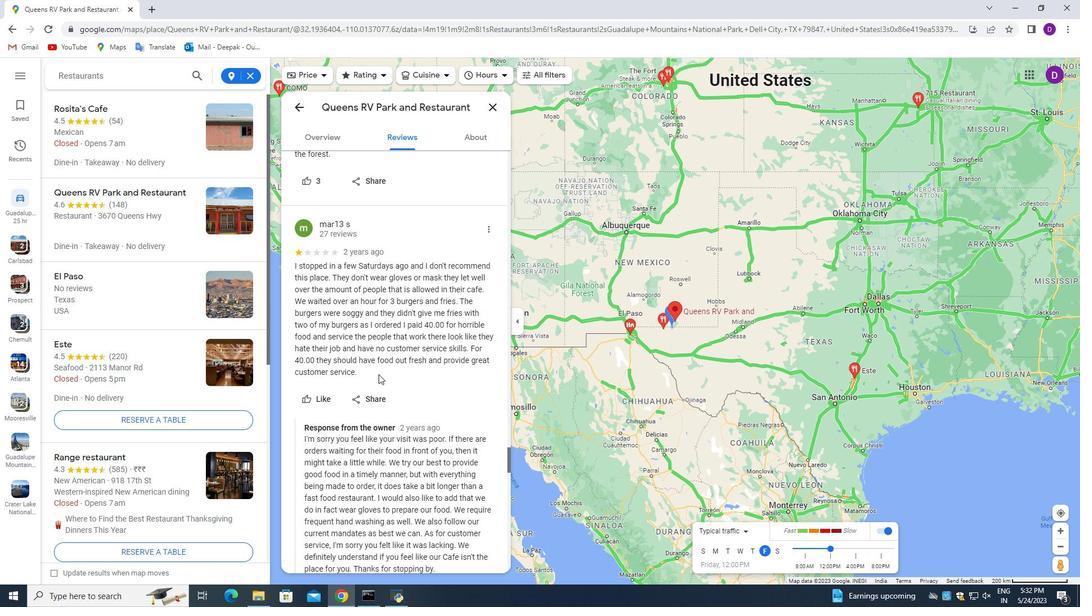 
Action: Mouse scrolled (387, 363) with delta (0, 0)
Screenshot: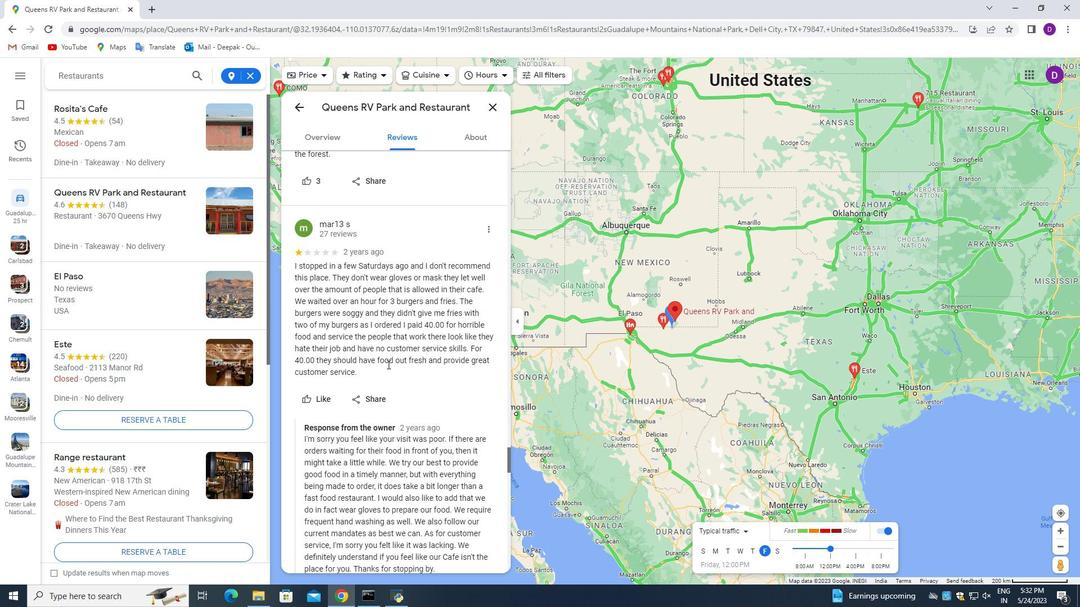 
Action: Mouse moved to (392, 340)
Screenshot: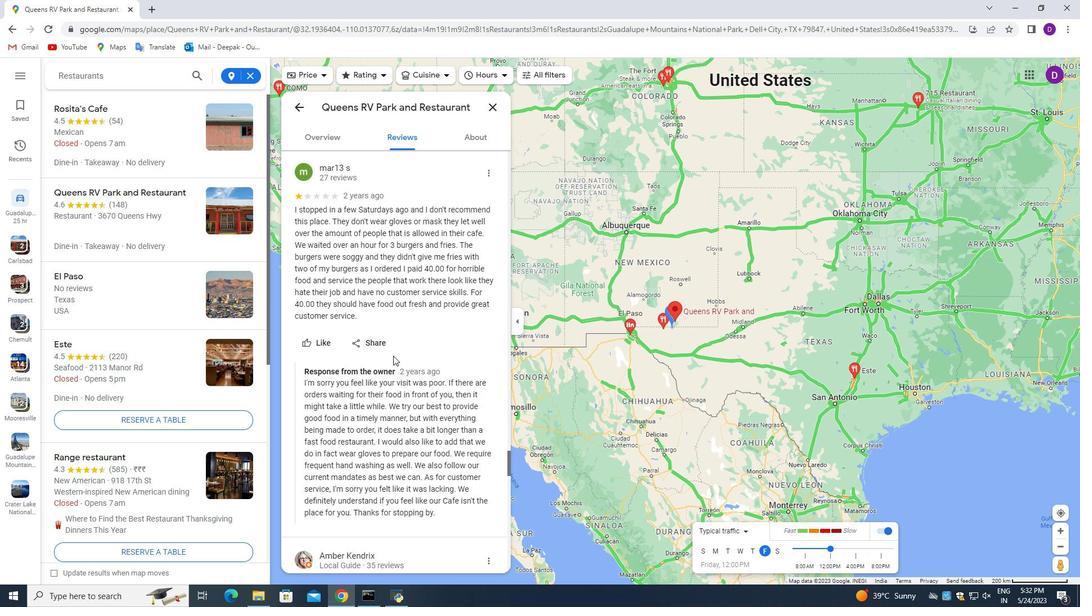 
Action: Mouse scrolled (392, 340) with delta (0, 0)
Screenshot: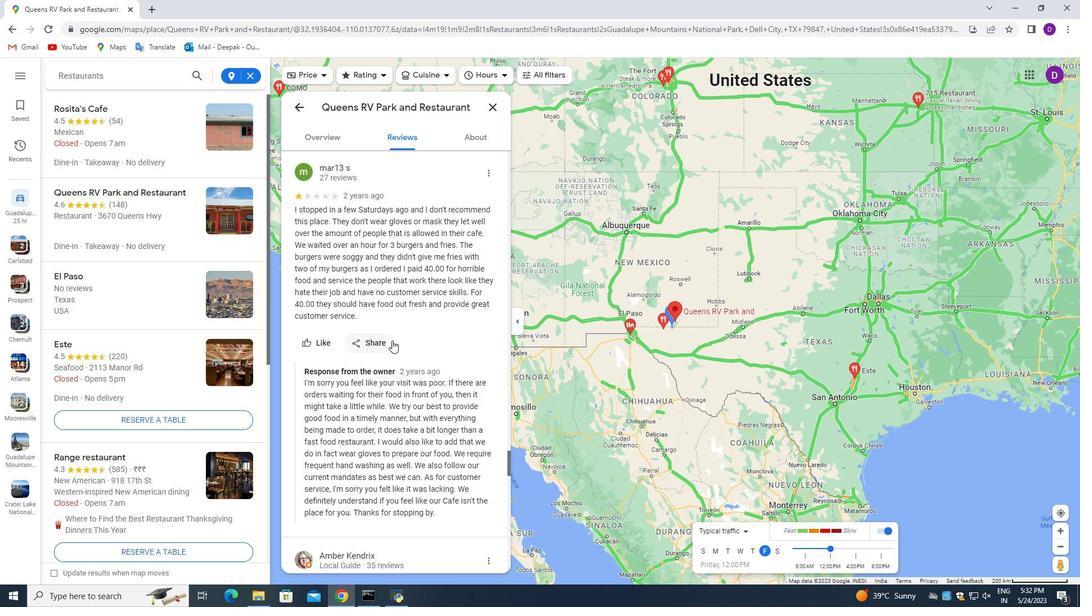 
Action: Mouse moved to (393, 341)
Screenshot: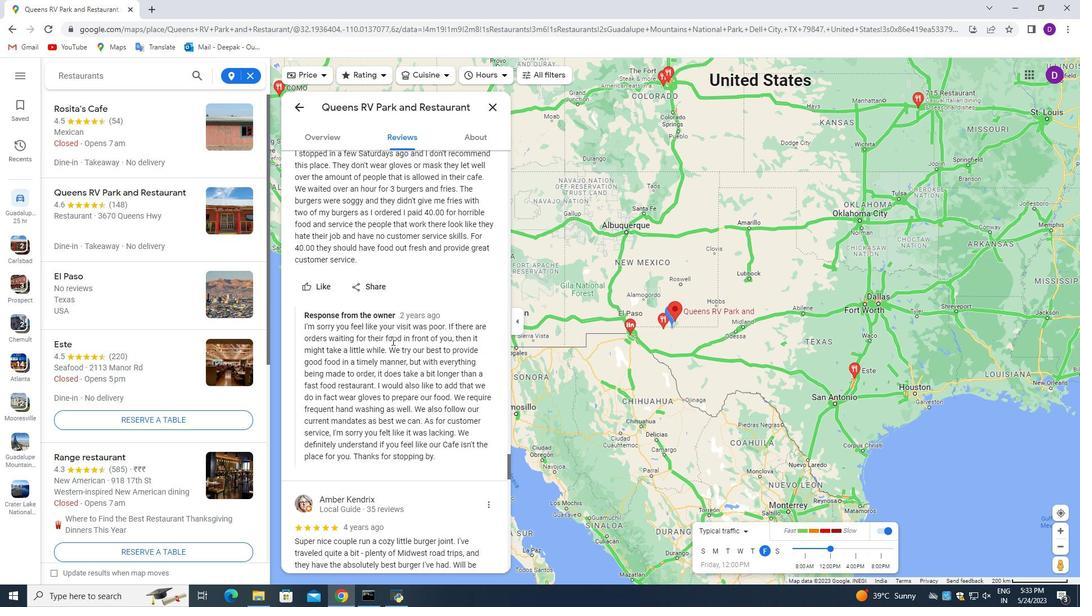 
Action: Mouse scrolled (393, 340) with delta (0, 0)
Screenshot: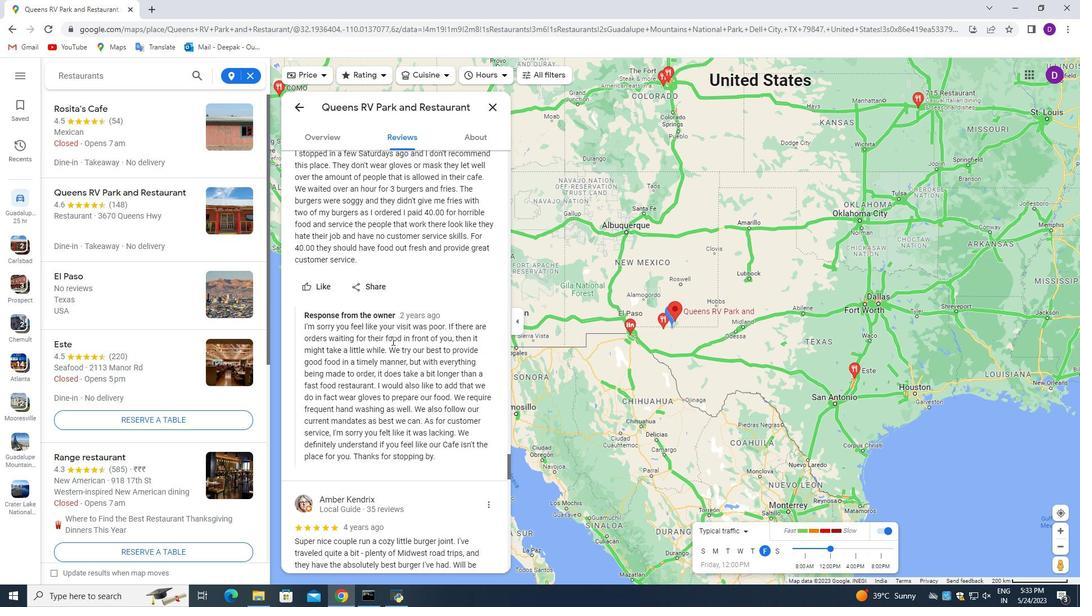 
Action: Mouse scrolled (393, 340) with delta (0, 0)
Screenshot: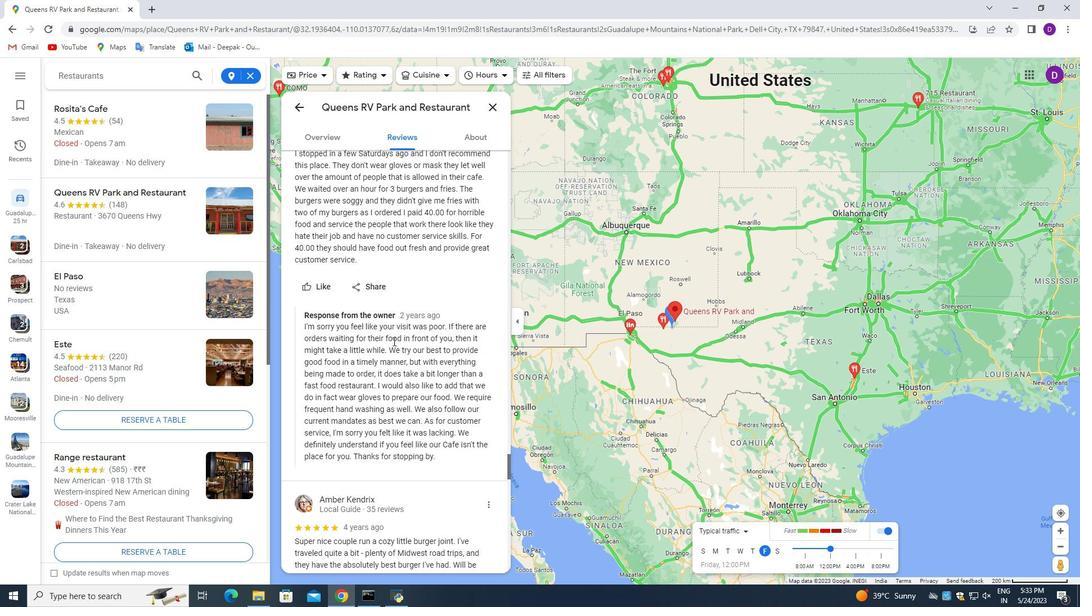 
Action: Mouse moved to (394, 342)
Screenshot: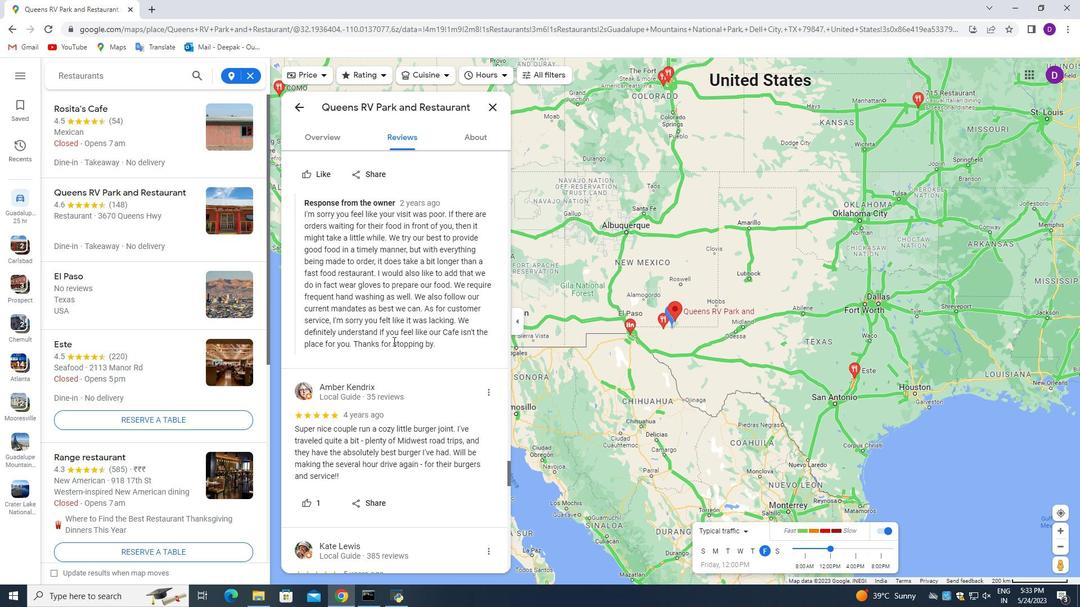 
Action: Mouse scrolled (394, 341) with delta (0, 0)
Screenshot: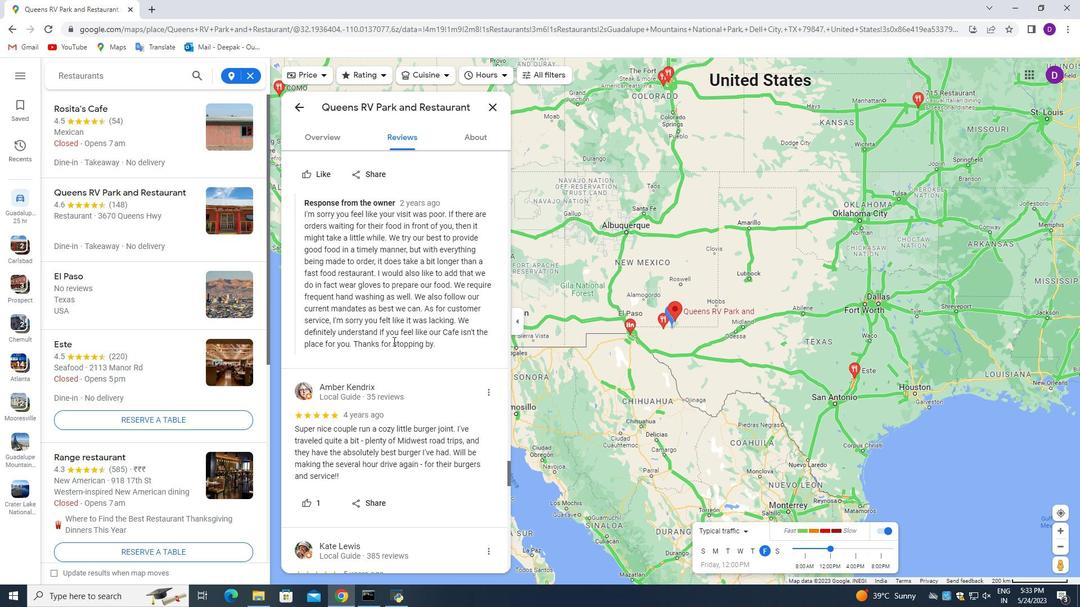 
Action: Mouse moved to (395, 343)
Screenshot: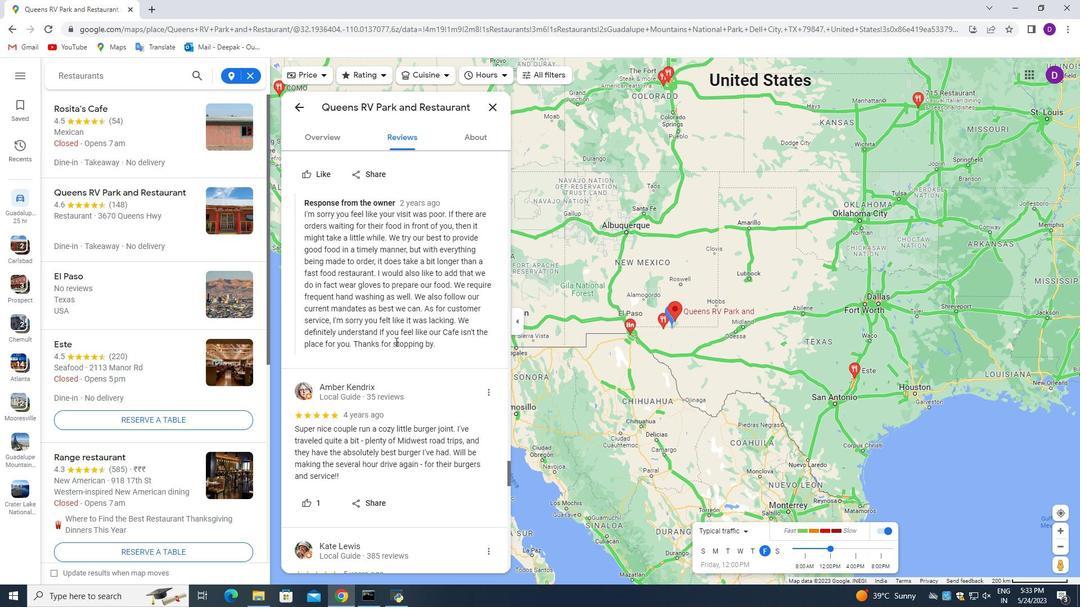 
Action: Mouse scrolled (395, 342) with delta (0, 0)
Screenshot: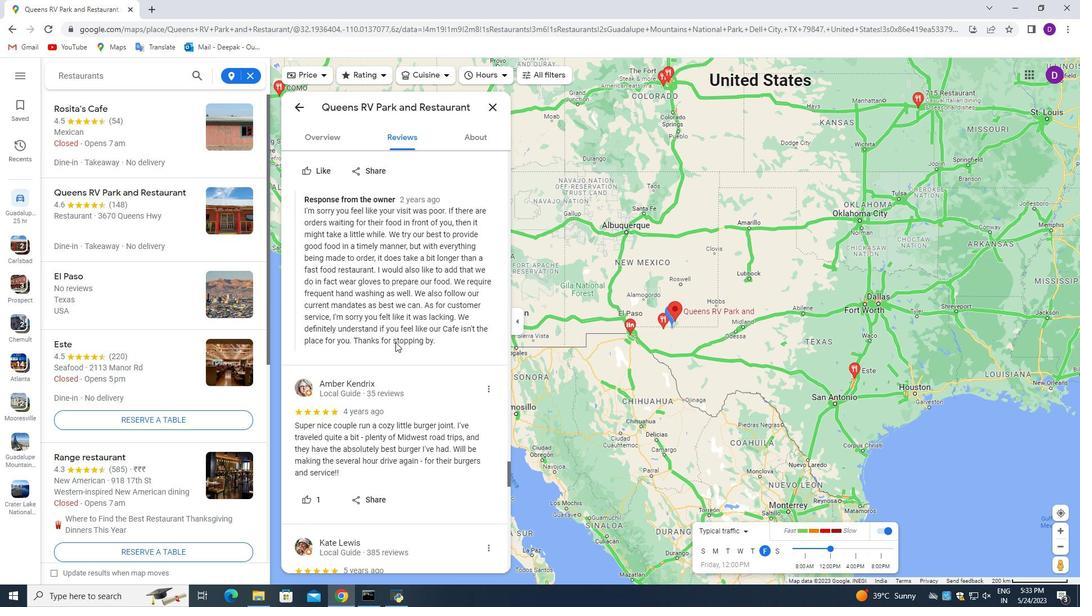 
Action: Mouse moved to (392, 345)
Screenshot: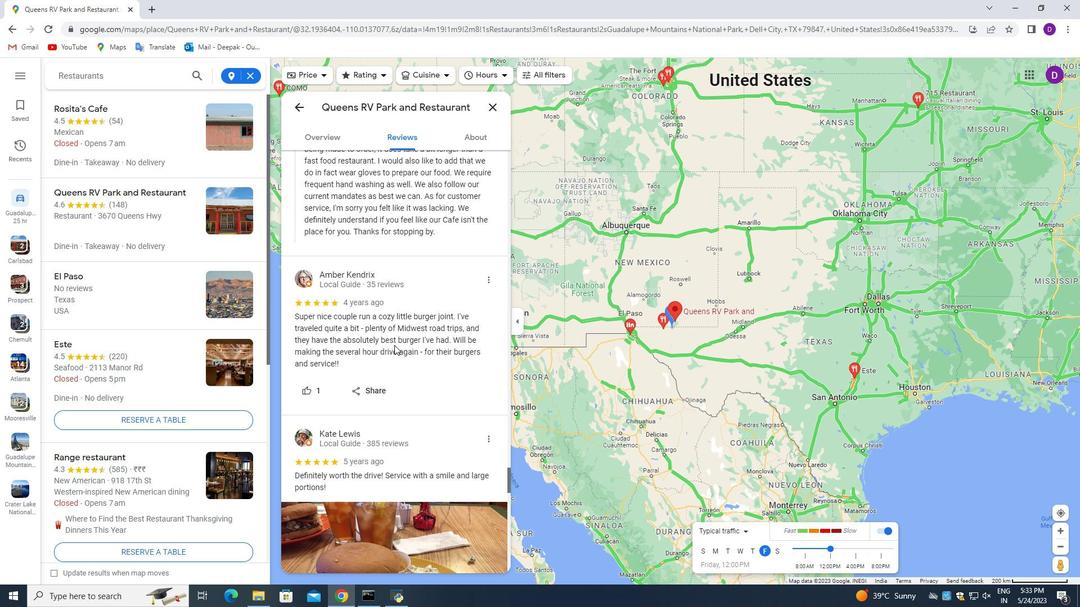 
Action: Mouse scrolled (392, 345) with delta (0, 0)
Screenshot: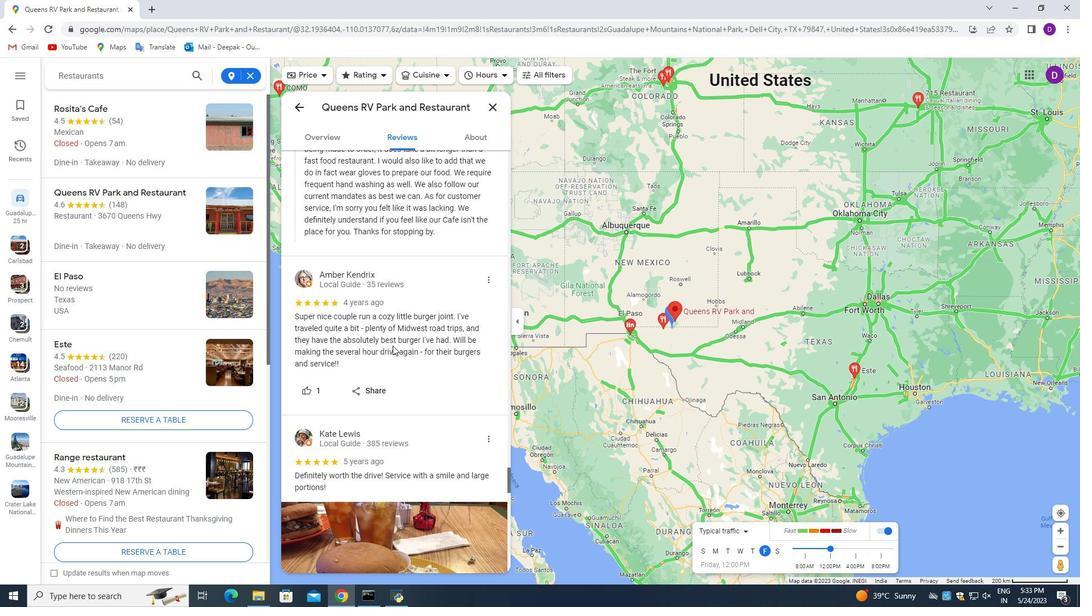 
Action: Mouse scrolled (392, 345) with delta (0, 0)
Screenshot: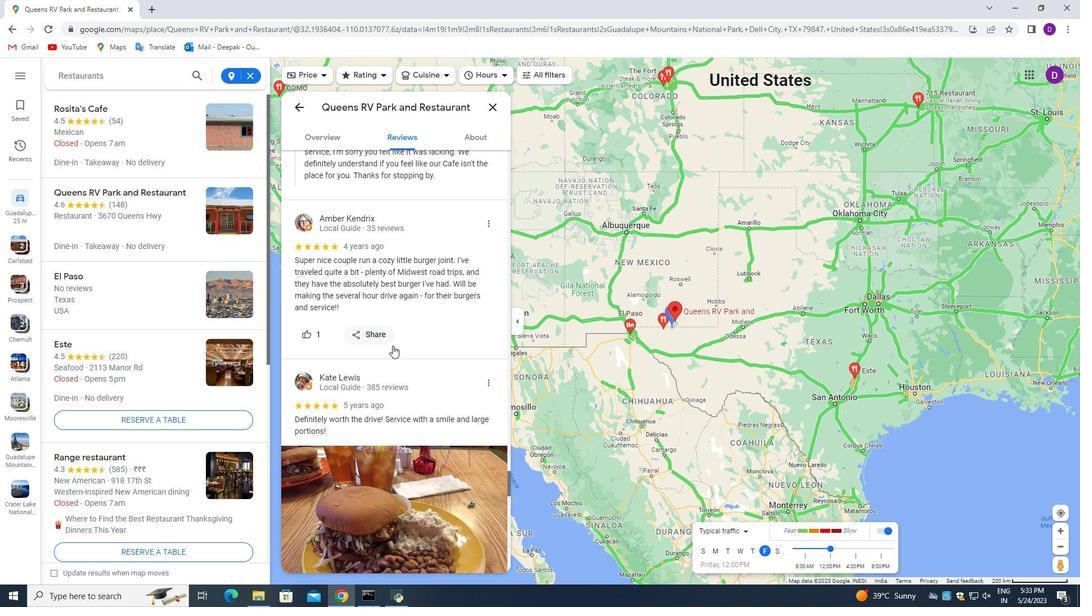 
Action: Mouse scrolled (392, 345) with delta (0, 0)
Screenshot: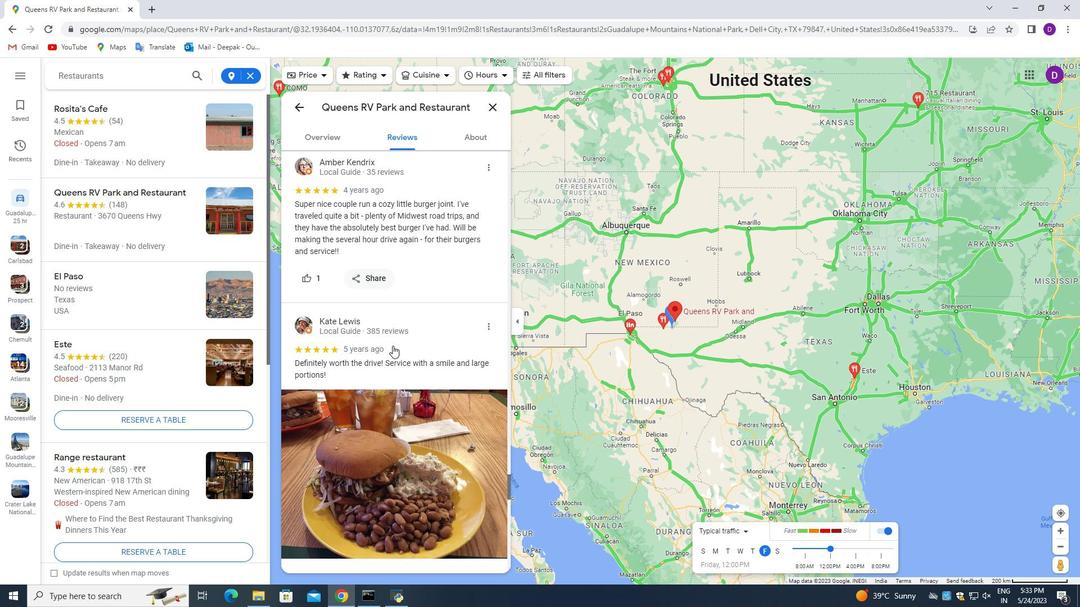 
Action: Mouse scrolled (392, 345) with delta (0, 0)
Screenshot: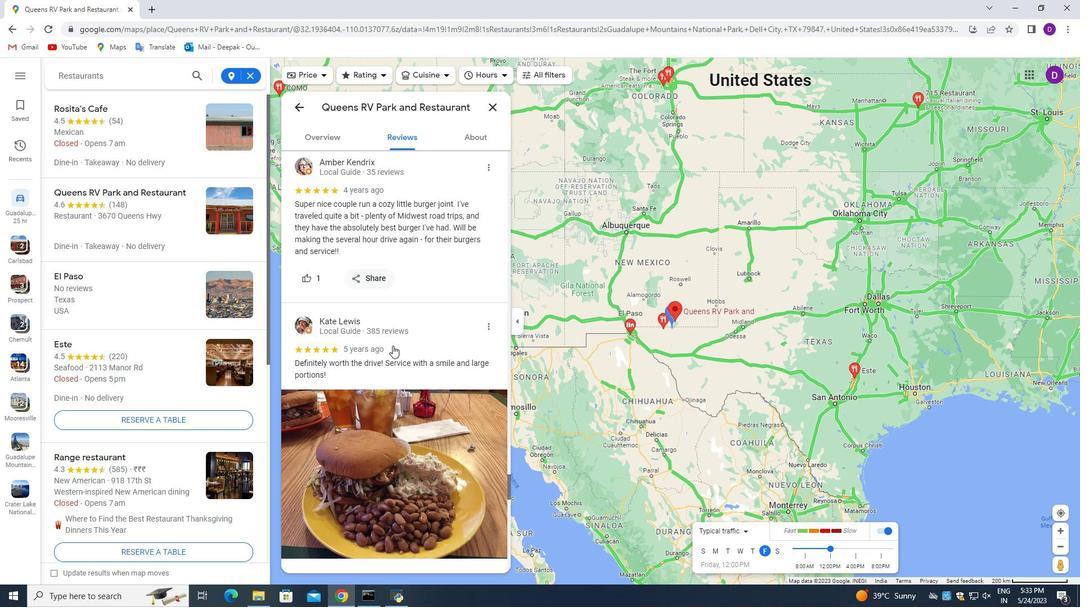 
Action: Mouse scrolled (392, 345) with delta (0, 0)
Screenshot: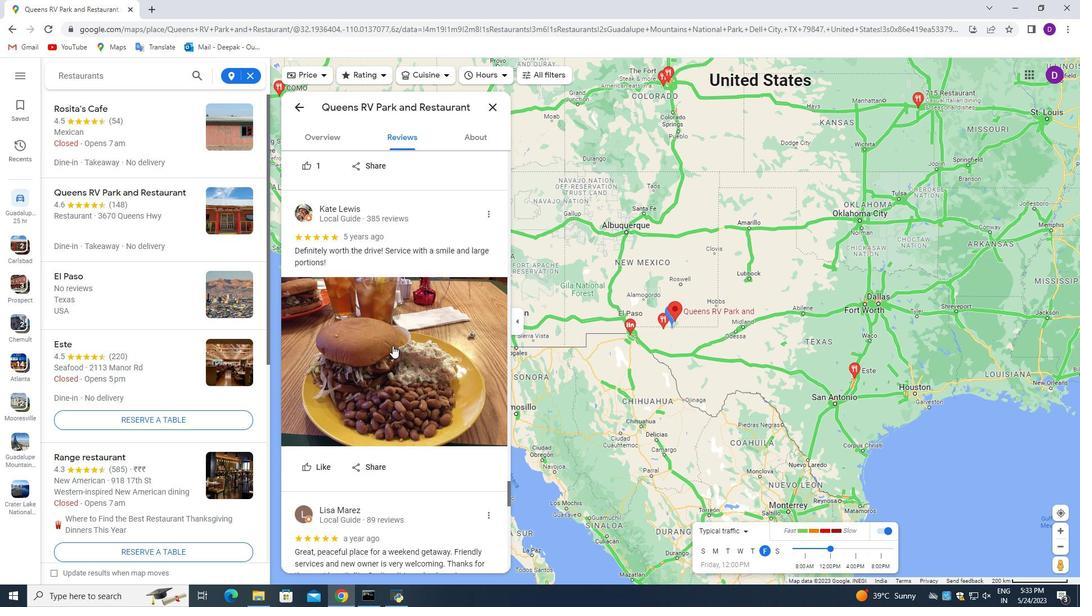 
Action: Mouse scrolled (392, 345) with delta (0, 0)
Screenshot: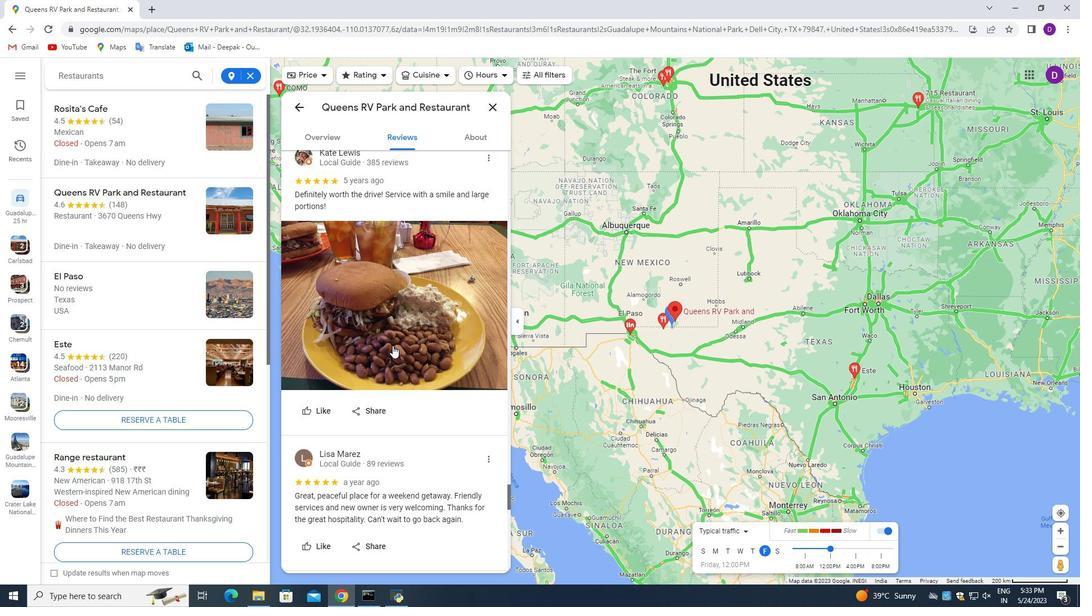 
Action: Mouse scrolled (392, 345) with delta (0, 0)
Screenshot: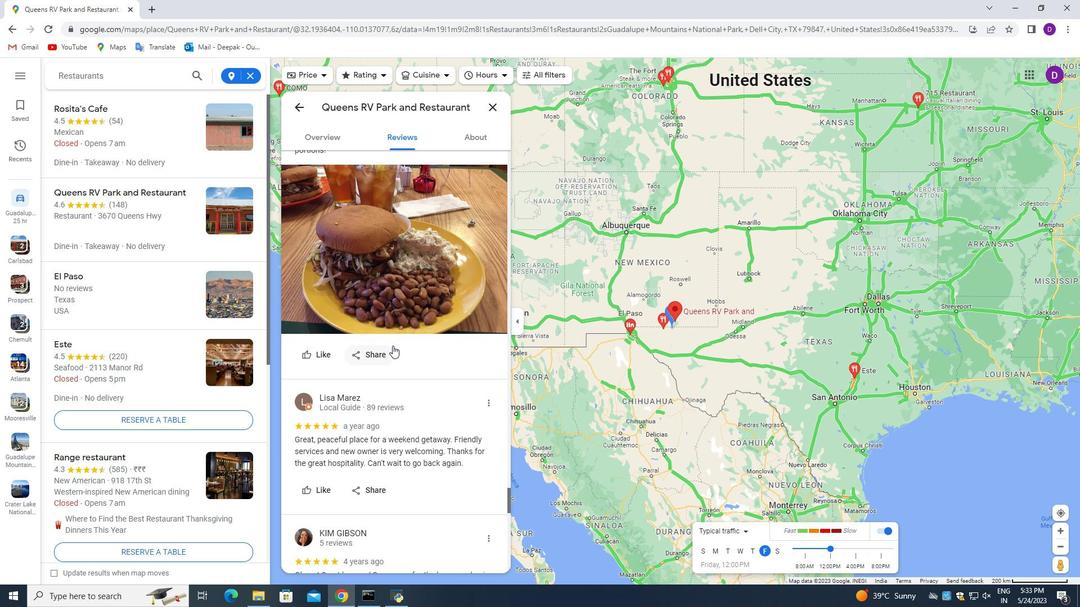 
Action: Mouse scrolled (392, 345) with delta (0, 0)
Screenshot: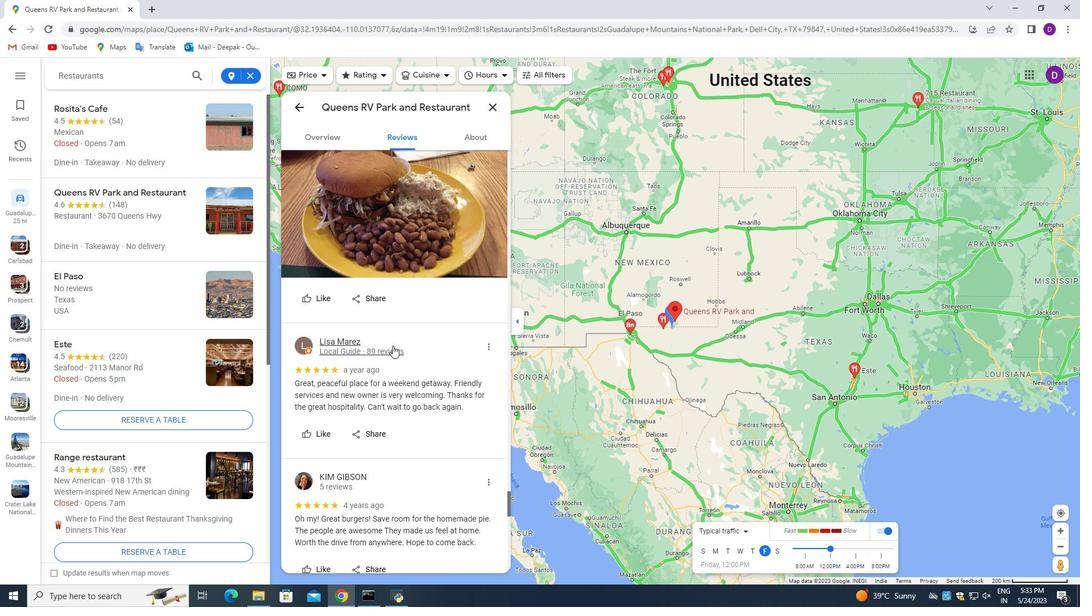 
Action: Mouse scrolled (392, 345) with delta (0, 0)
Screenshot: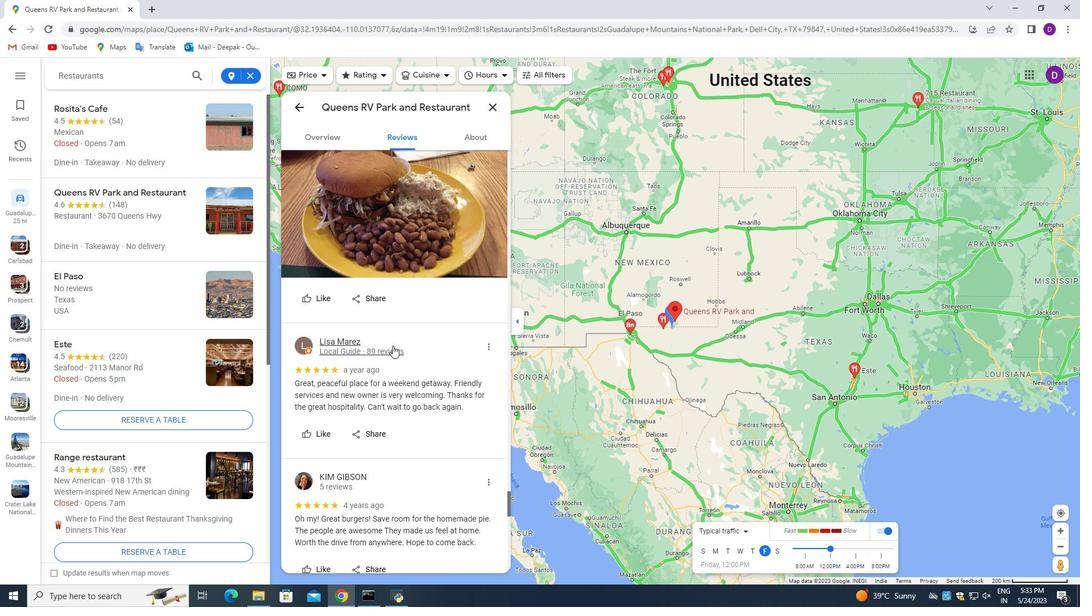
Action: Mouse scrolled (392, 345) with delta (0, 0)
Screenshot: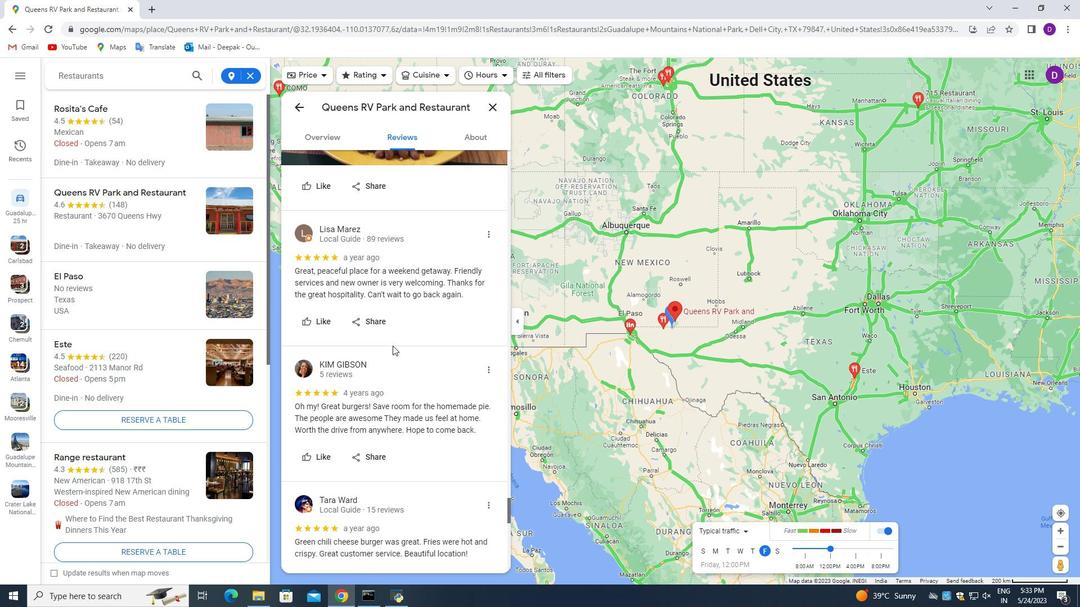 
Action: Mouse scrolled (392, 345) with delta (0, 0)
Screenshot: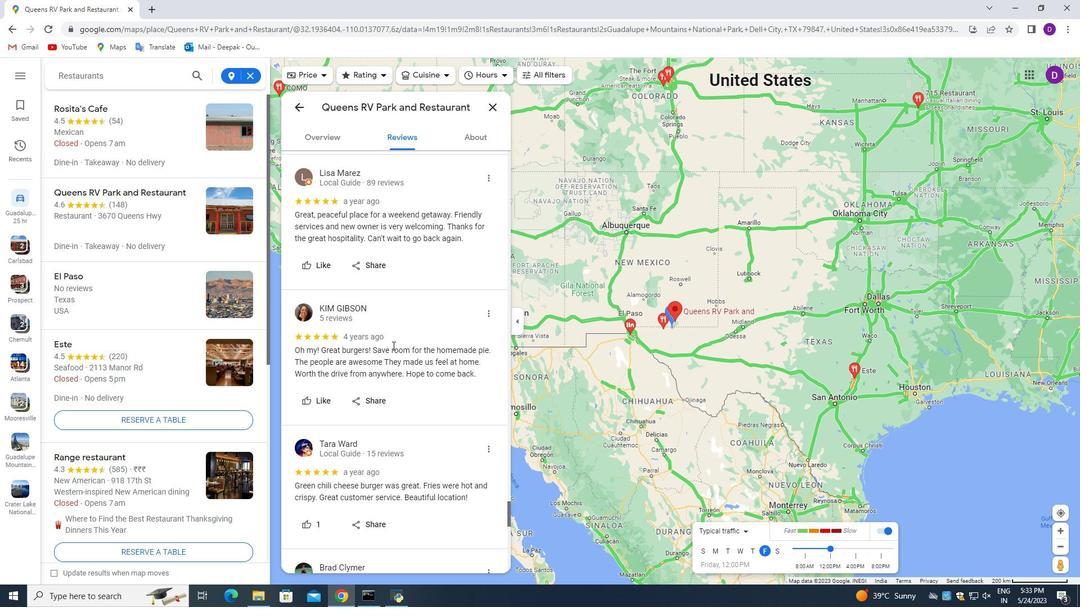 
Action: Mouse scrolled (392, 345) with delta (0, 0)
Screenshot: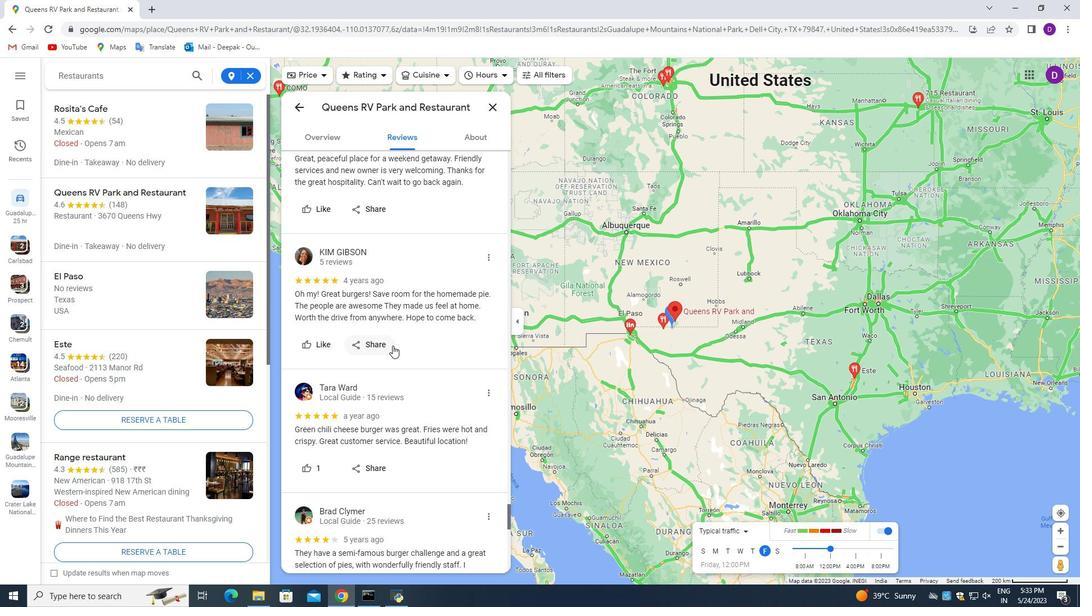 
Action: Mouse moved to (399, 344)
Screenshot: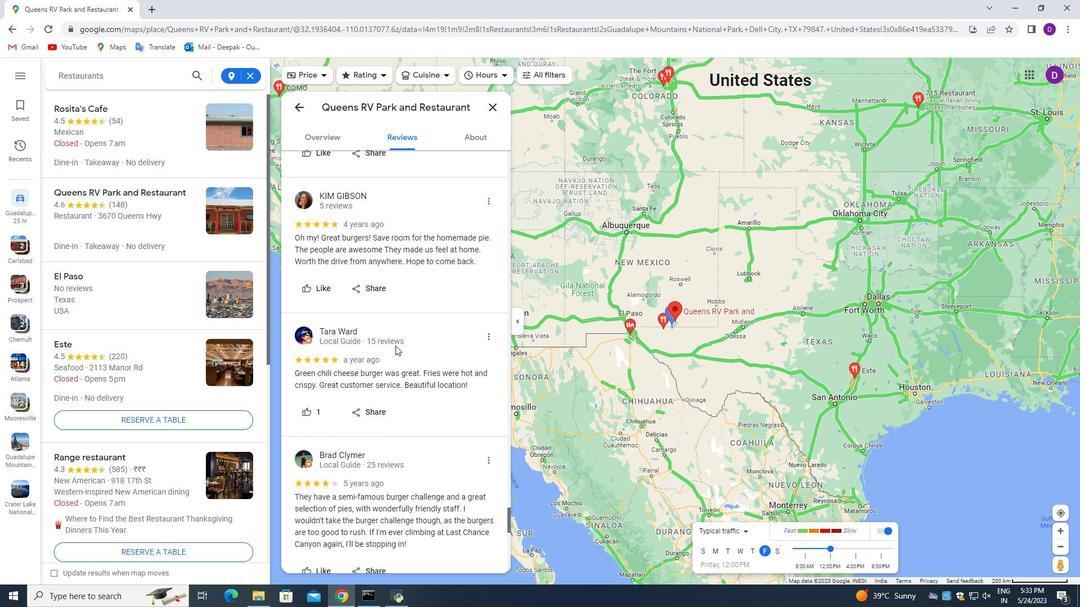 
Action: Mouse scrolled (399, 344) with delta (0, 0)
Screenshot: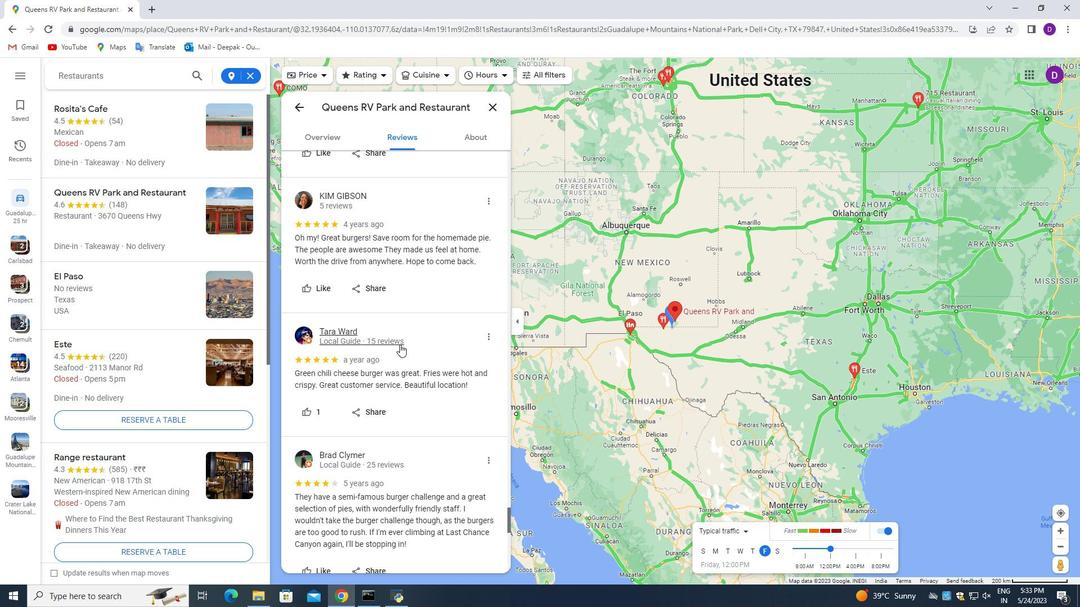 
Action: Mouse scrolled (399, 344) with delta (0, 0)
Screenshot: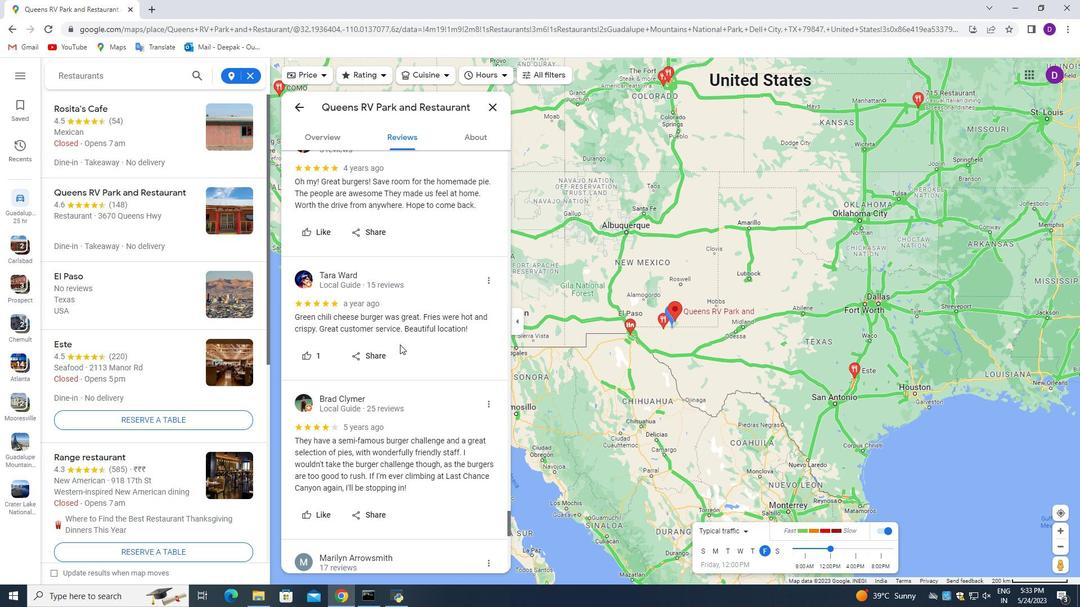 
Action: Mouse scrolled (399, 344) with delta (0, 0)
Screenshot: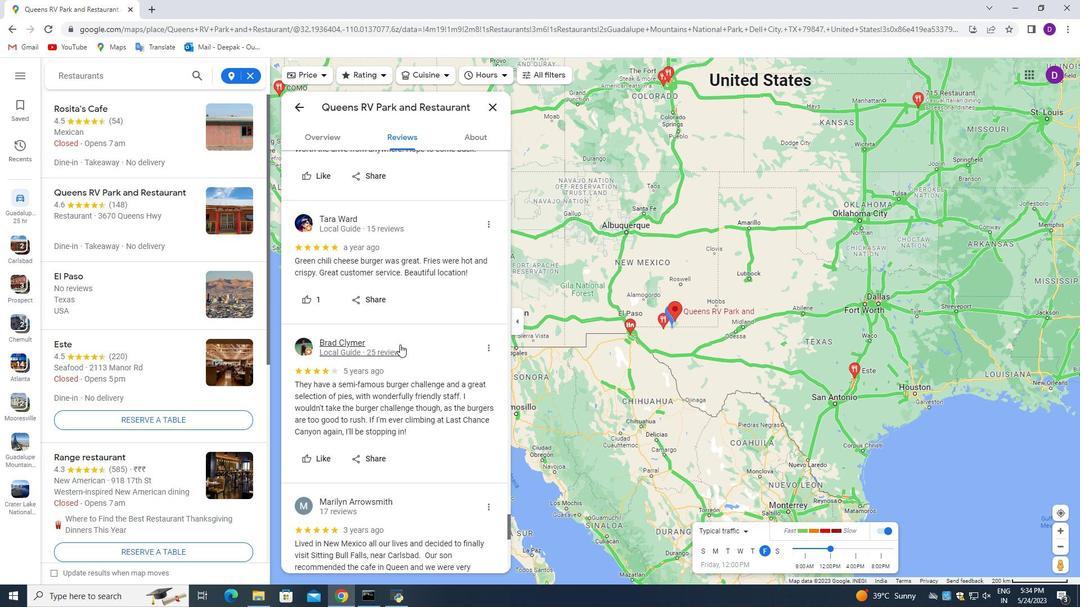 
Action: Mouse scrolled (399, 345) with delta (0, 0)
Screenshot: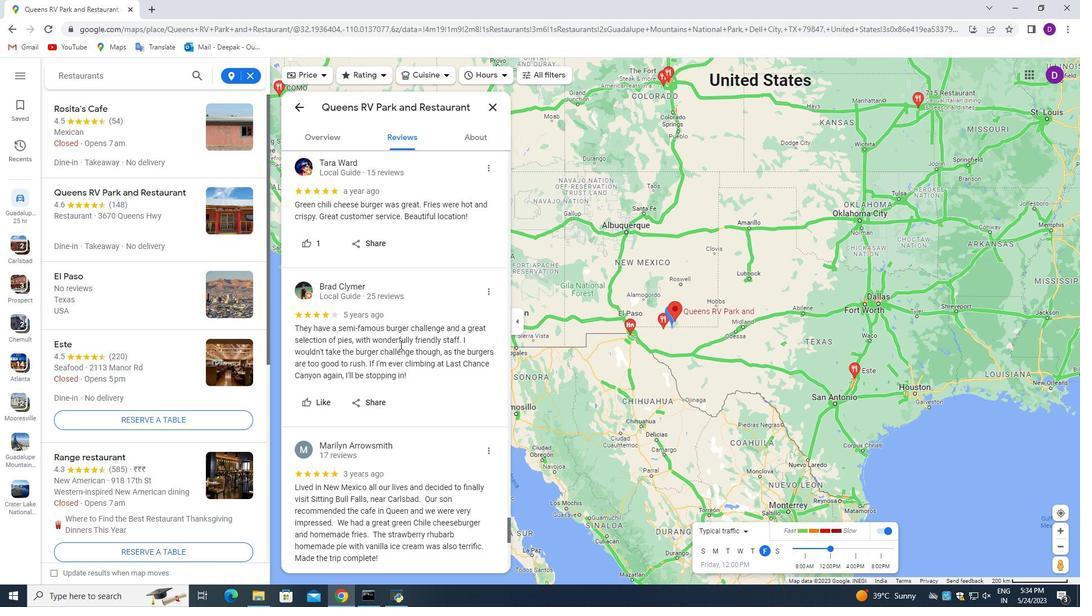 
Action: Mouse scrolled (399, 345) with delta (0, 0)
Screenshot: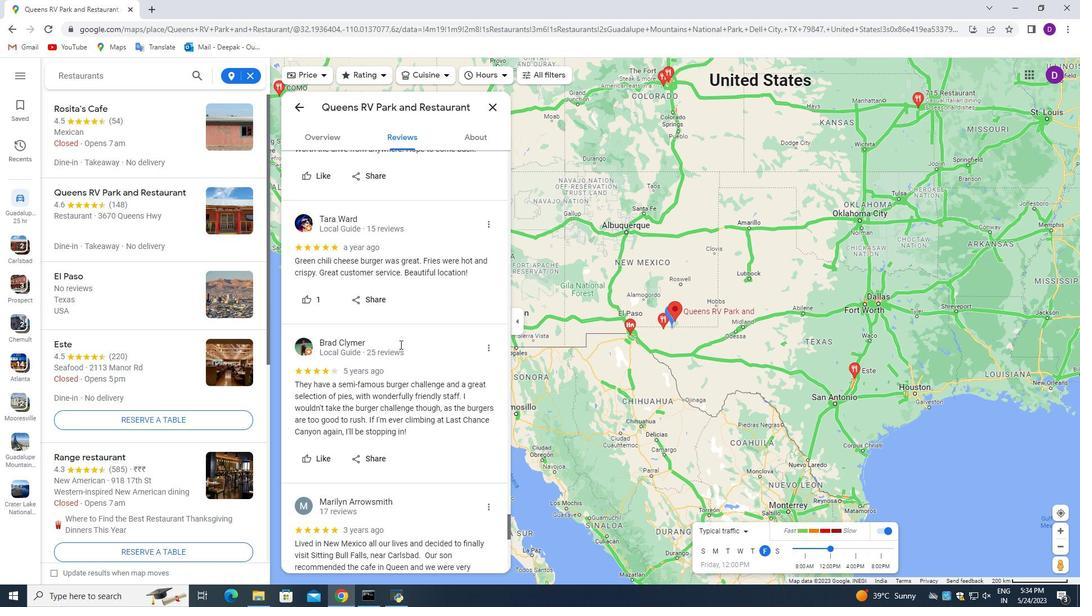 
Action: Mouse scrolled (399, 344) with delta (0, 0)
Screenshot: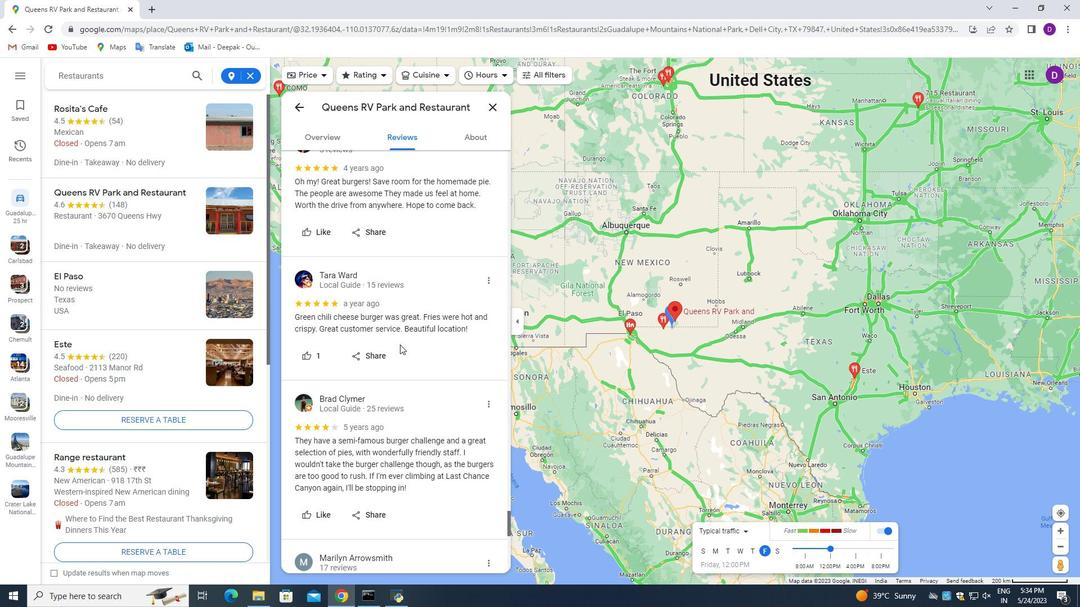 
Action: Mouse moved to (400, 344)
Screenshot: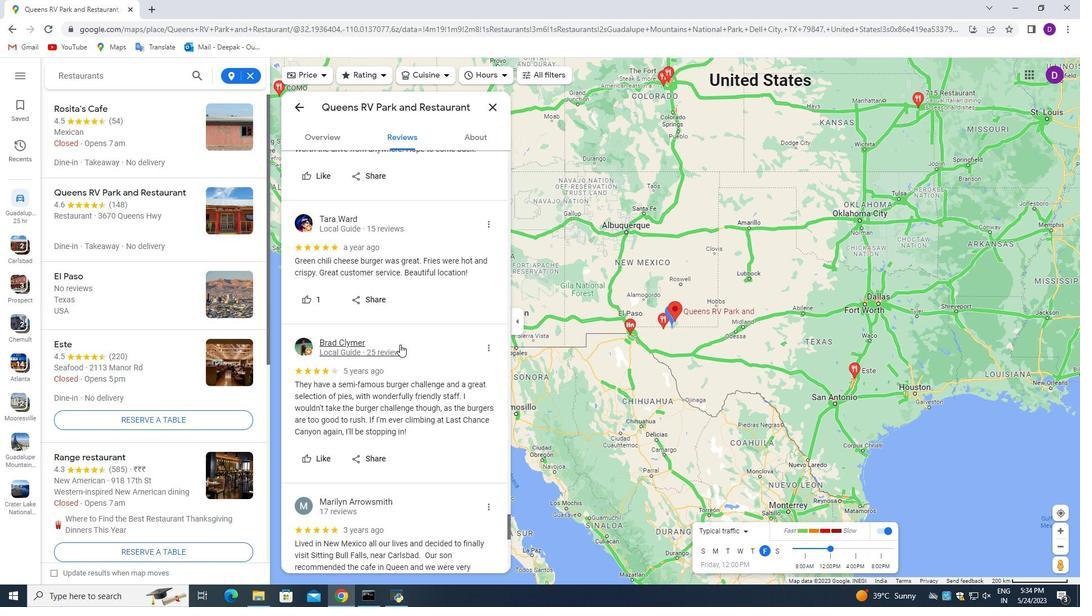 
Action: Mouse scrolled (400, 343) with delta (0, 0)
Screenshot: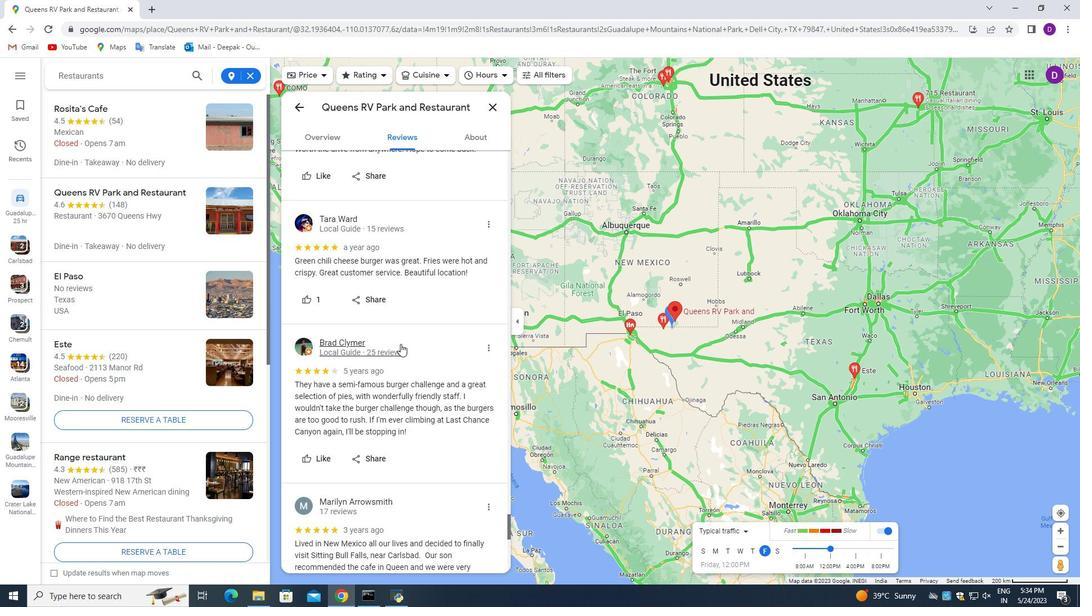 
Action: Mouse scrolled (400, 343) with delta (0, 0)
Screenshot: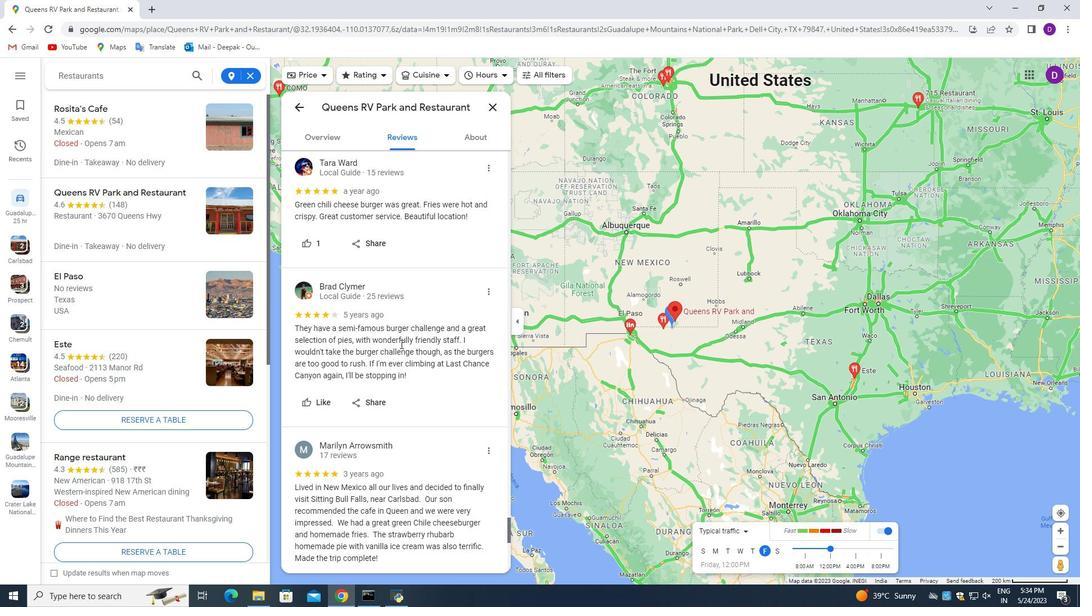 
Action: Mouse scrolled (400, 343) with delta (0, 0)
Screenshot: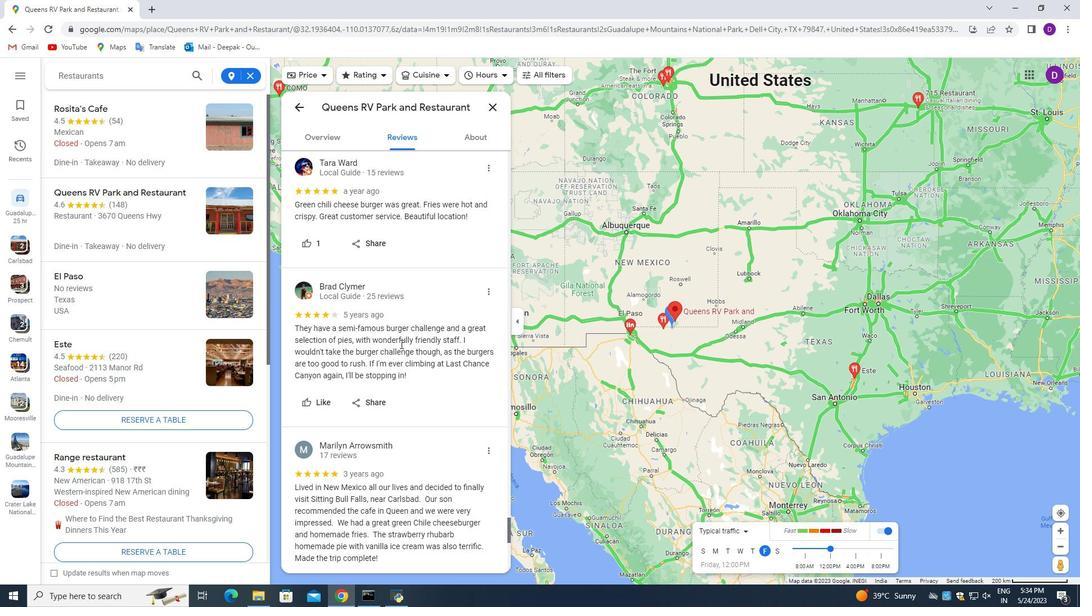 
Action: Mouse scrolled (400, 343) with delta (0, 0)
Screenshot: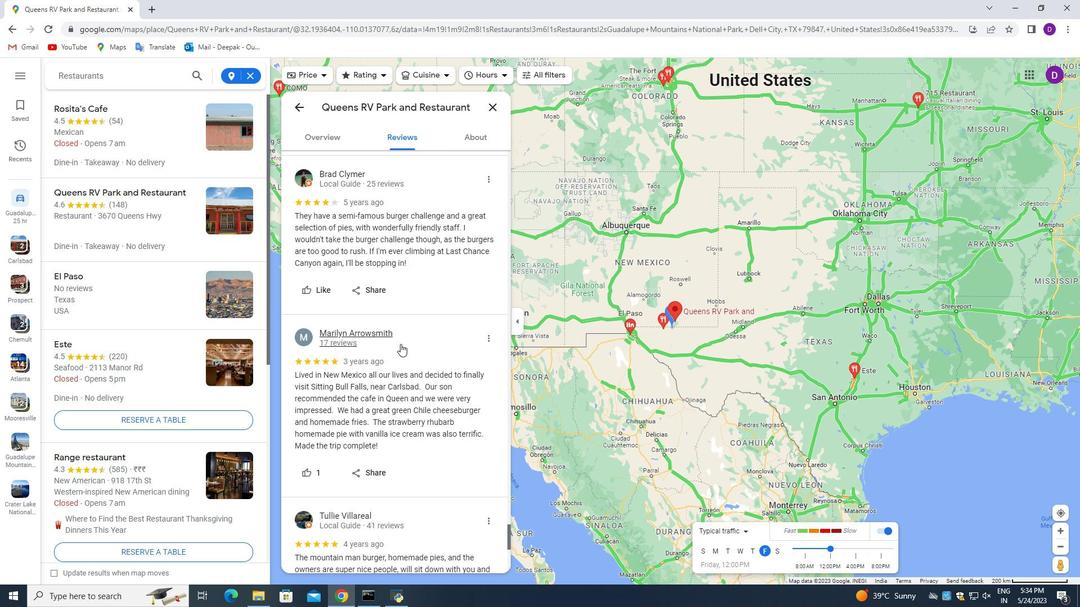 
Action: Mouse scrolled (400, 343) with delta (0, 0)
Screenshot: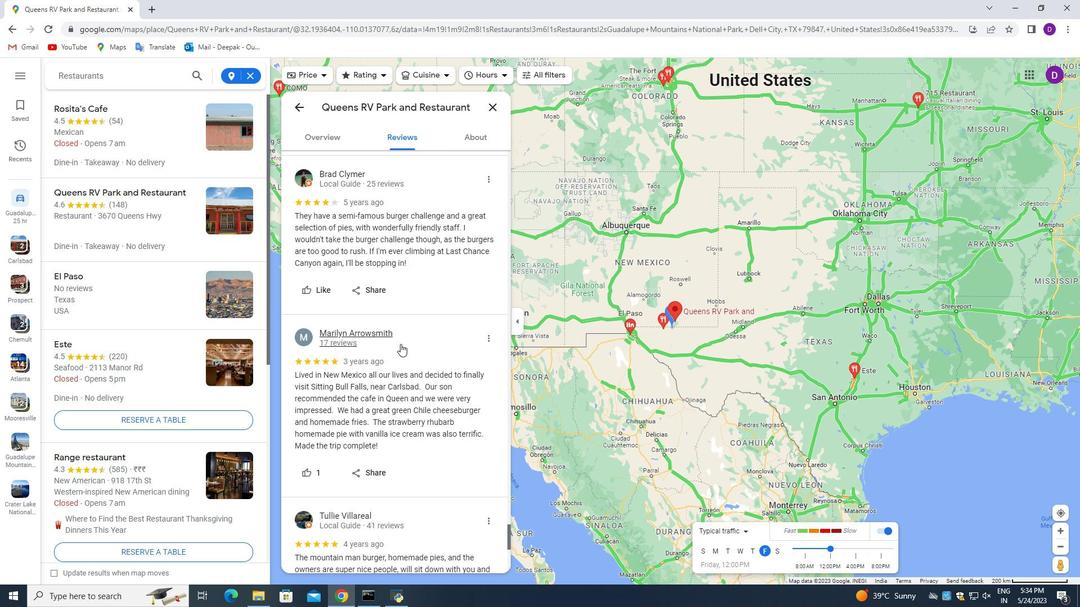 
Action: Mouse scrolled (400, 343) with delta (0, 0)
Screenshot: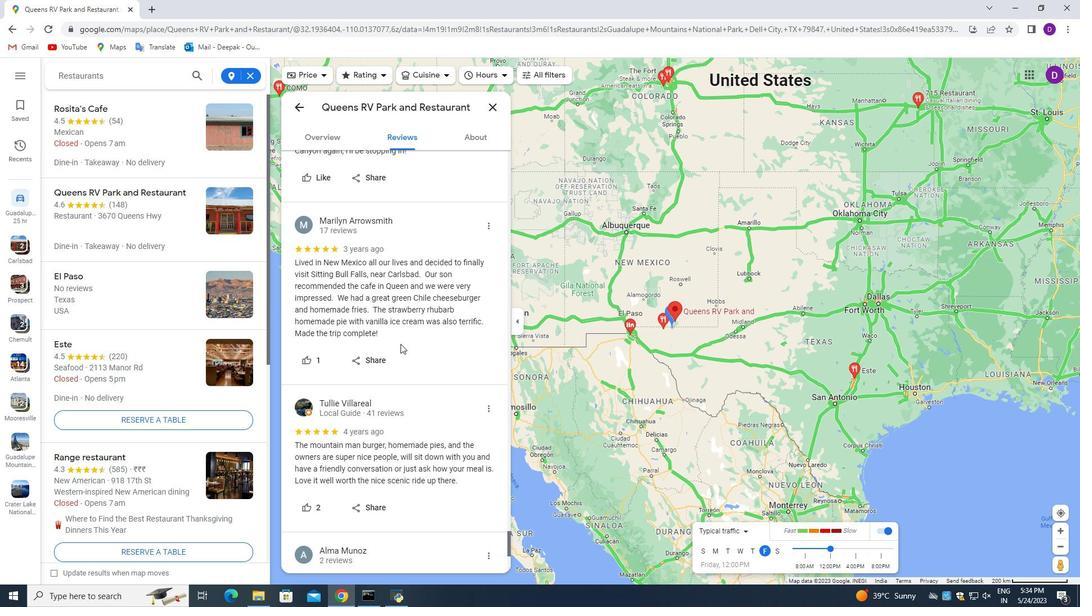 
Action: Mouse moved to (428, 340)
Screenshot: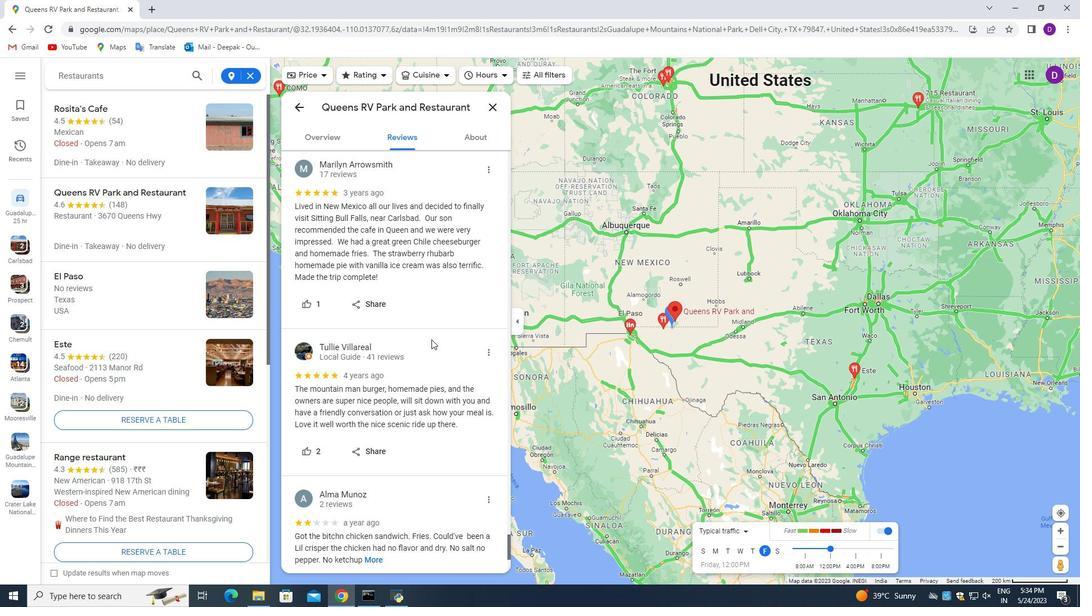
Action: Mouse scrolled (428, 339) with delta (0, 0)
Screenshot: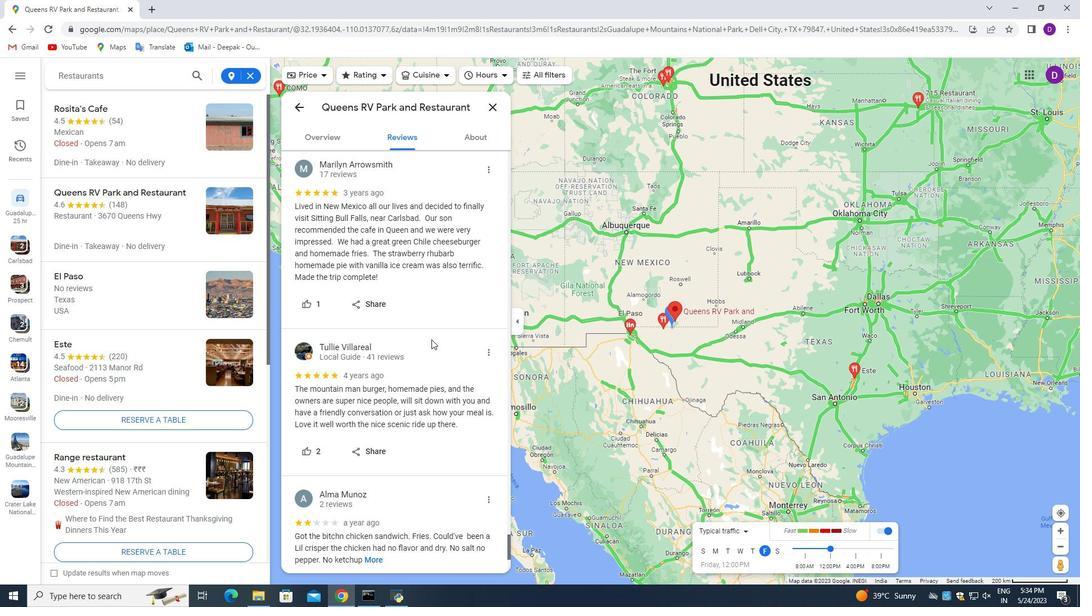 
Action: Mouse moved to (427, 340)
Screenshot: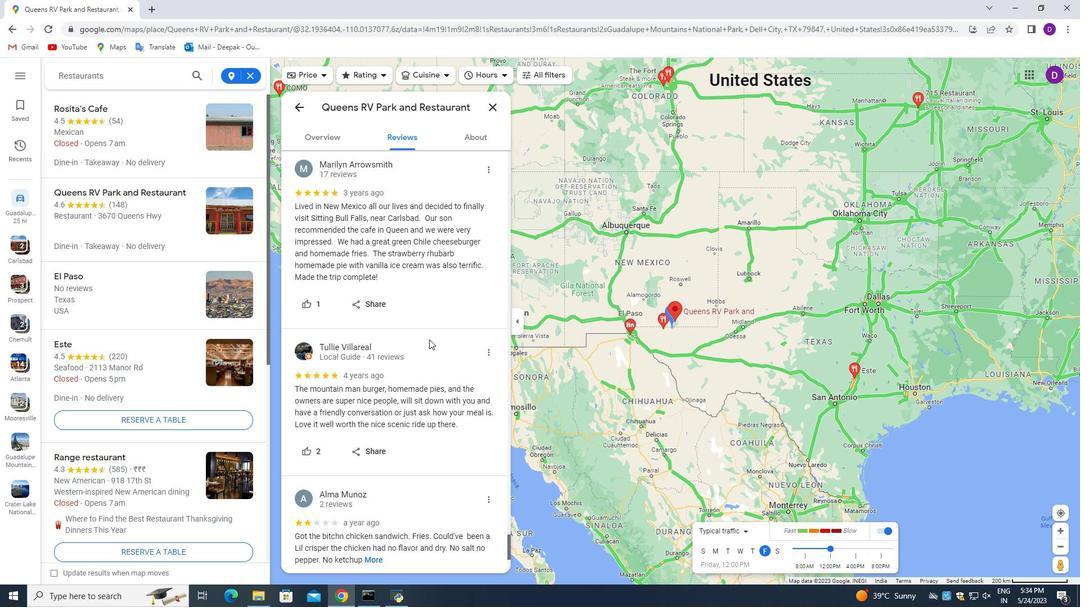 
Action: Mouse scrolled (427, 340) with delta (0, 0)
Screenshot: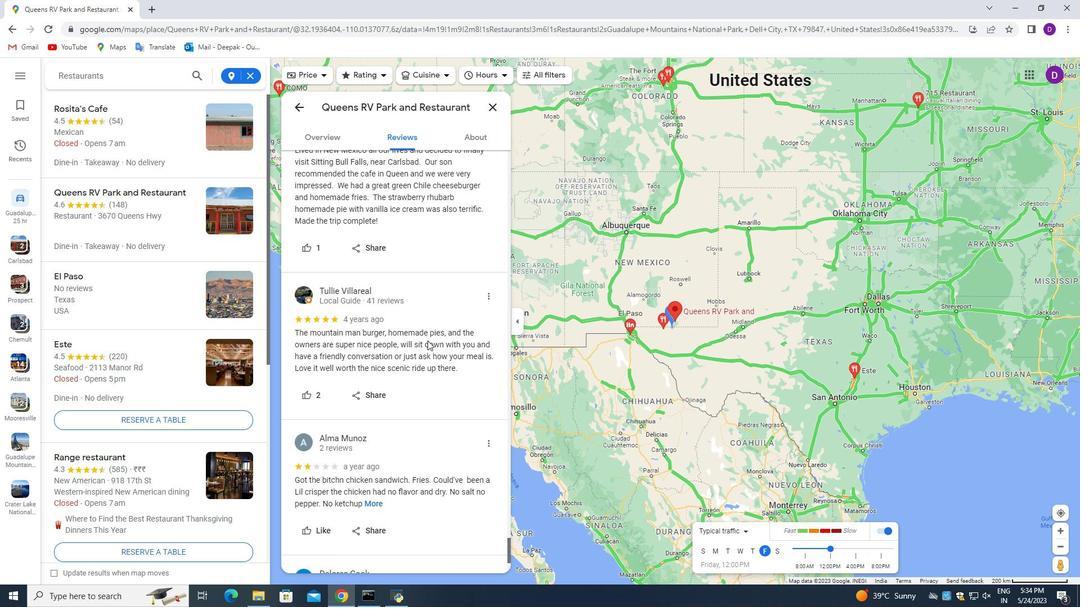 
Action: Mouse scrolled (427, 340) with delta (0, 0)
